 Task: Look for Airbnb properties in Moa, Cuba from 1st December, 2023 to 8th December, 2023 for 2 adults, 1 child.1  bedroom having 1 bed and 1 bathroom. Property type can be hotel. Look for 5 properties as per requirement.
Action: Mouse moved to (516, 76)
Screenshot: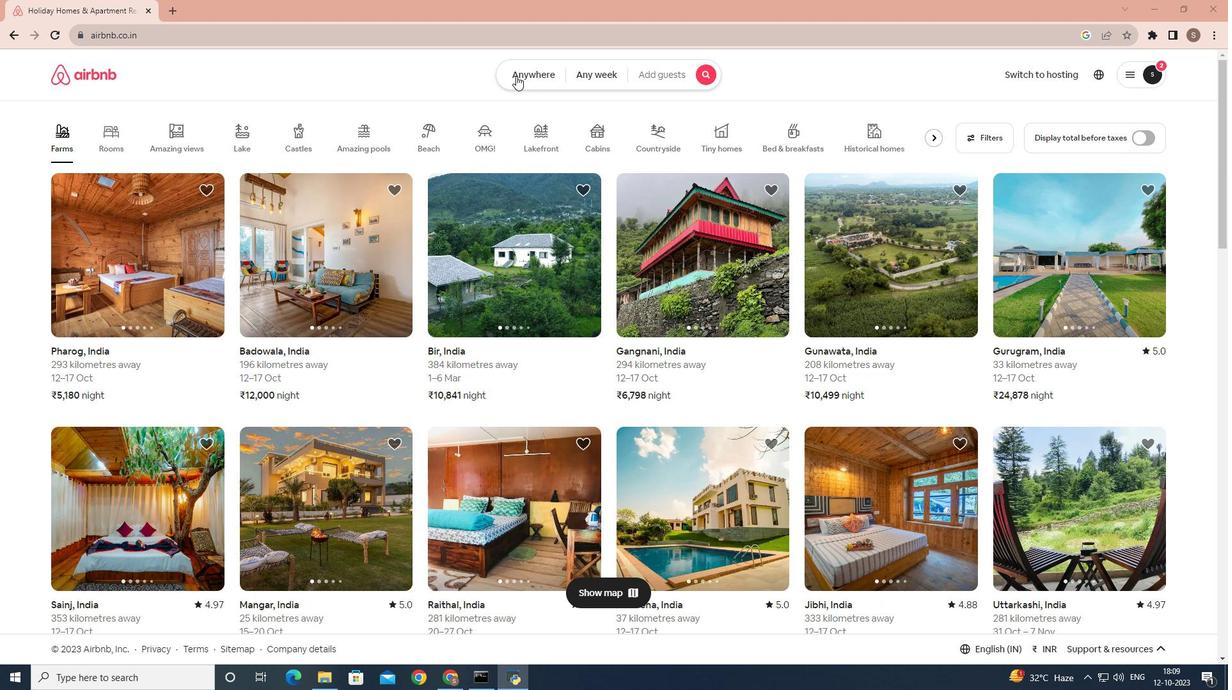 
Action: Mouse pressed left at (516, 76)
Screenshot: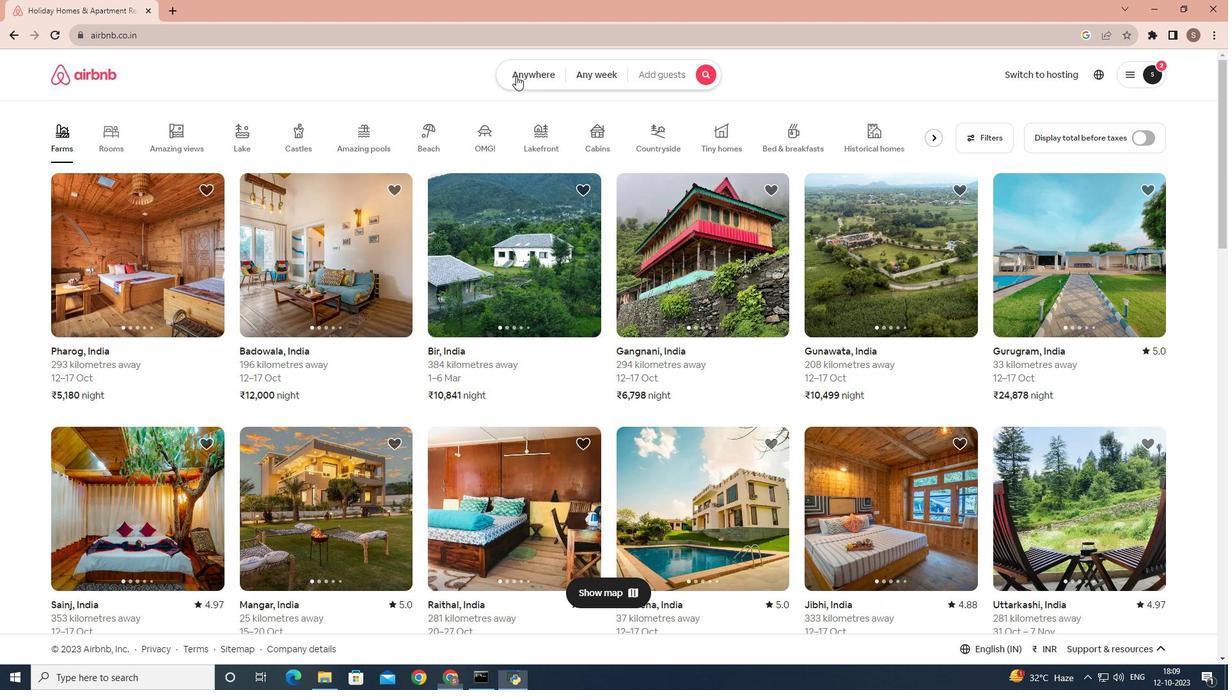 
Action: Mouse moved to (419, 126)
Screenshot: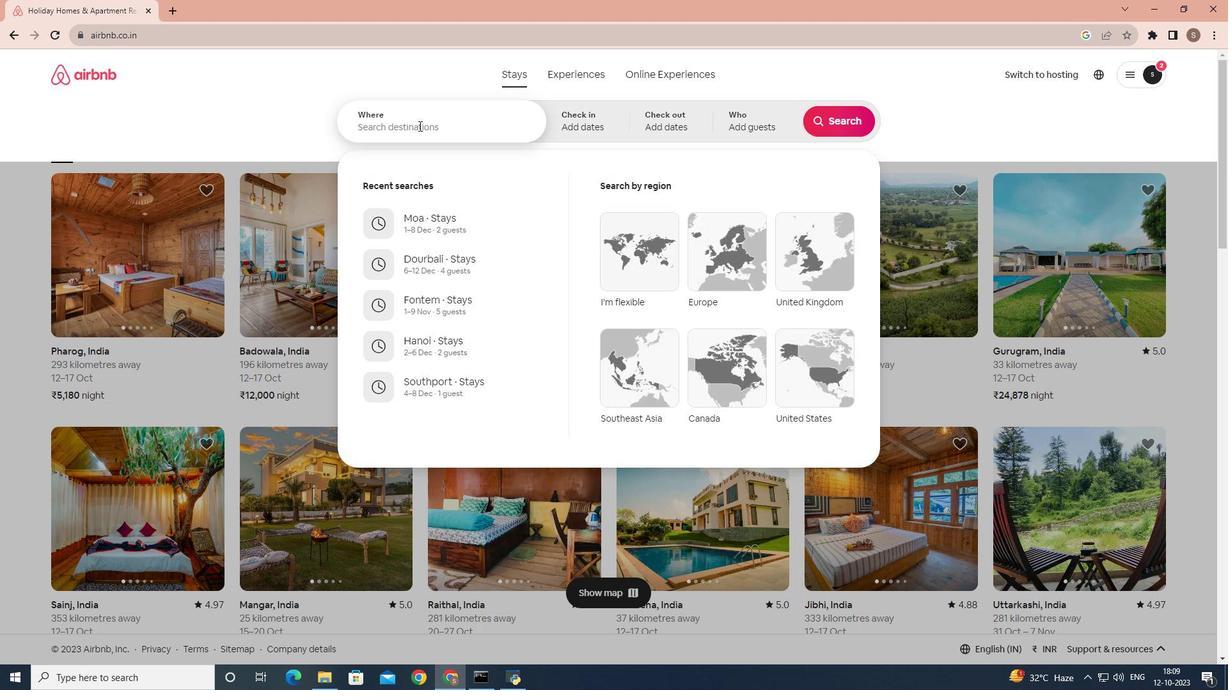
Action: Mouse pressed left at (419, 126)
Screenshot: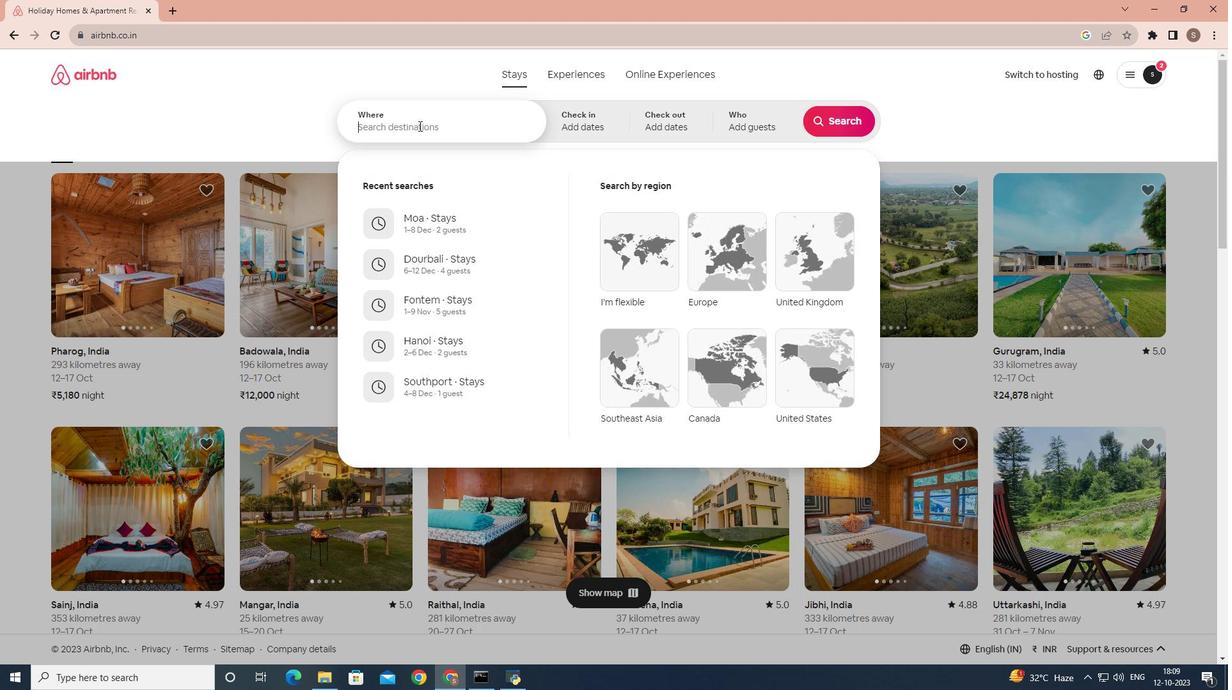 
Action: Mouse moved to (425, 124)
Screenshot: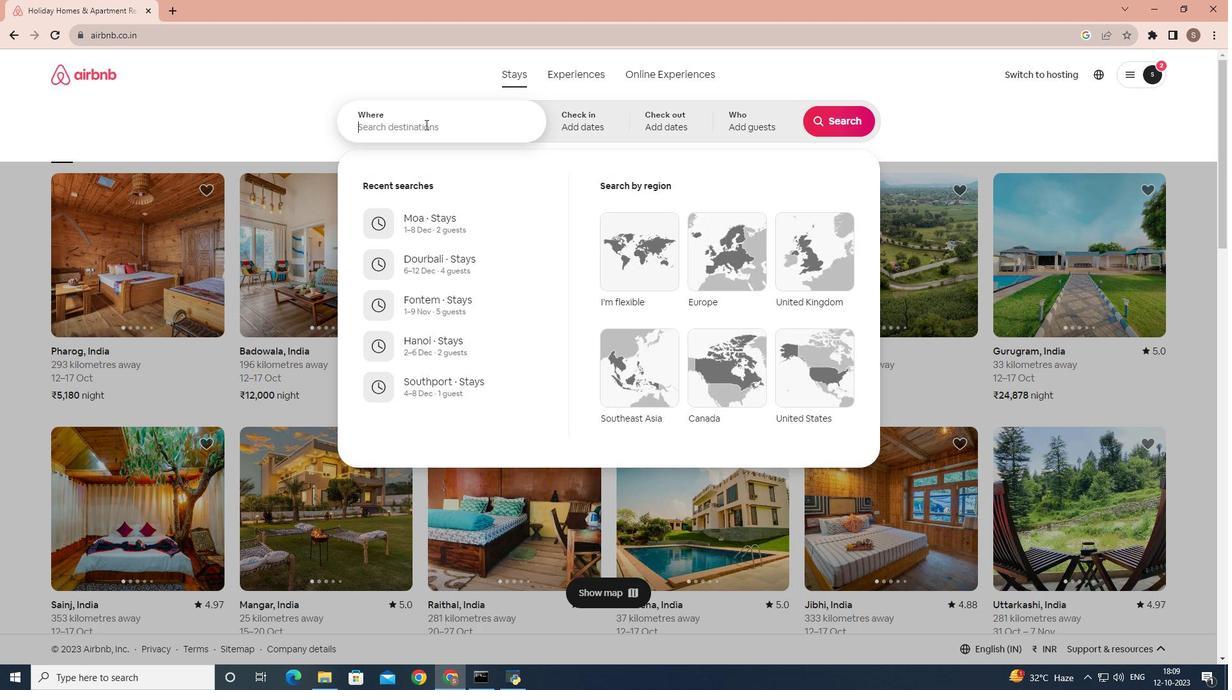 
Action: Key pressed moa,cub
Screenshot: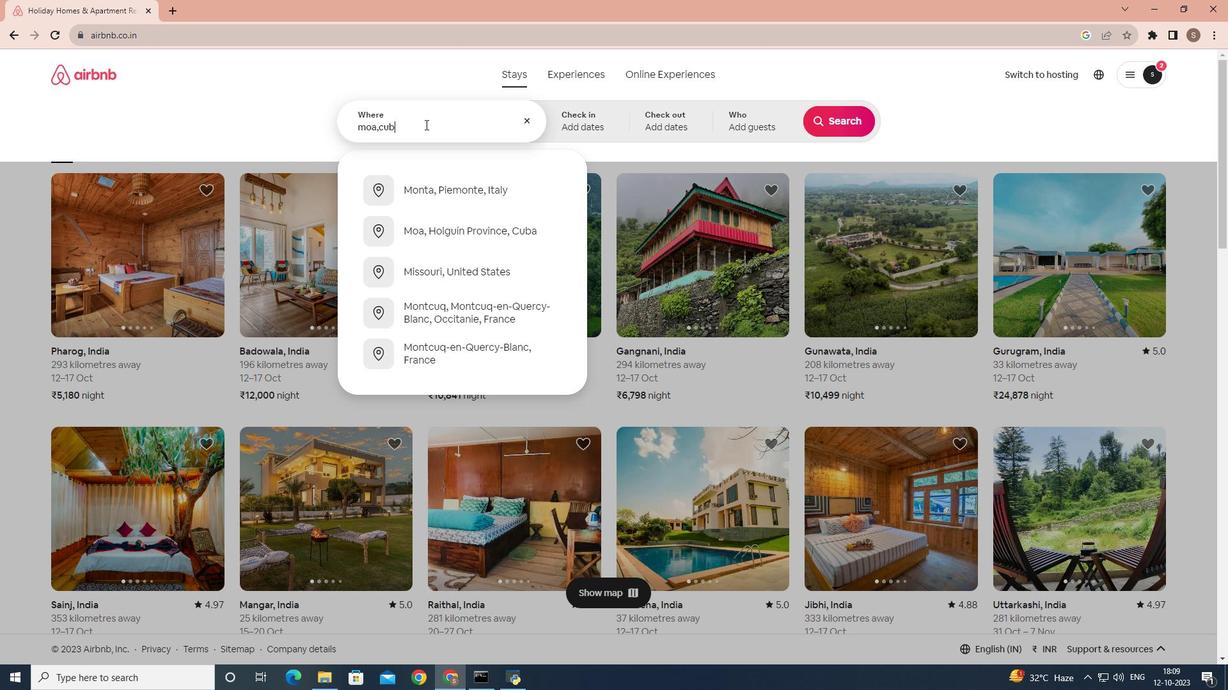 
Action: Mouse moved to (405, 183)
Screenshot: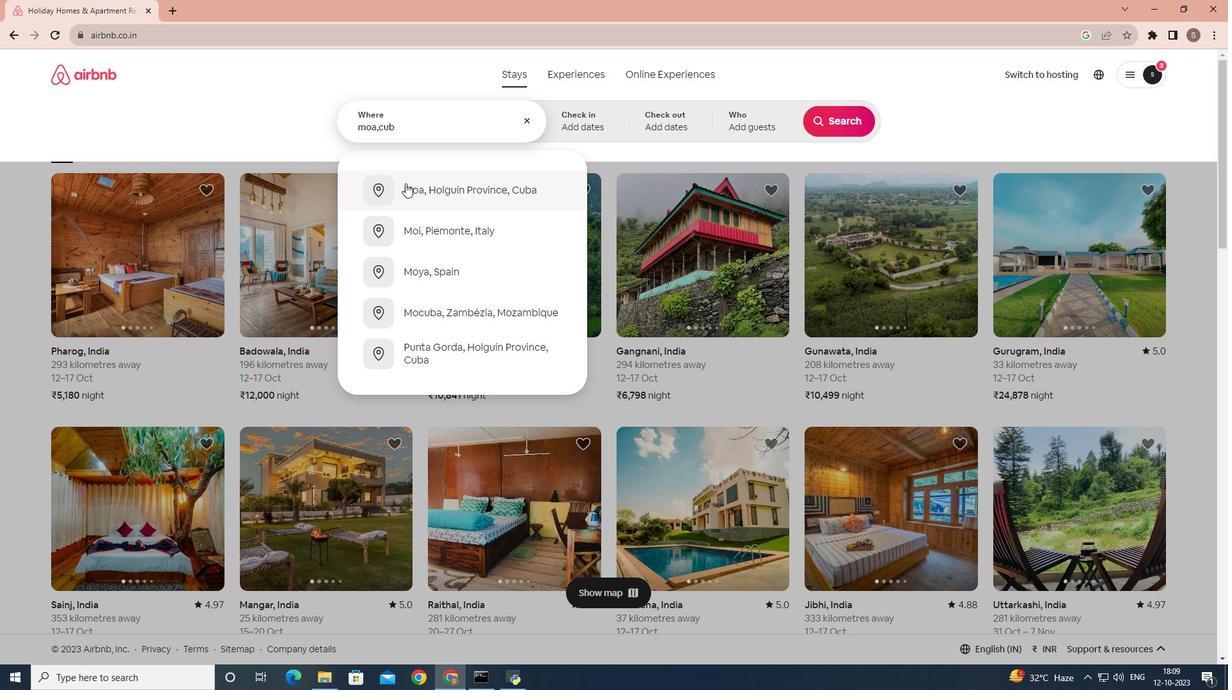 
Action: Mouse pressed left at (405, 183)
Screenshot: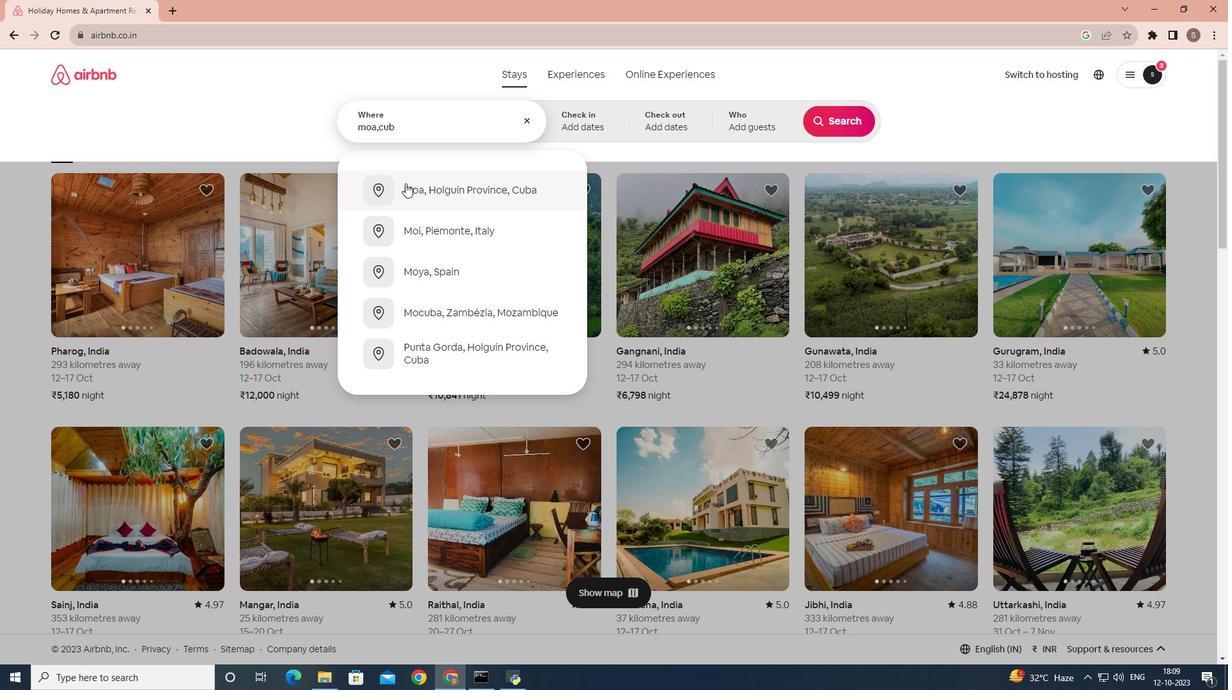 
Action: Mouse moved to (750, 116)
Screenshot: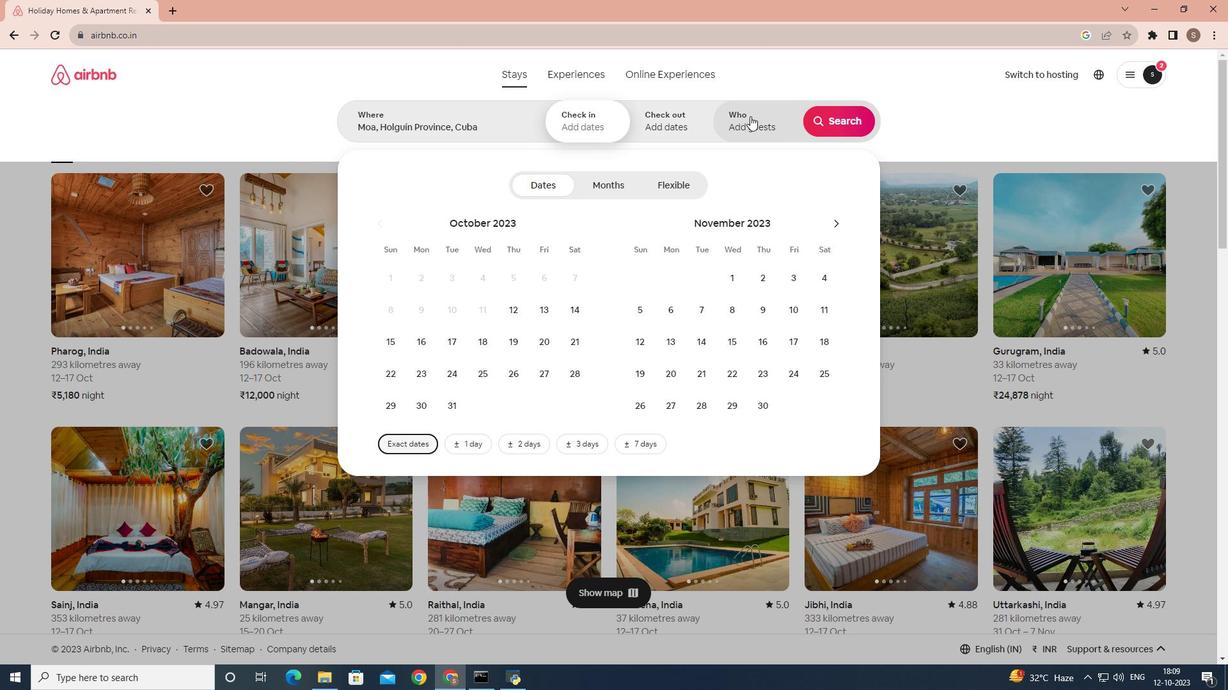 
Action: Mouse pressed left at (750, 116)
Screenshot: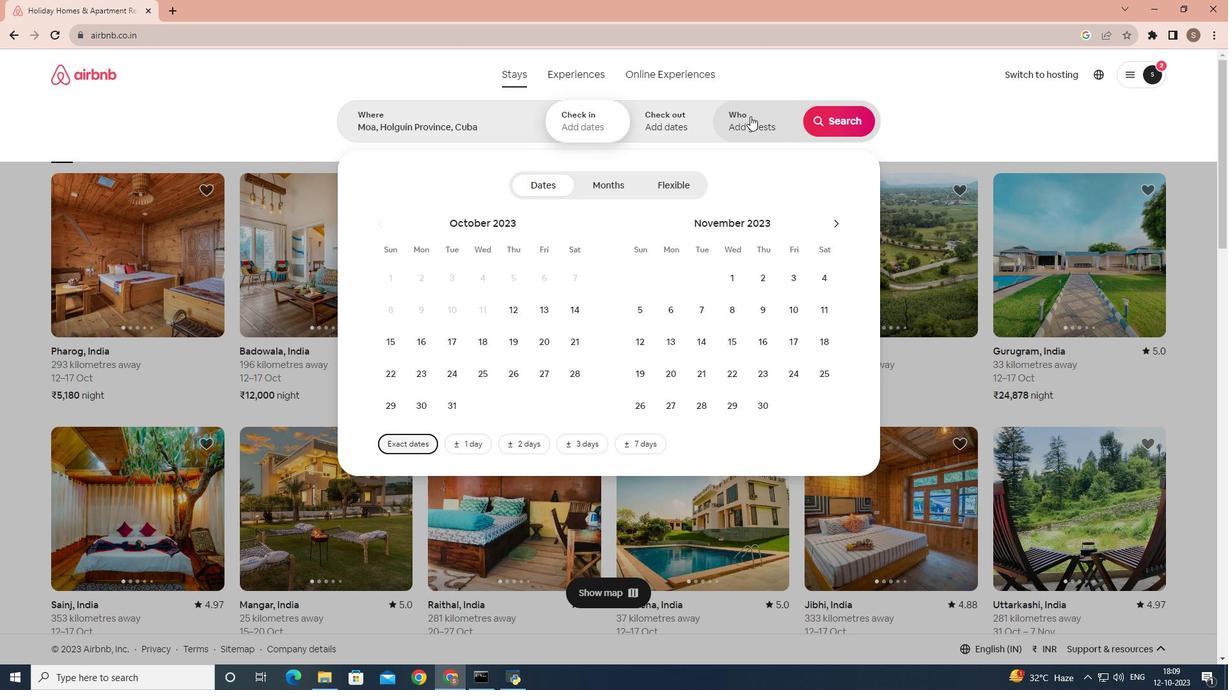 
Action: Mouse moved to (847, 184)
Screenshot: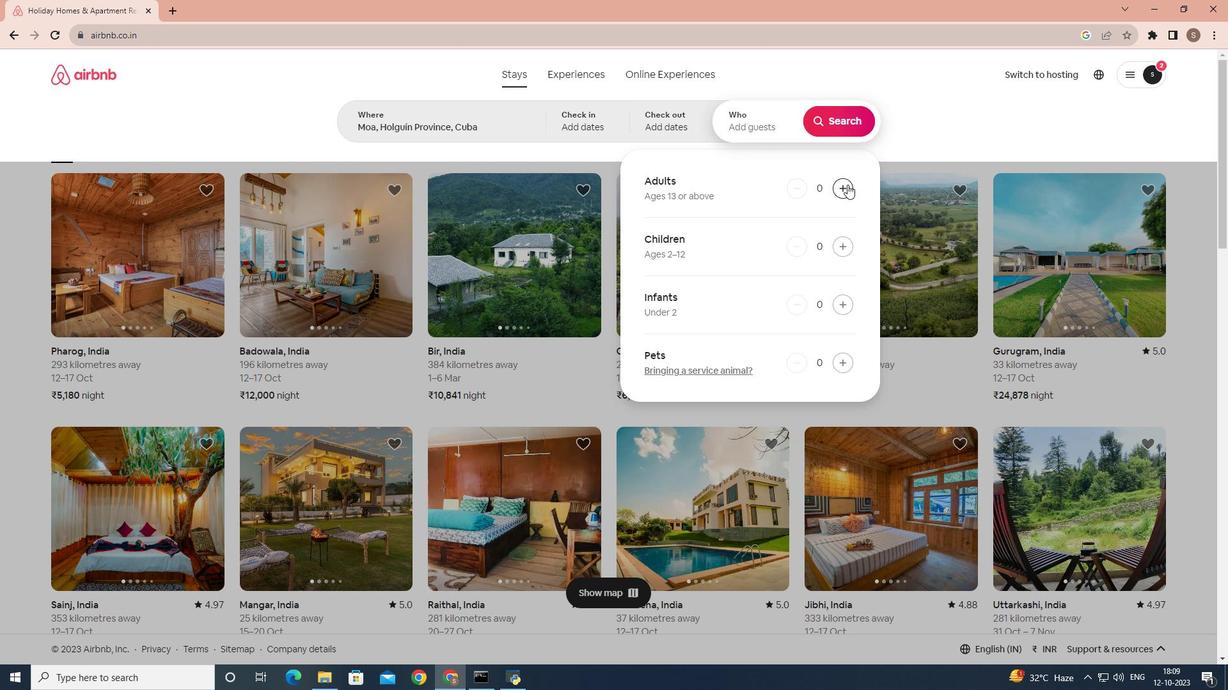 
Action: Mouse pressed left at (847, 184)
Screenshot: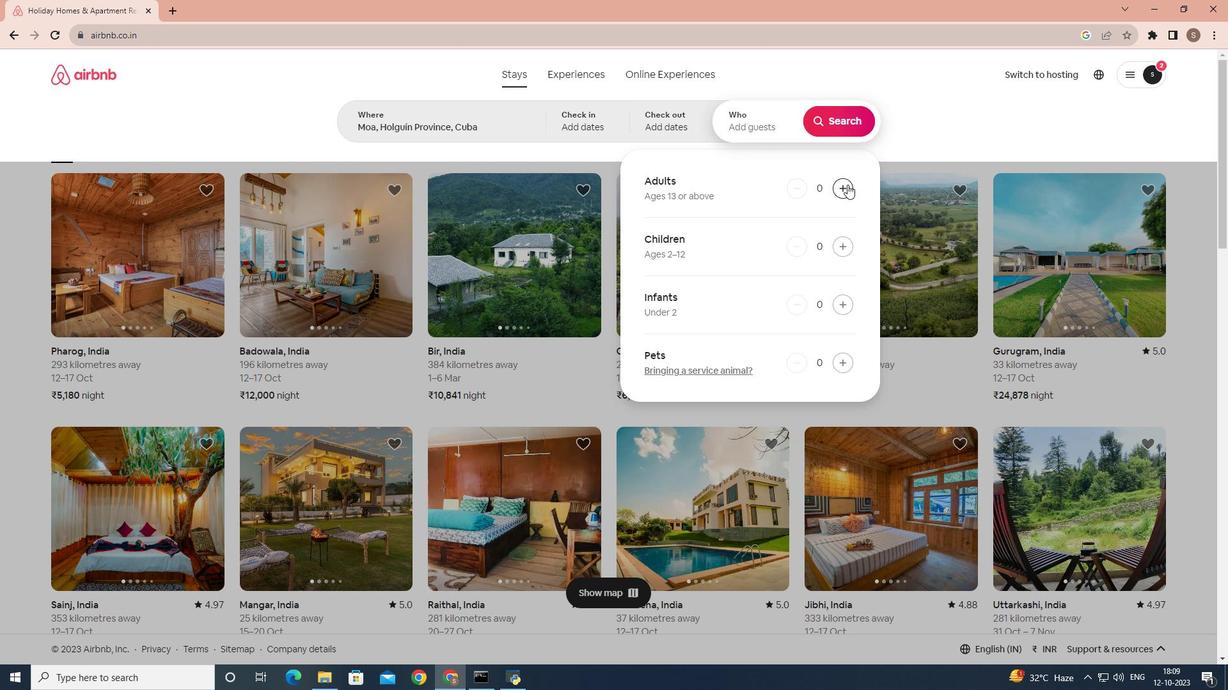 
Action: Mouse pressed left at (847, 184)
Screenshot: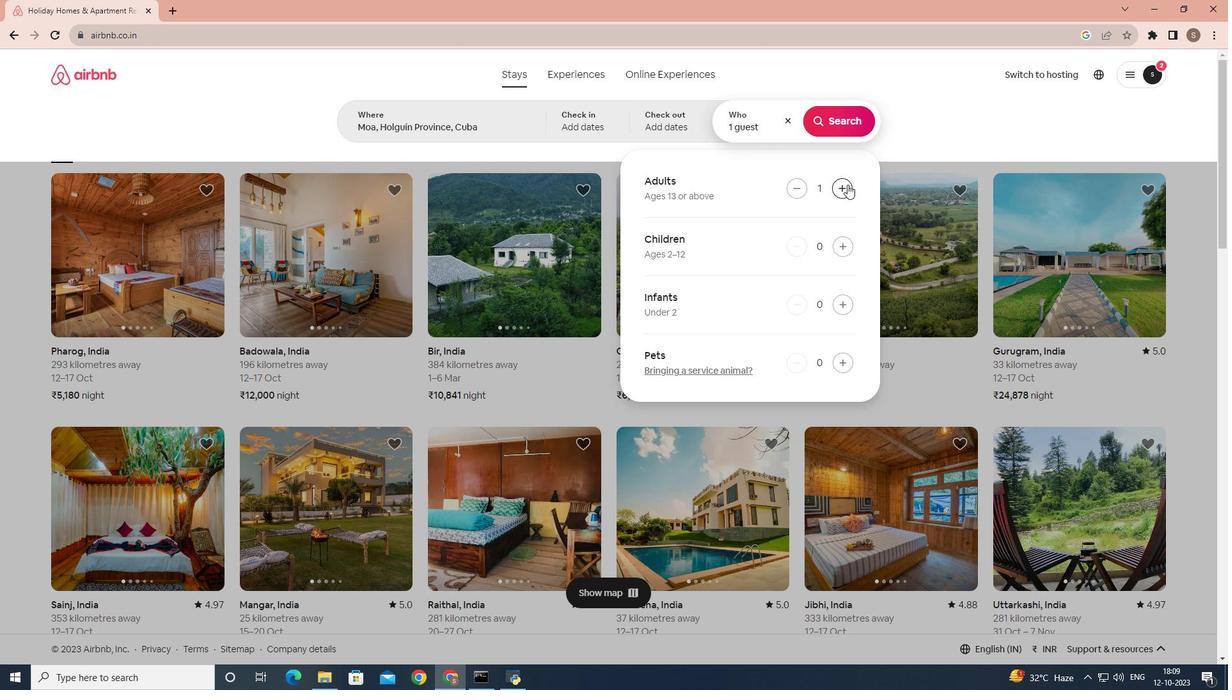 
Action: Mouse moved to (846, 235)
Screenshot: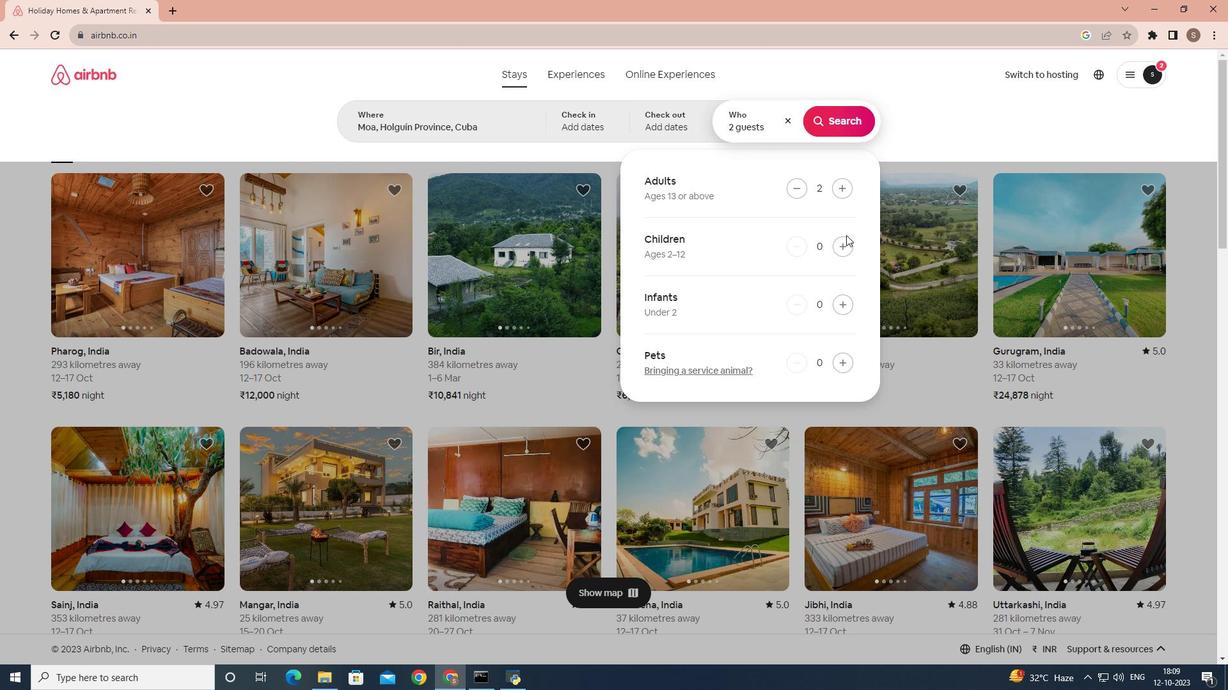 
Action: Mouse pressed left at (846, 235)
Screenshot: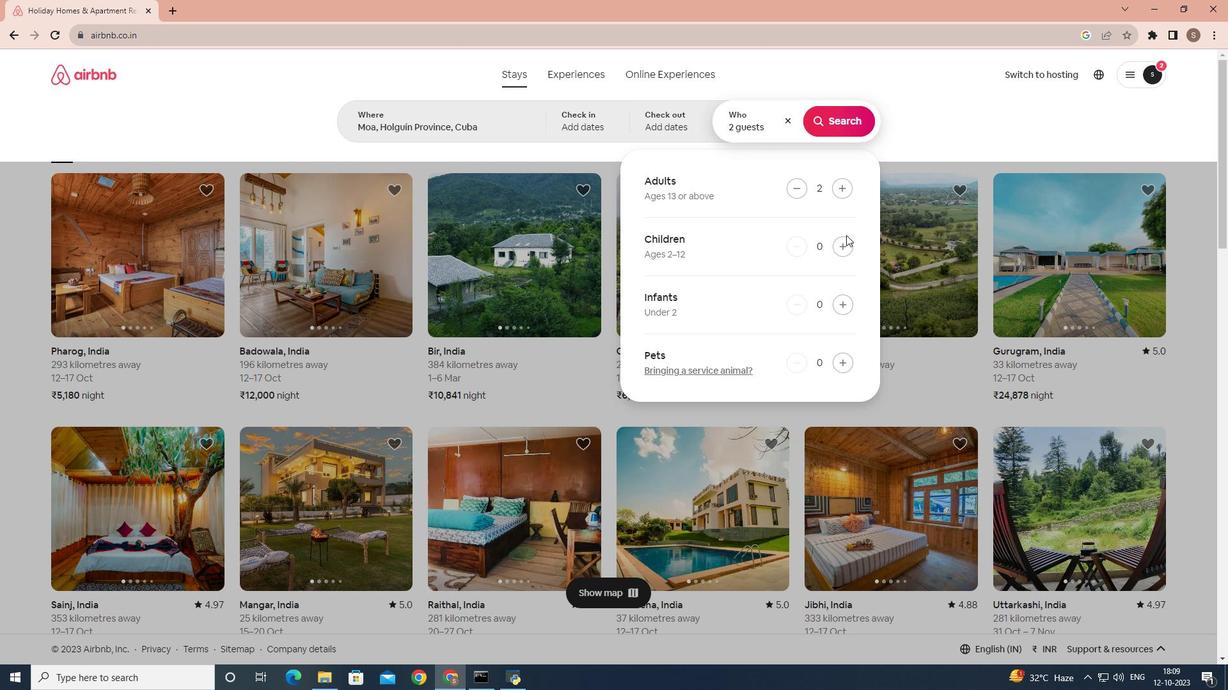 
Action: Mouse moved to (845, 238)
Screenshot: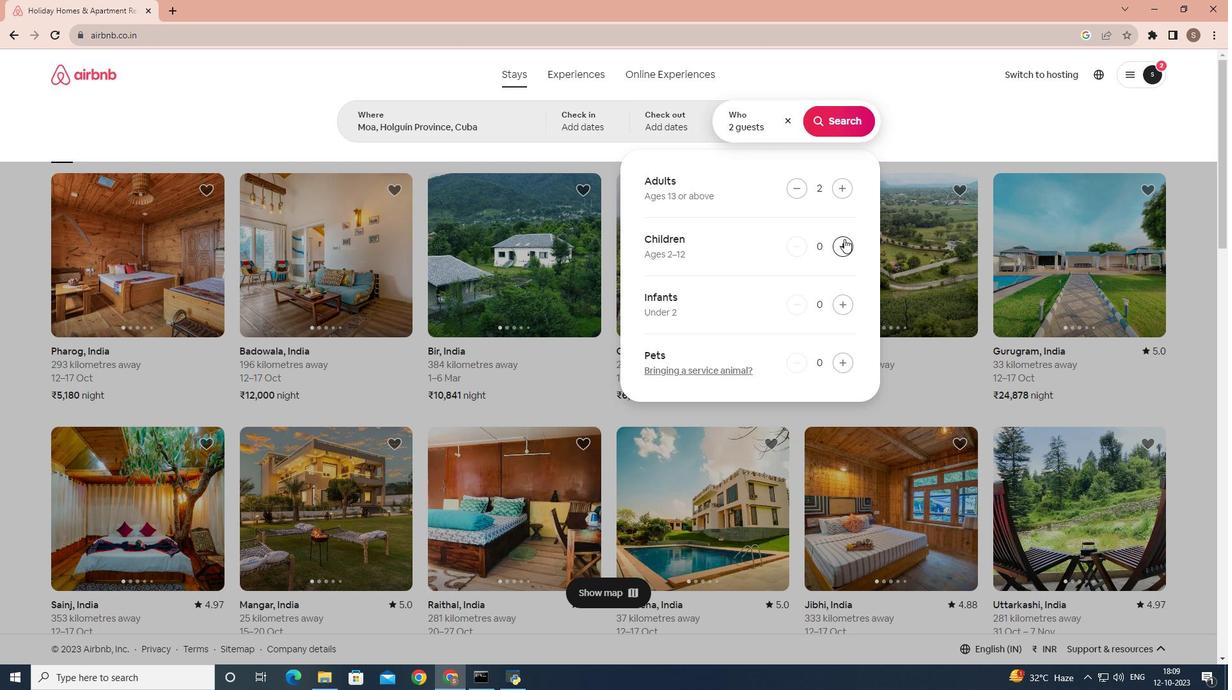
Action: Mouse pressed left at (845, 238)
Screenshot: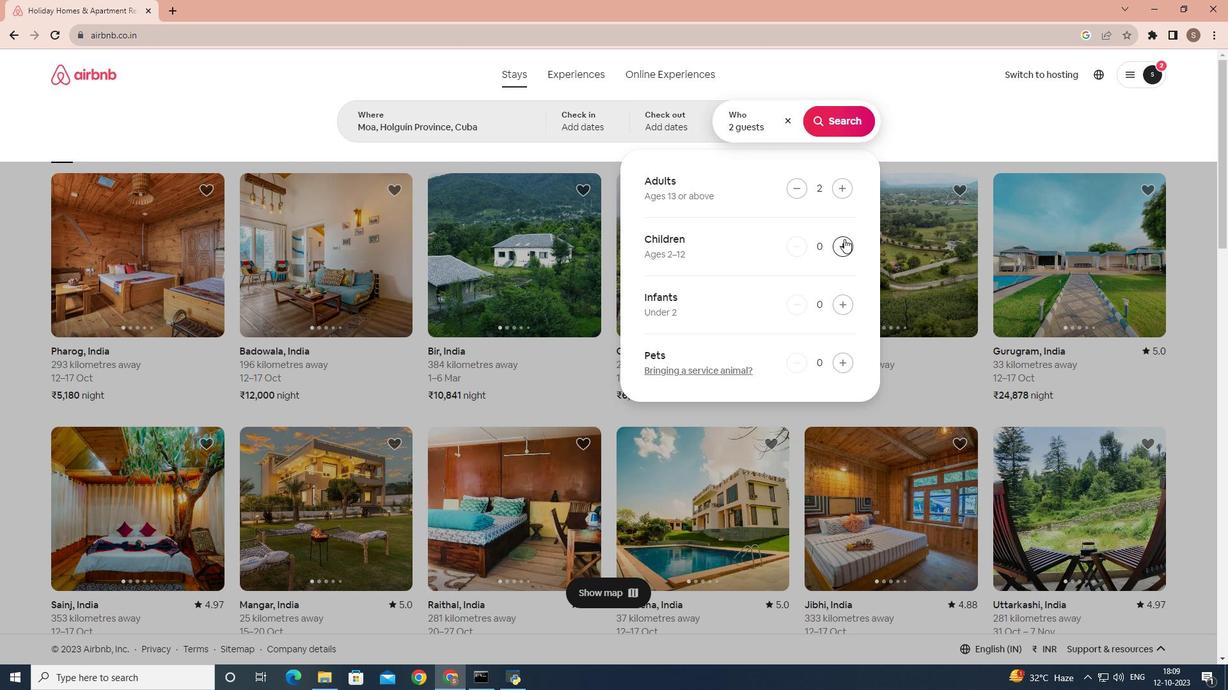 
Action: Mouse moved to (683, 116)
Screenshot: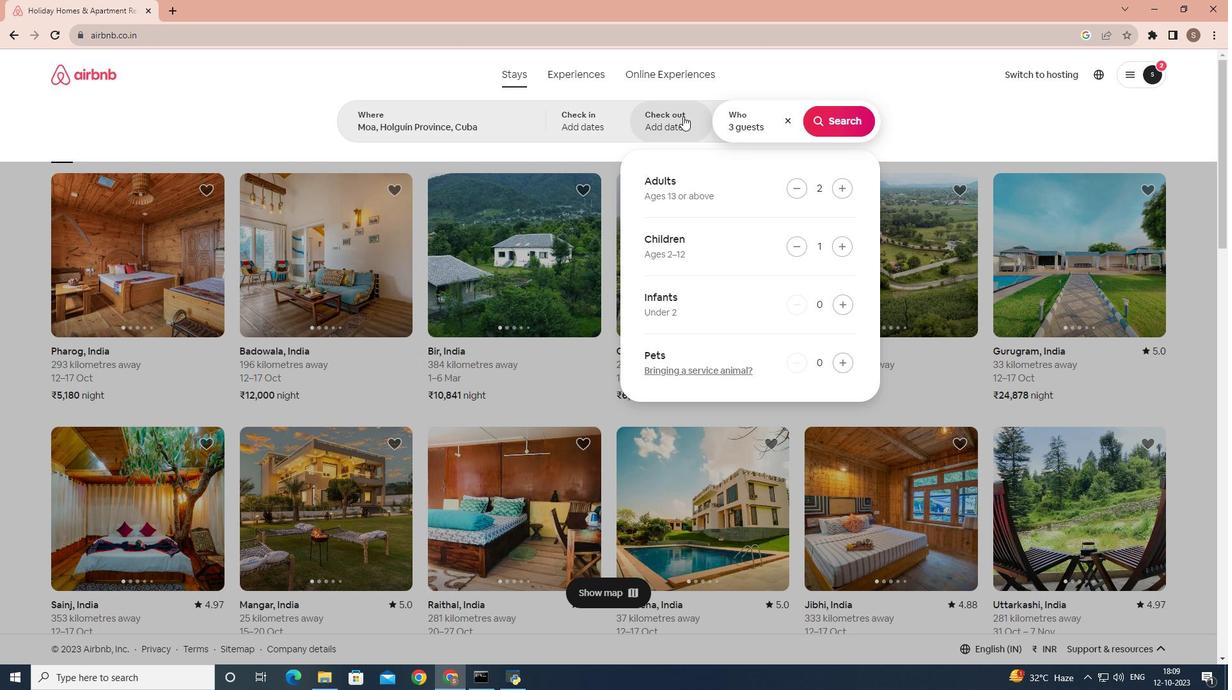 
Action: Mouse pressed left at (683, 116)
Screenshot: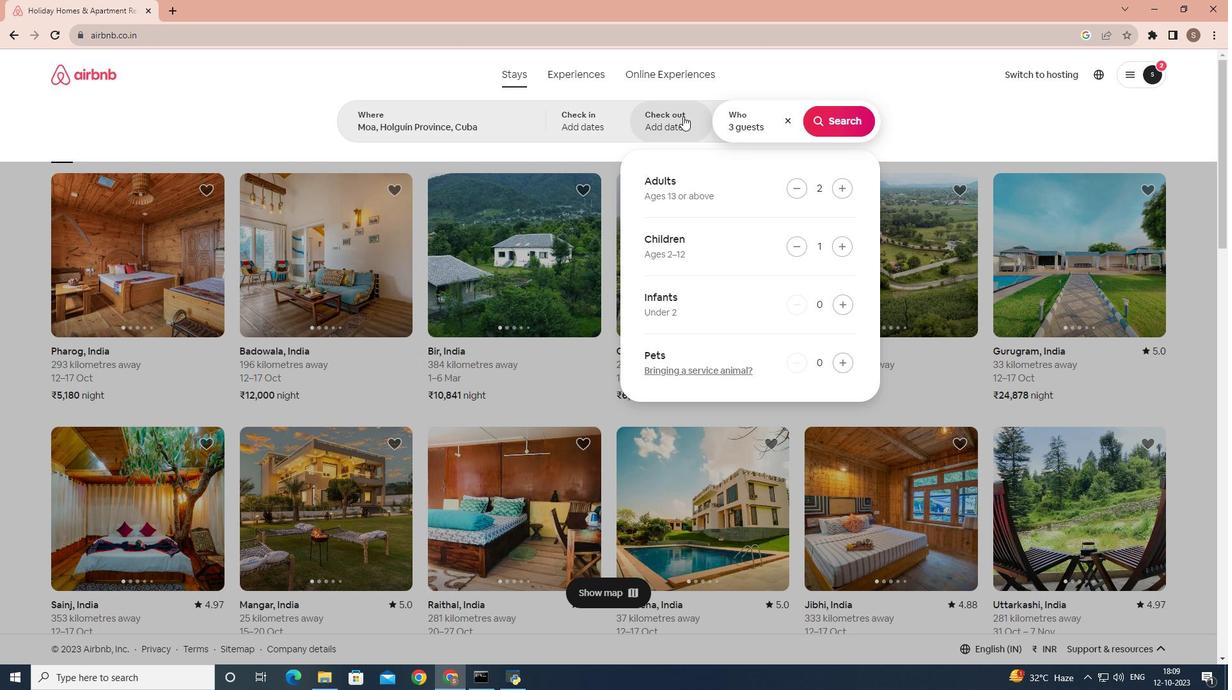 
Action: Mouse moved to (584, 116)
Screenshot: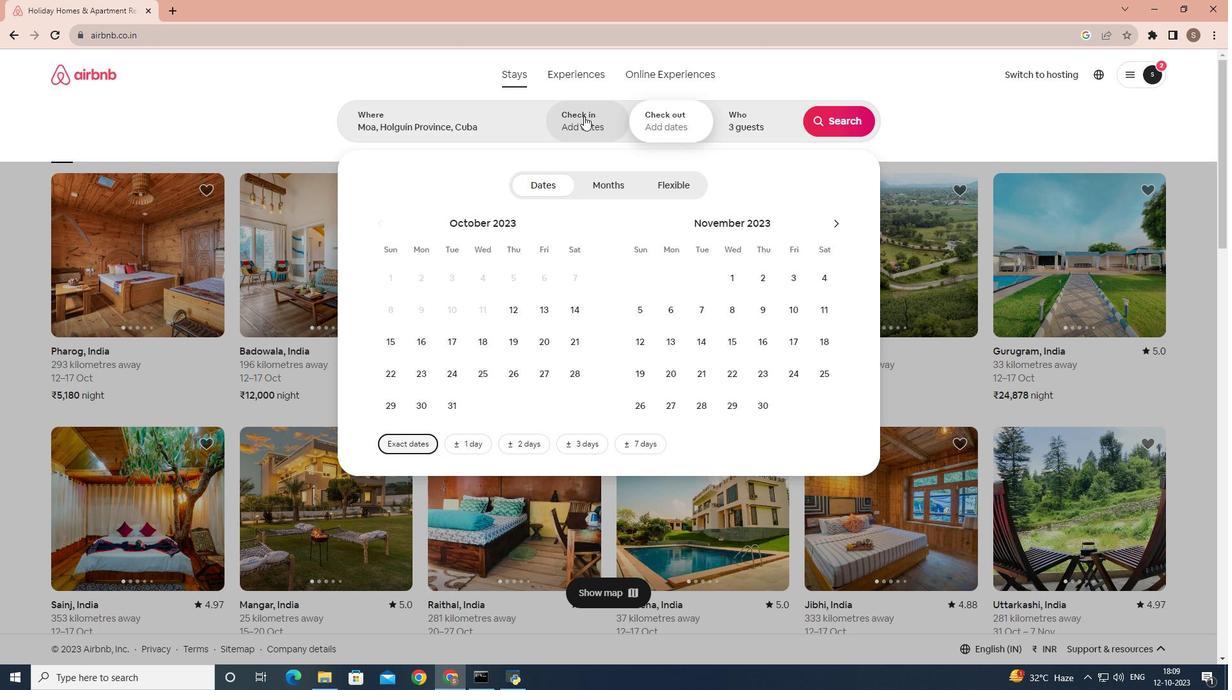 
Action: Mouse pressed left at (584, 116)
Screenshot: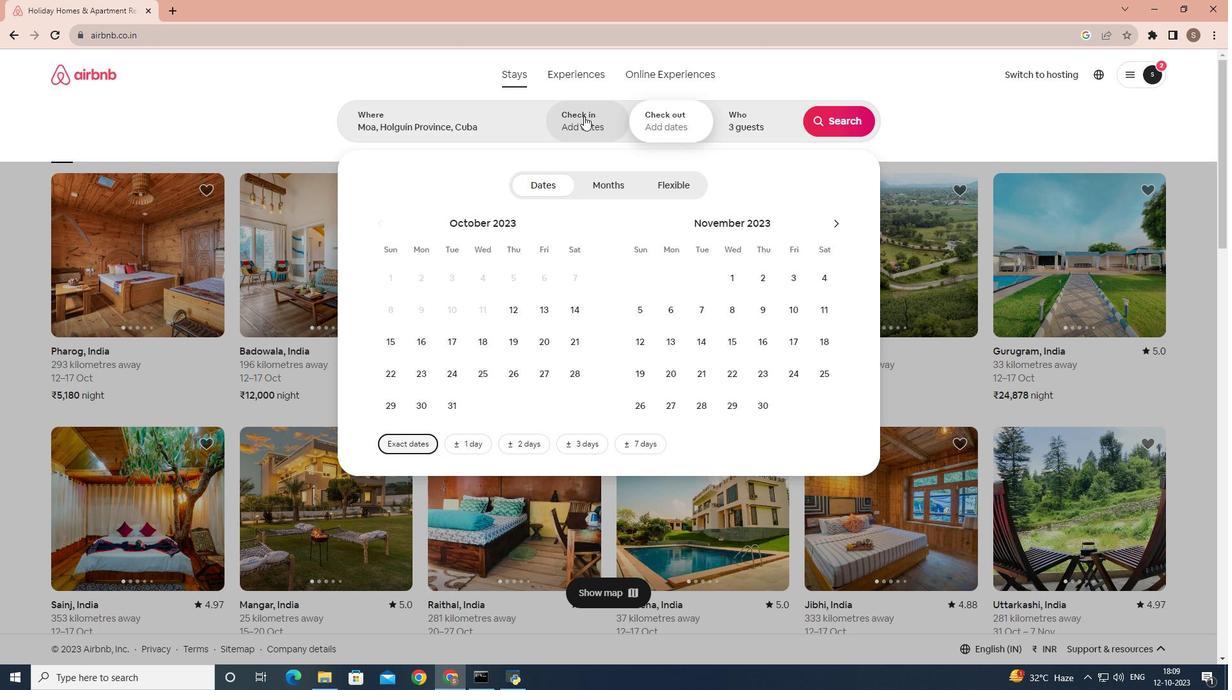
Action: Mouse moved to (840, 227)
Screenshot: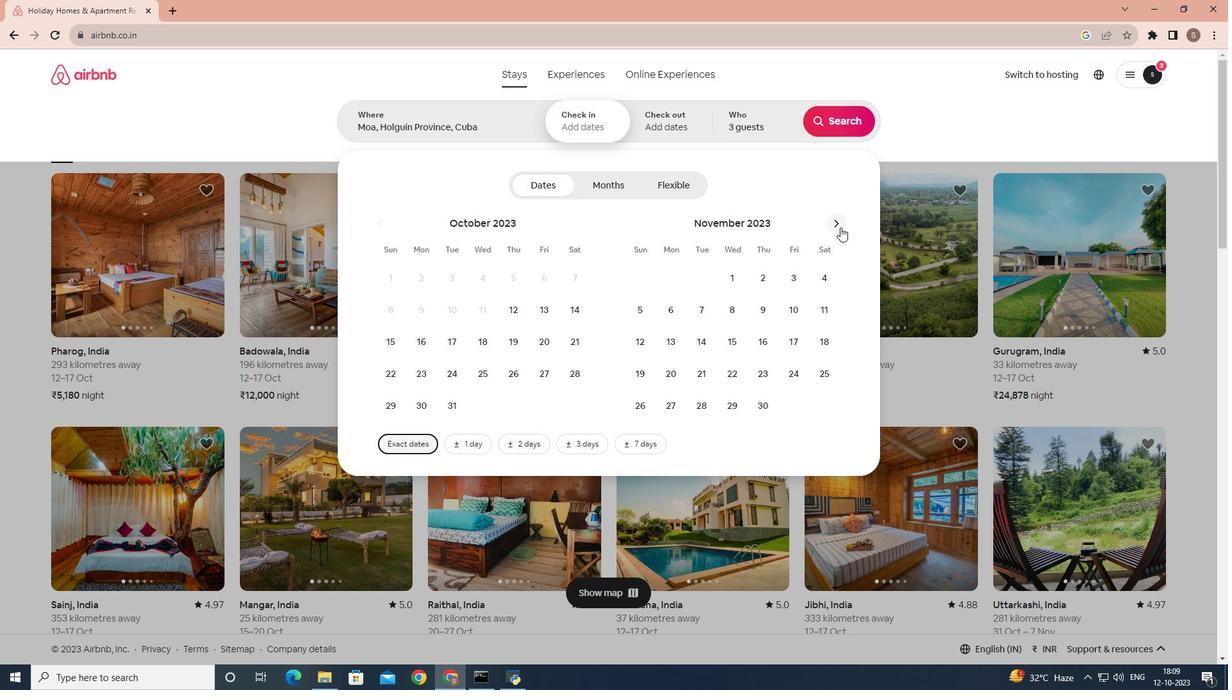 
Action: Mouse pressed left at (840, 227)
Screenshot: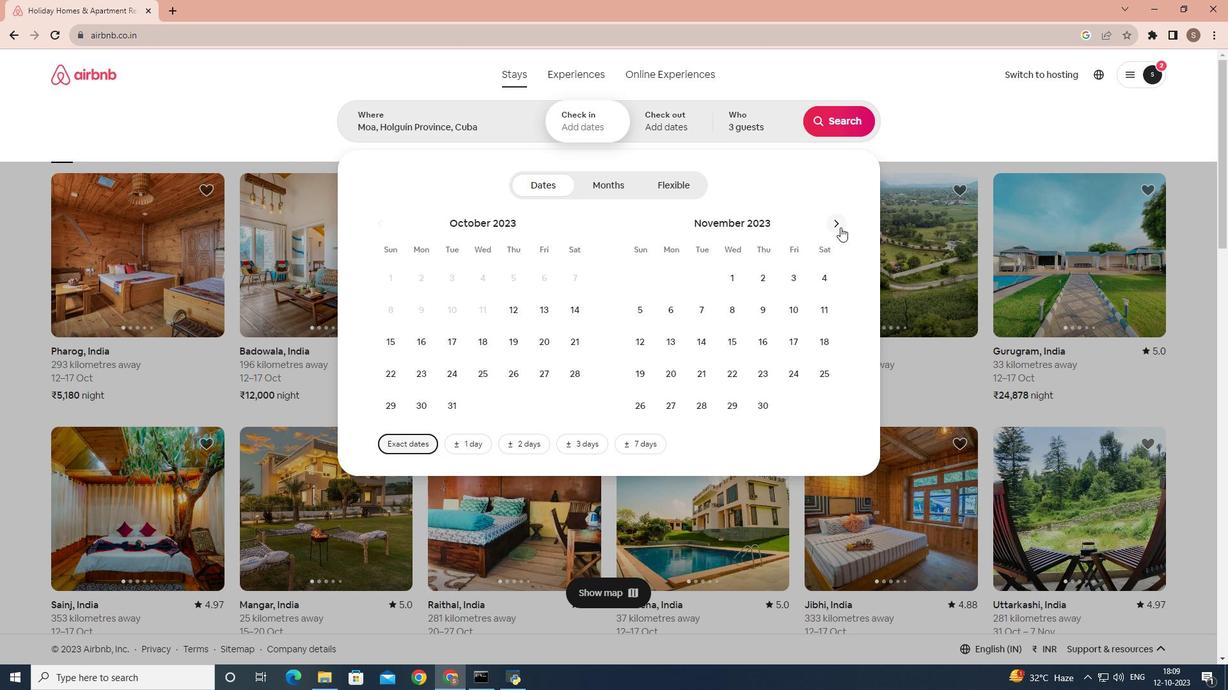 
Action: Mouse moved to (838, 227)
Screenshot: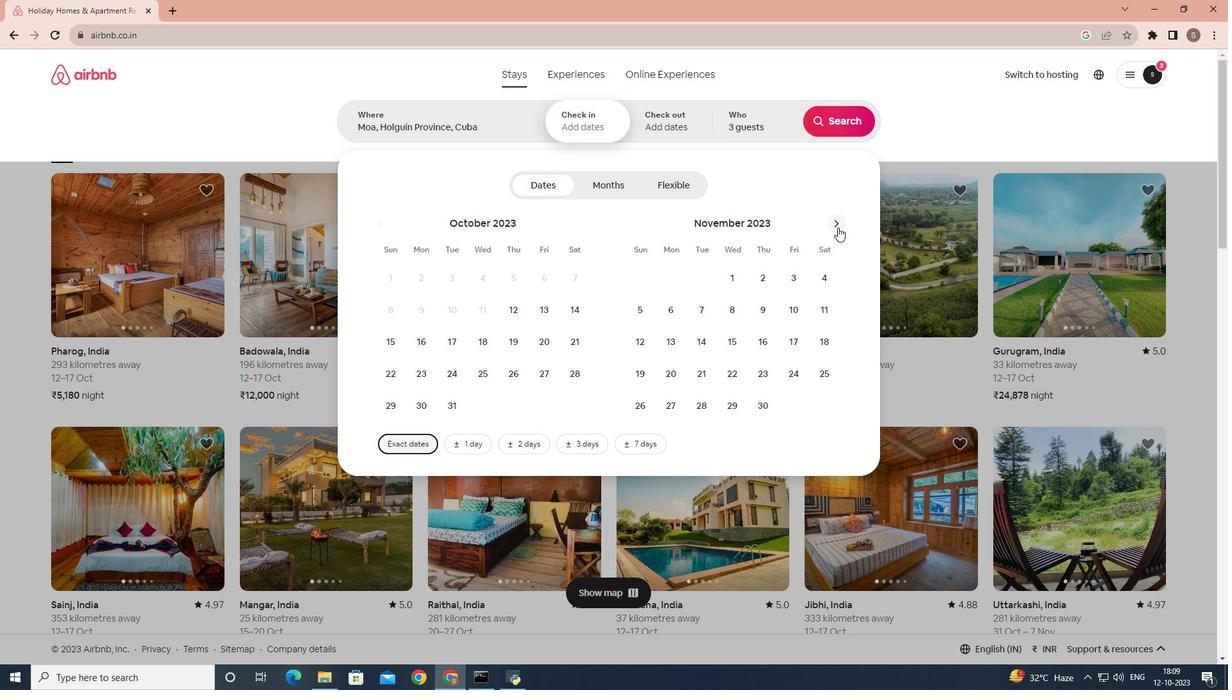 
Action: Mouse pressed left at (838, 227)
Screenshot: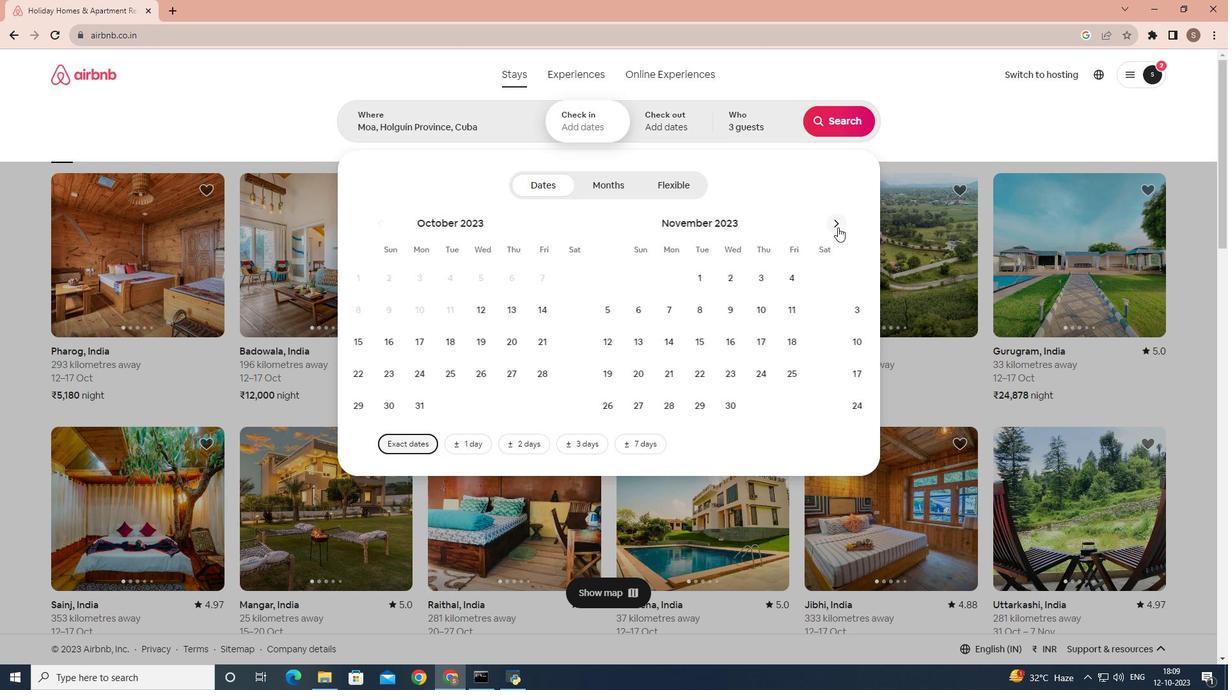
Action: Mouse moved to (794, 284)
Screenshot: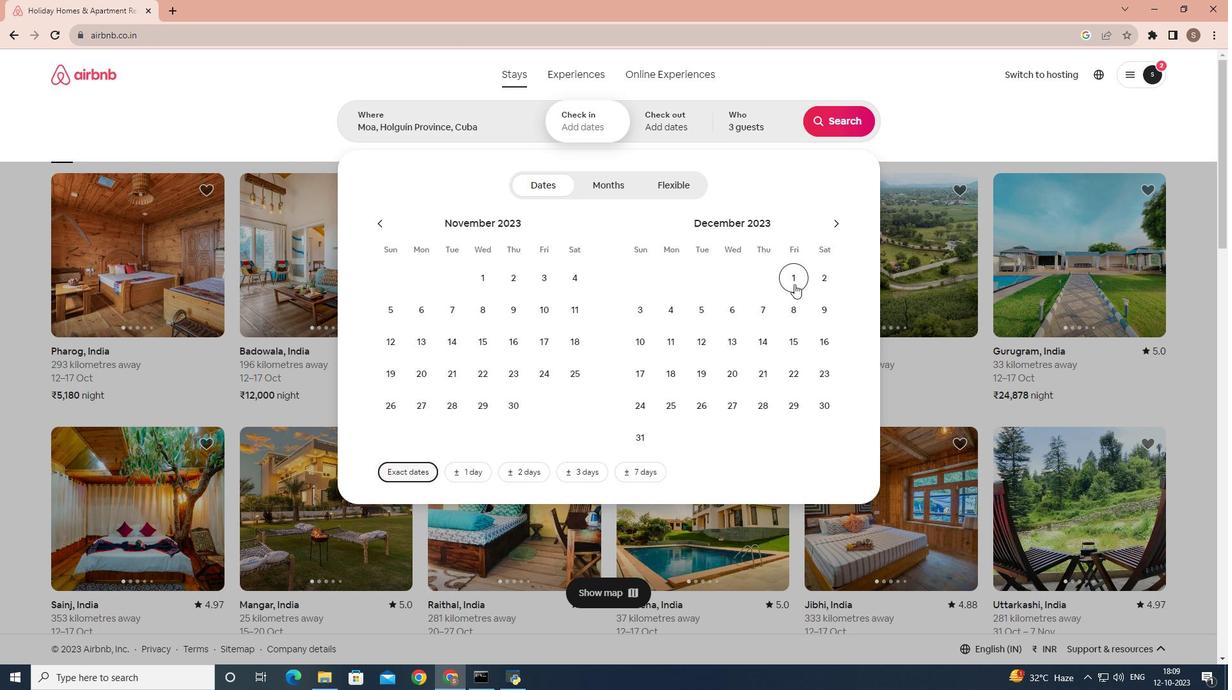 
Action: Mouse pressed left at (794, 284)
Screenshot: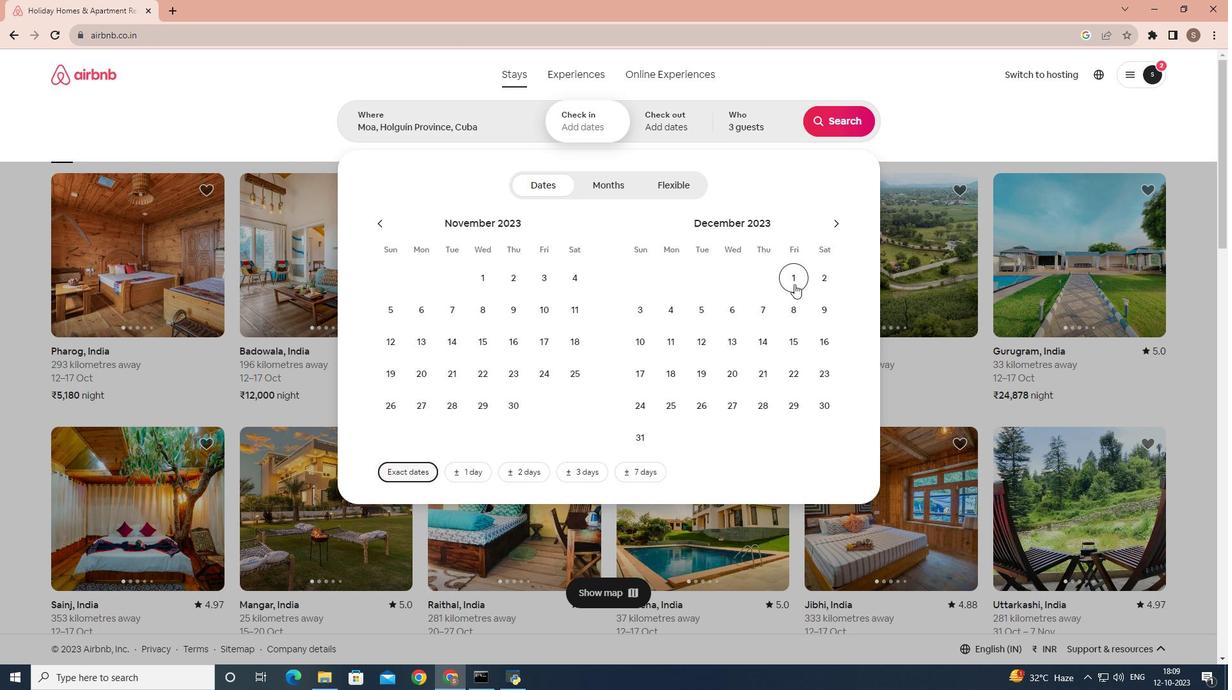 
Action: Mouse moved to (804, 311)
Screenshot: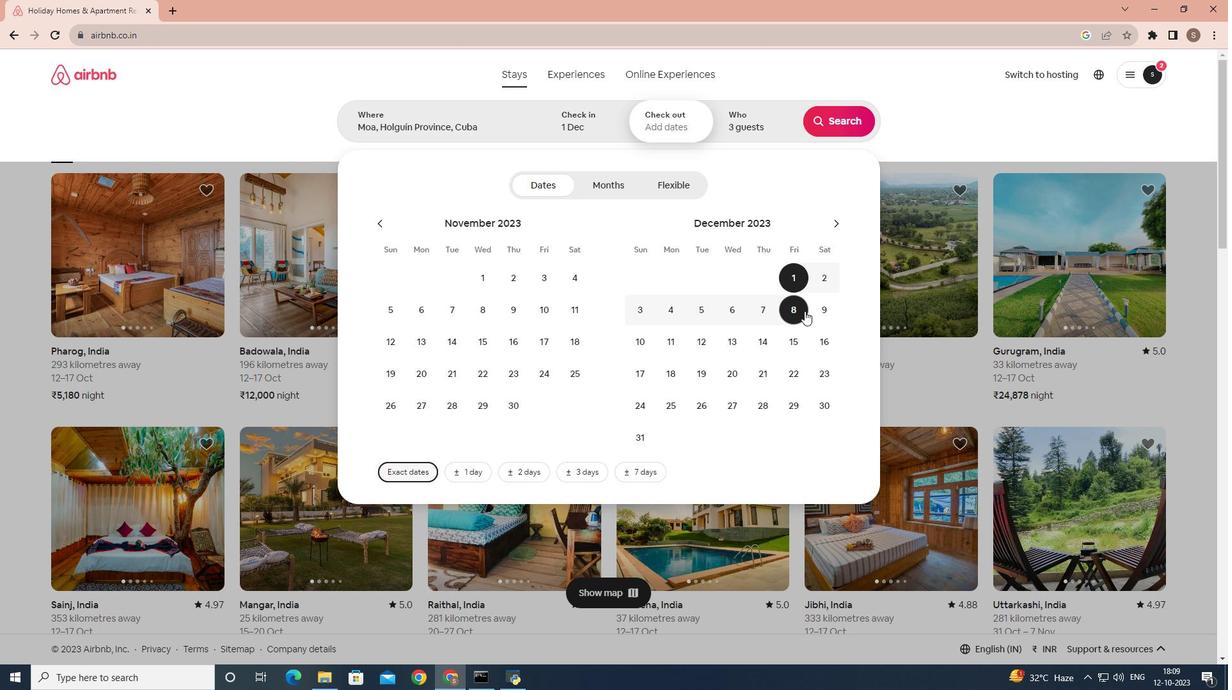 
Action: Mouse pressed left at (804, 311)
Screenshot: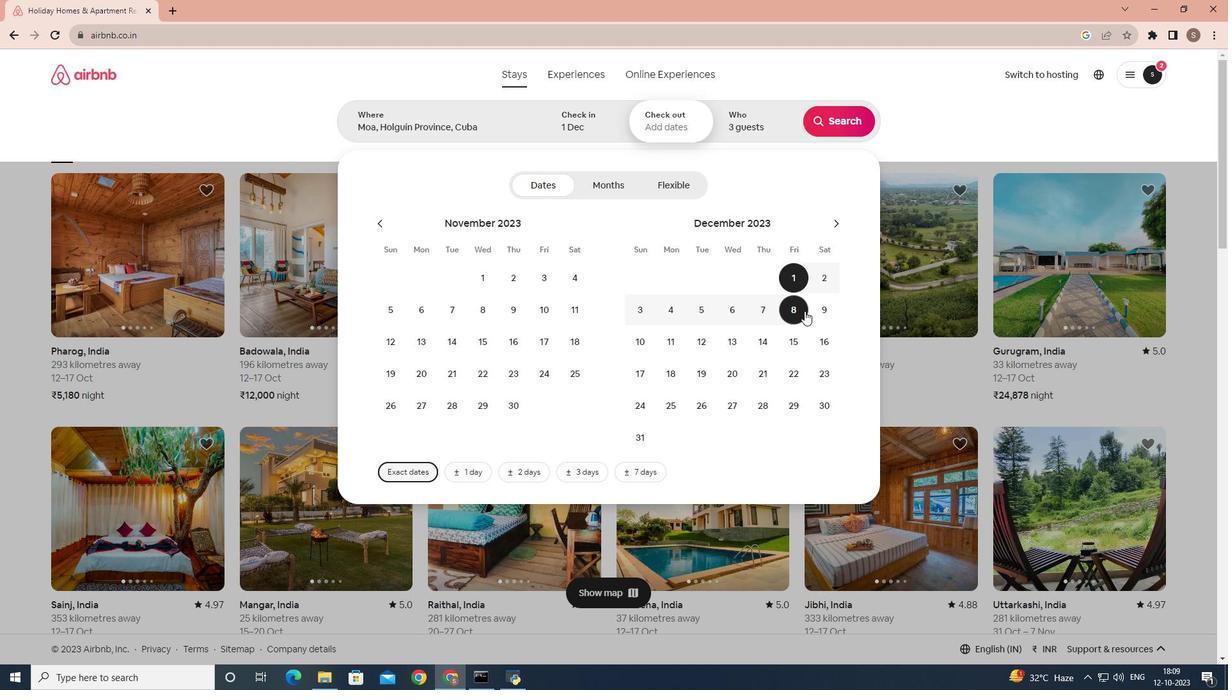 
Action: Mouse moved to (841, 125)
Screenshot: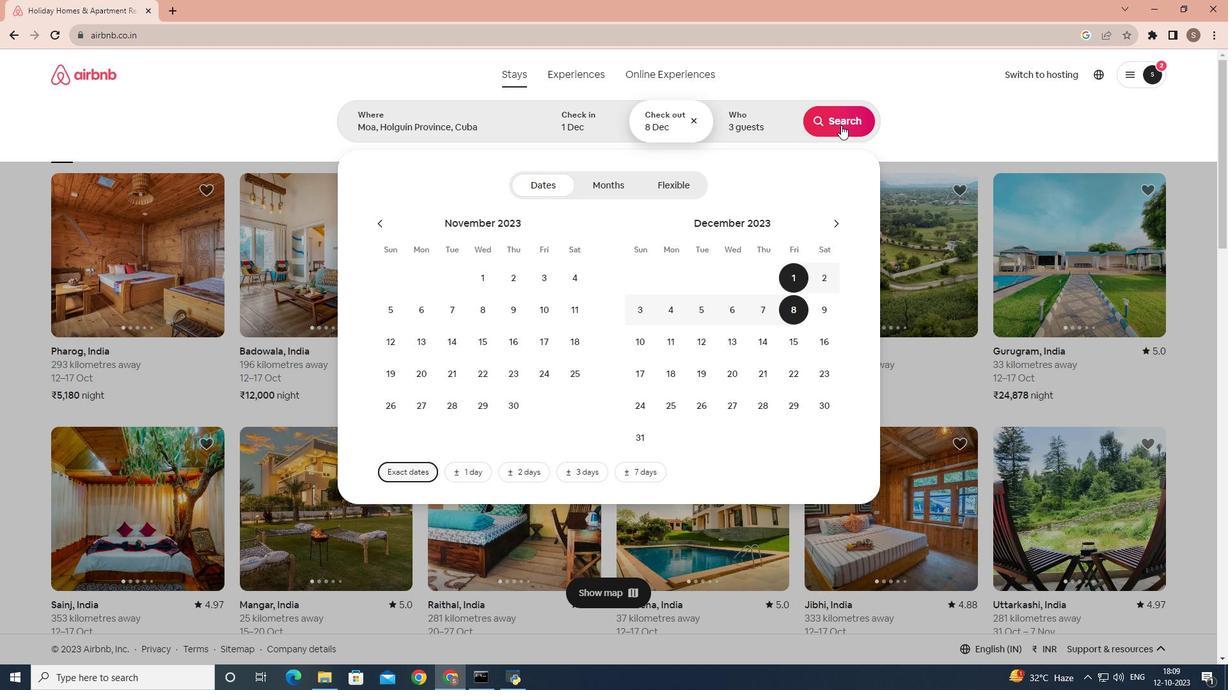 
Action: Mouse pressed left at (841, 125)
Screenshot: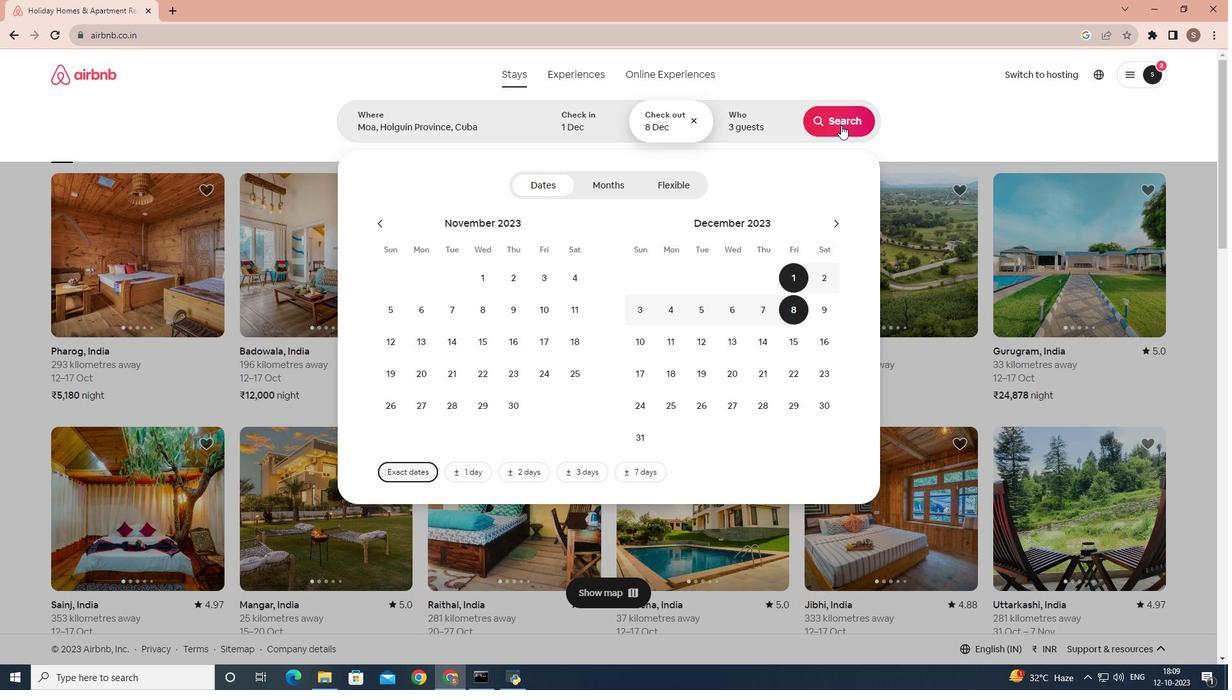 
Action: Mouse moved to (1003, 126)
Screenshot: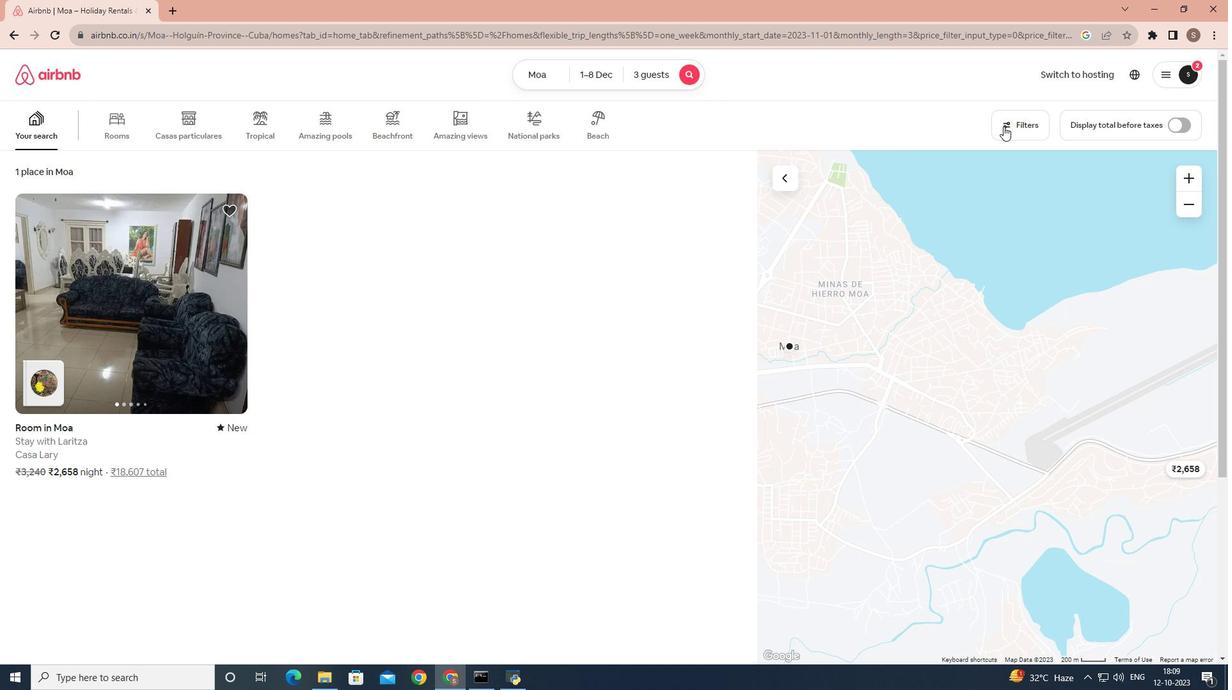 
Action: Mouse pressed left at (1003, 126)
Screenshot: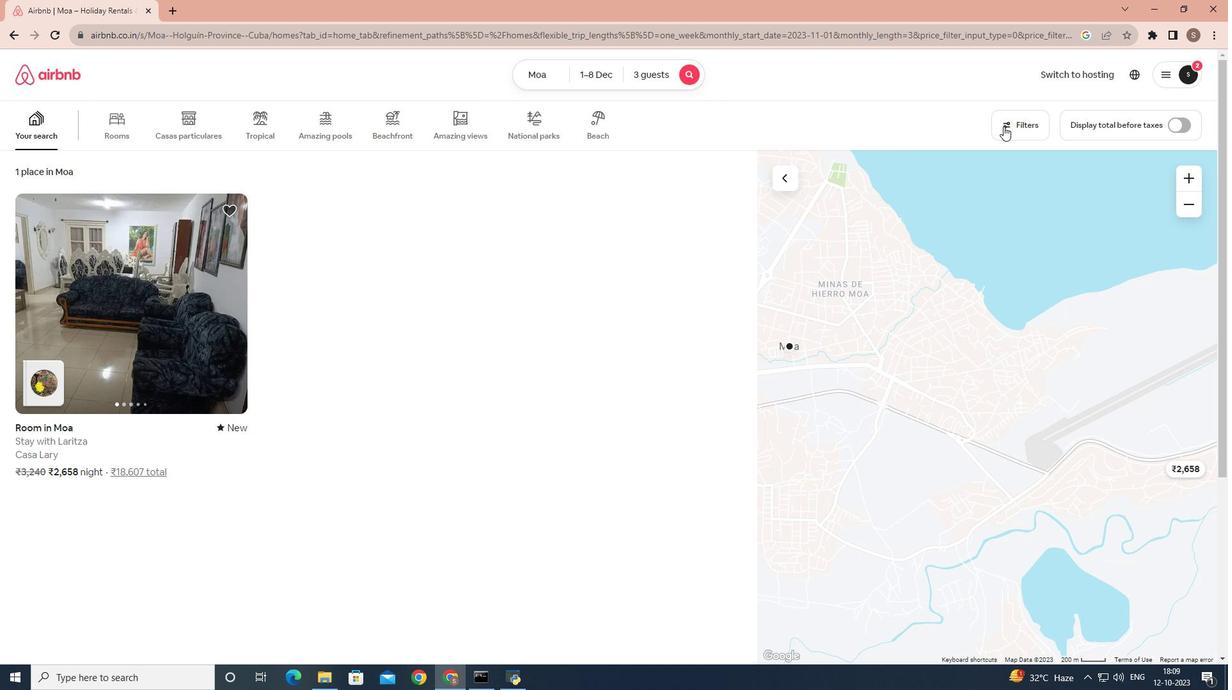 
Action: Mouse moved to (406, 382)
Screenshot: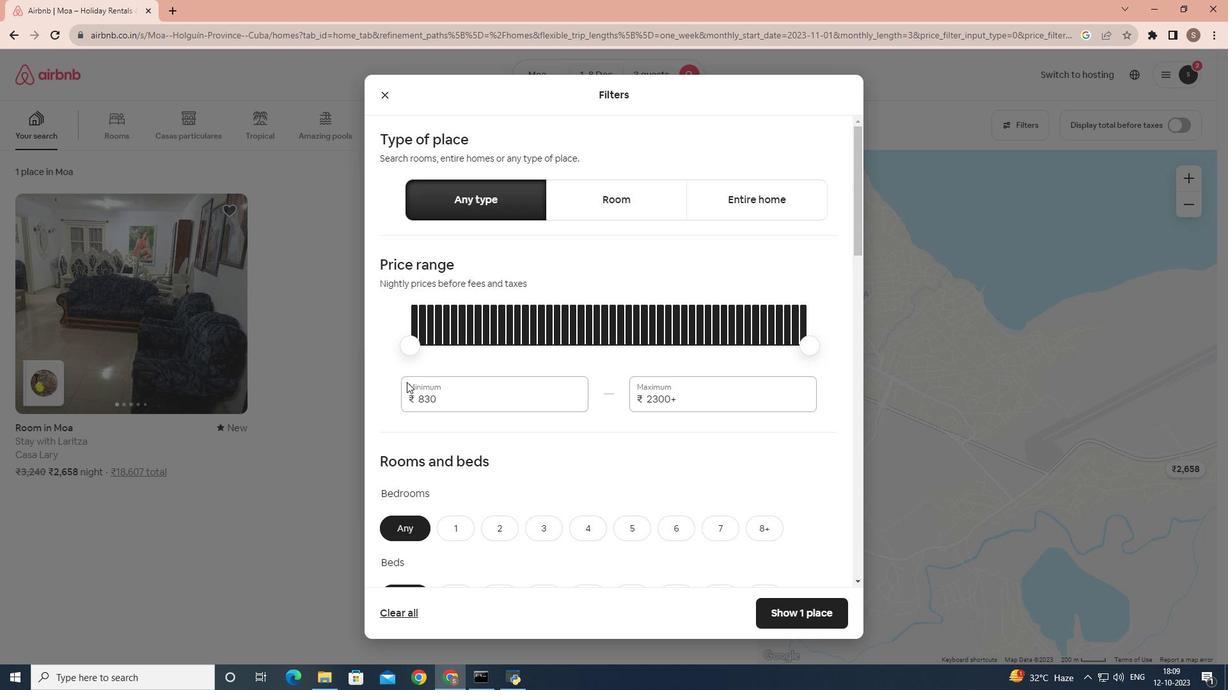 
Action: Mouse scrolled (406, 381) with delta (0, 0)
Screenshot: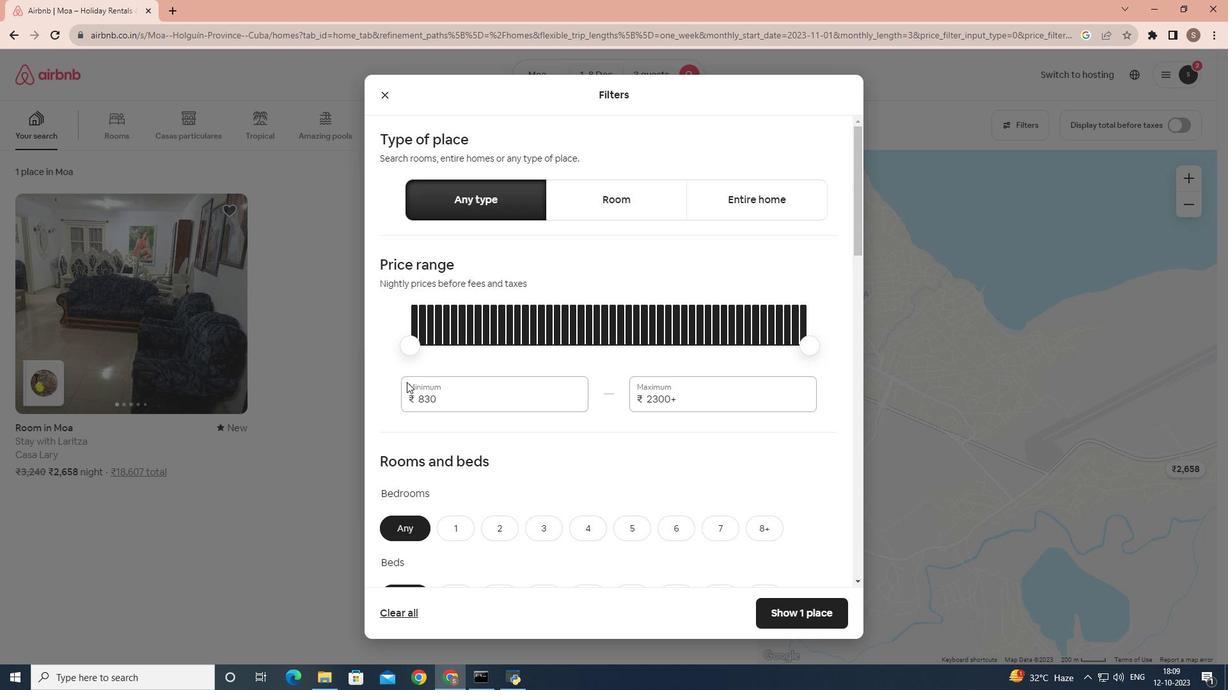 
Action: Mouse scrolled (406, 381) with delta (0, 0)
Screenshot: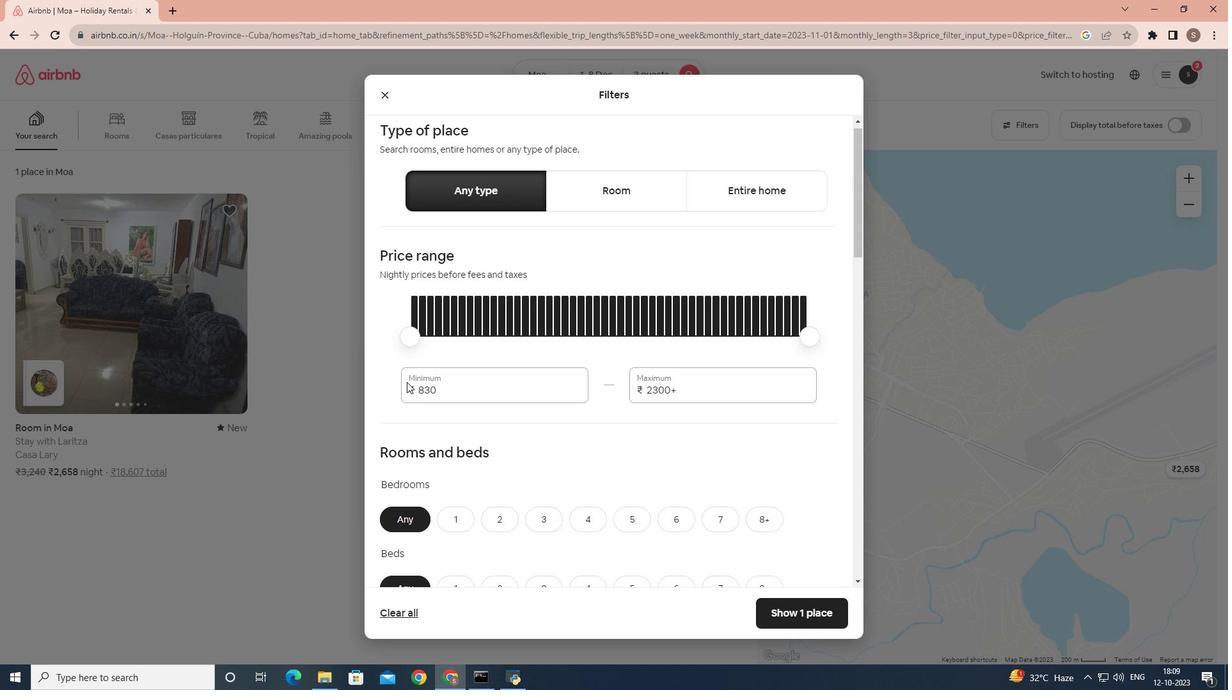 
Action: Mouse scrolled (406, 381) with delta (0, 0)
Screenshot: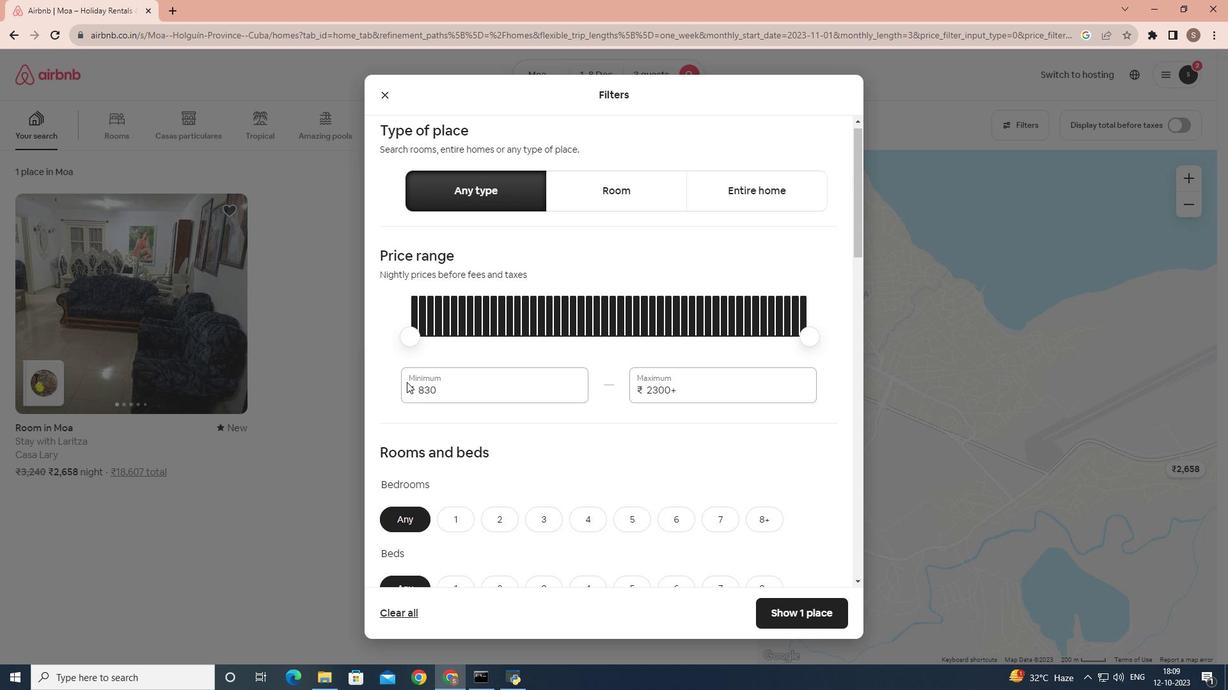 
Action: Mouse moved to (471, 337)
Screenshot: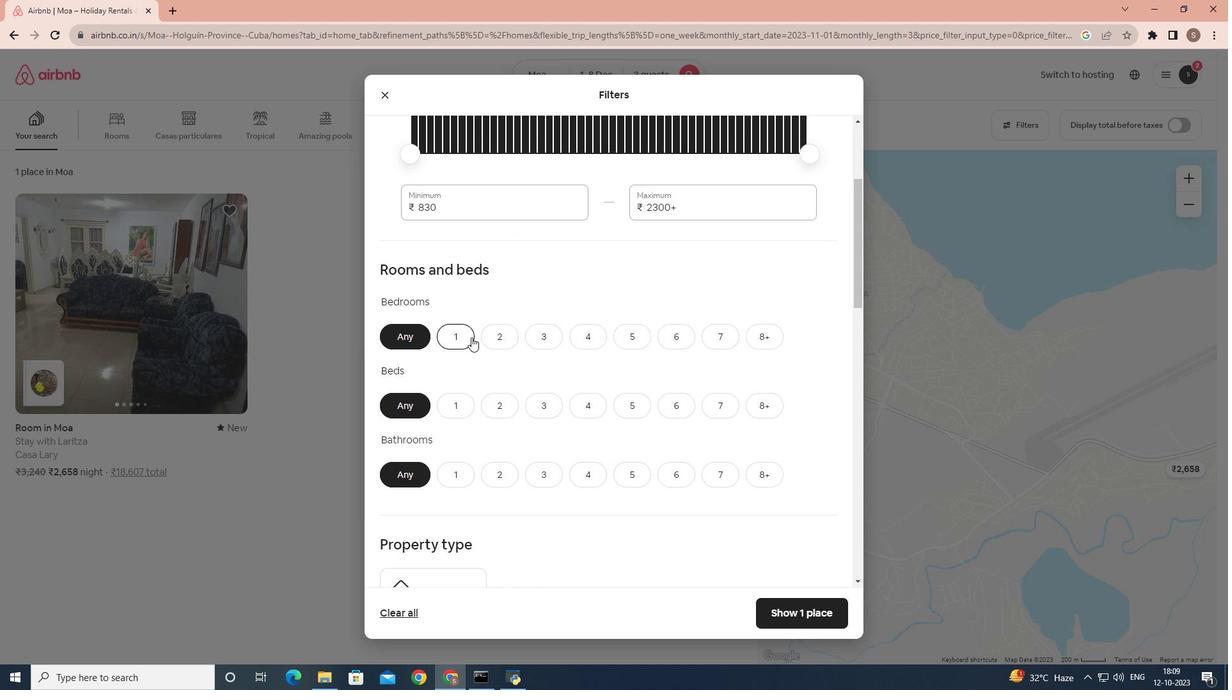 
Action: Mouse pressed left at (471, 337)
Screenshot: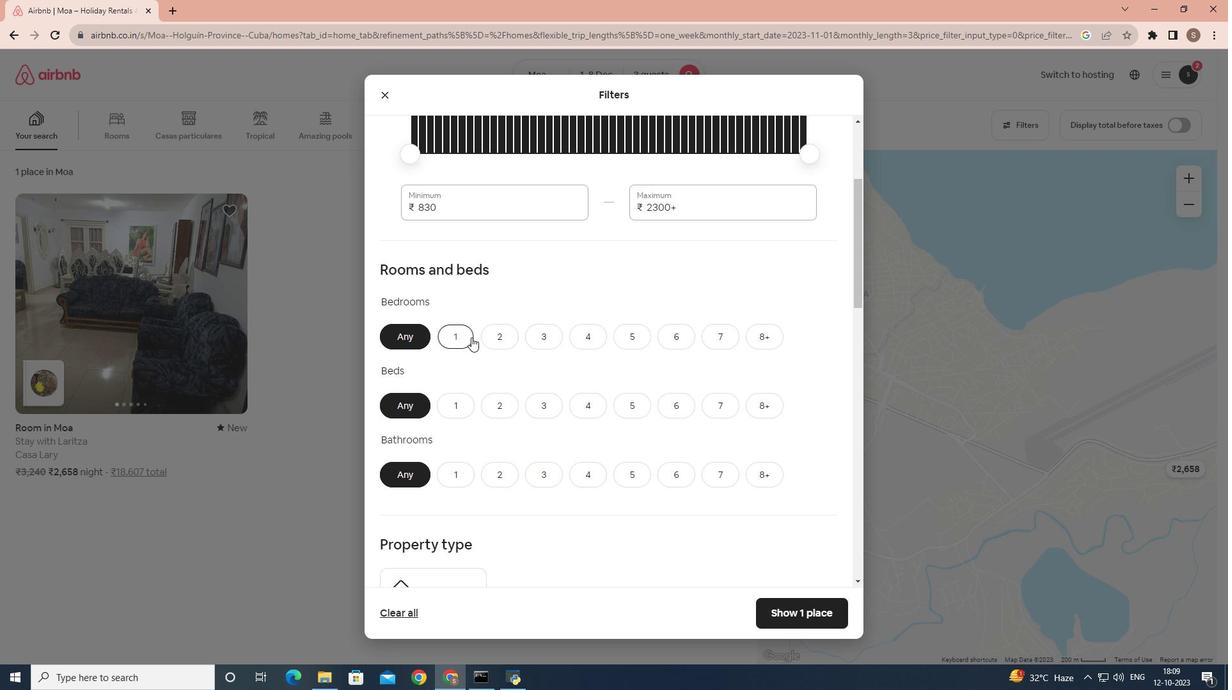 
Action: Mouse moved to (463, 401)
Screenshot: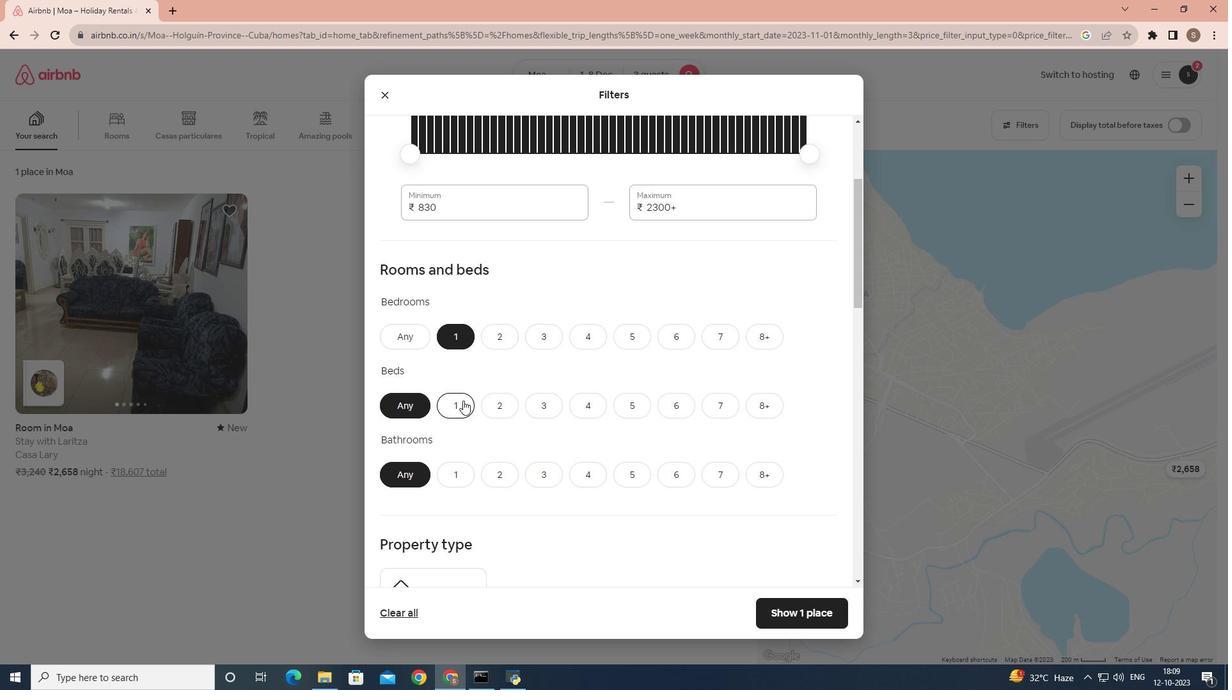 
Action: Mouse pressed left at (463, 401)
Screenshot: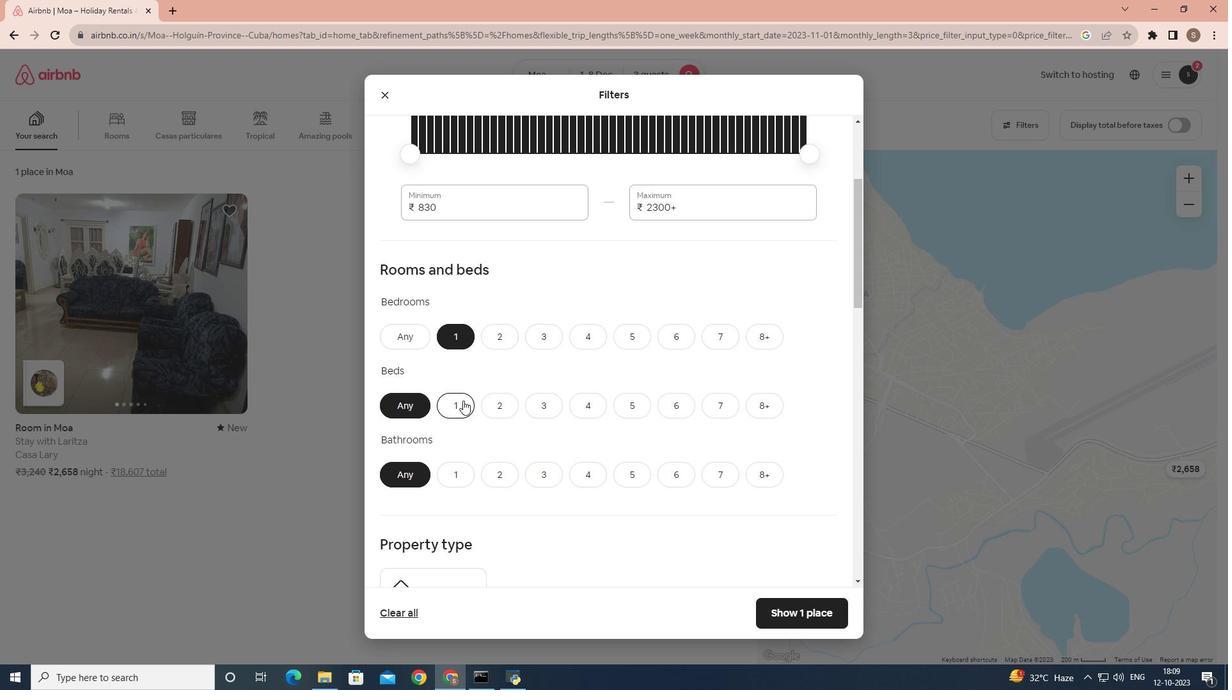 
Action: Mouse moved to (460, 477)
Screenshot: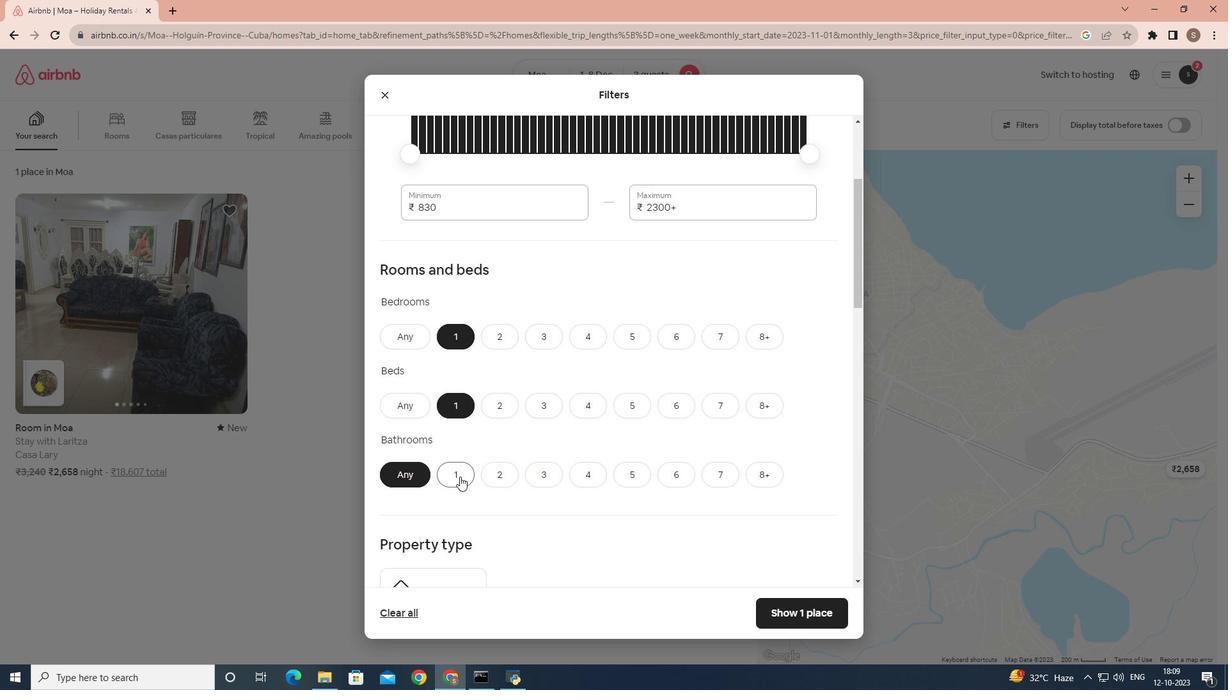 
Action: Mouse pressed left at (460, 477)
Screenshot: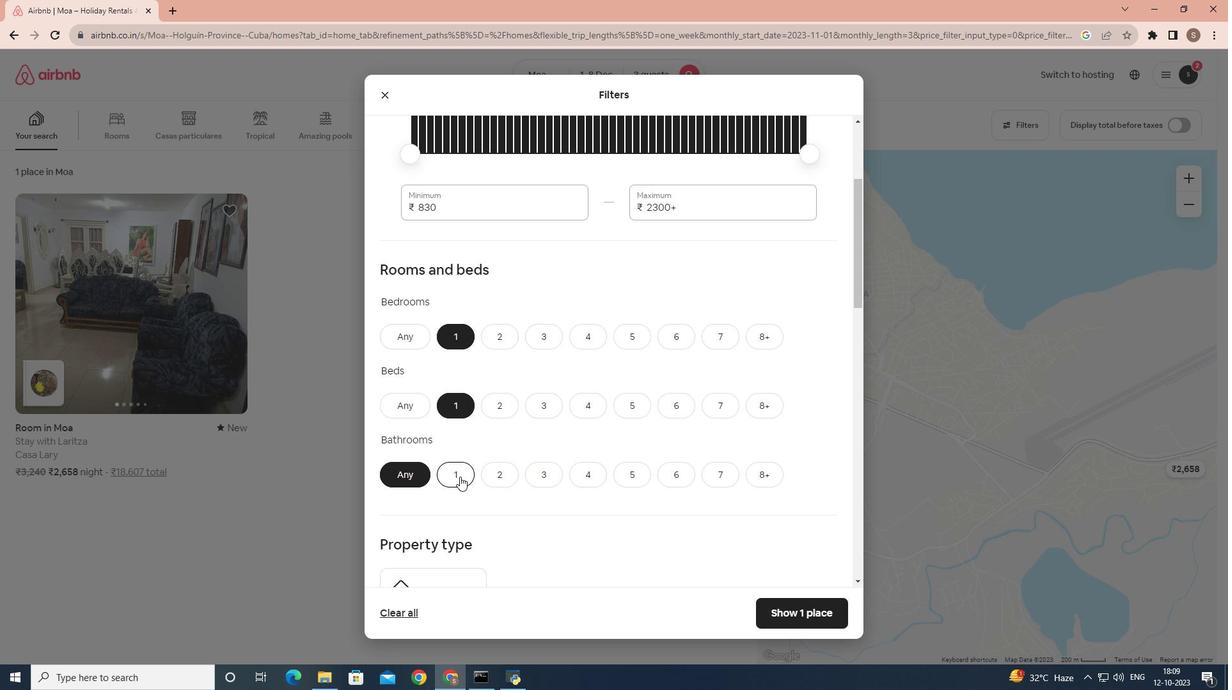 
Action: Mouse moved to (470, 434)
Screenshot: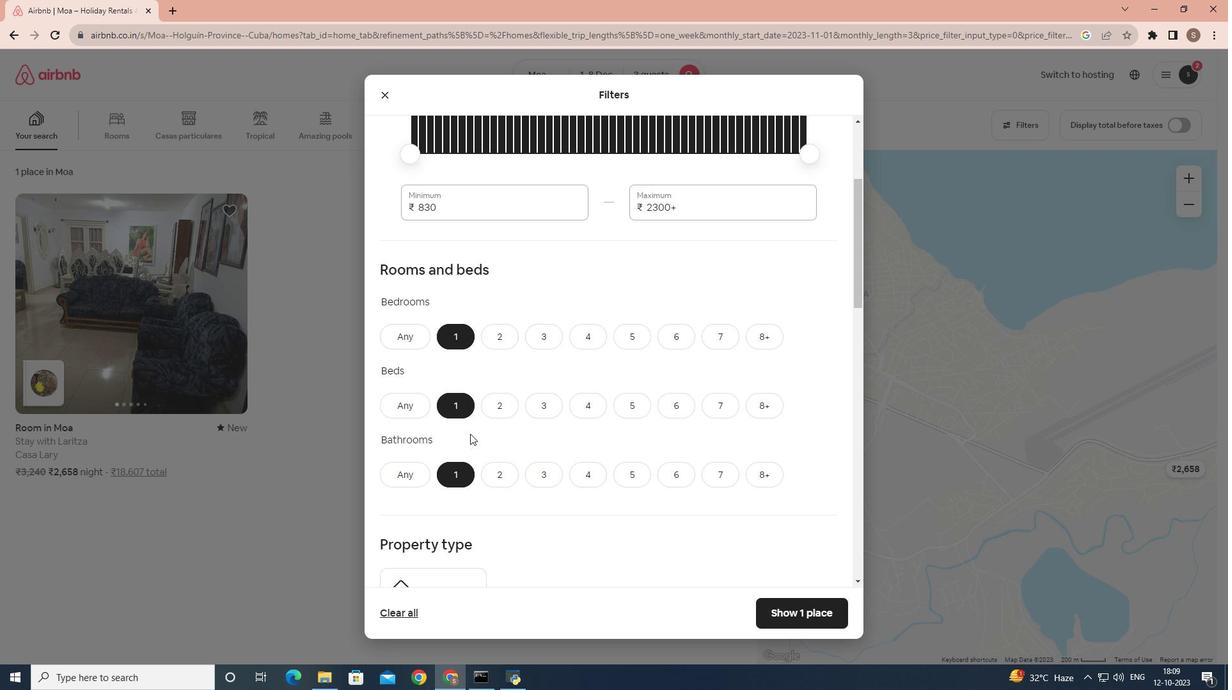 
Action: Mouse scrolled (470, 433) with delta (0, 0)
Screenshot: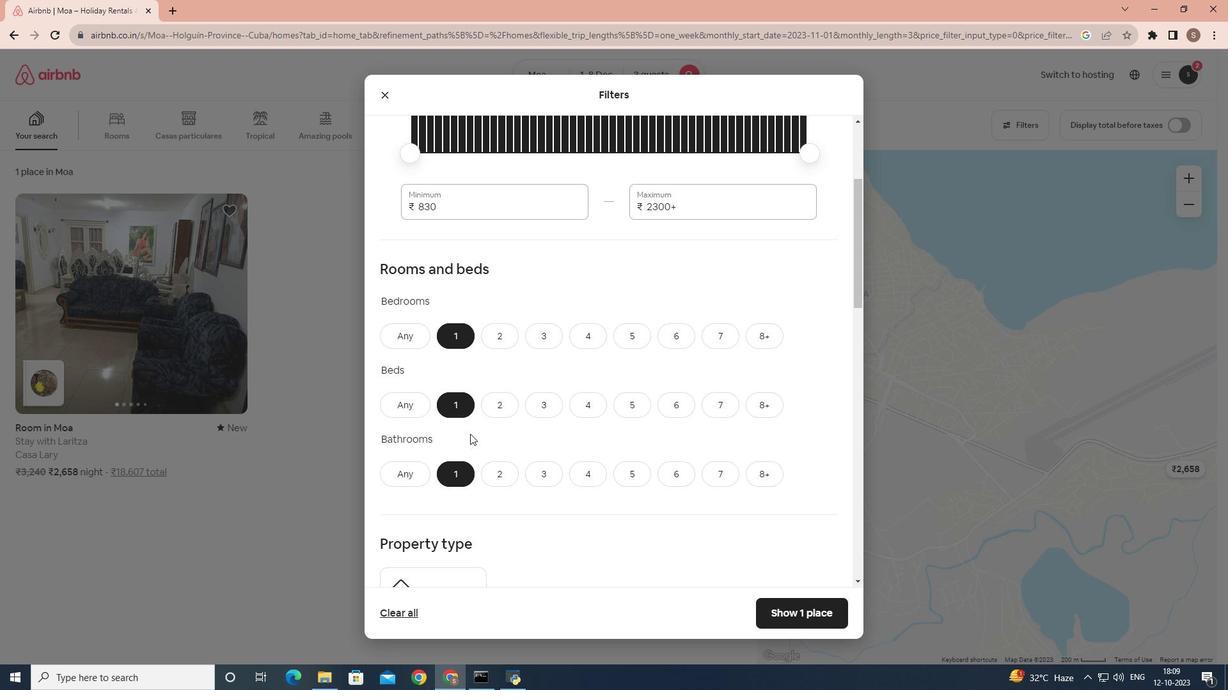 
Action: Mouse scrolled (470, 433) with delta (0, 0)
Screenshot: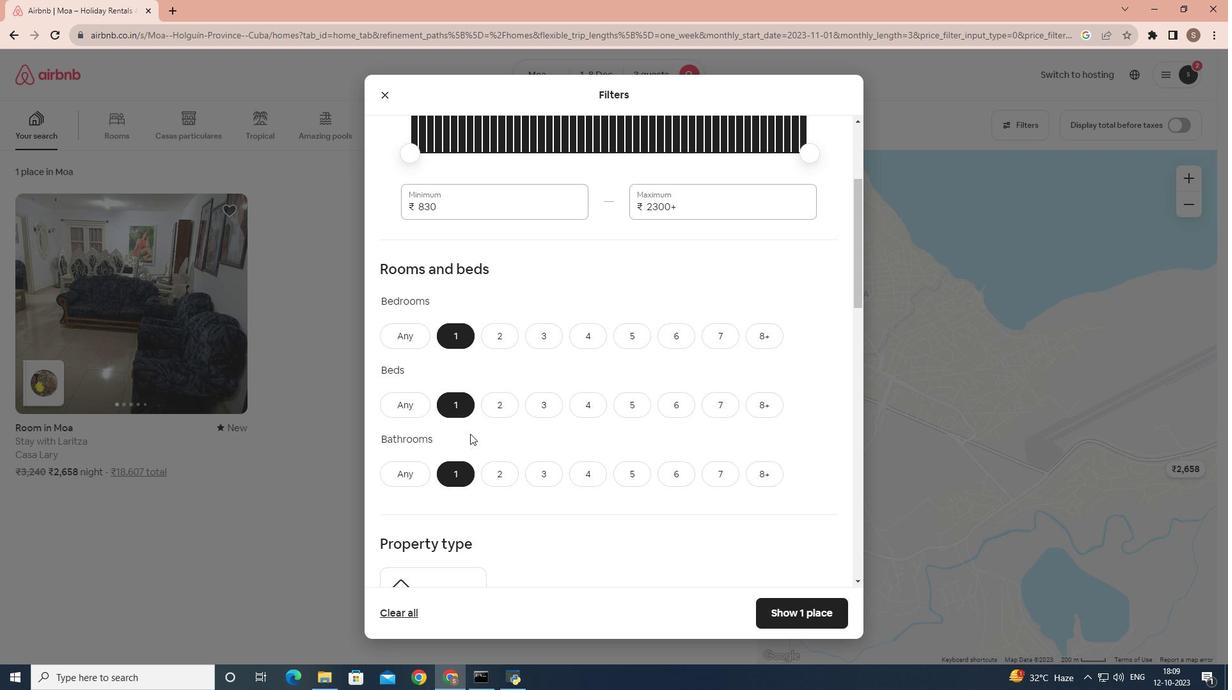 
Action: Mouse scrolled (470, 433) with delta (0, 0)
Screenshot: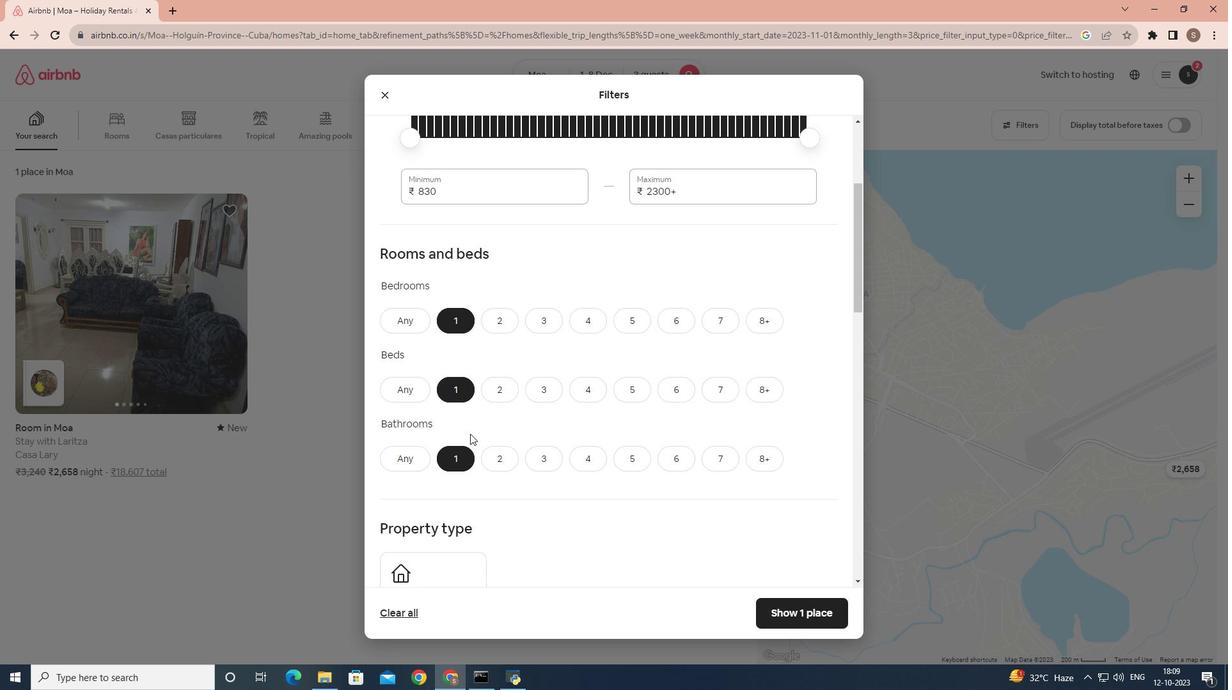 
Action: Mouse scrolled (470, 433) with delta (0, 0)
Screenshot: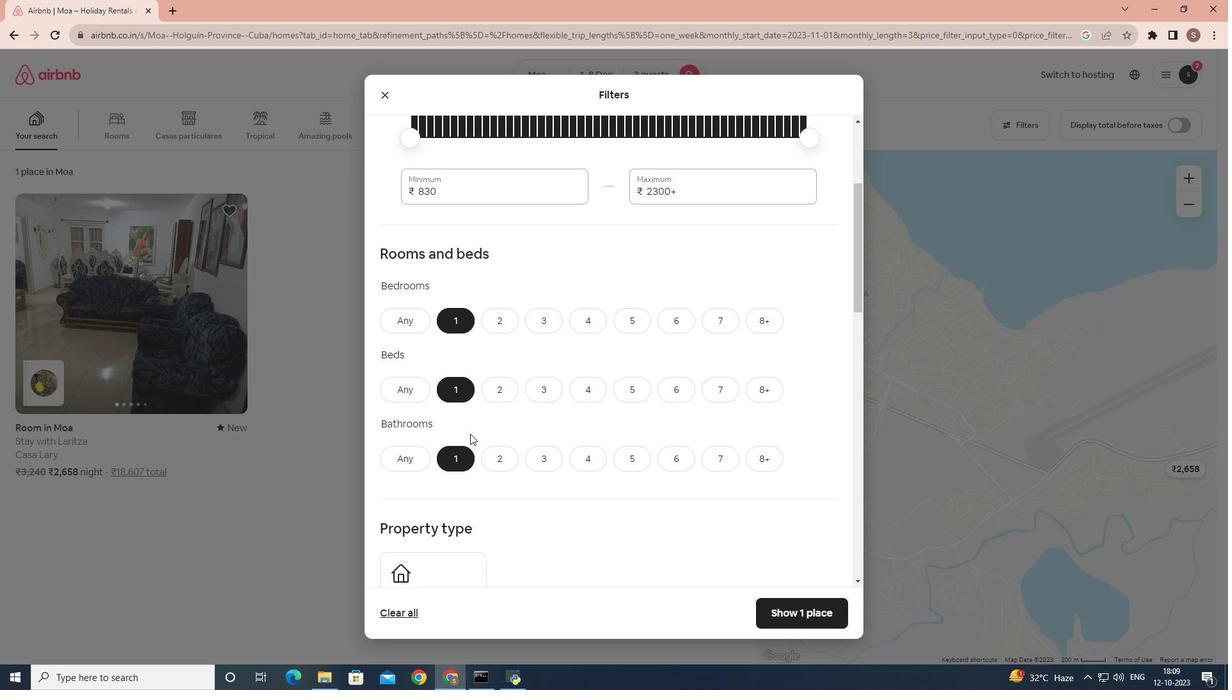 
Action: Mouse moved to (471, 426)
Screenshot: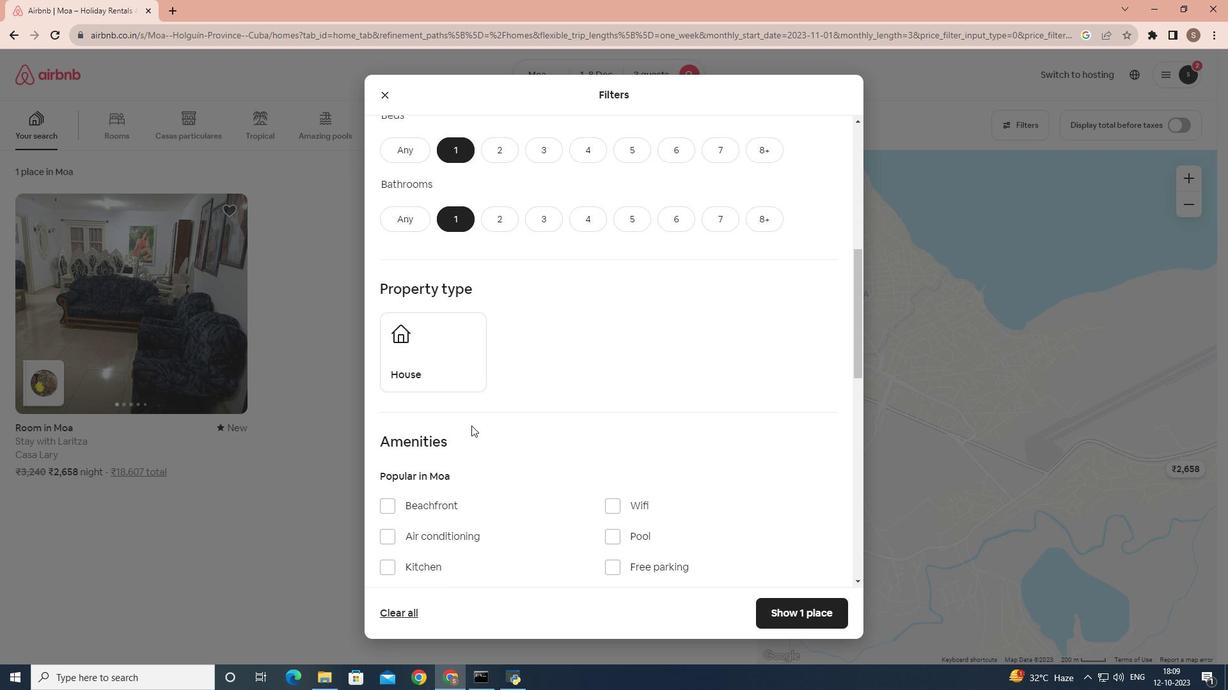 
Action: Mouse scrolled (471, 425) with delta (0, 0)
Screenshot: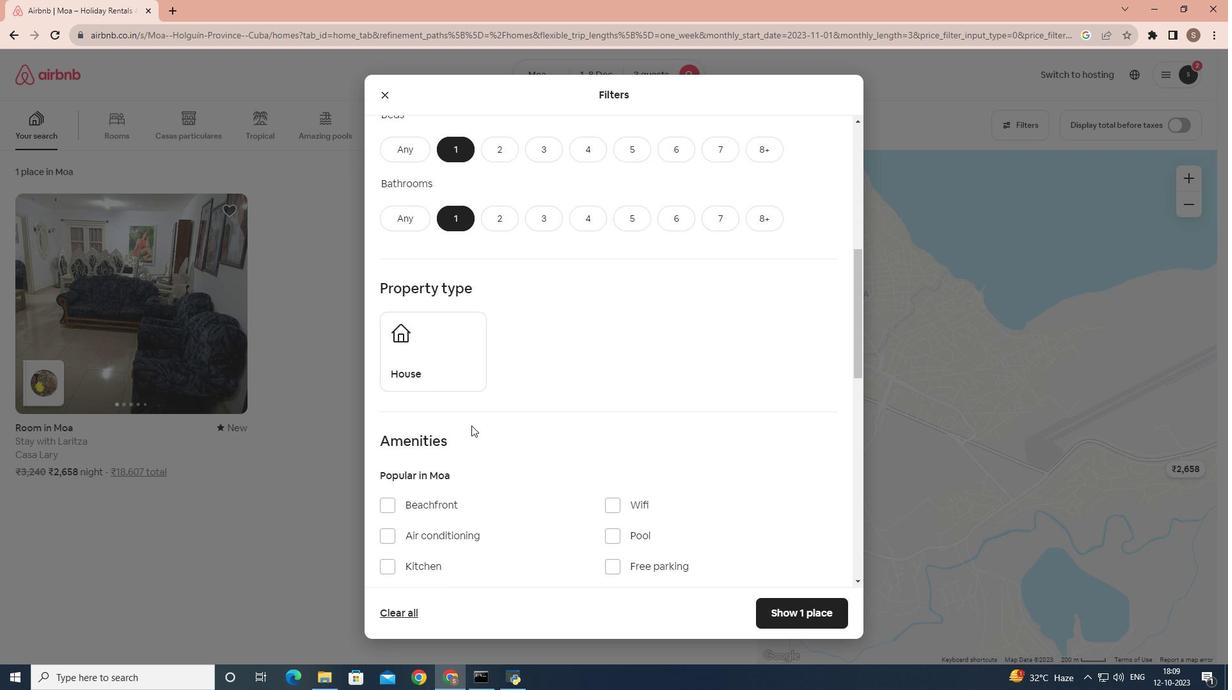 
Action: Mouse scrolled (471, 425) with delta (0, 0)
Screenshot: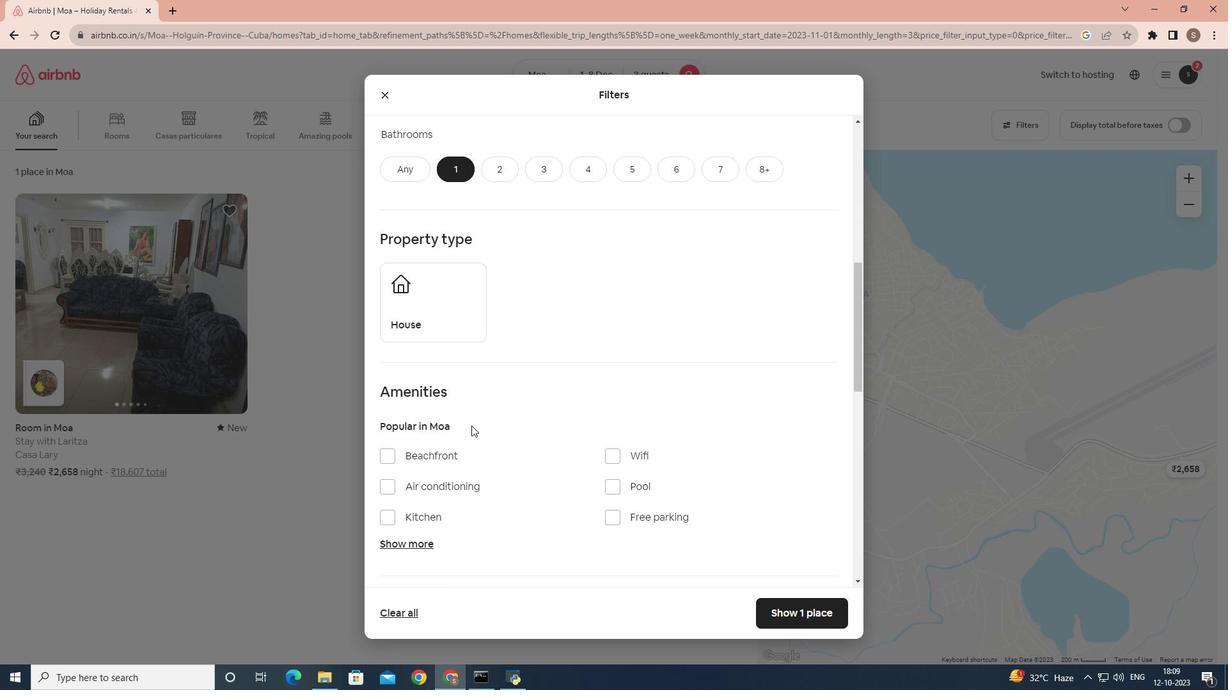 
Action: Mouse moved to (475, 418)
Screenshot: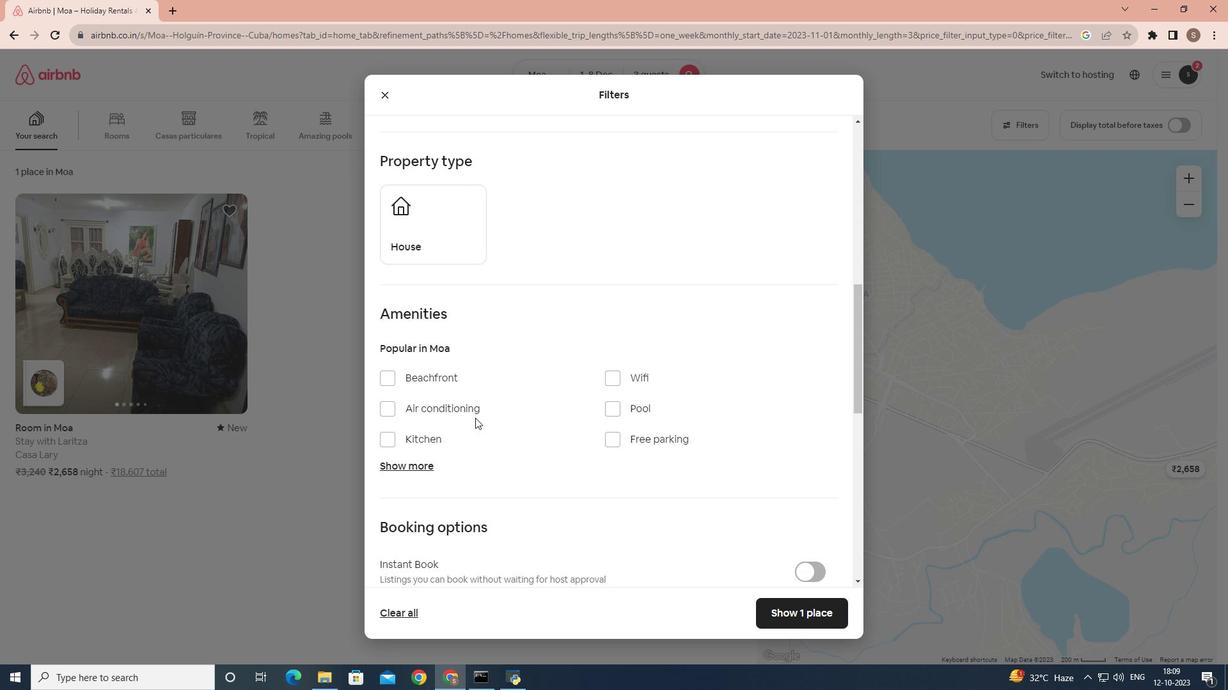 
Action: Mouse scrolled (475, 417) with delta (0, 0)
Screenshot: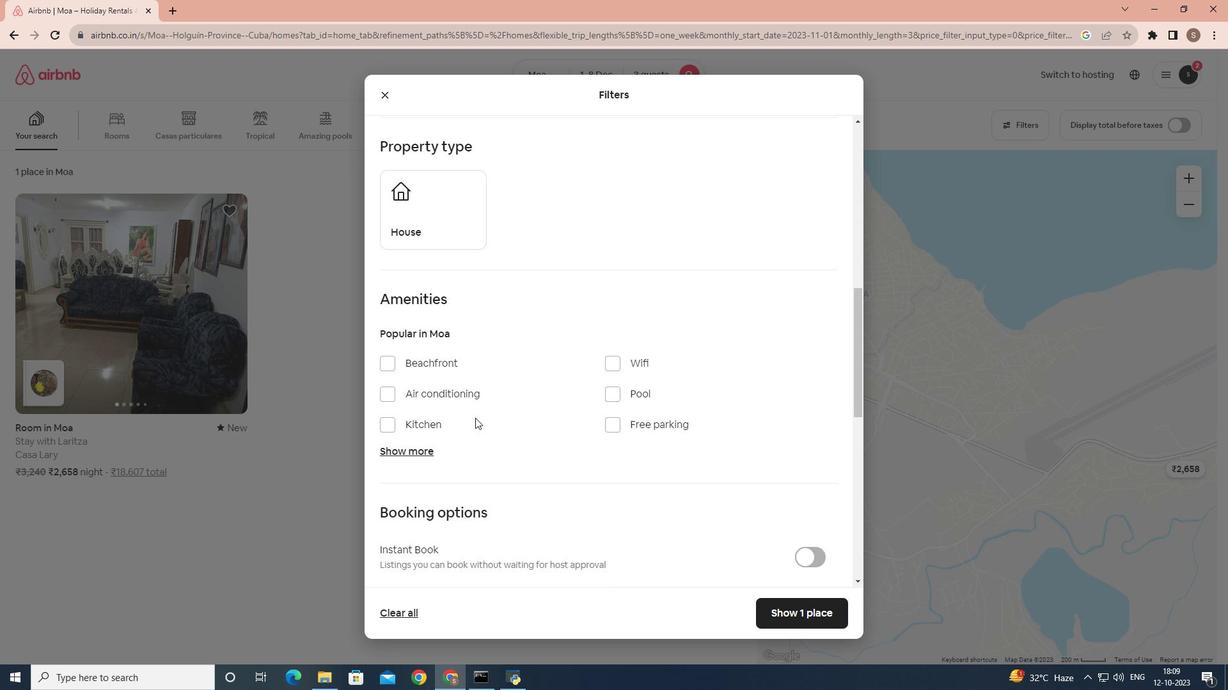 
Action: Mouse scrolled (475, 417) with delta (0, 0)
Screenshot: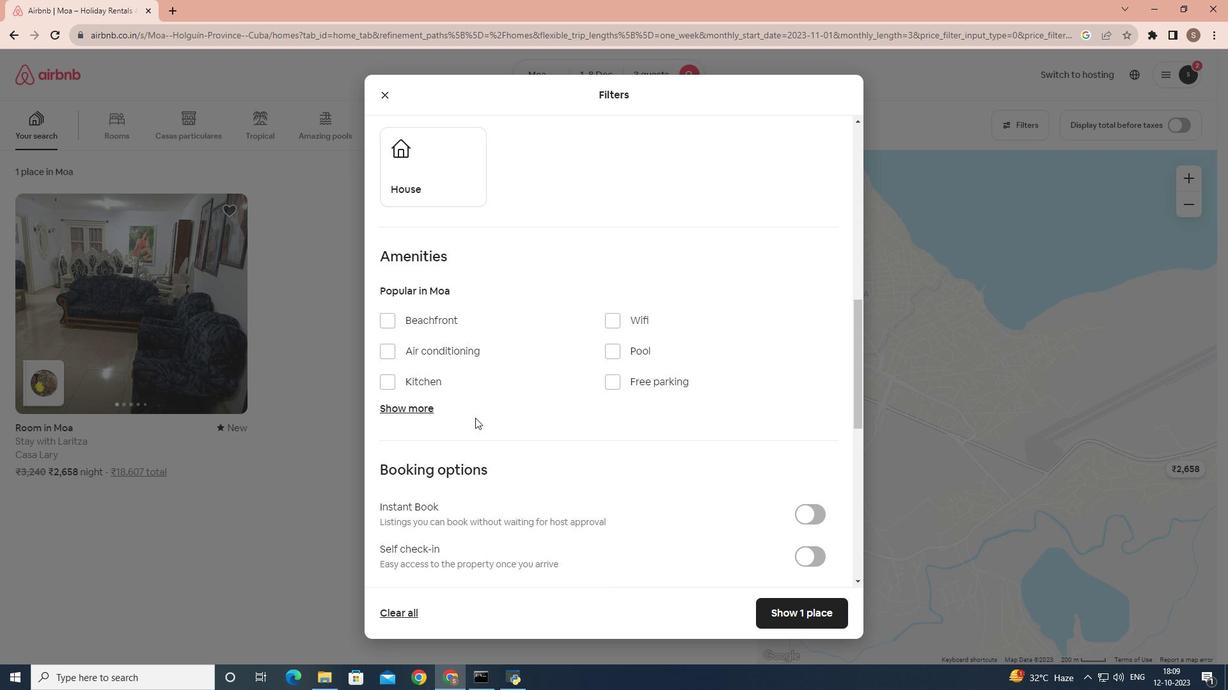 
Action: Mouse moved to (475, 414)
Screenshot: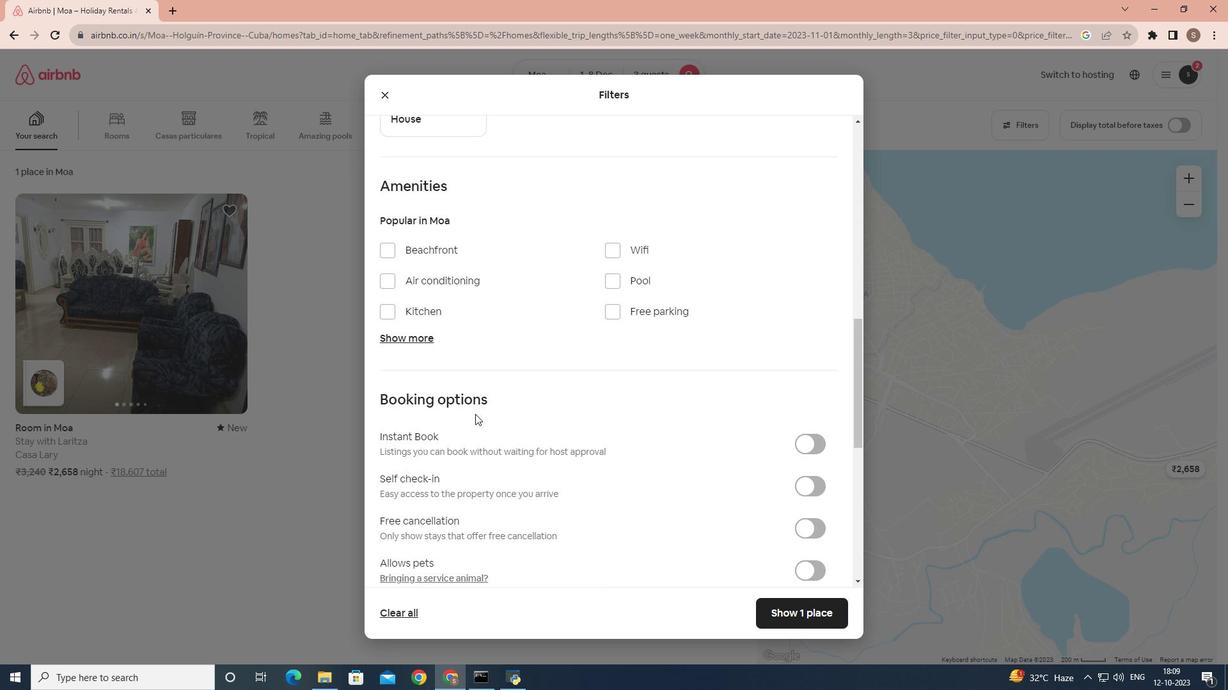 
Action: Mouse scrolled (475, 415) with delta (0, 0)
Screenshot: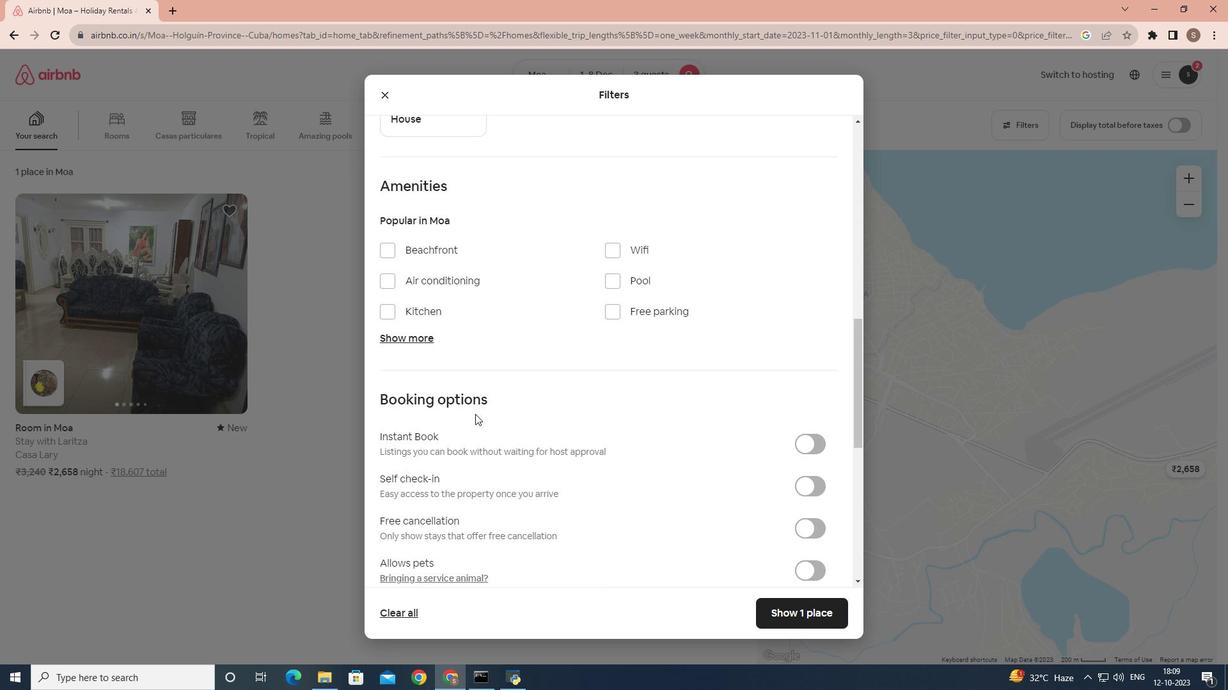 
Action: Mouse scrolled (475, 415) with delta (0, 0)
Screenshot: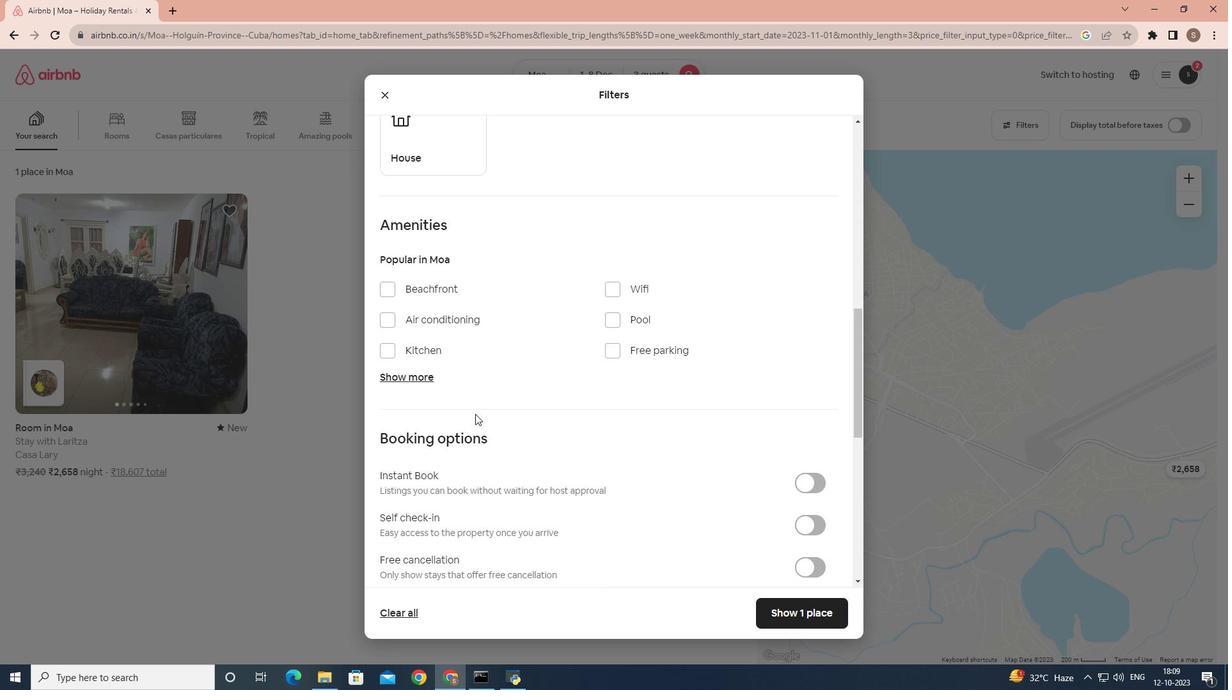 
Action: Mouse moved to (761, 612)
Screenshot: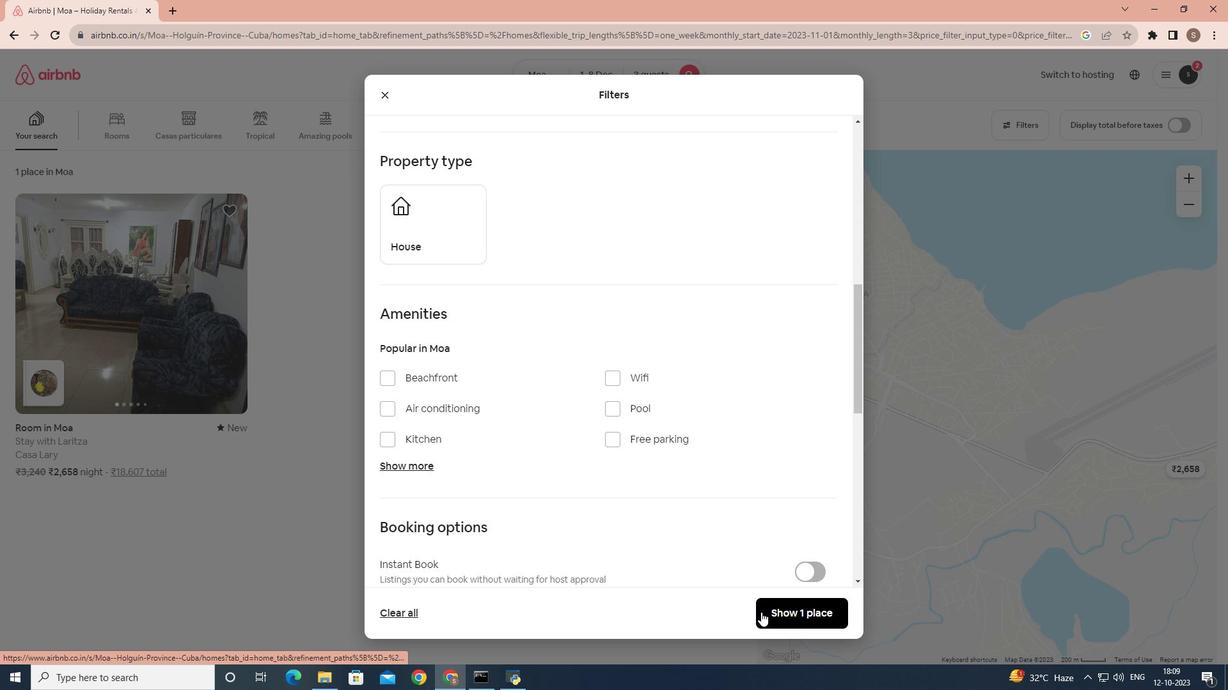 
Action: Mouse pressed left at (761, 612)
Screenshot: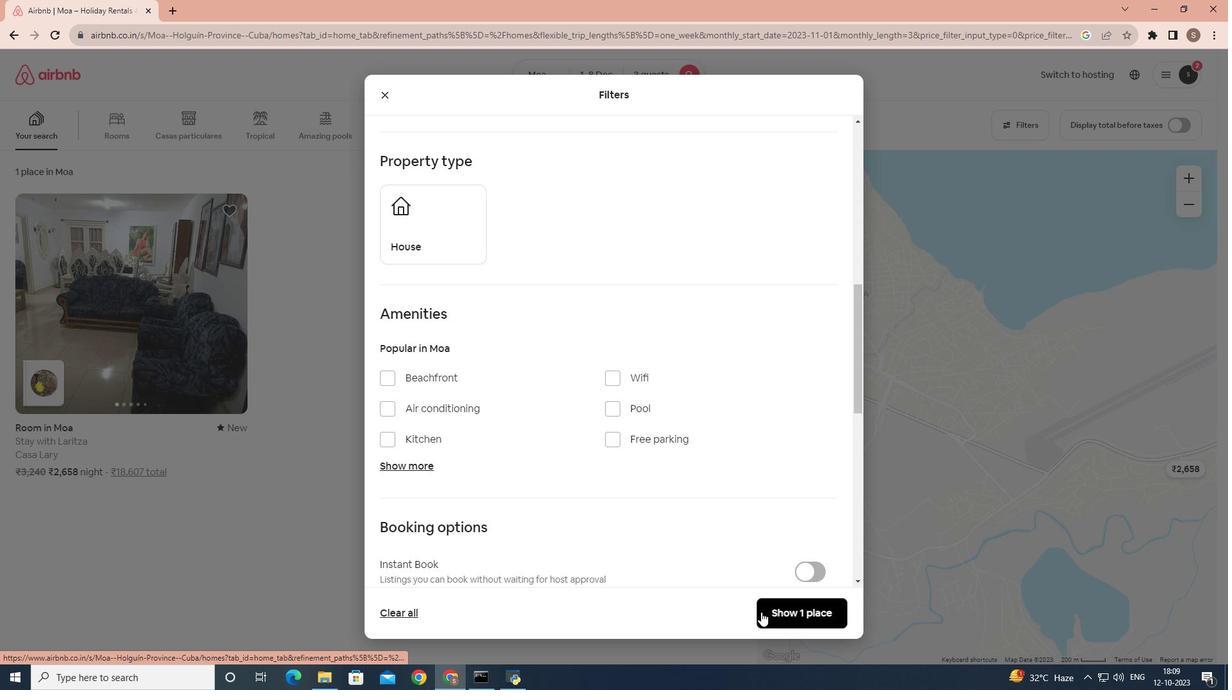 
Action: Mouse moved to (195, 332)
Screenshot: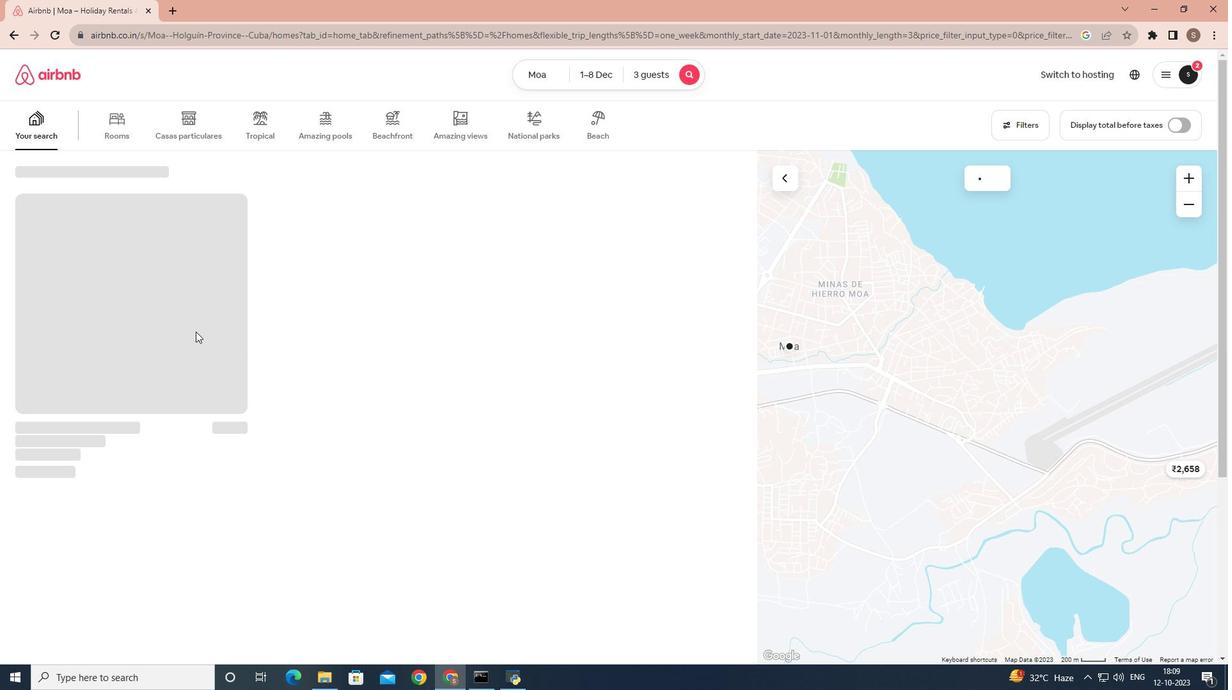 
Action: Mouse pressed left at (195, 332)
Screenshot: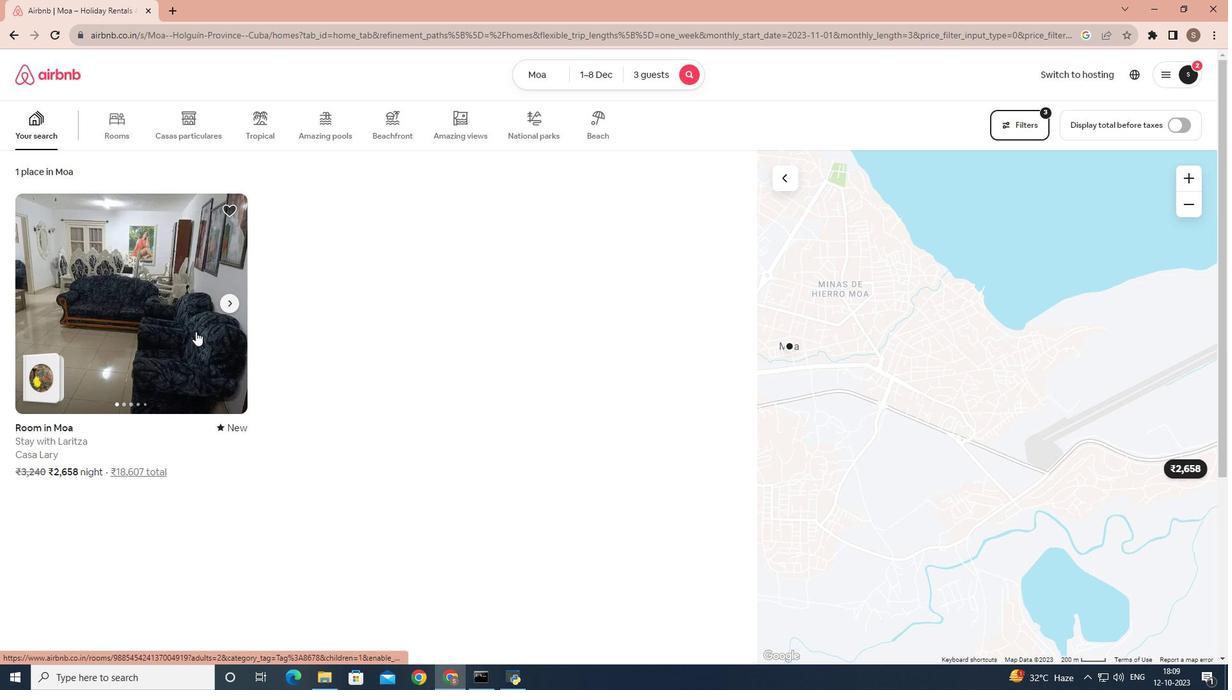 
Action: Mouse moved to (442, 422)
Screenshot: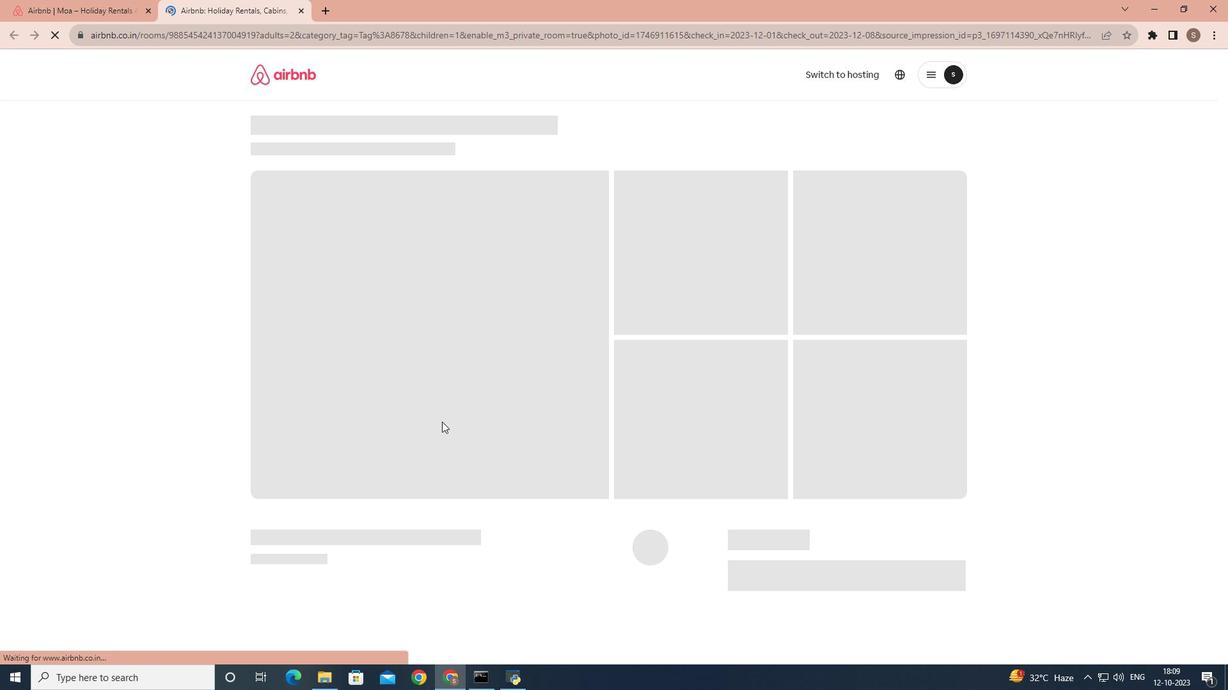 
Action: Mouse scrolled (442, 421) with delta (0, 0)
Screenshot: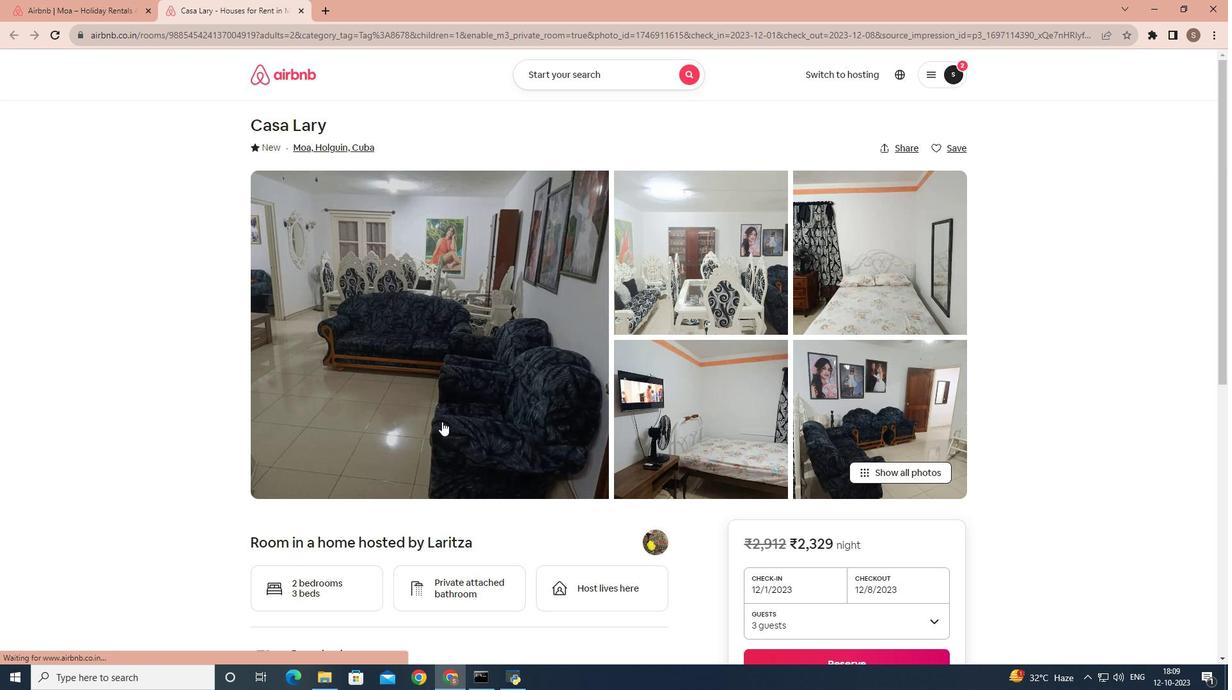 
Action: Mouse scrolled (442, 421) with delta (0, 0)
Screenshot: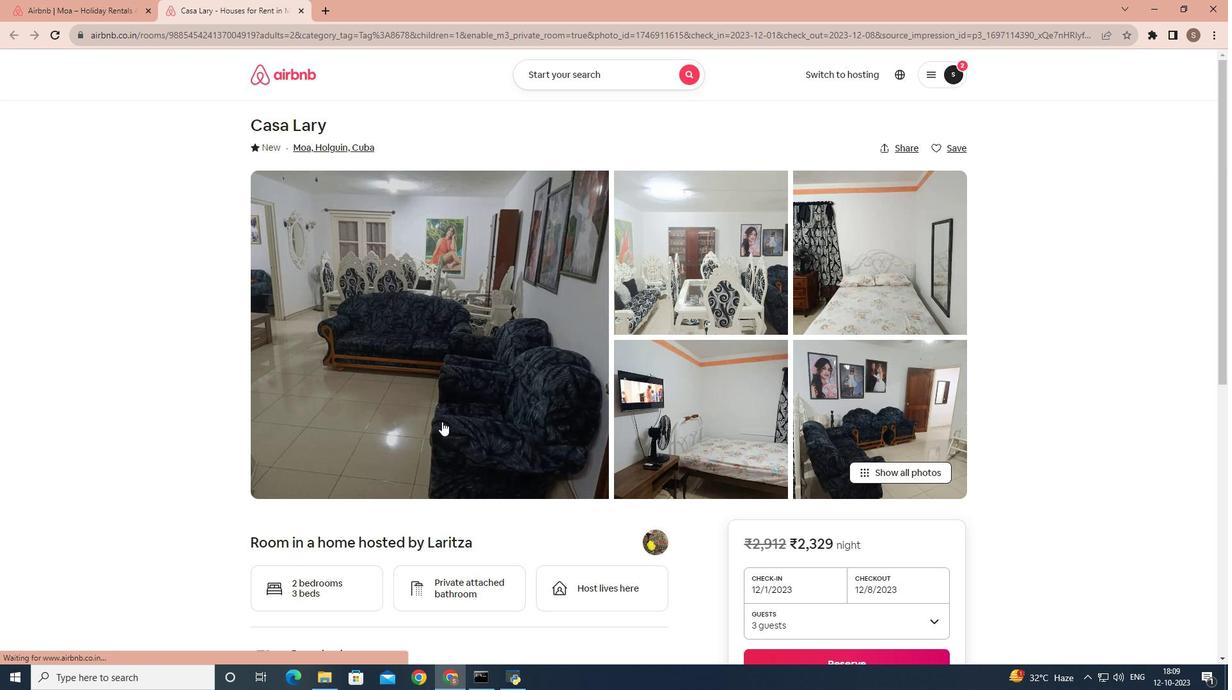 
Action: Mouse scrolled (442, 421) with delta (0, 0)
Screenshot: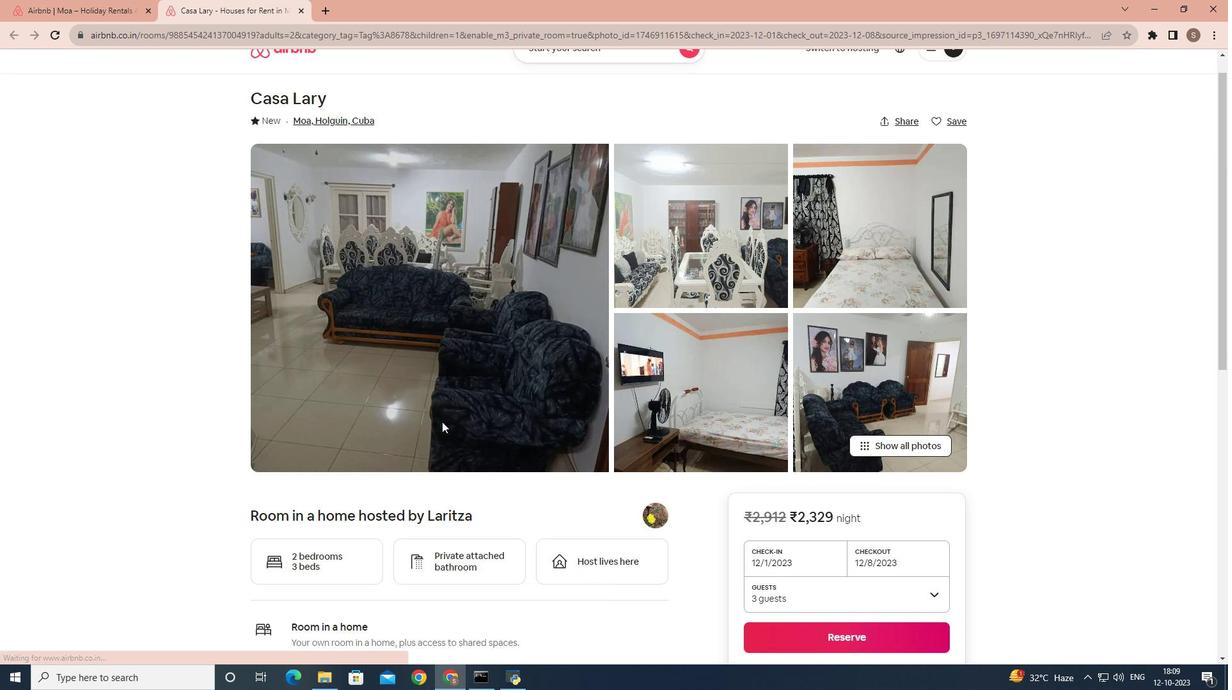 
Action: Mouse scrolled (442, 421) with delta (0, 0)
Screenshot: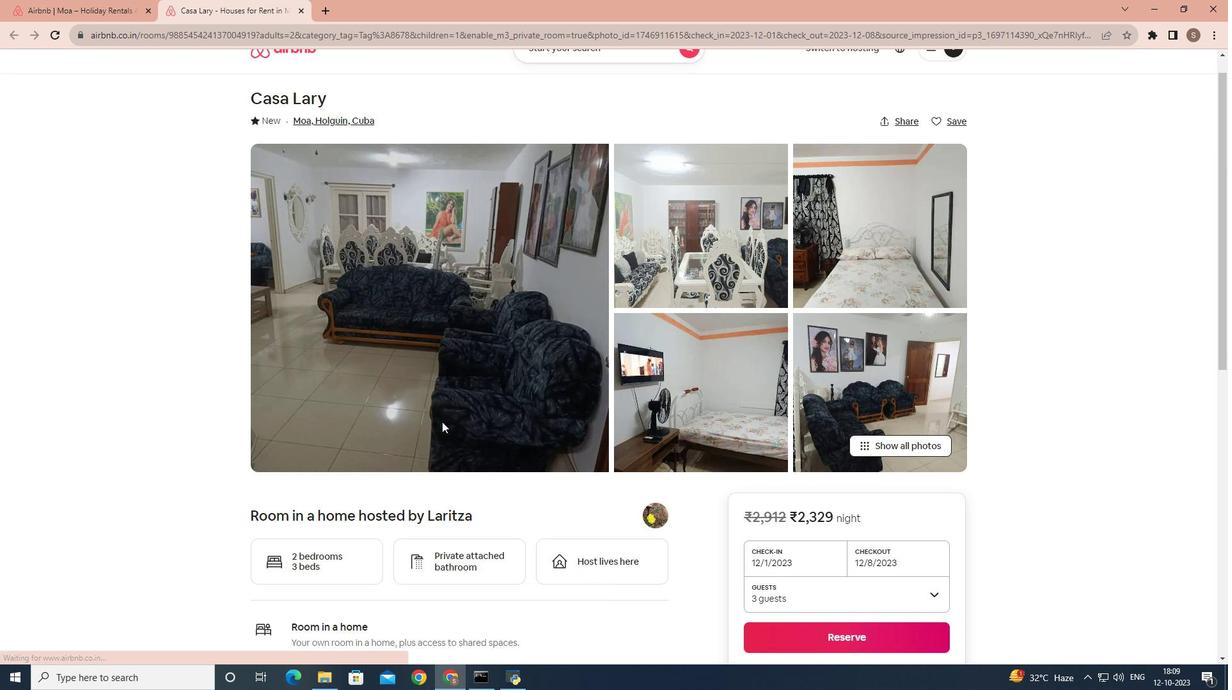 
Action: Mouse moved to (404, 420)
Screenshot: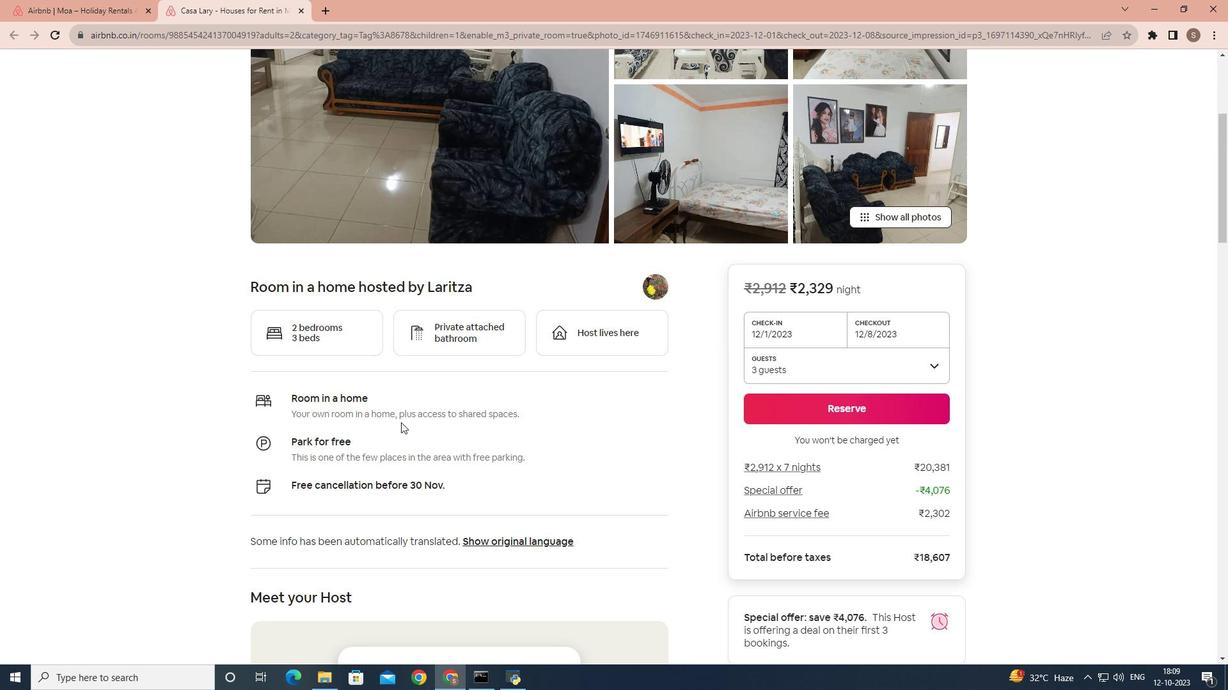 
Action: Mouse scrolled (404, 420) with delta (0, 0)
Screenshot: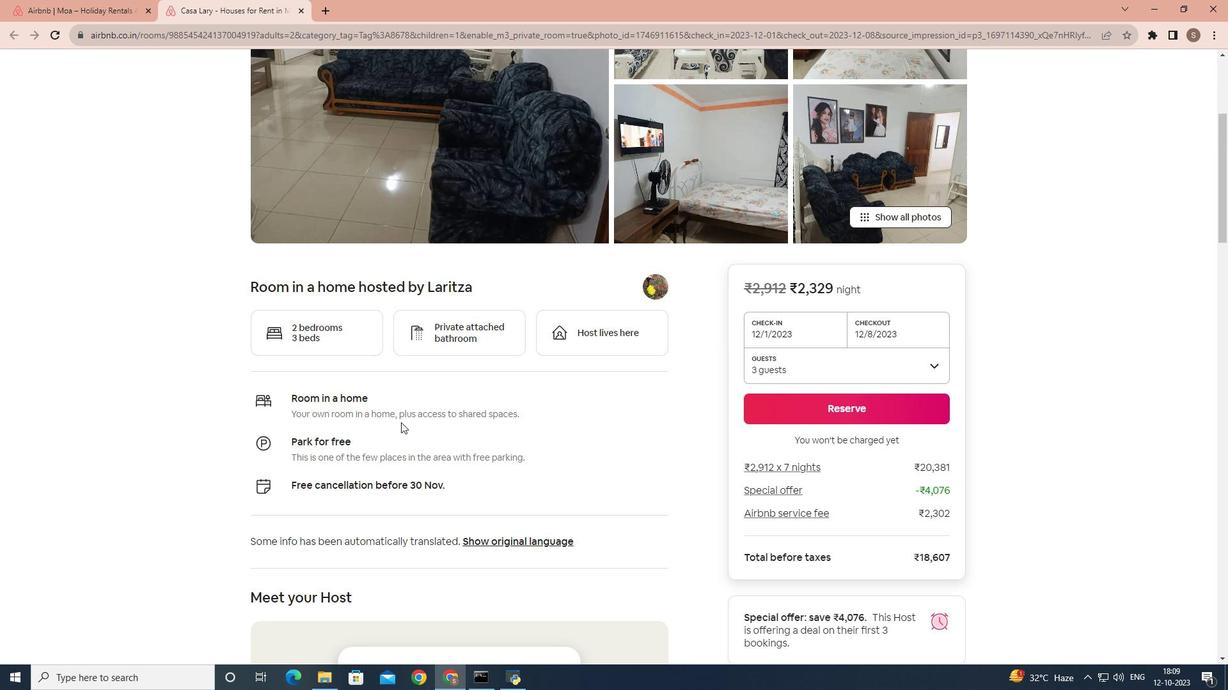 
Action: Mouse moved to (401, 422)
Screenshot: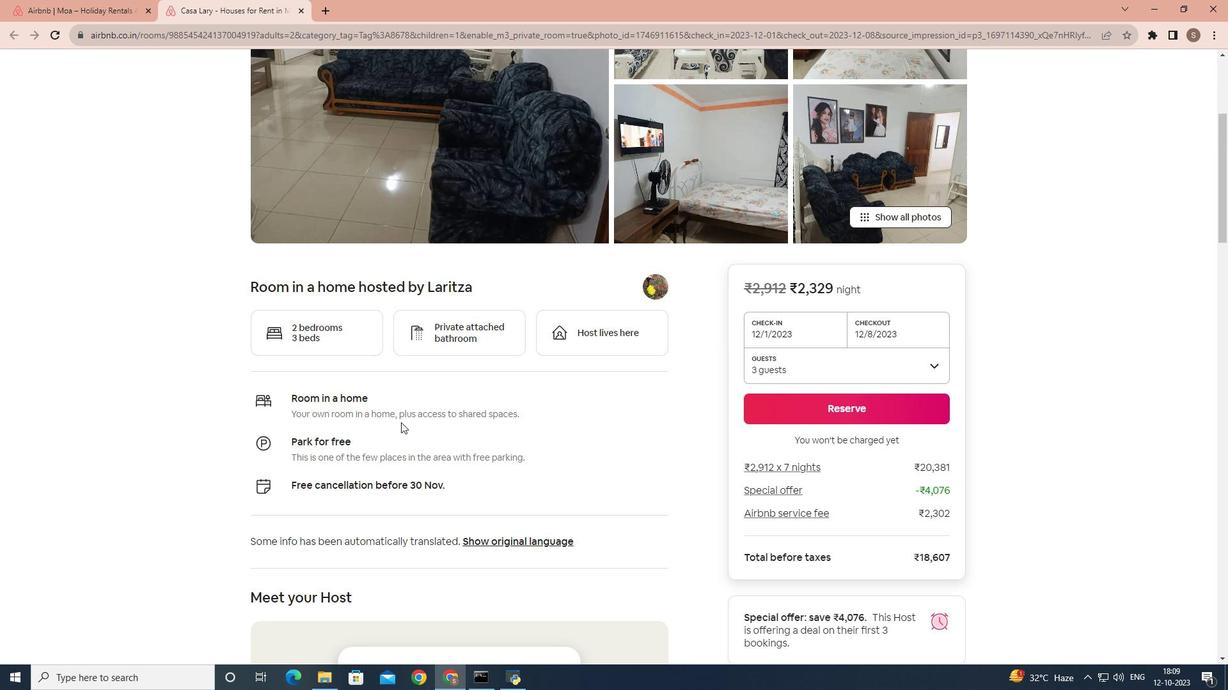 
Action: Mouse scrolled (401, 422) with delta (0, 0)
Screenshot: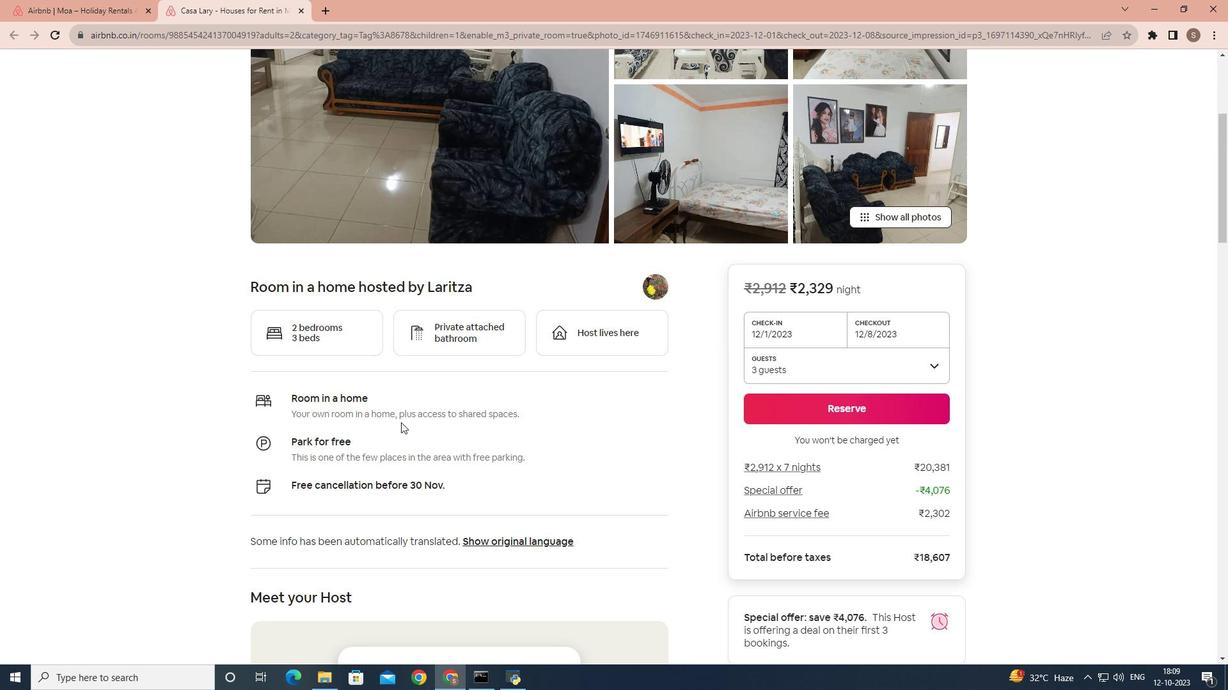 
Action: Mouse moved to (365, 415)
Screenshot: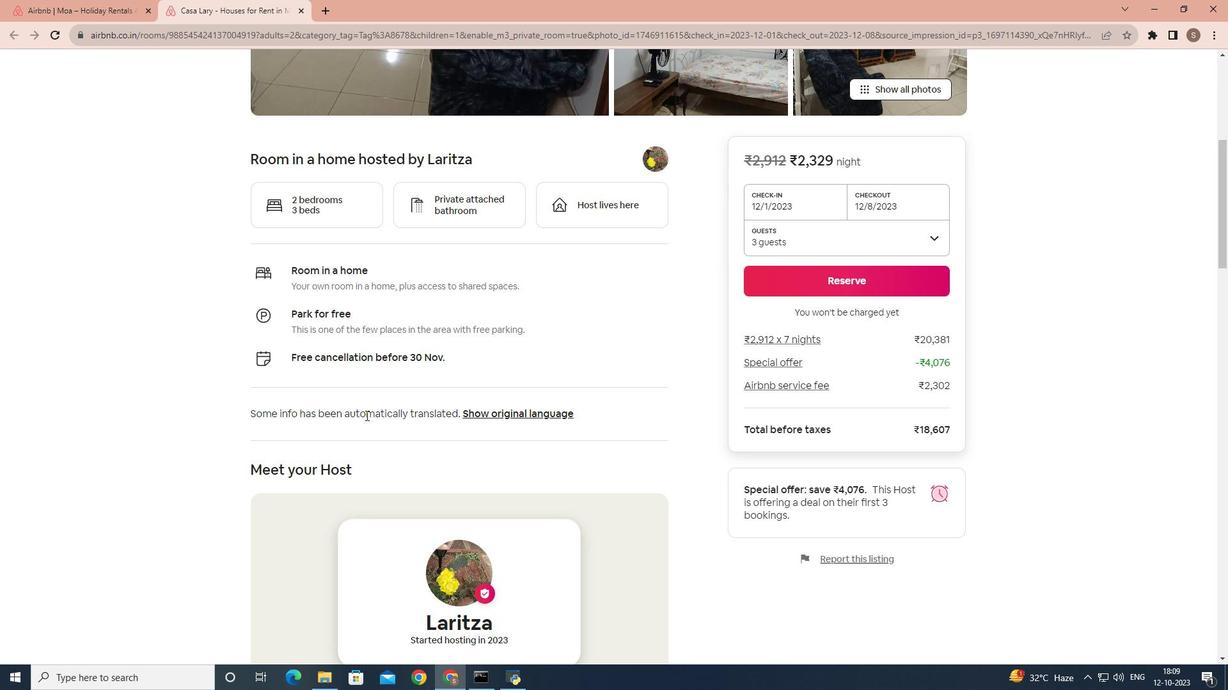 
Action: Mouse scrolled (365, 415) with delta (0, 0)
Screenshot: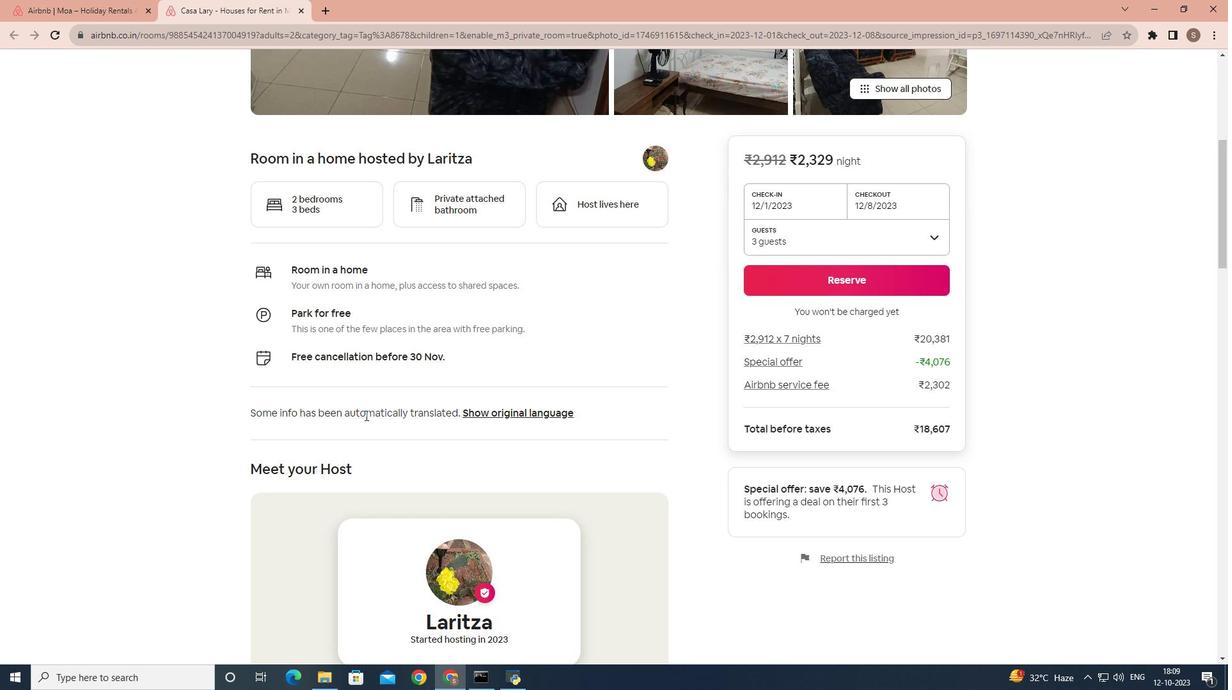 
Action: Mouse moved to (365, 415)
Screenshot: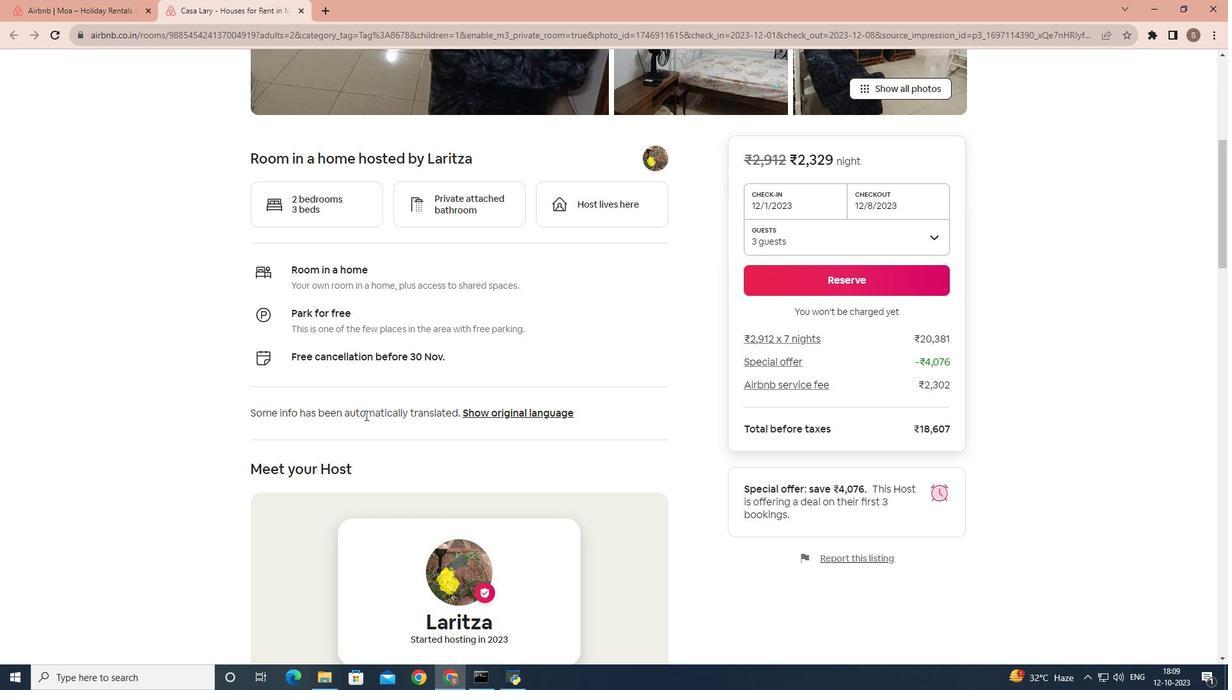 
Action: Mouse scrolled (365, 415) with delta (0, 0)
Screenshot: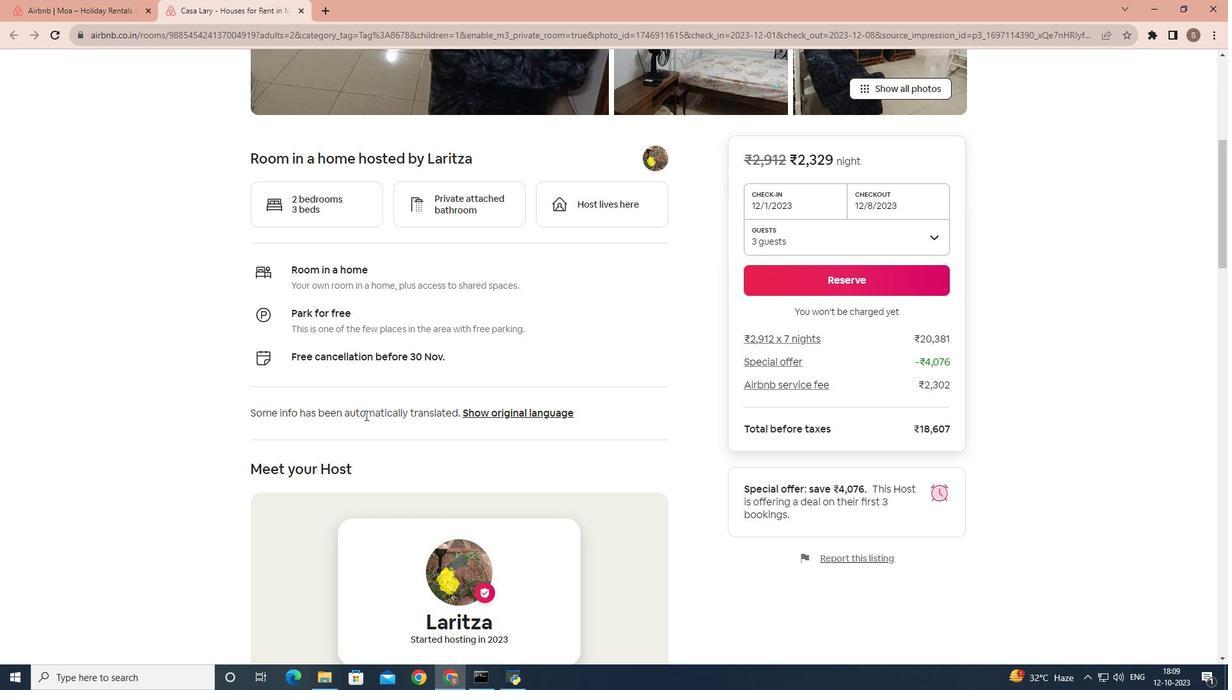 
Action: Mouse moved to (335, 389)
Screenshot: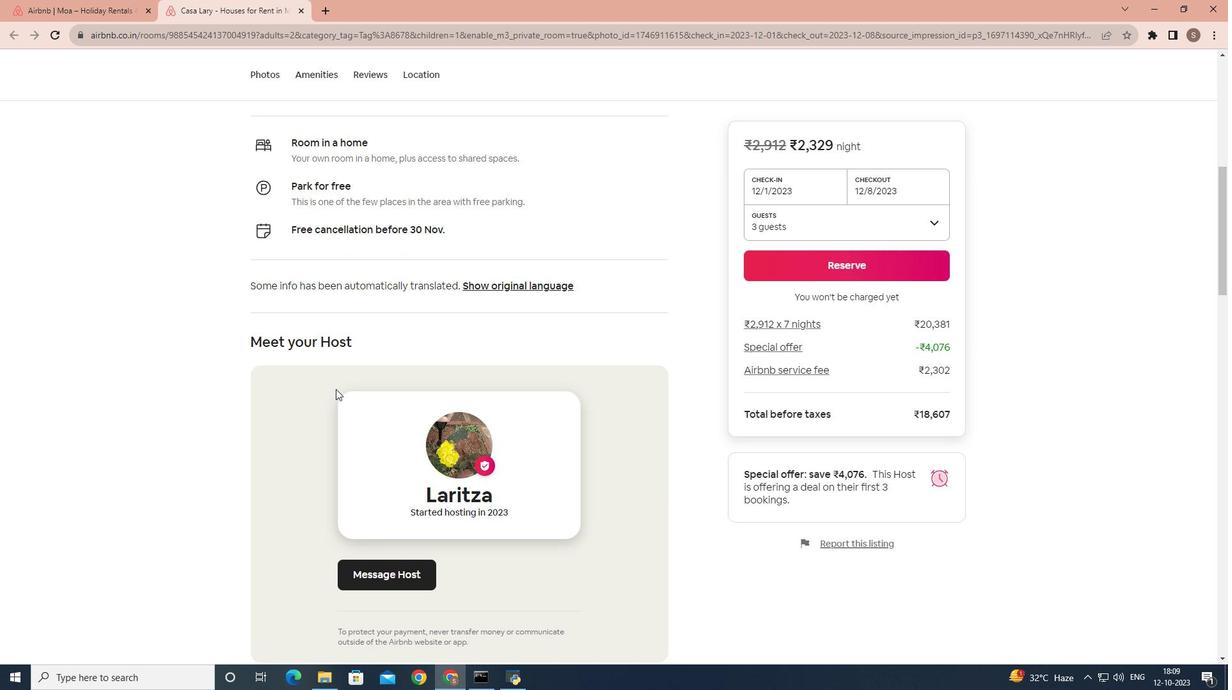 
Action: Mouse scrolled (335, 388) with delta (0, 0)
Screenshot: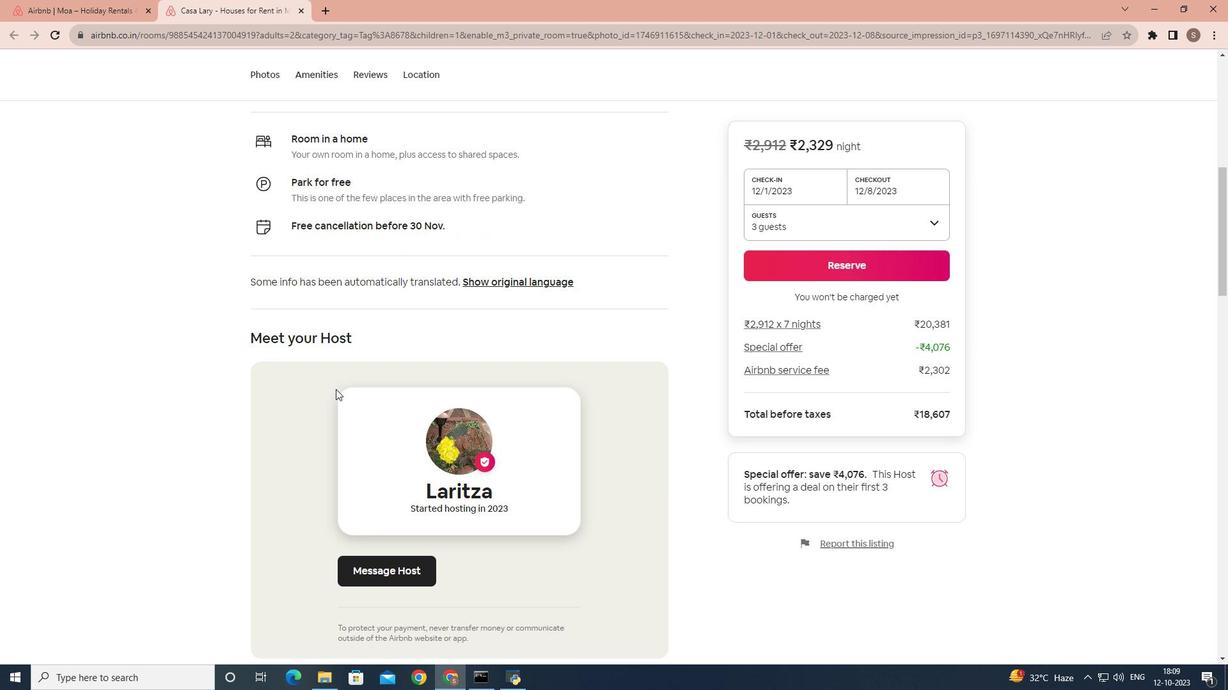 
Action: Mouse scrolled (335, 388) with delta (0, 0)
Screenshot: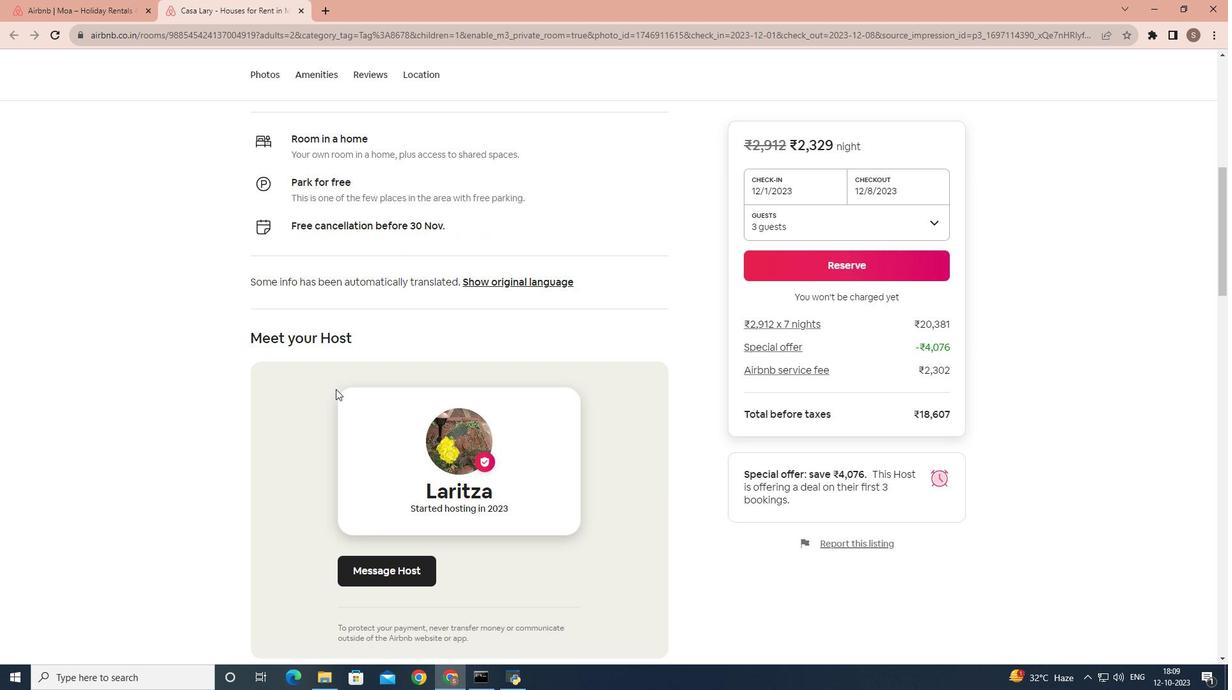 
Action: Mouse scrolled (335, 388) with delta (0, 0)
Screenshot: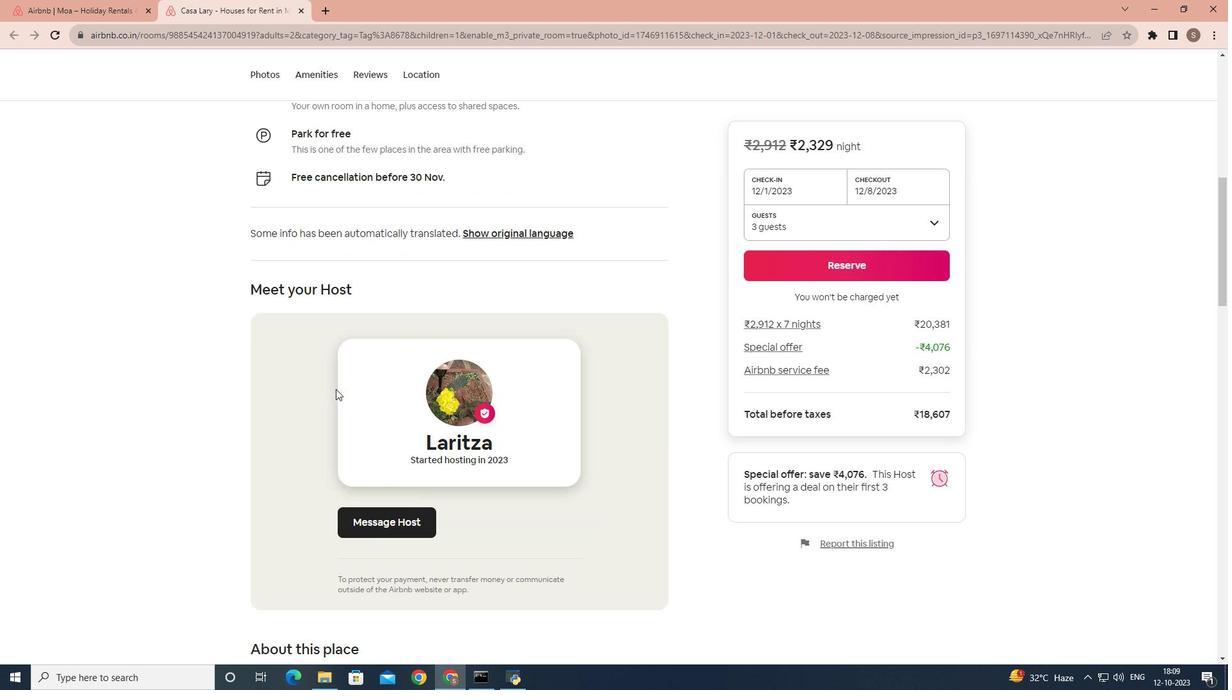 
Action: Mouse scrolled (335, 388) with delta (0, 0)
Screenshot: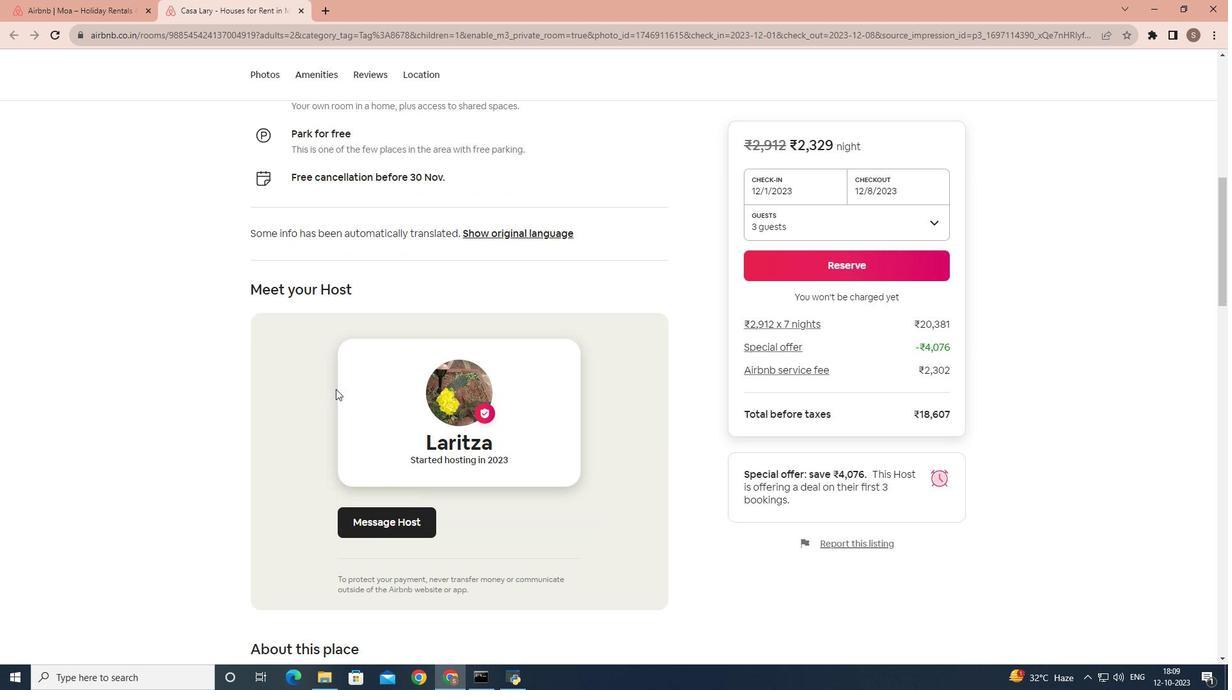 
Action: Mouse scrolled (335, 388) with delta (0, 0)
Screenshot: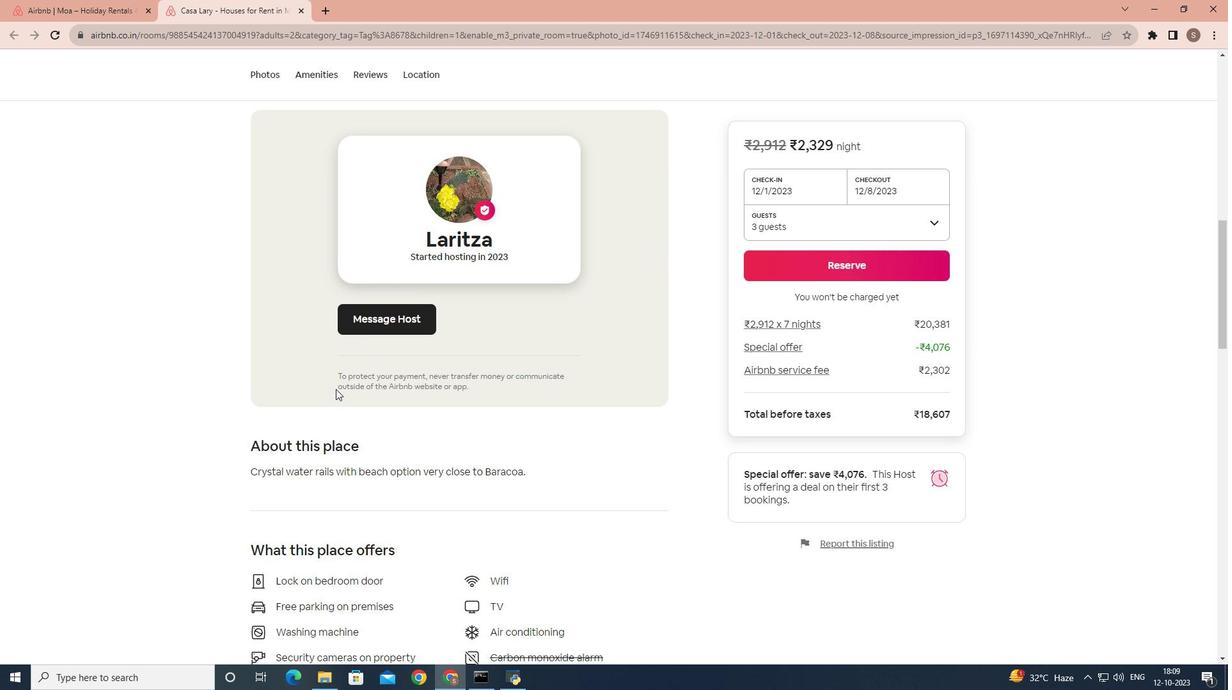 
Action: Mouse scrolled (335, 388) with delta (0, 0)
Screenshot: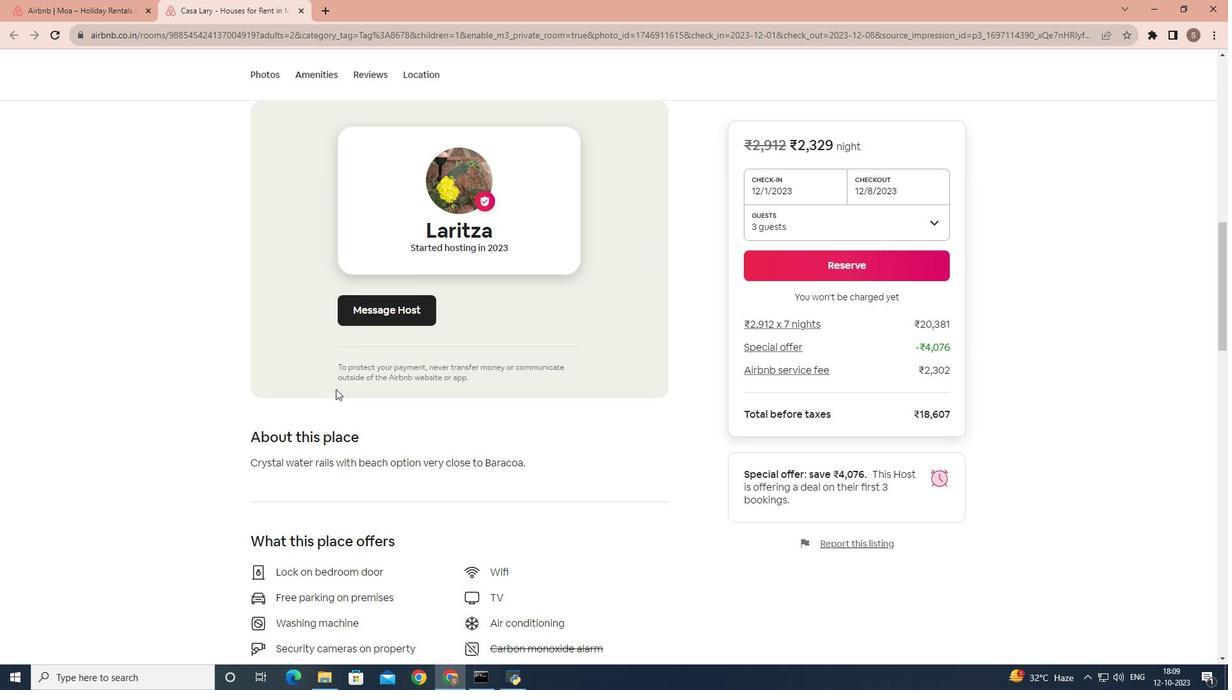 
Action: Mouse scrolled (335, 388) with delta (0, 0)
Screenshot: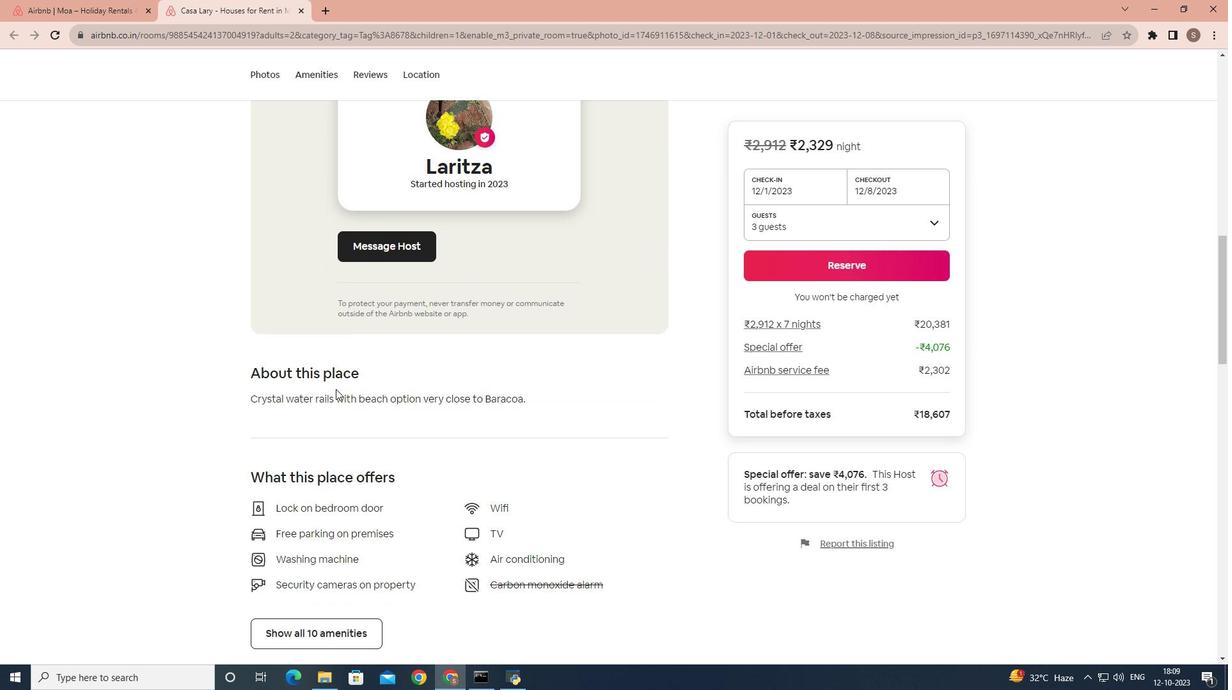 
Action: Mouse scrolled (335, 388) with delta (0, 0)
Screenshot: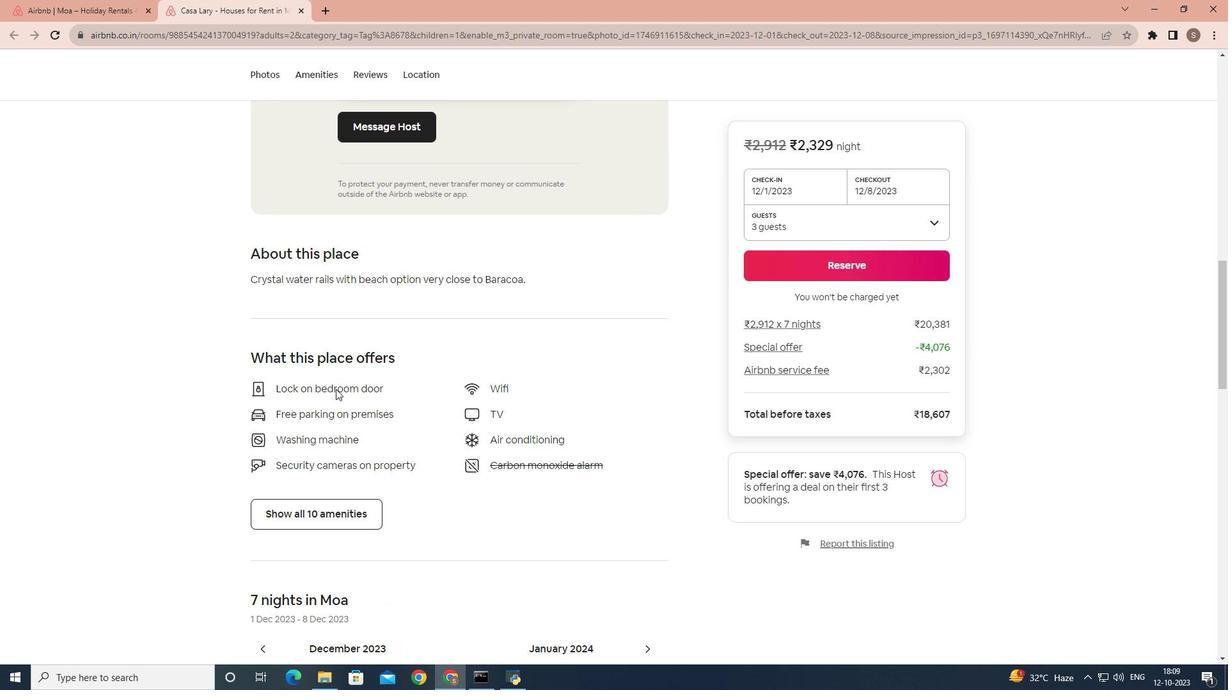 
Action: Mouse moved to (291, 449)
Screenshot: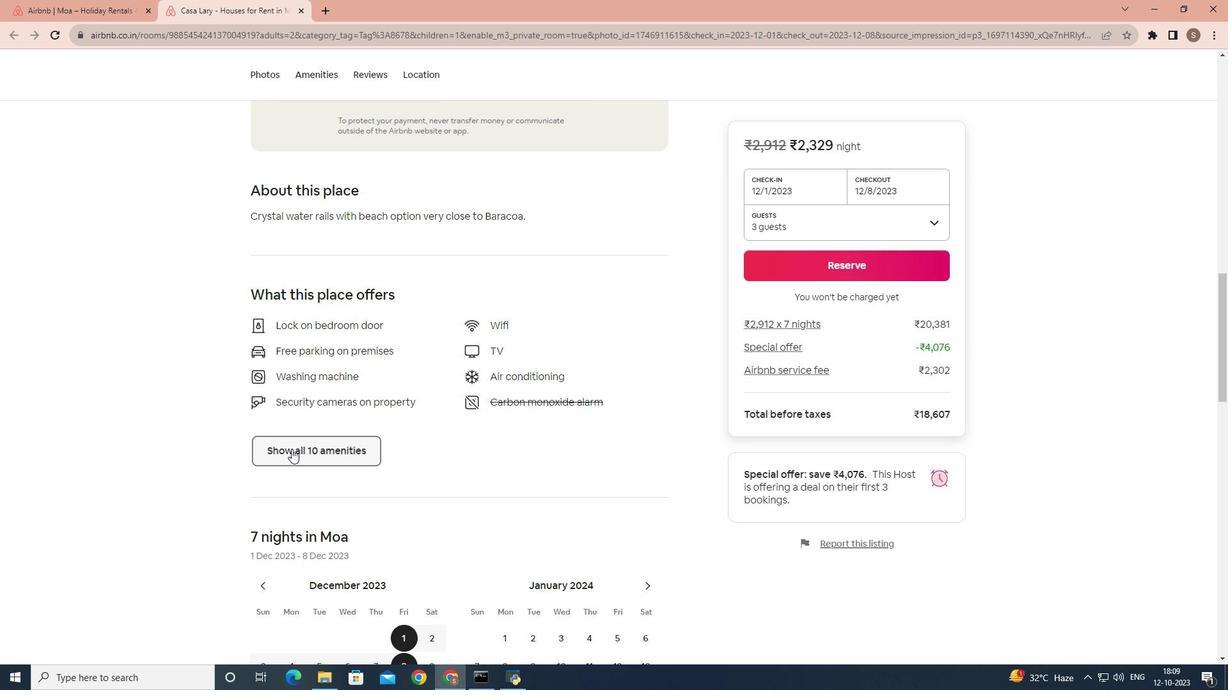 
Action: Mouse pressed left at (291, 449)
Screenshot: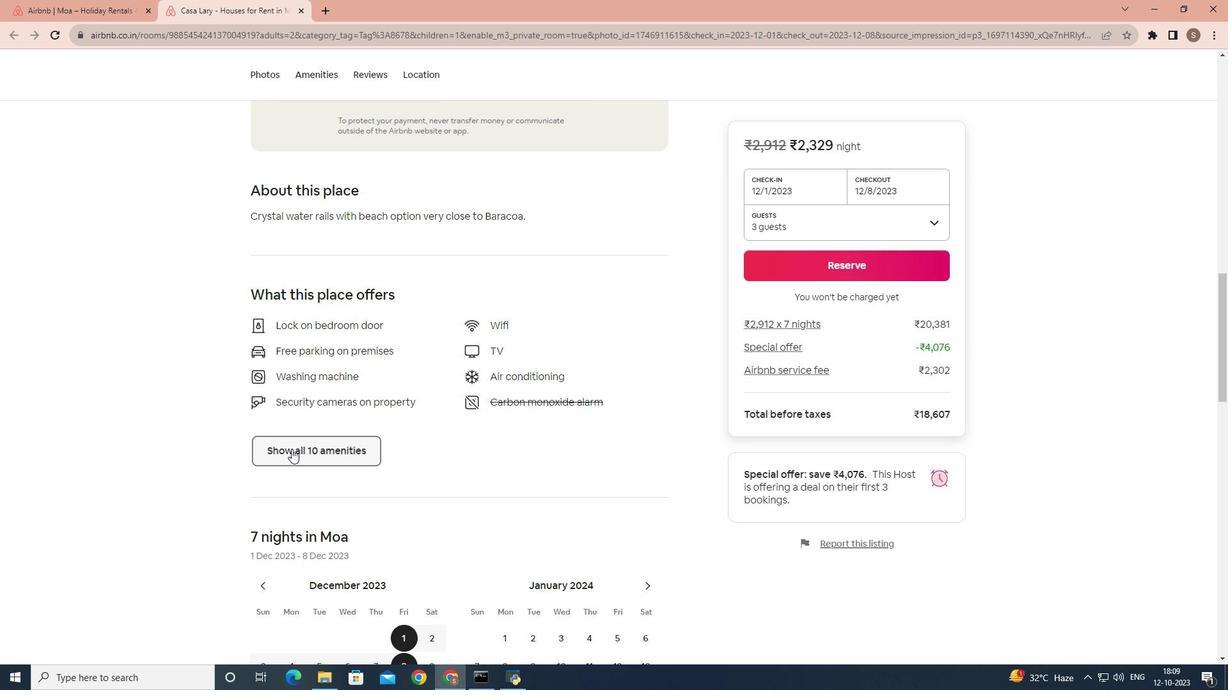 
Action: Mouse moved to (581, 369)
Screenshot: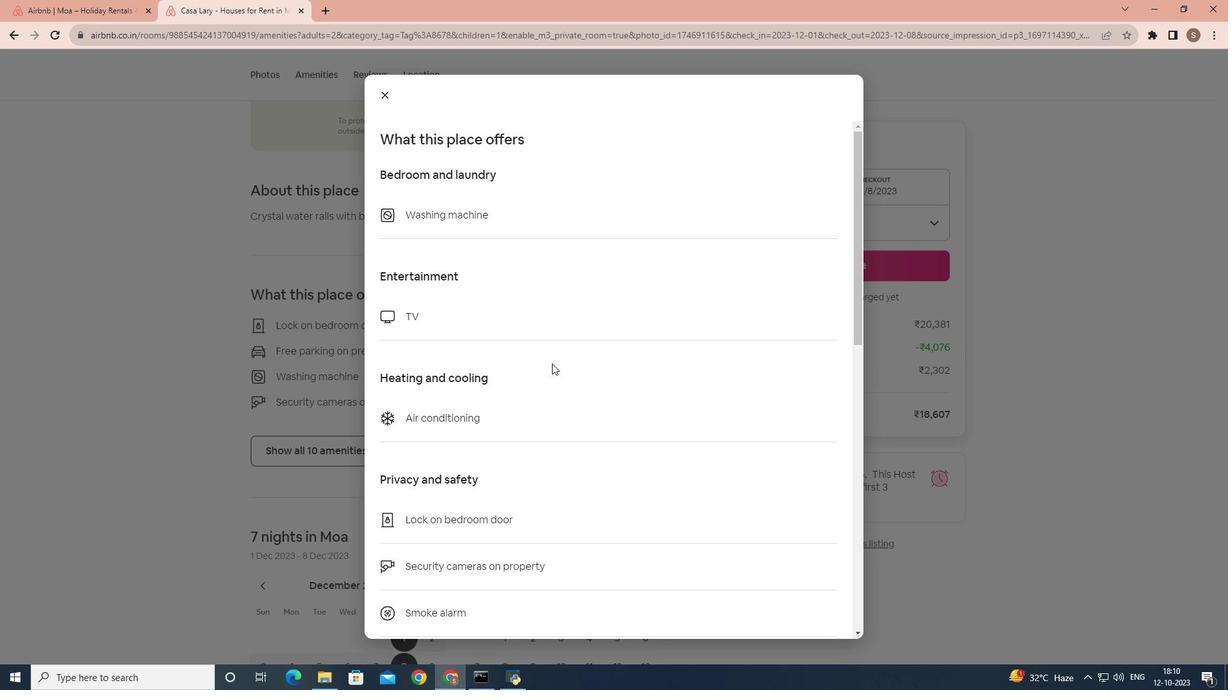 
Action: Mouse scrolled (581, 368) with delta (0, 0)
Screenshot: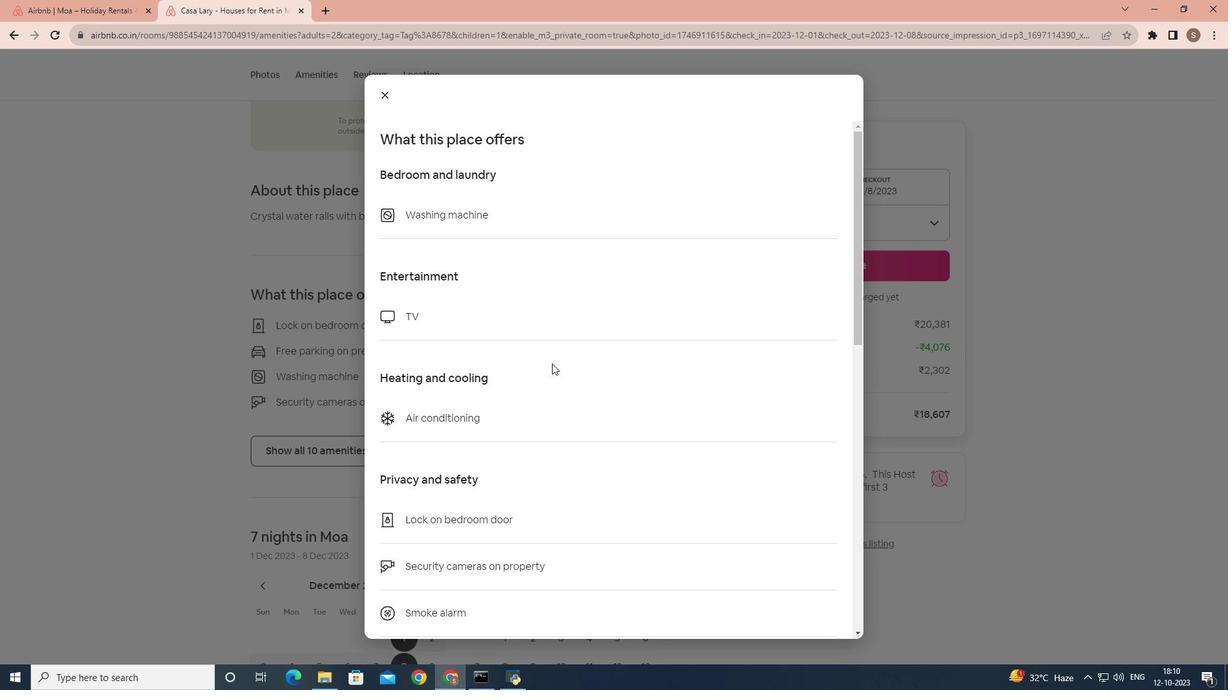 
Action: Mouse moved to (575, 371)
Screenshot: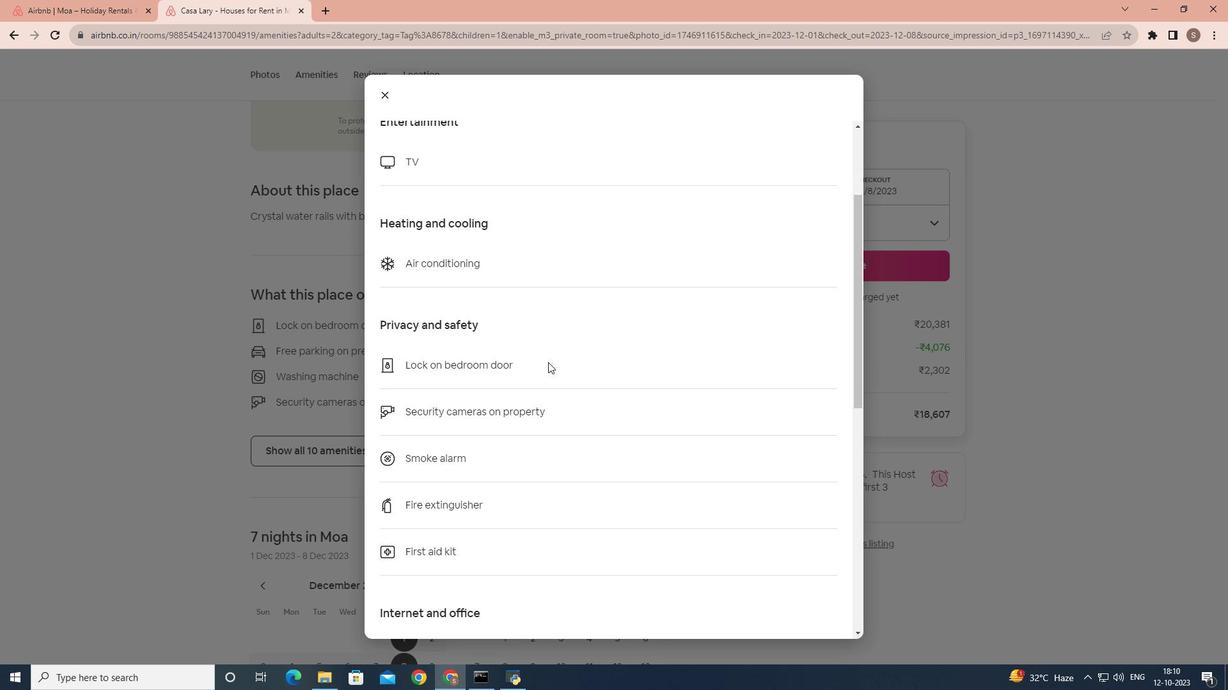 
Action: Mouse scrolled (575, 371) with delta (0, 0)
Screenshot: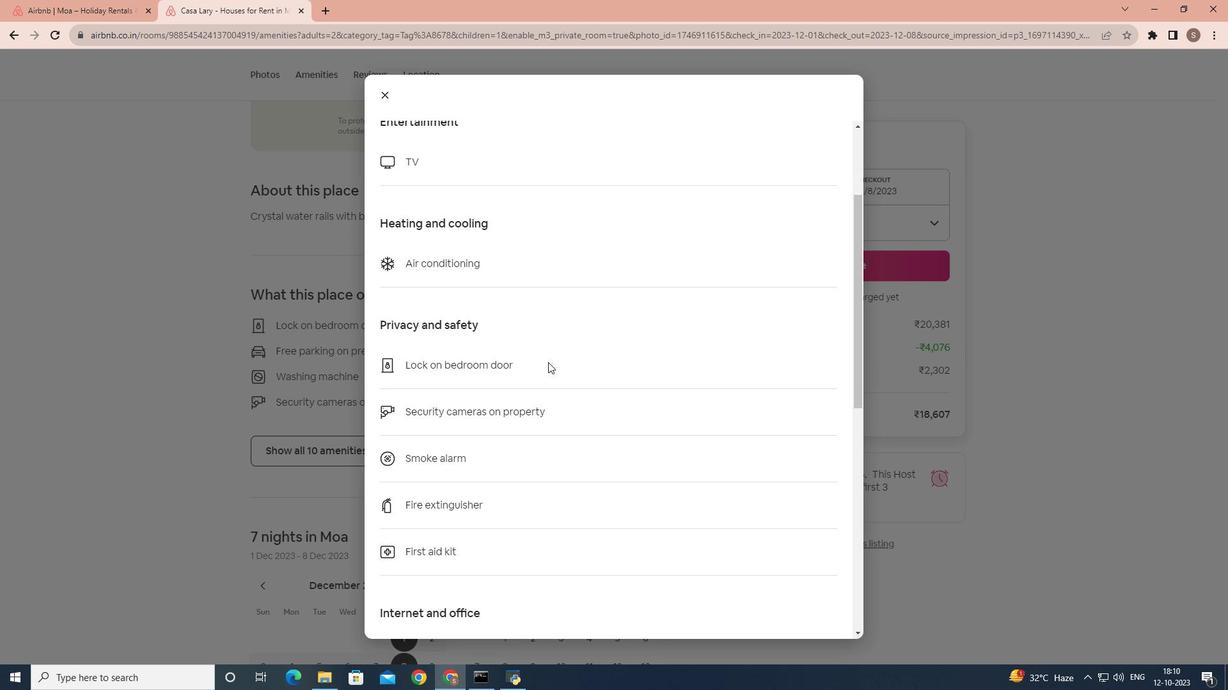 
Action: Mouse moved to (571, 371)
Screenshot: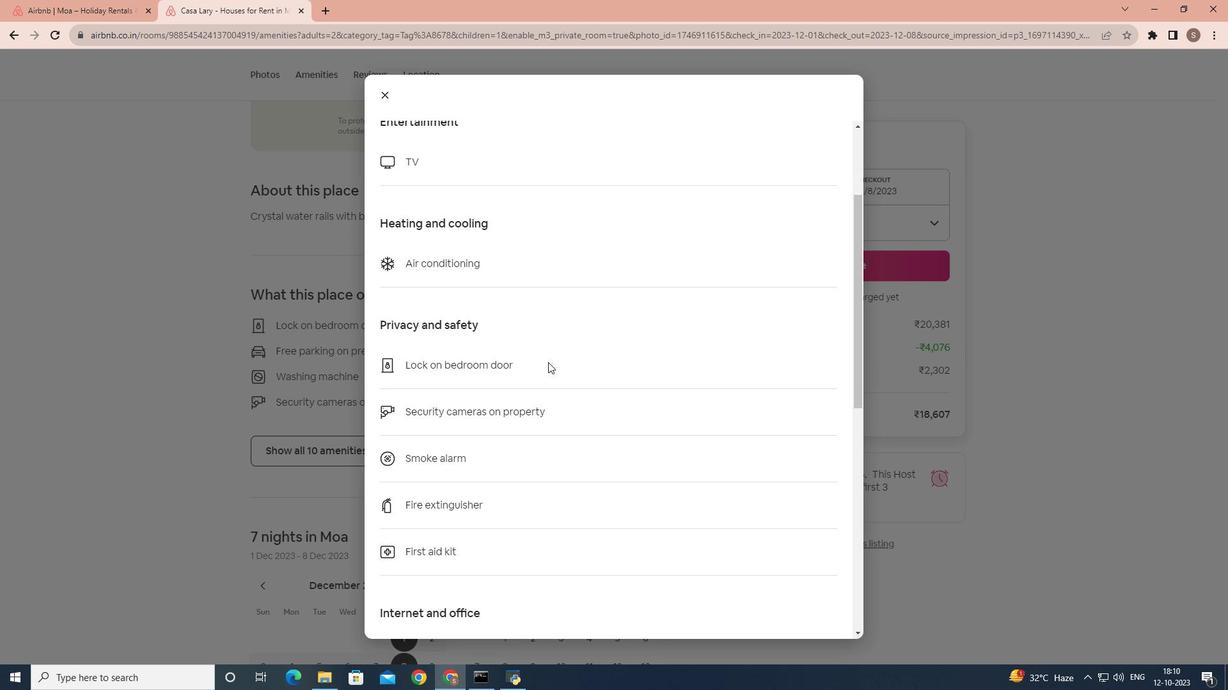 
Action: Mouse scrolled (571, 371) with delta (0, 0)
Screenshot: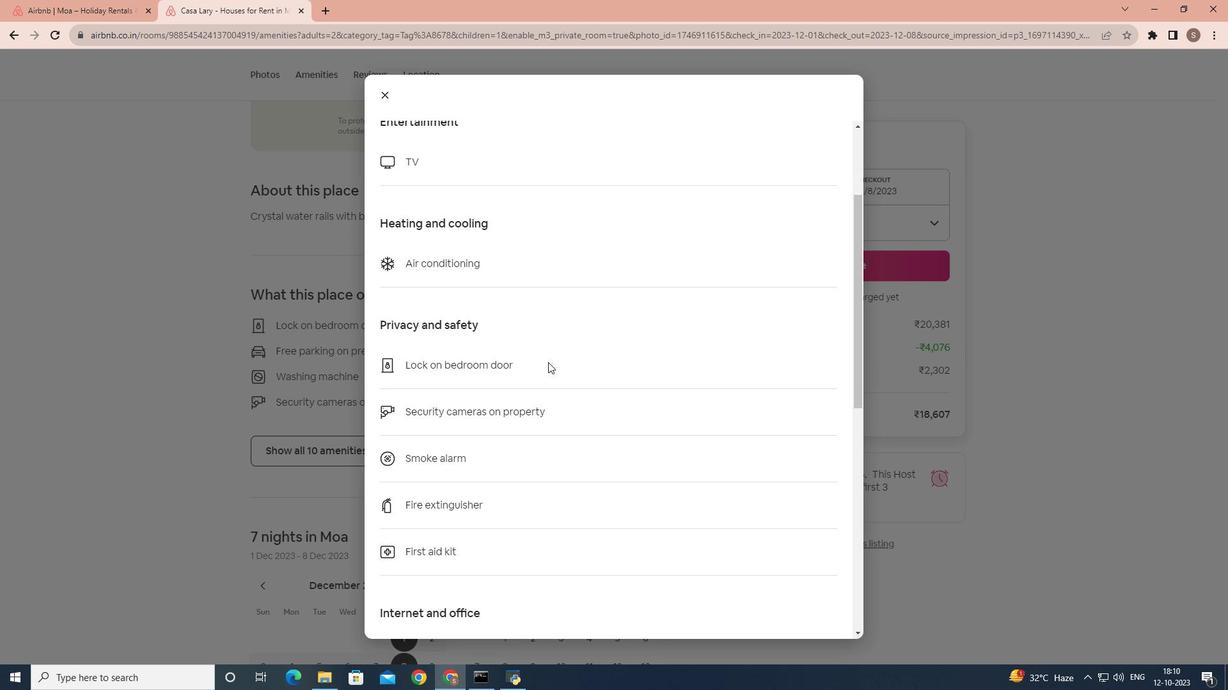 
Action: Mouse moved to (566, 371)
Screenshot: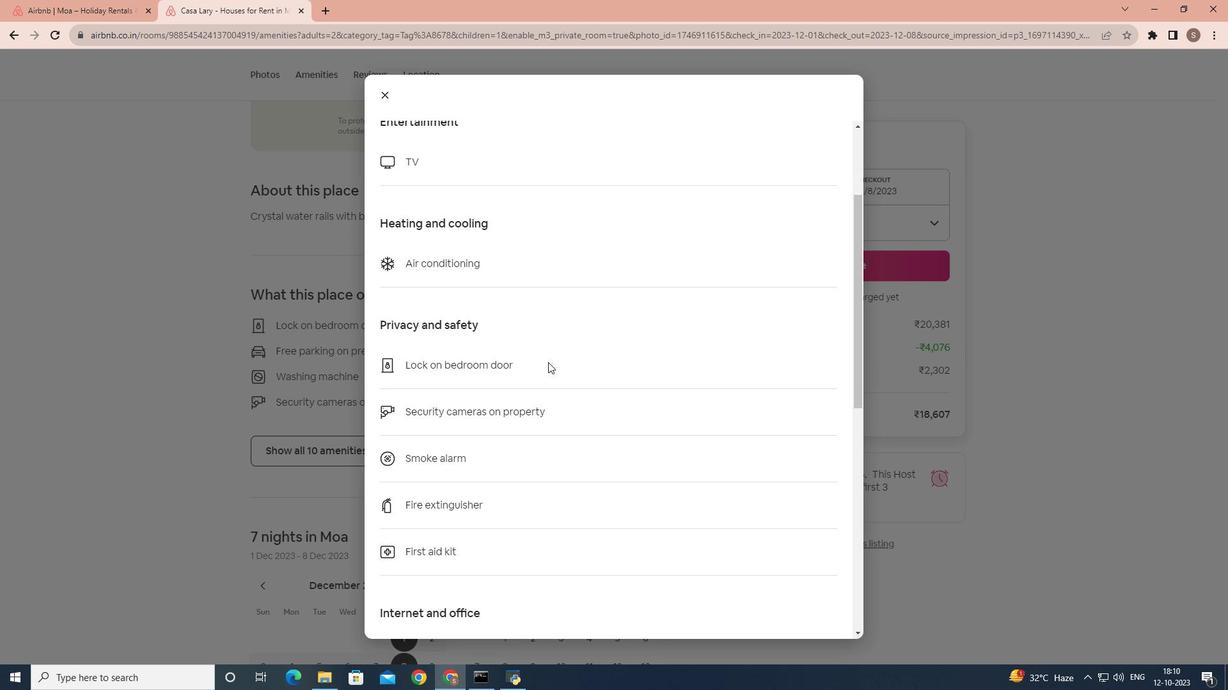 
Action: Mouse scrolled (566, 370) with delta (0, -1)
Screenshot: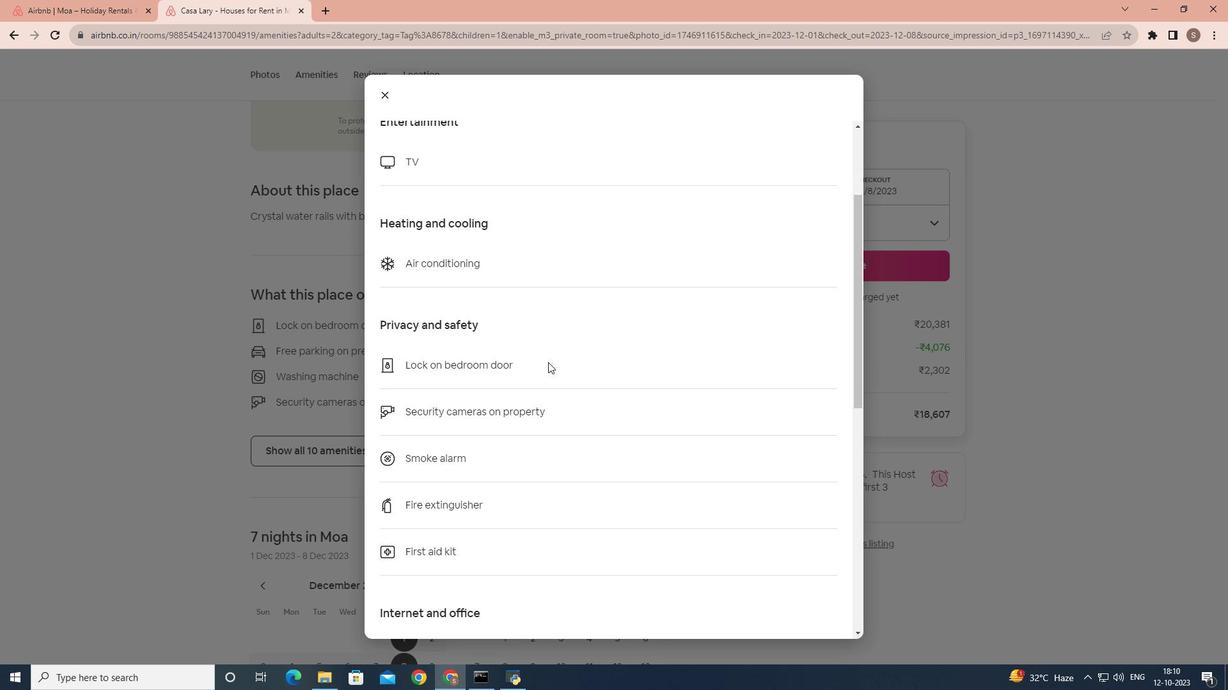 
Action: Mouse moved to (557, 366)
Screenshot: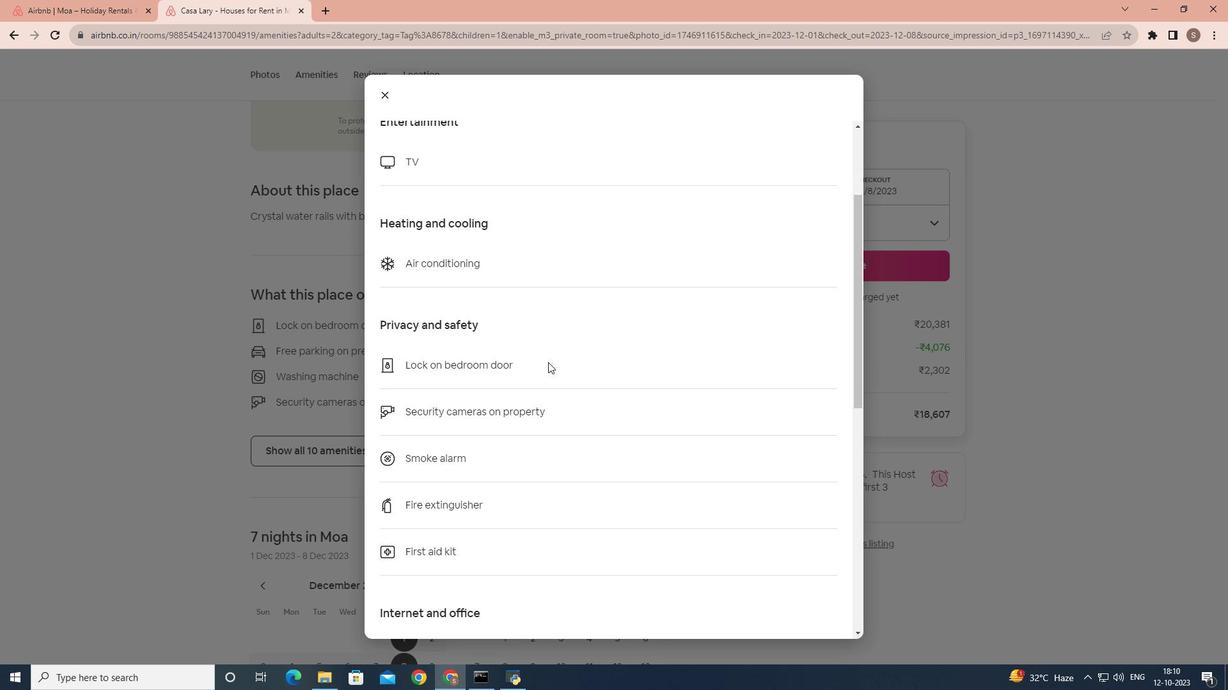 
Action: Mouse scrolled (557, 365) with delta (0, 0)
Screenshot: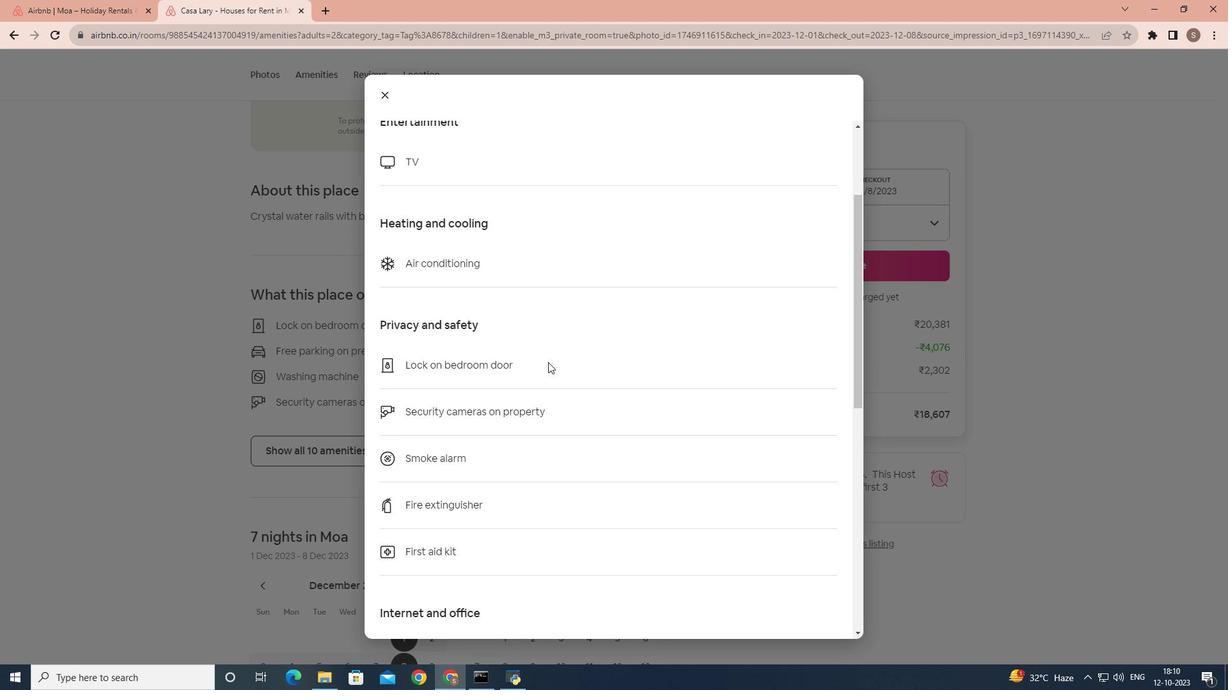 
Action: Mouse moved to (550, 363)
Screenshot: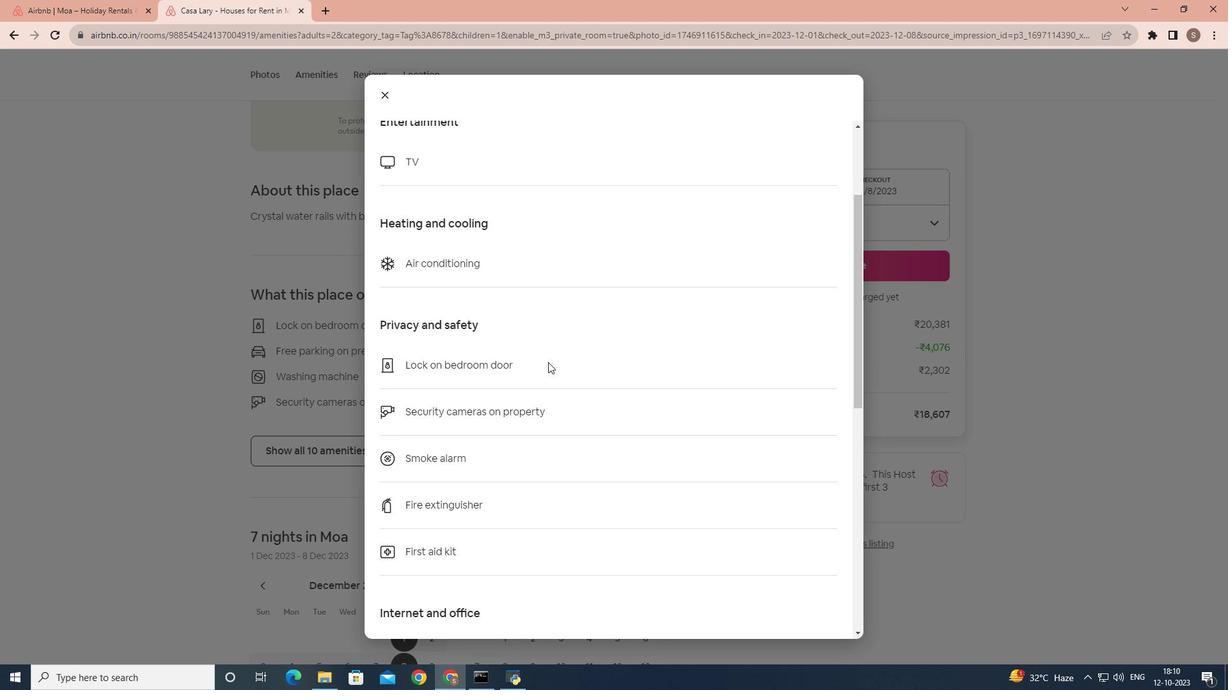 
Action: Mouse scrolled (550, 362) with delta (0, 0)
Screenshot: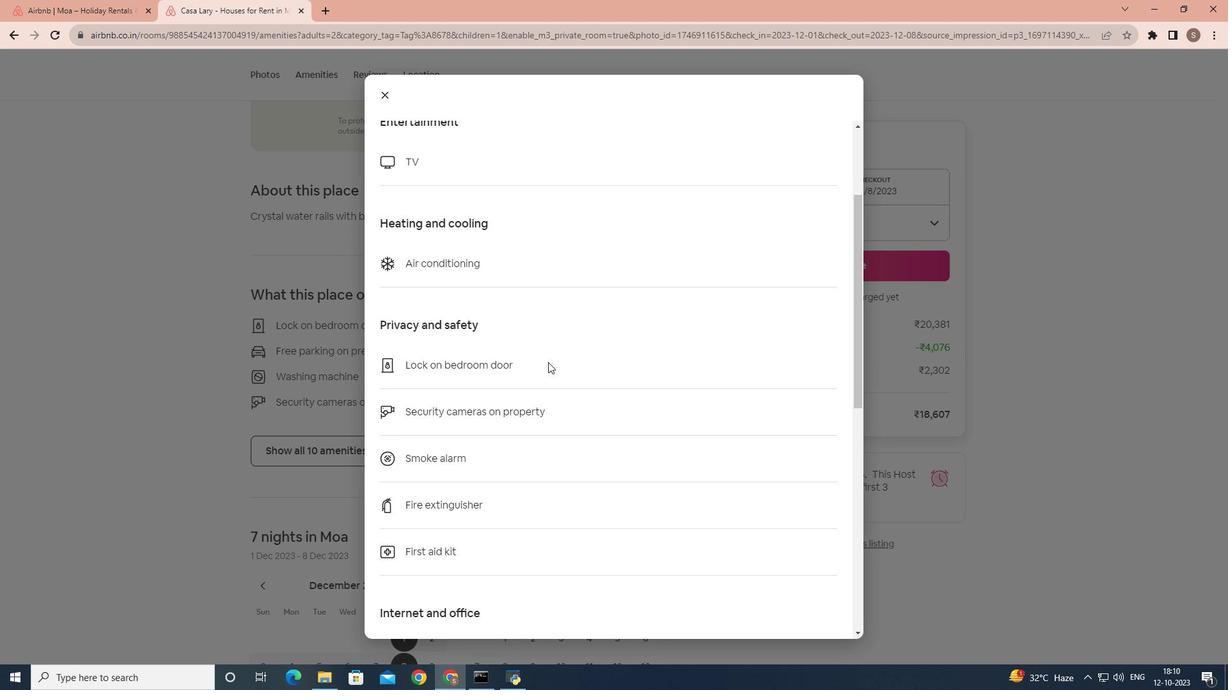 
Action: Mouse moved to (538, 342)
Screenshot: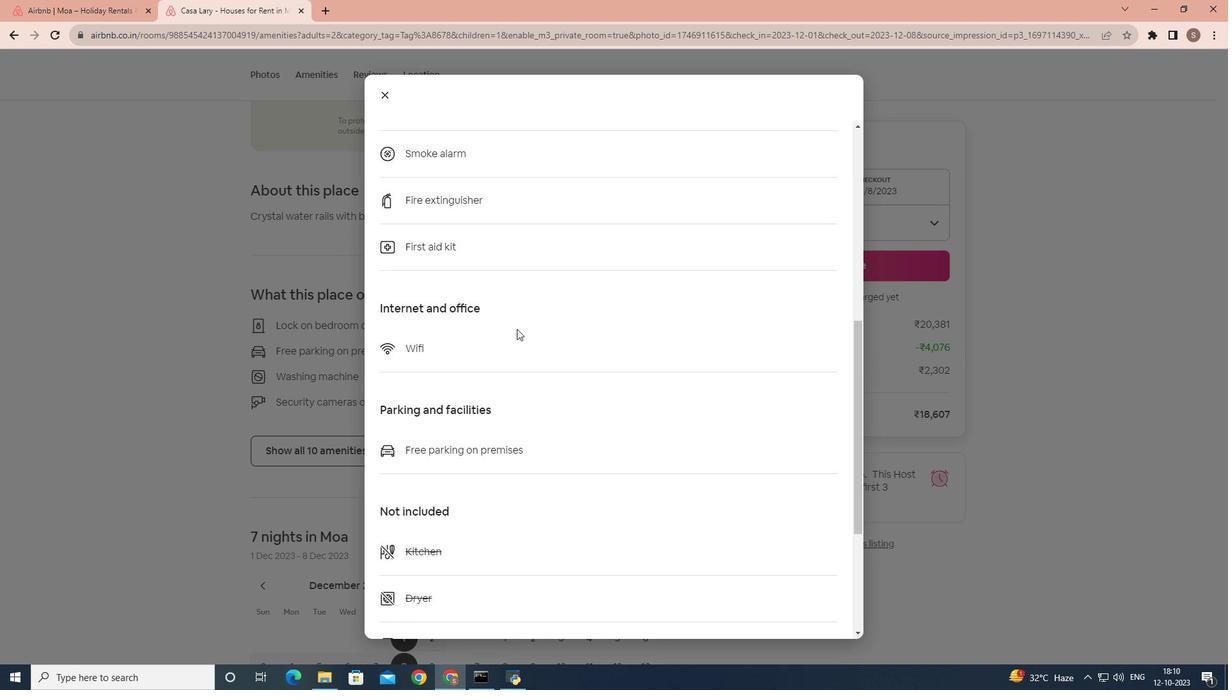 
Action: Mouse scrolled (538, 341) with delta (0, 0)
Screenshot: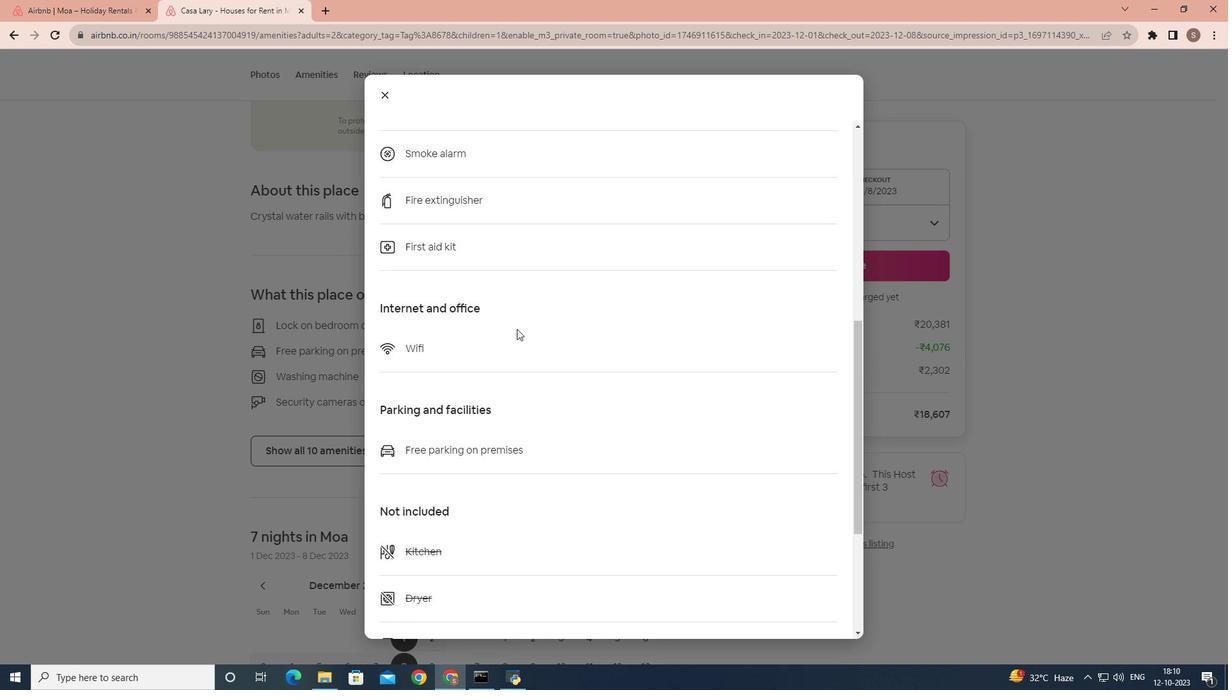 
Action: Mouse moved to (537, 342)
Screenshot: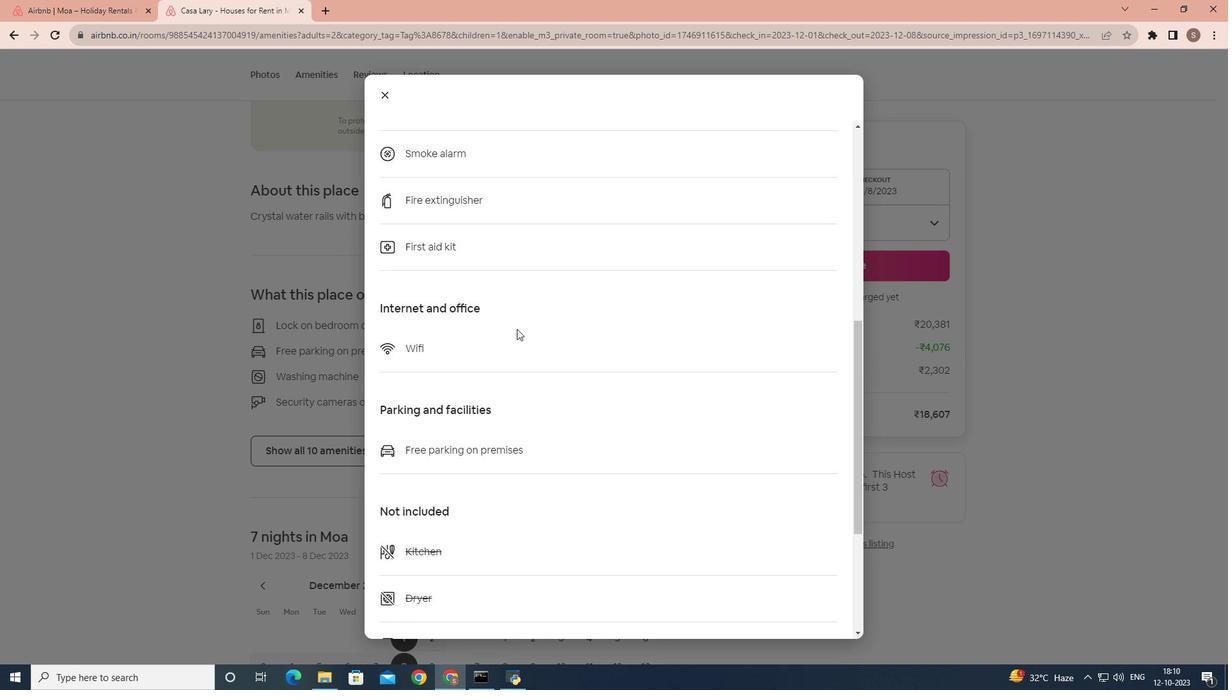 
Action: Mouse scrolled (537, 341) with delta (0, 0)
Screenshot: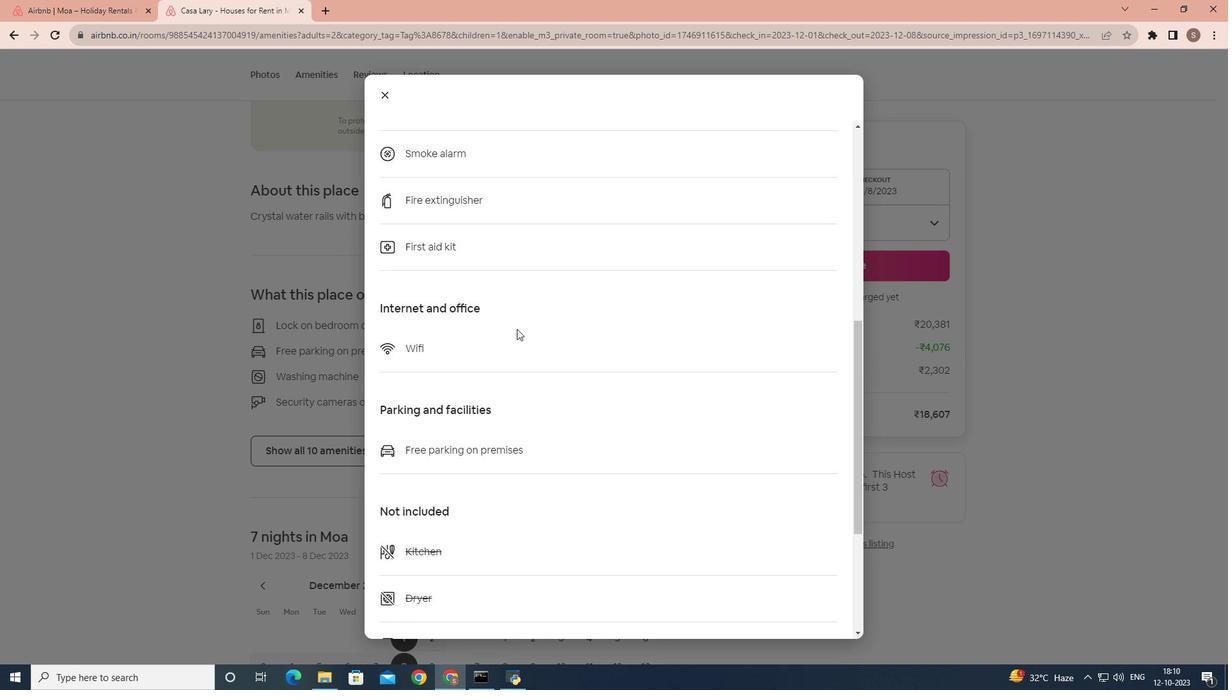 
Action: Mouse moved to (536, 342)
Screenshot: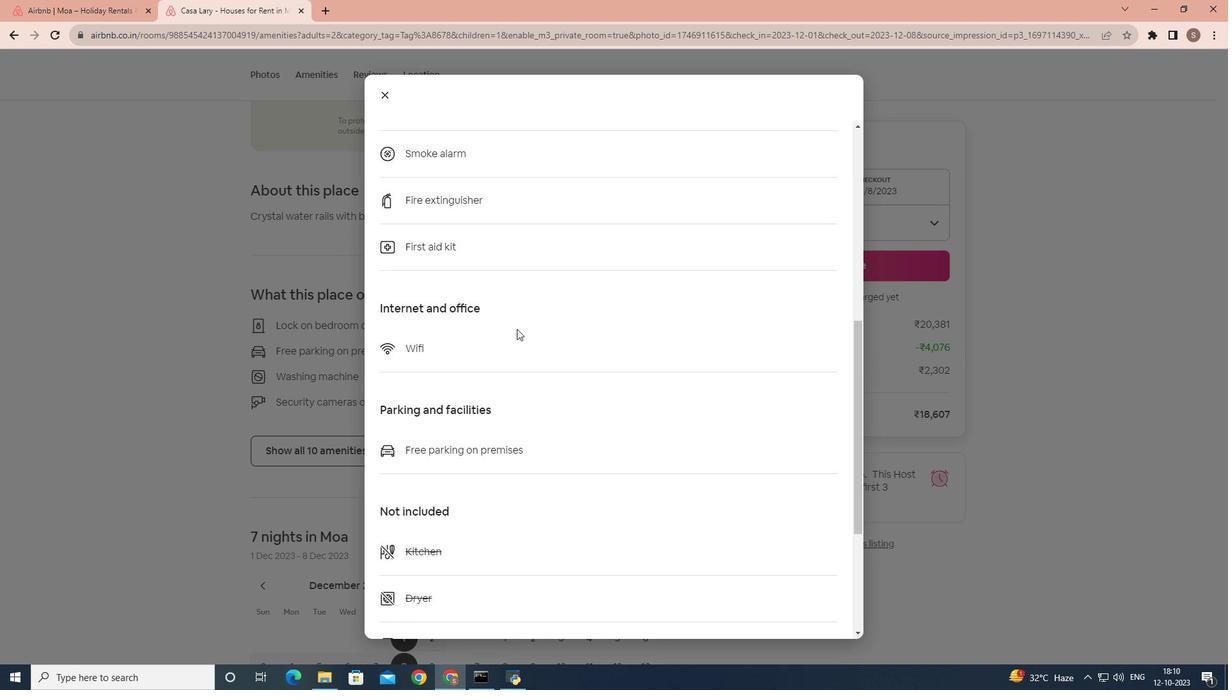 
Action: Mouse scrolled (536, 341) with delta (0, 0)
Screenshot: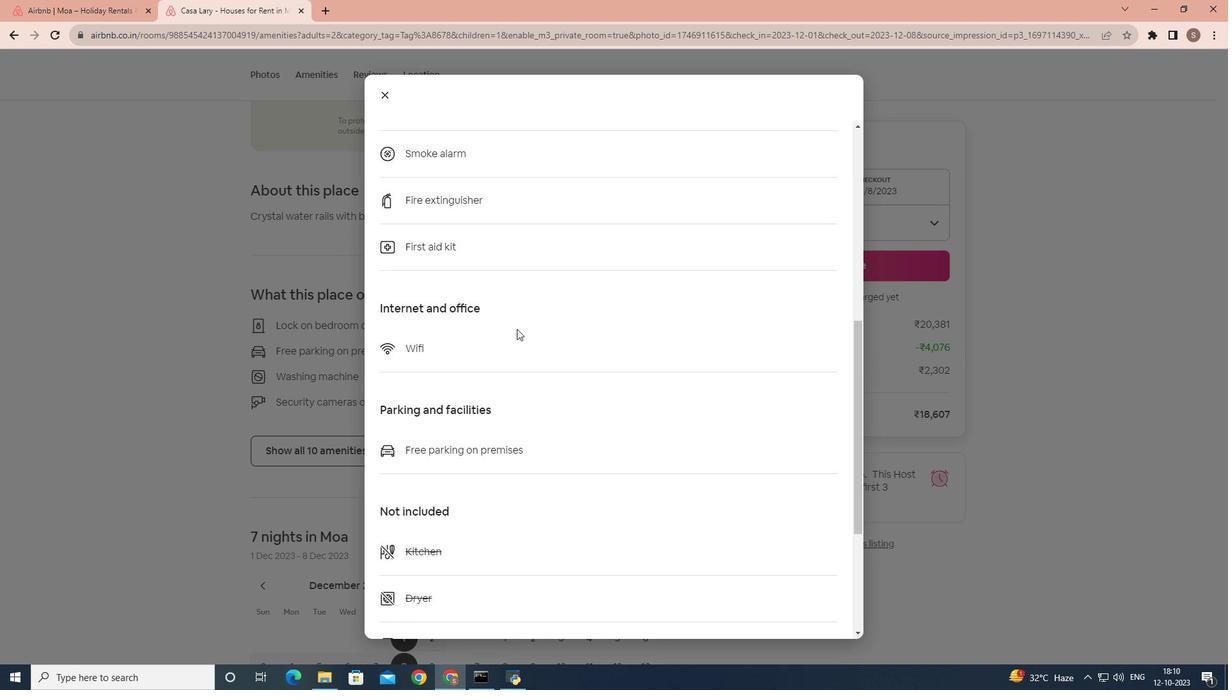 
Action: Mouse moved to (532, 340)
Screenshot: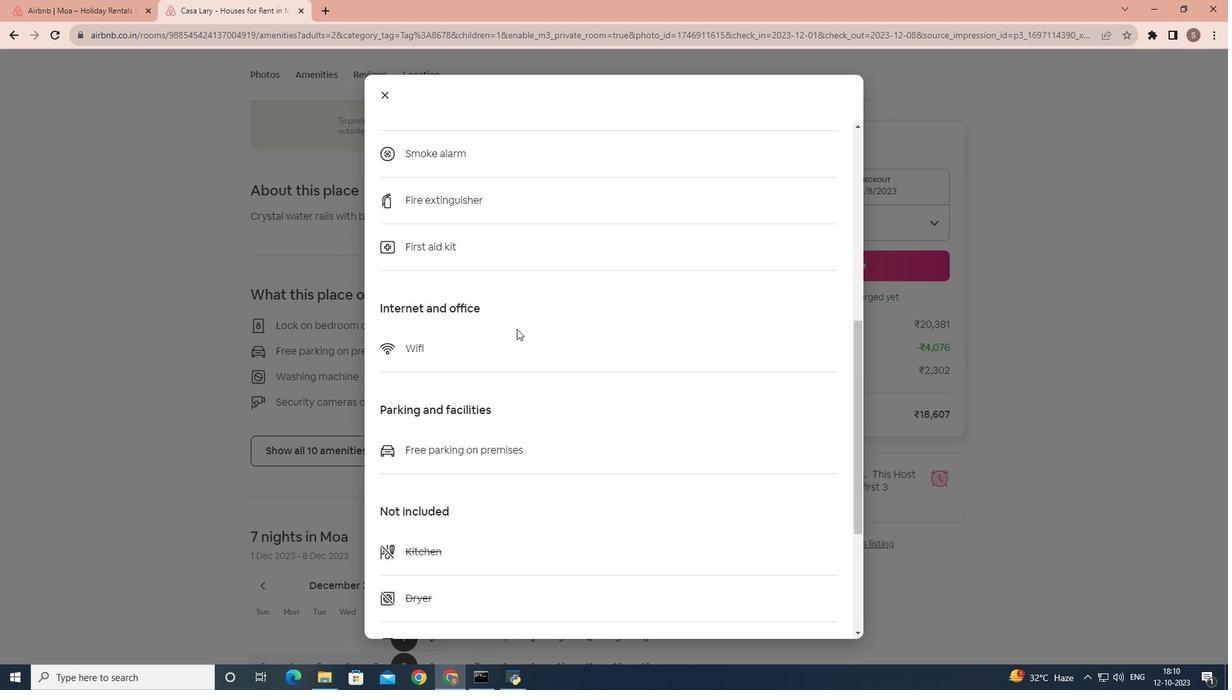 
Action: Mouse scrolled (532, 339) with delta (0, -1)
Screenshot: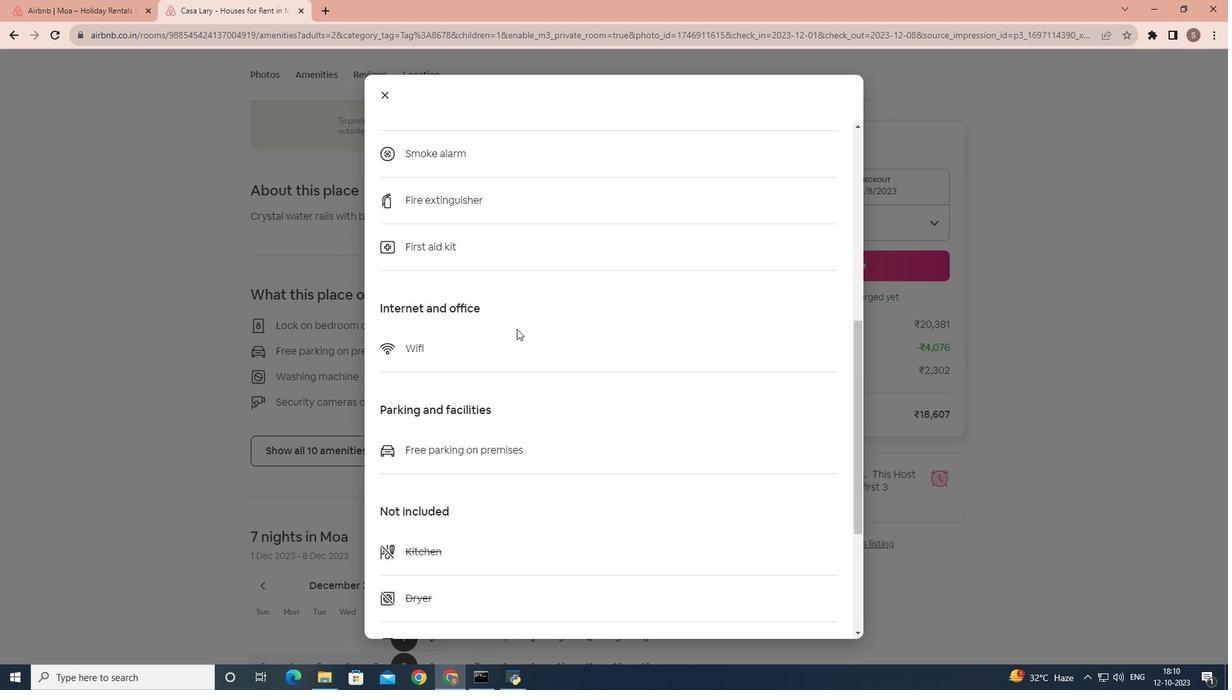 
Action: Mouse moved to (523, 333)
Screenshot: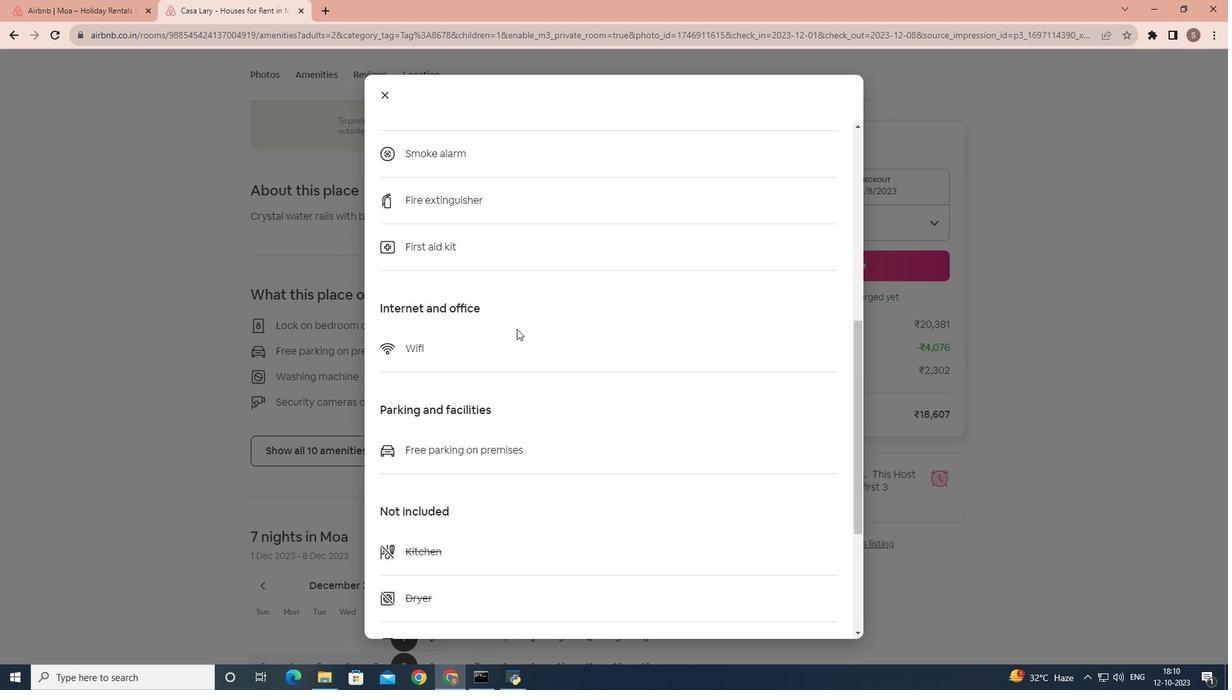 
Action: Mouse scrolled (523, 333) with delta (0, 0)
Screenshot: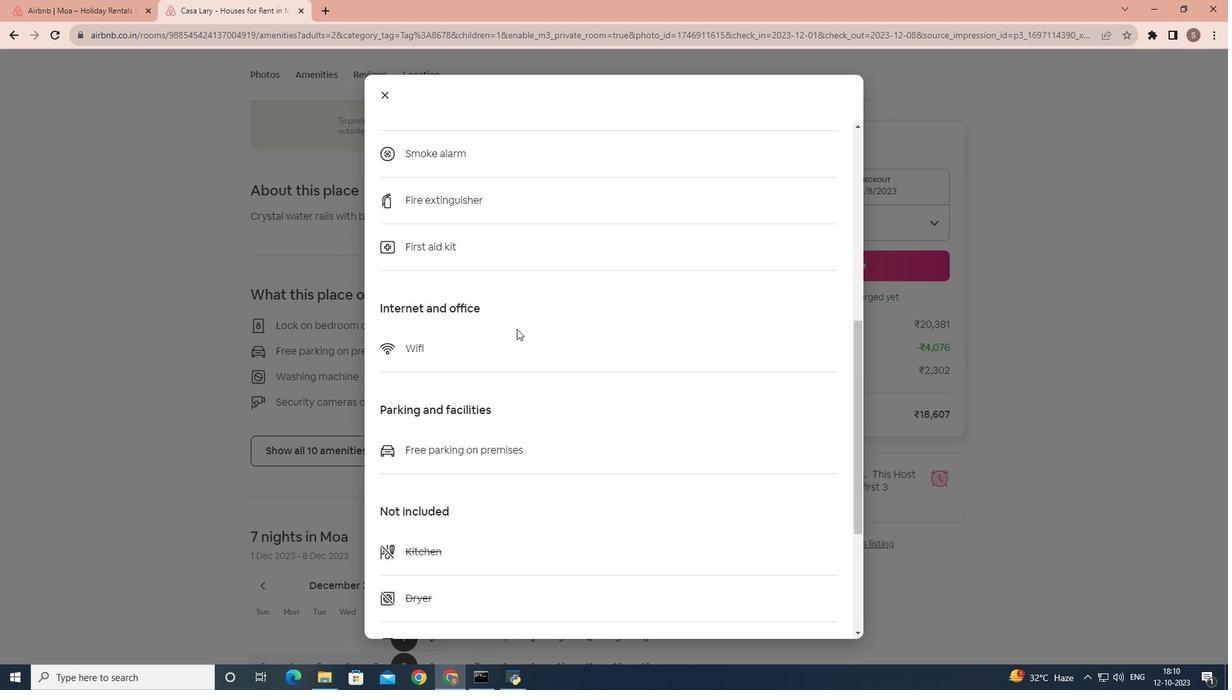 
Action: Mouse moved to (518, 330)
Screenshot: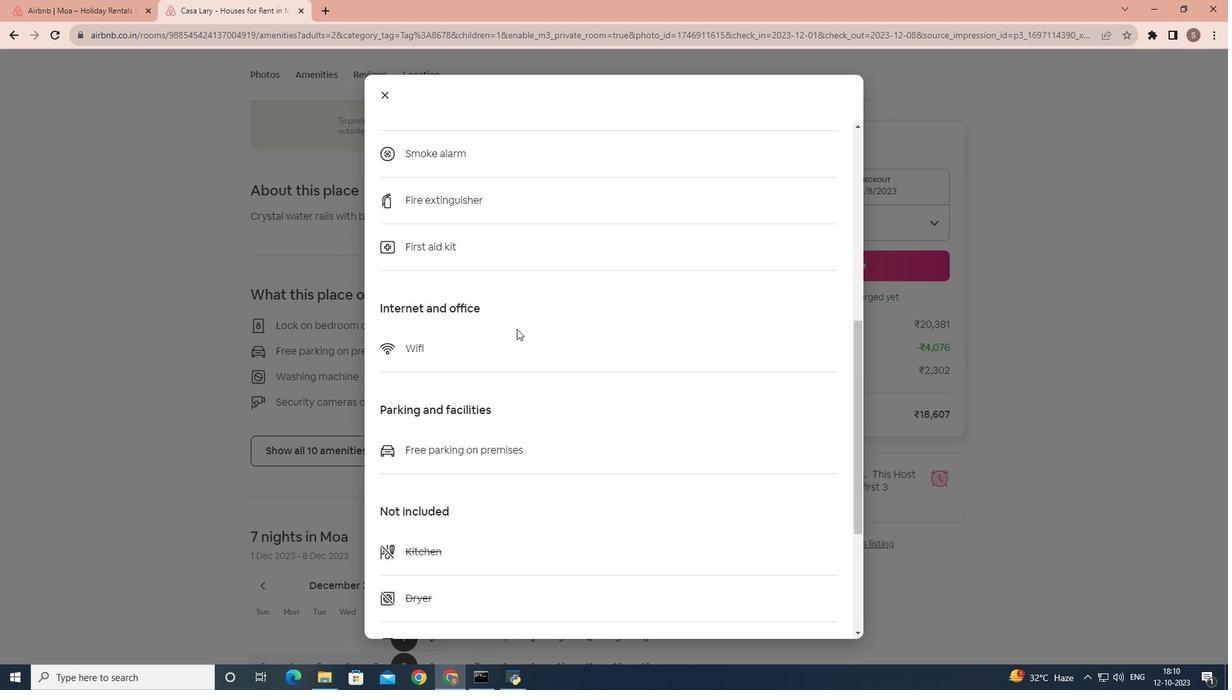 
Action: Mouse scrolled (518, 330) with delta (0, 0)
Screenshot: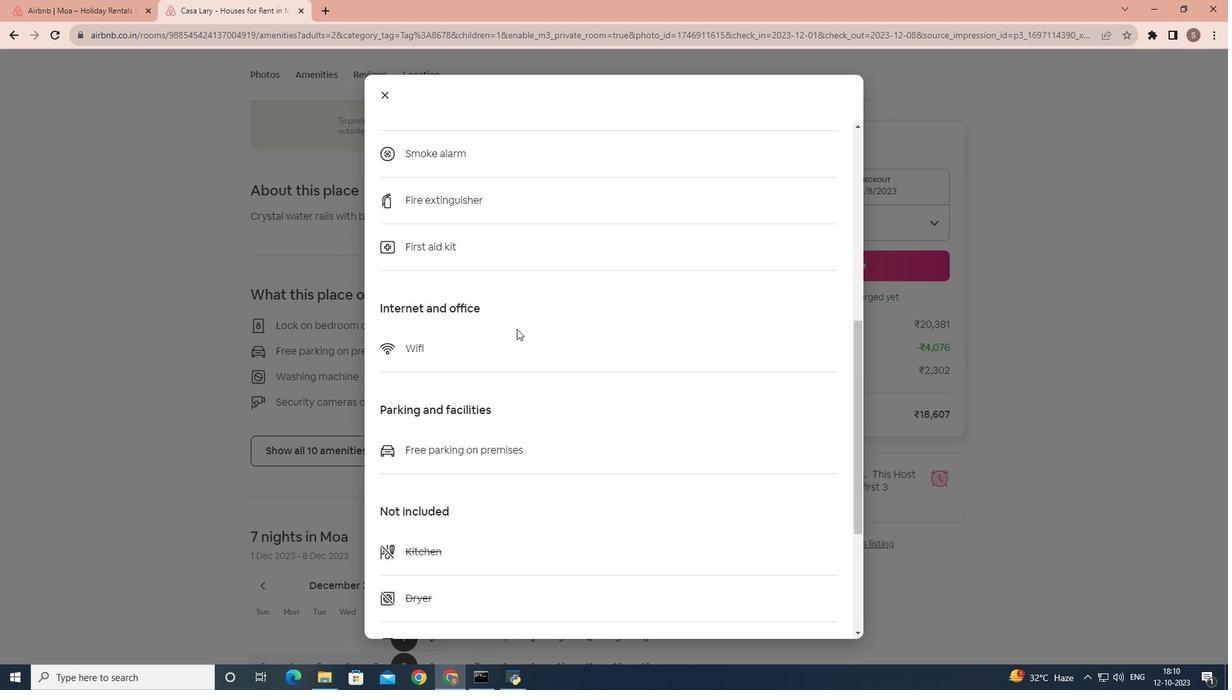 
Action: Mouse moved to (516, 329)
Screenshot: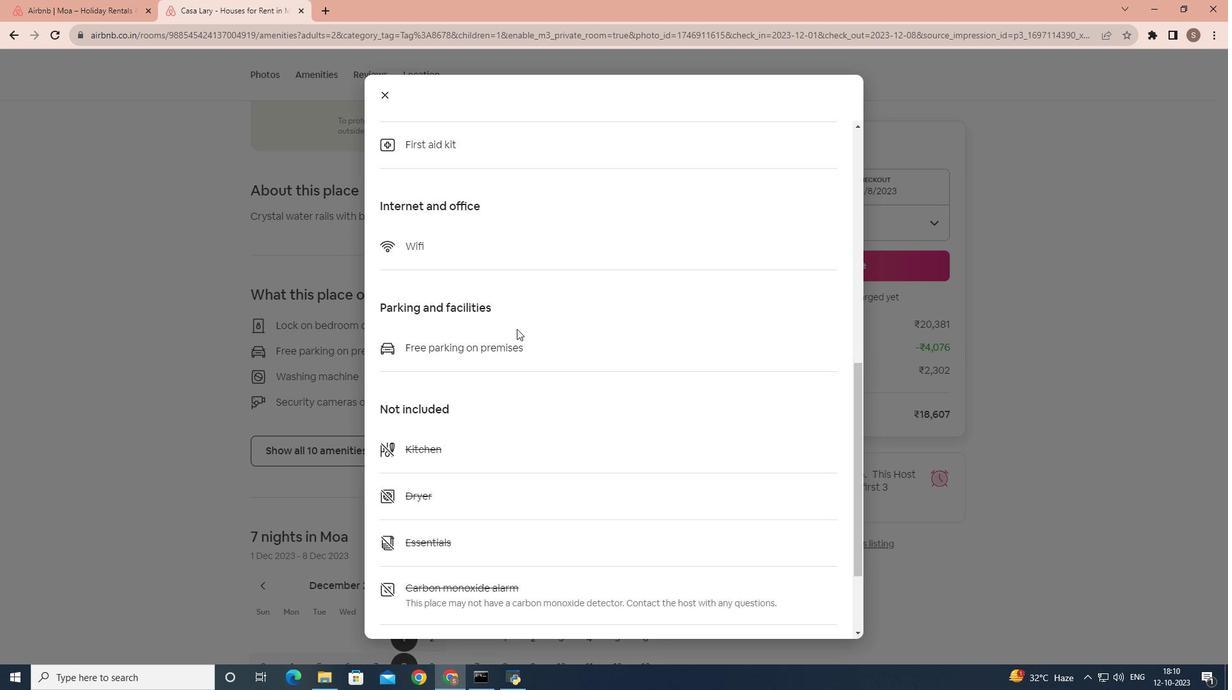 
Action: Mouse scrolled (516, 328) with delta (0, 0)
Screenshot: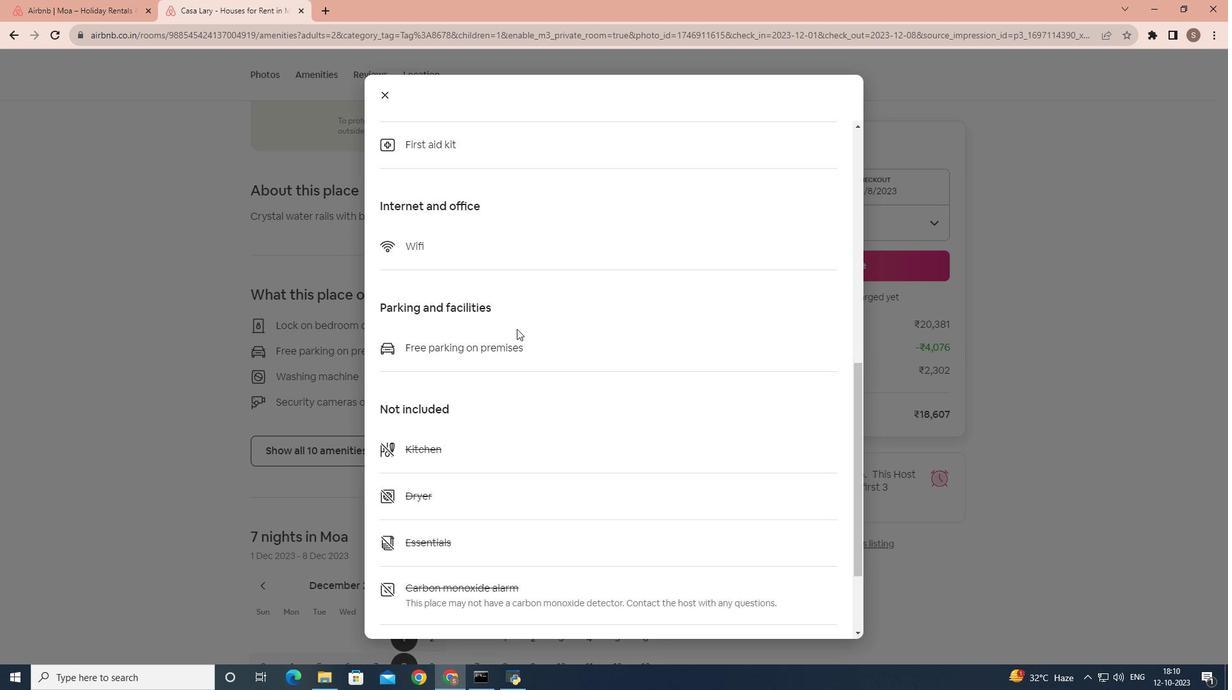 
Action: Mouse moved to (514, 317)
Screenshot: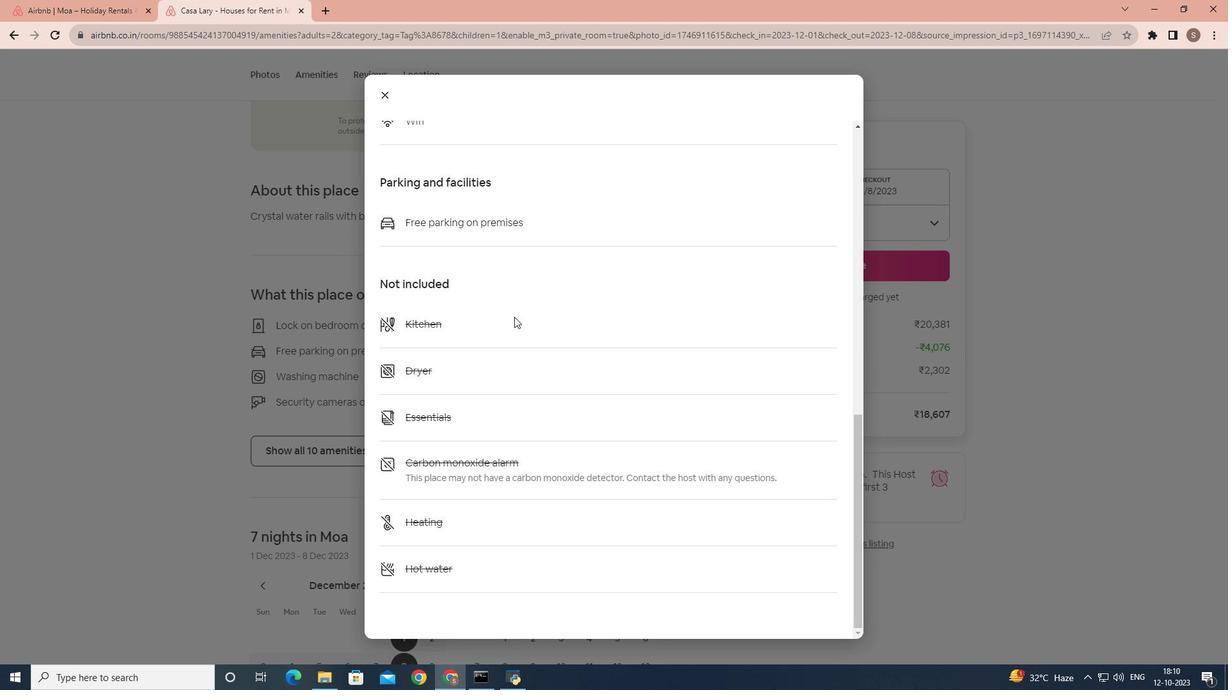 
Action: Mouse scrolled (514, 316) with delta (0, 0)
Screenshot: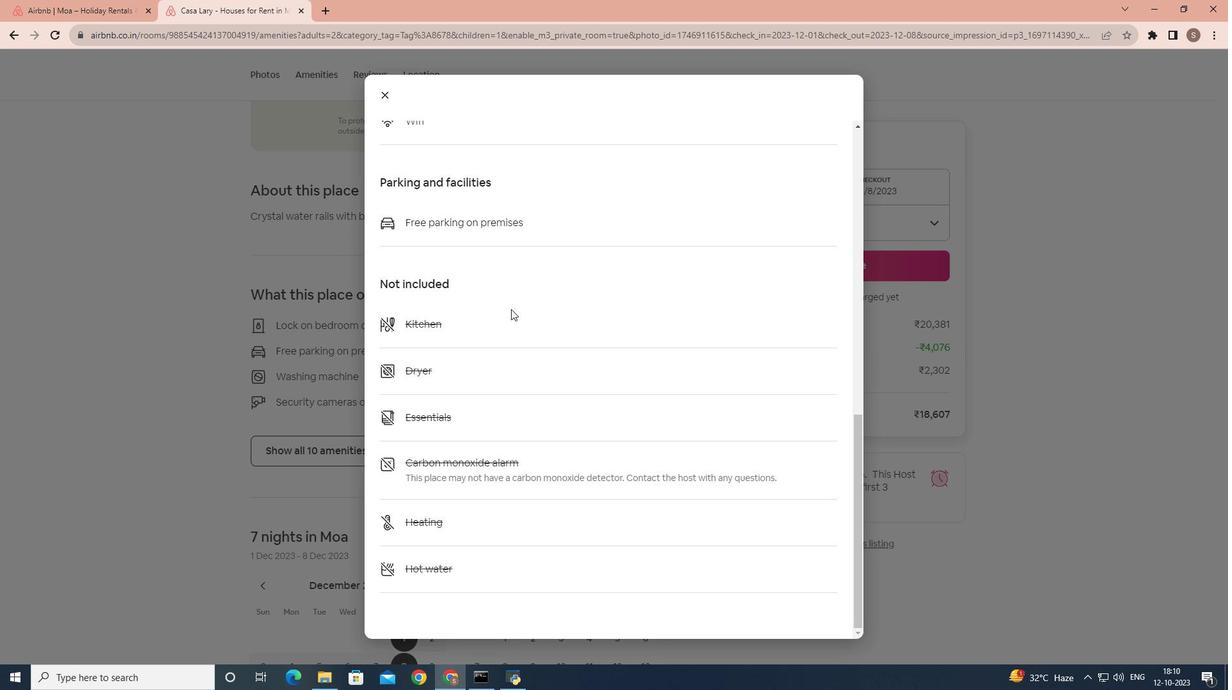 
Action: Mouse scrolled (514, 316) with delta (0, 0)
Screenshot: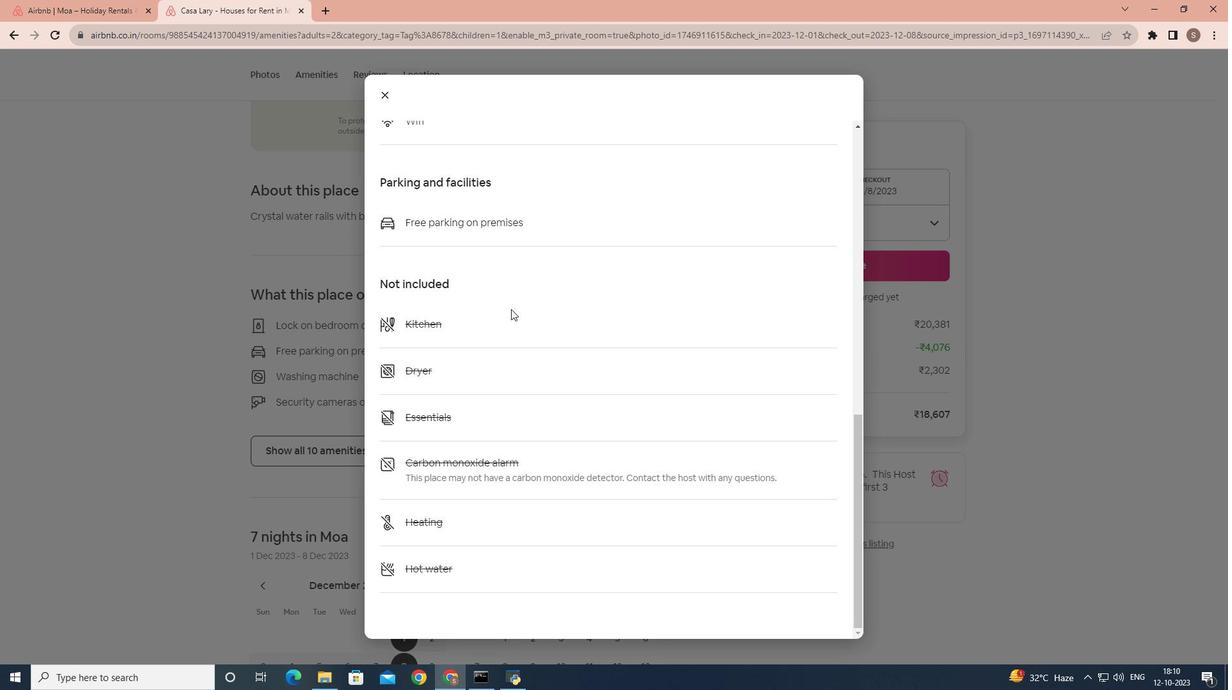 
Action: Mouse scrolled (514, 316) with delta (0, 0)
Screenshot: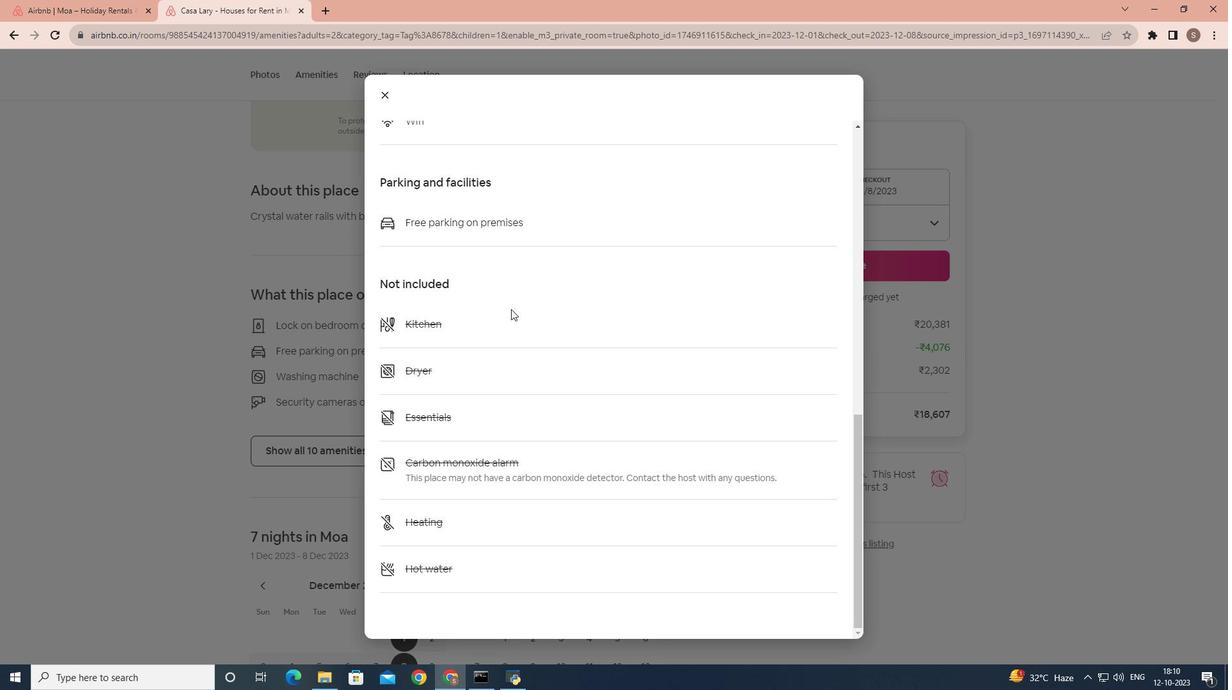 
Action: Mouse moved to (513, 316)
Screenshot: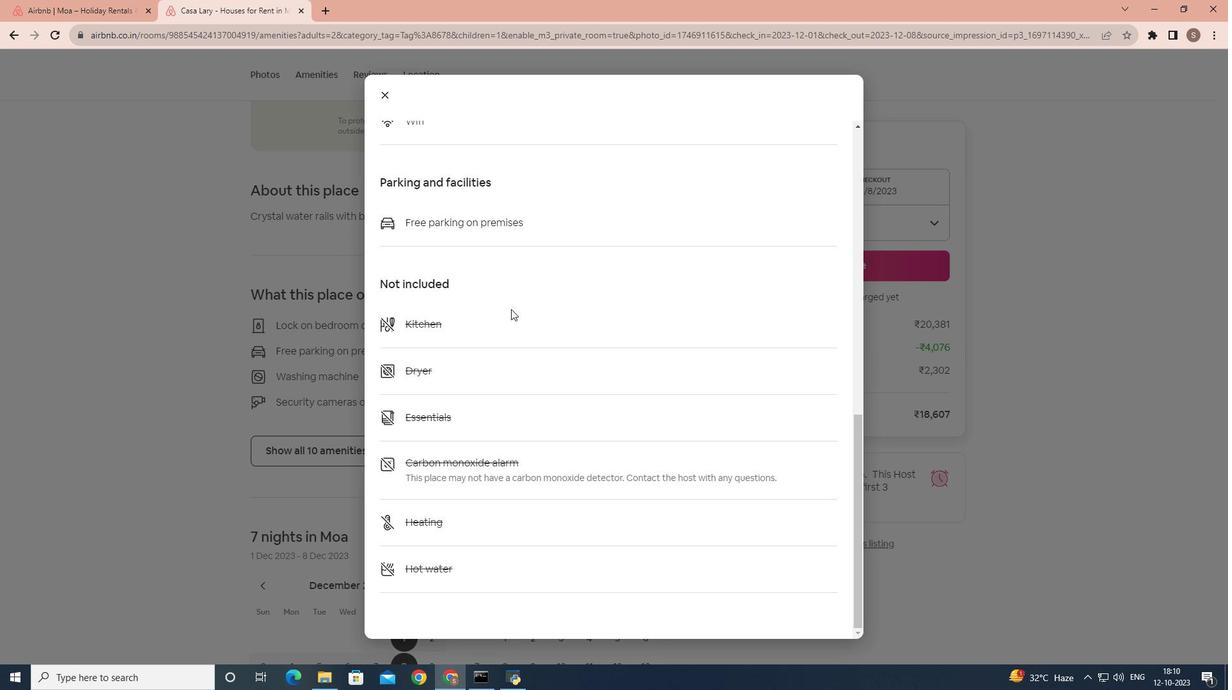
Action: Mouse scrolled (513, 315) with delta (0, 0)
Screenshot: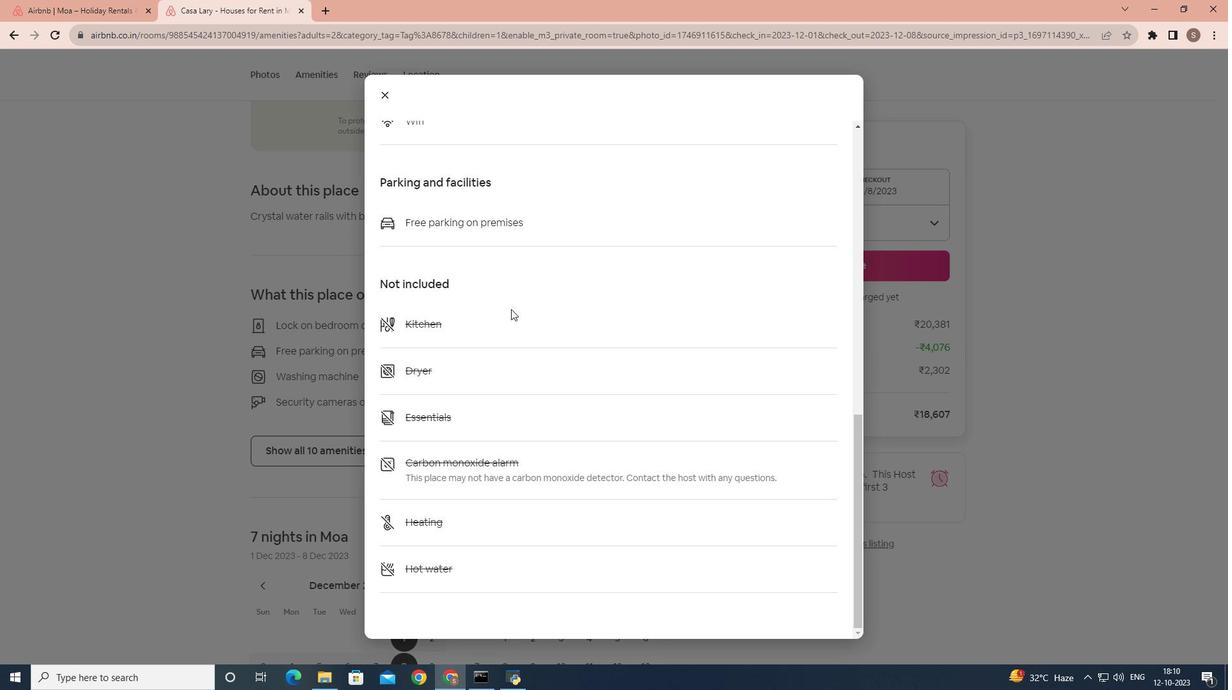 
Action: Mouse moved to (512, 312)
Screenshot: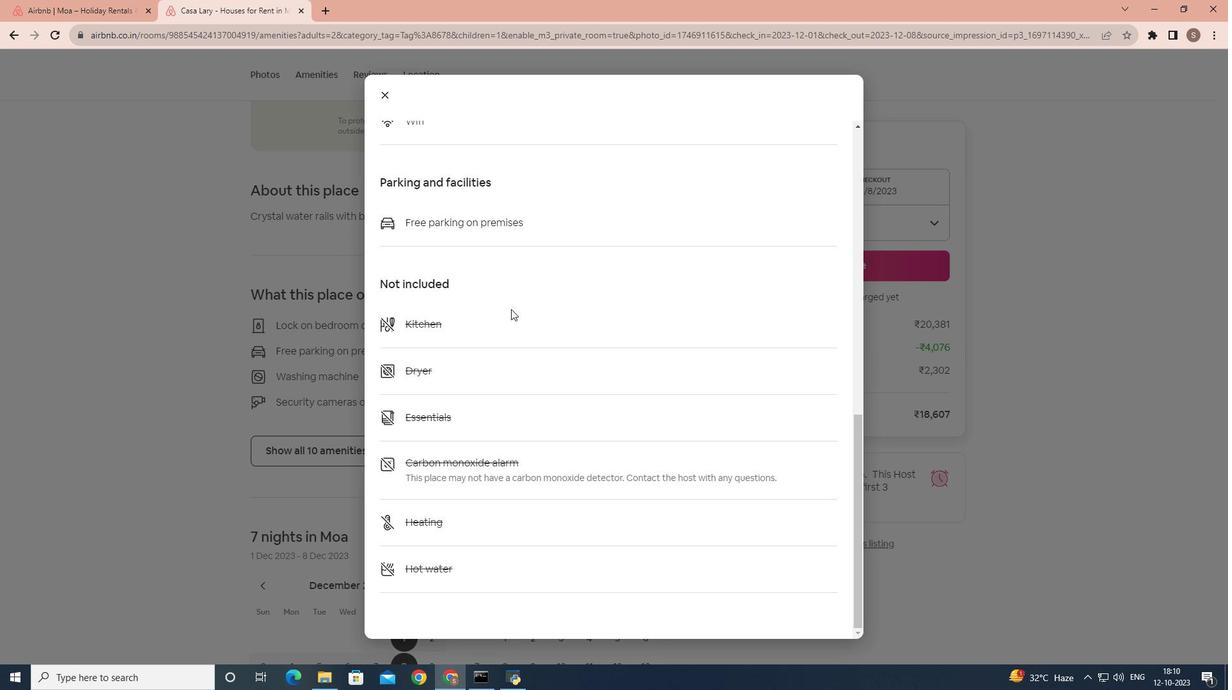 
Action: Mouse scrolled (512, 312) with delta (0, 0)
Screenshot: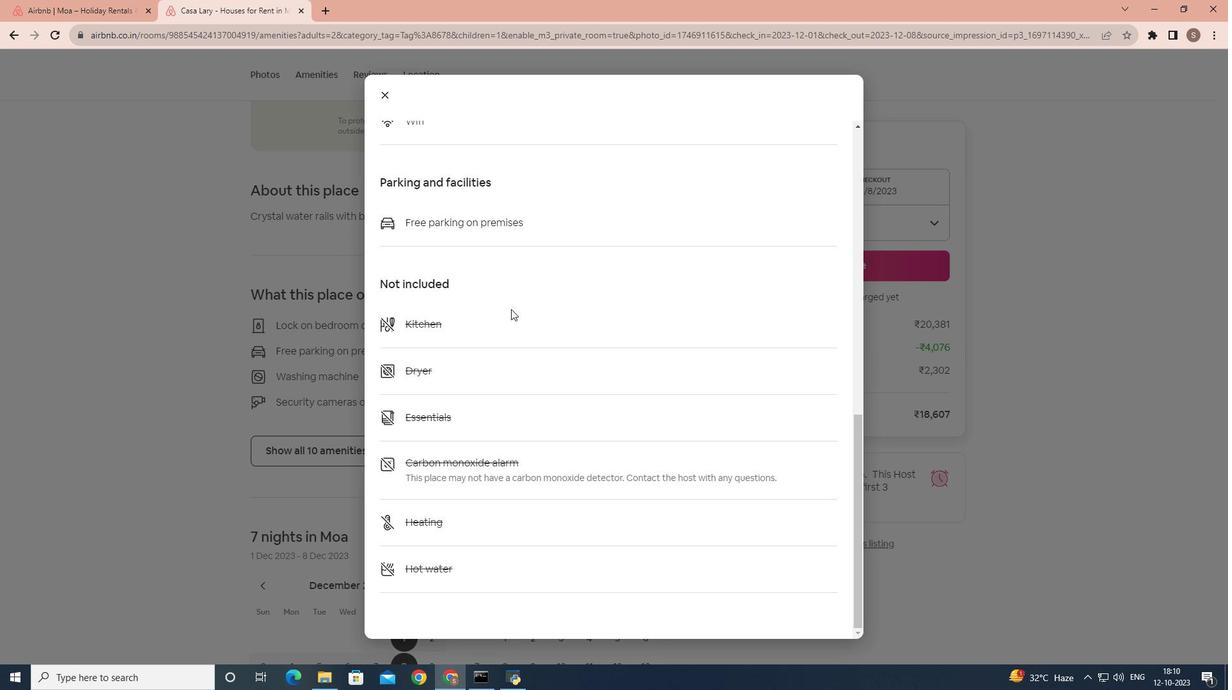 
Action: Mouse moved to (511, 310)
Screenshot: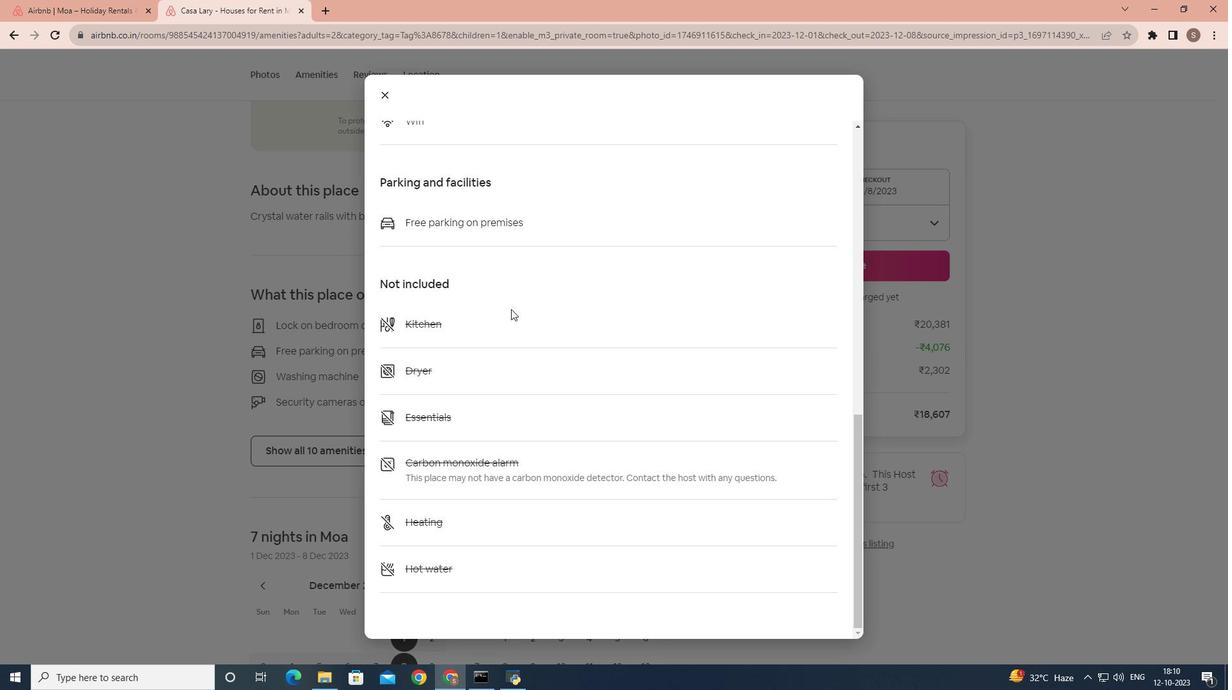 
Action: Mouse scrolled (511, 310) with delta (0, 0)
Screenshot: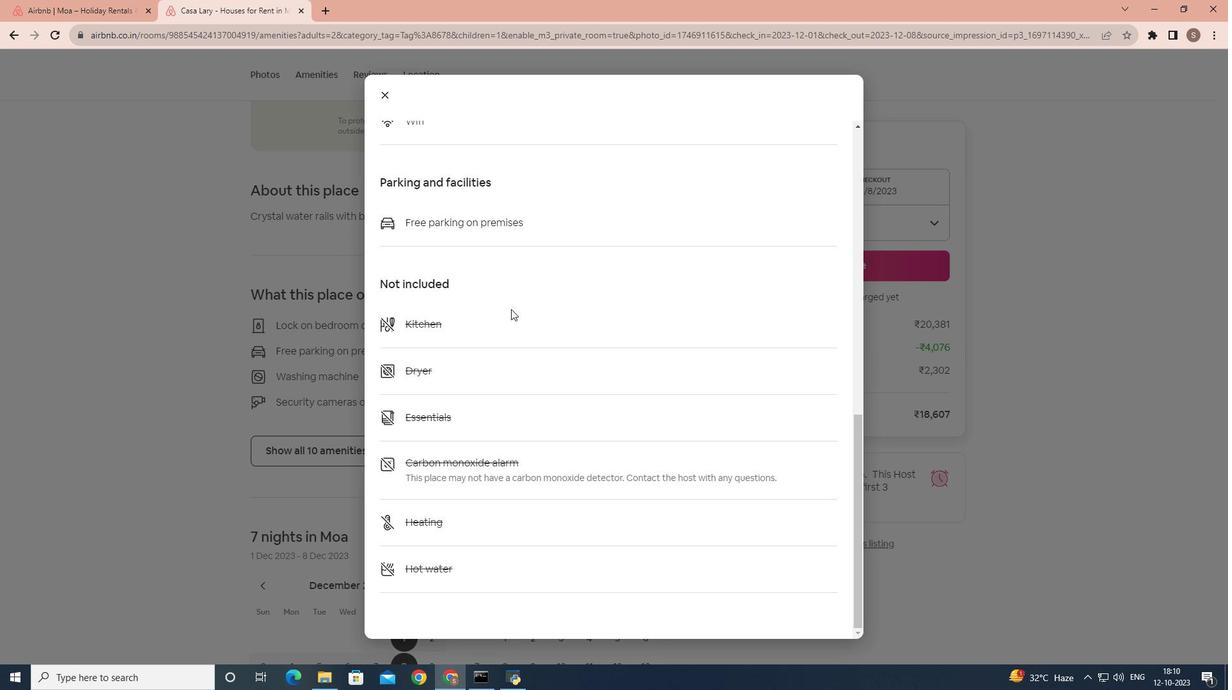 
Action: Mouse moved to (511, 310)
Screenshot: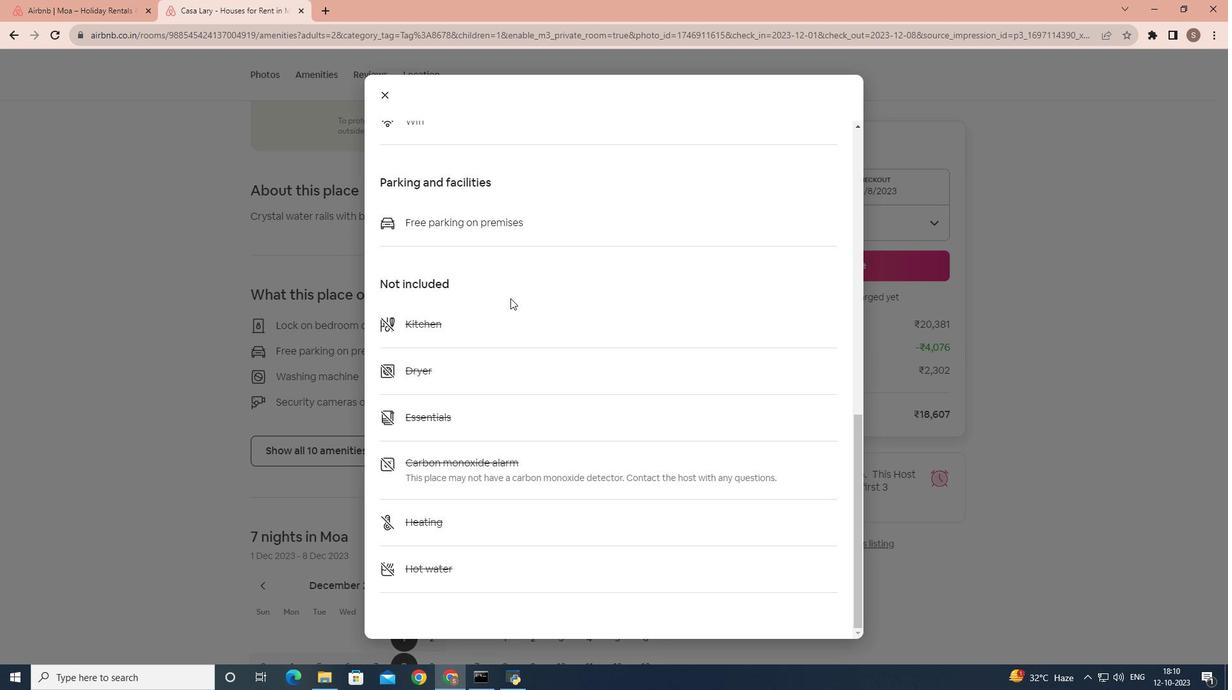 
Action: Mouse scrolled (511, 309) with delta (0, 0)
Screenshot: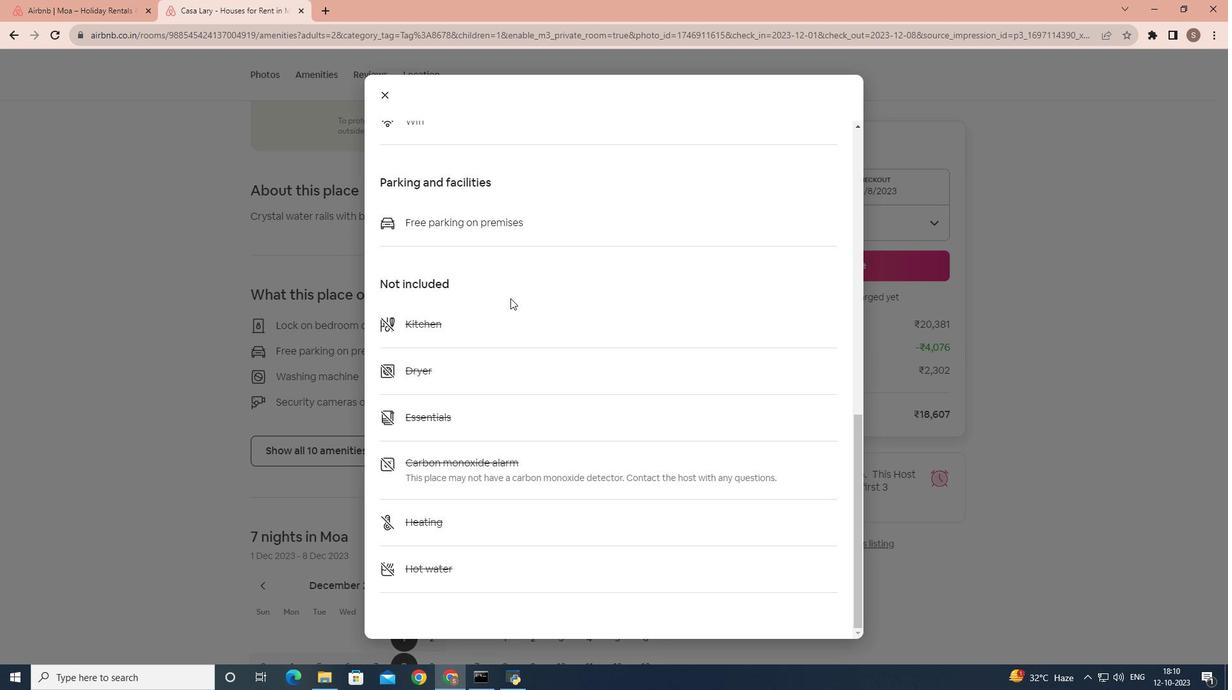 
Action: Mouse moved to (388, 97)
Screenshot: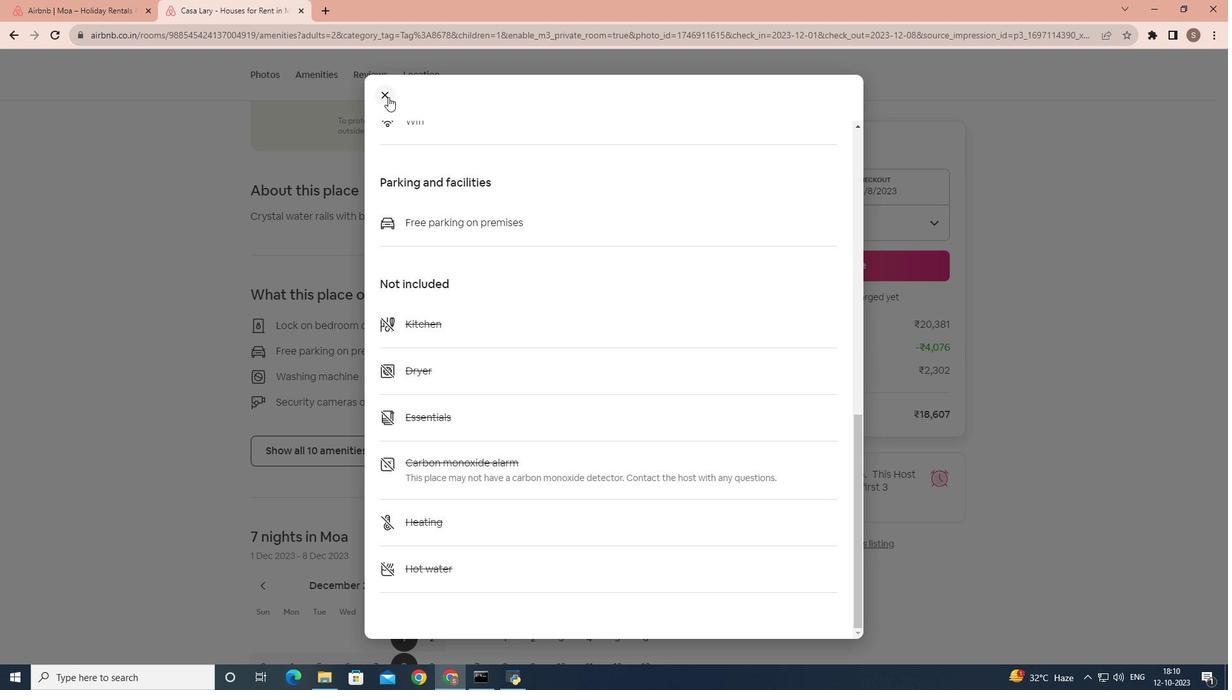 
Action: Mouse pressed left at (388, 97)
Screenshot: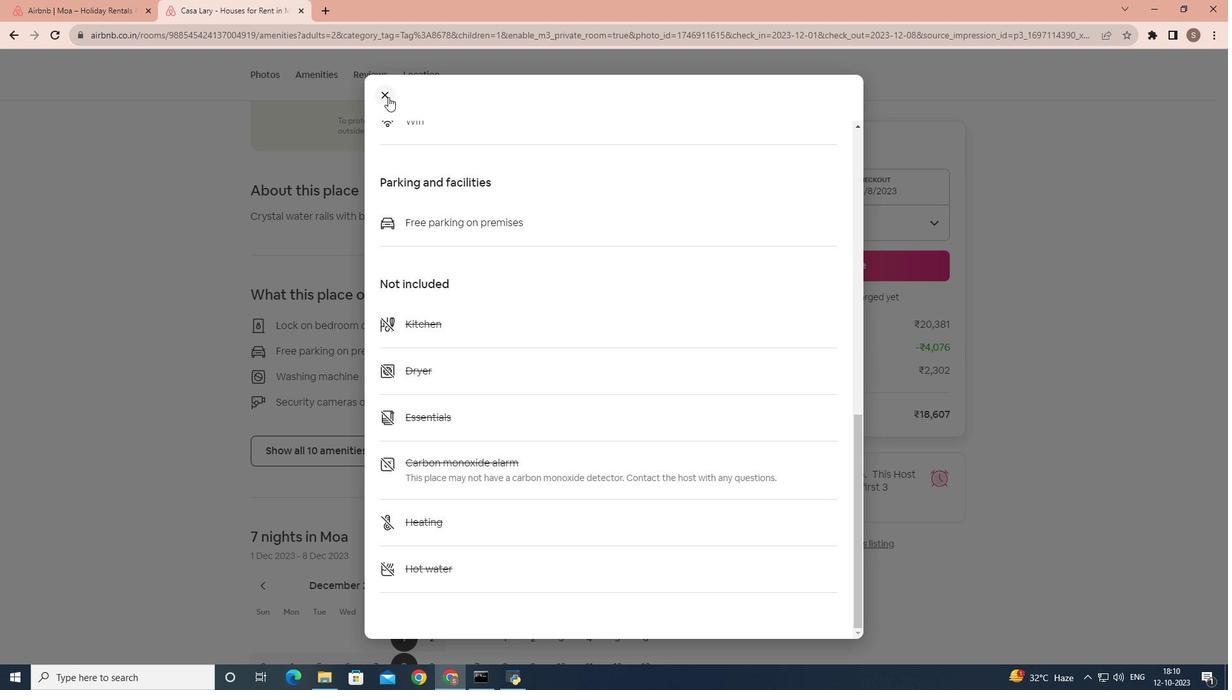 
Action: Mouse moved to (392, 249)
Screenshot: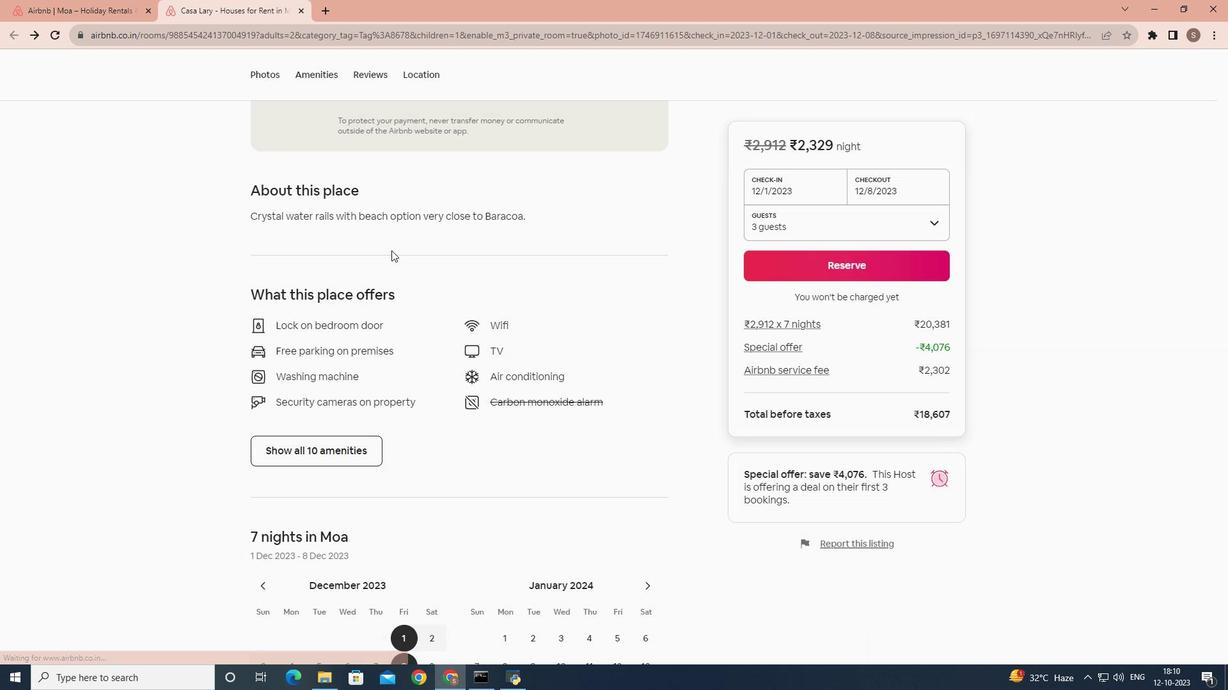 
Action: Mouse scrolled (392, 248) with delta (0, 0)
Screenshot: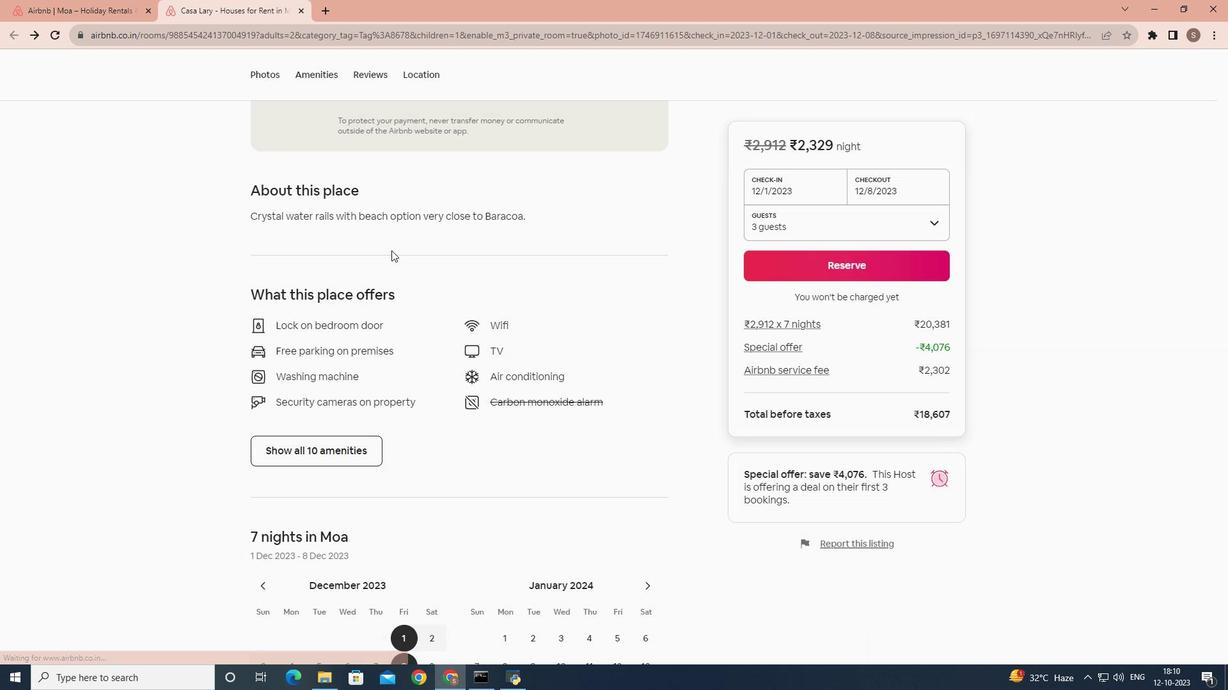 
Action: Mouse moved to (390, 252)
Screenshot: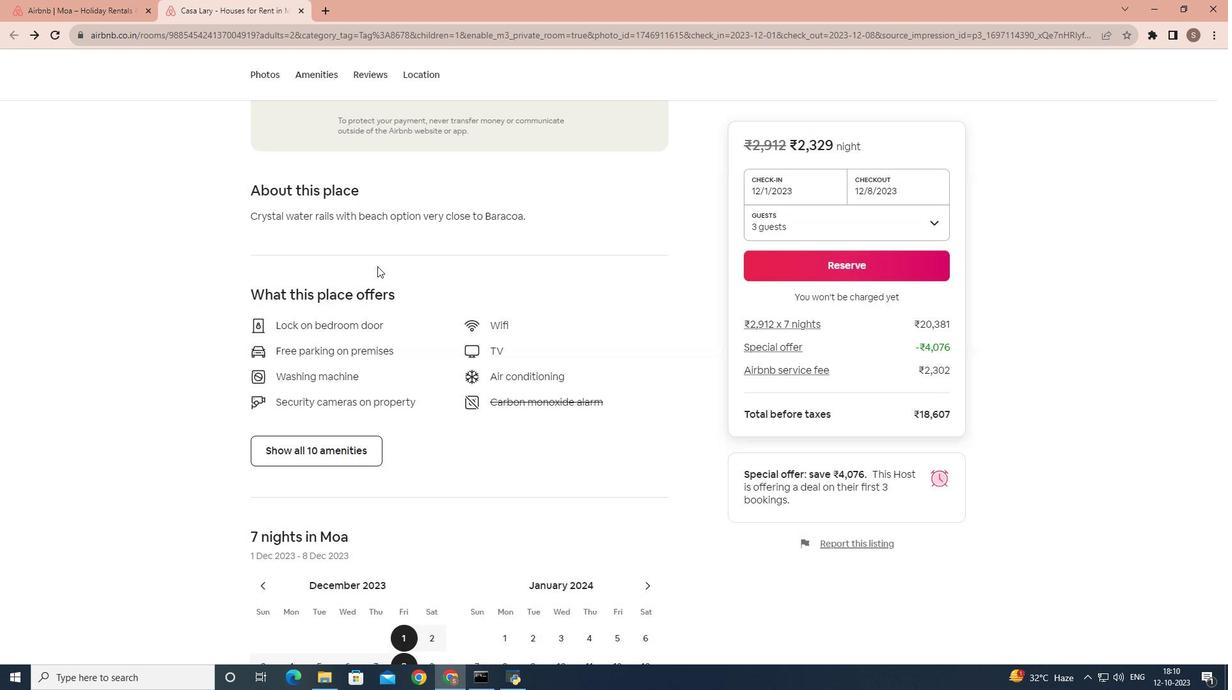 
Action: Mouse scrolled (390, 251) with delta (0, 0)
Screenshot: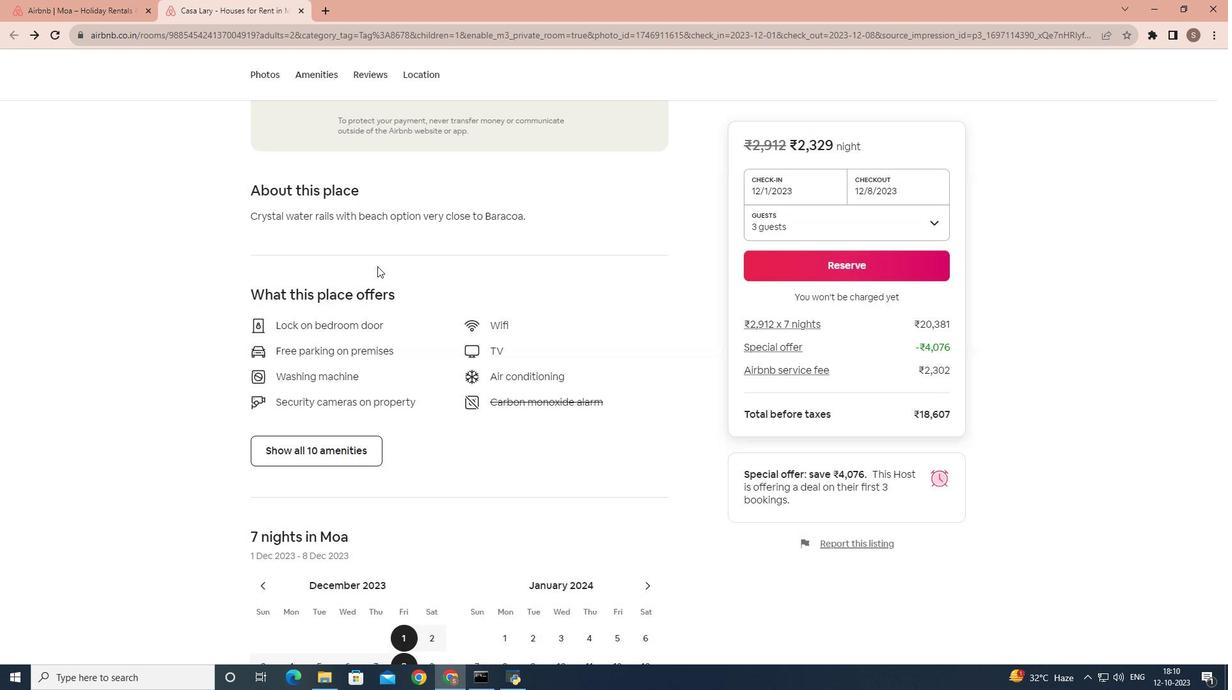 
Action: Mouse moved to (388, 255)
Screenshot: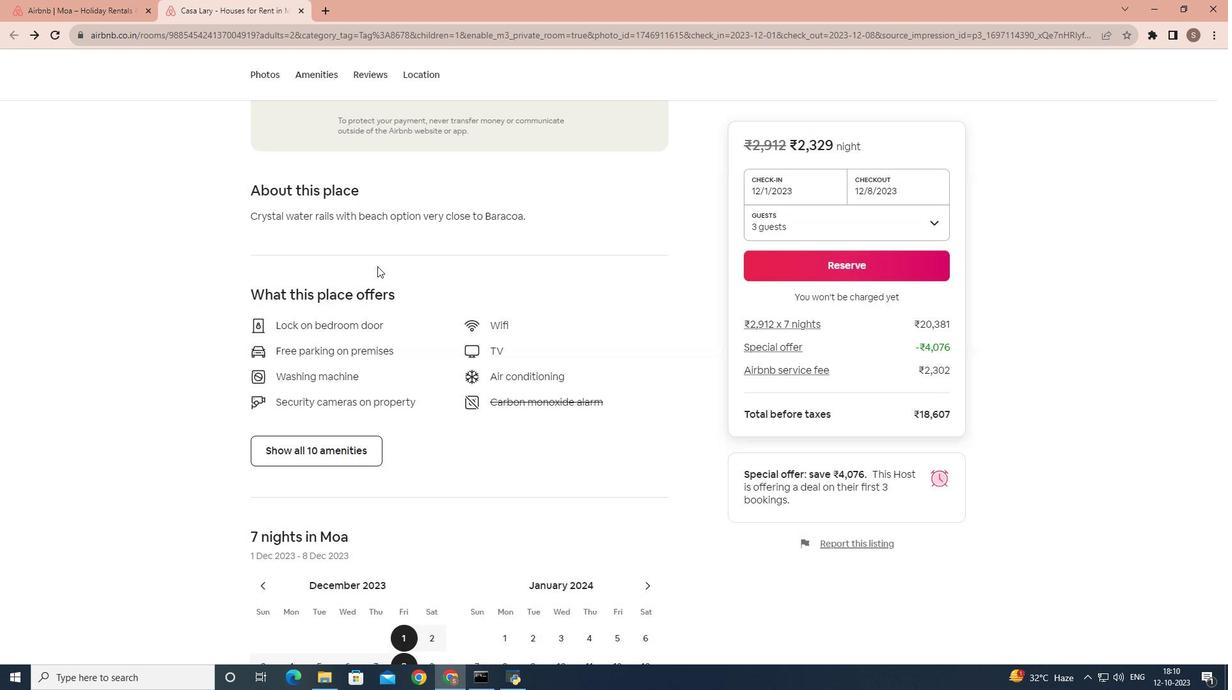 
Action: Mouse scrolled (388, 254) with delta (0, 0)
Screenshot: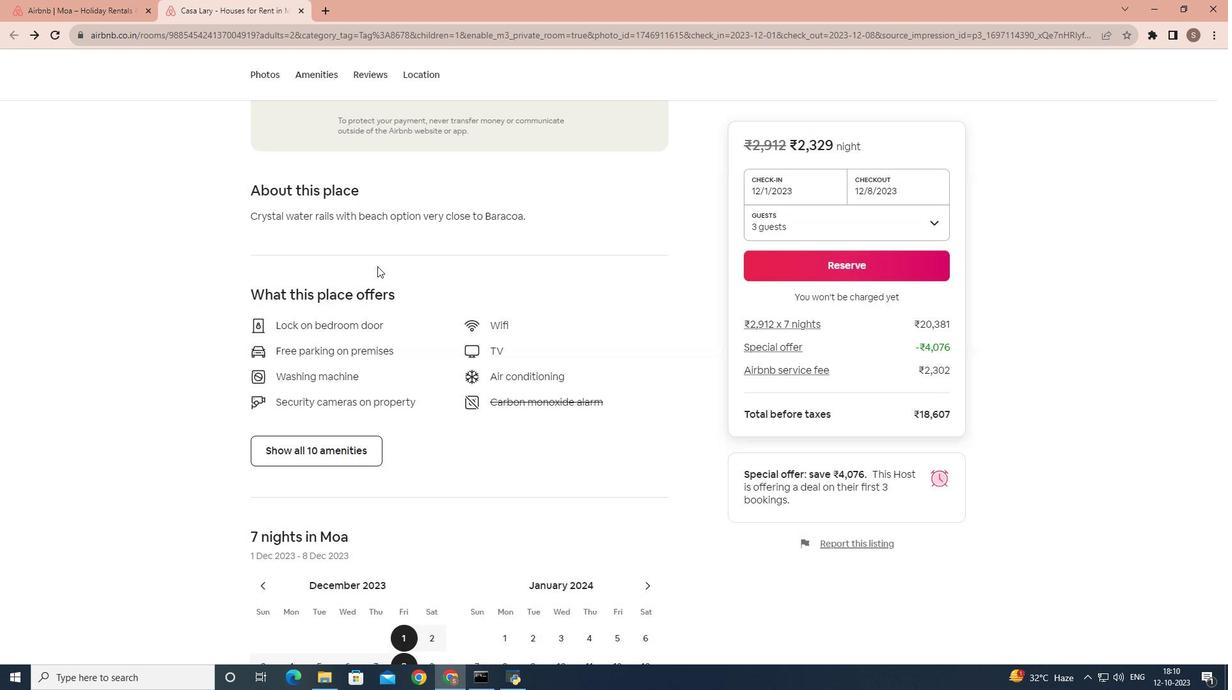 
Action: Mouse moved to (385, 258)
Screenshot: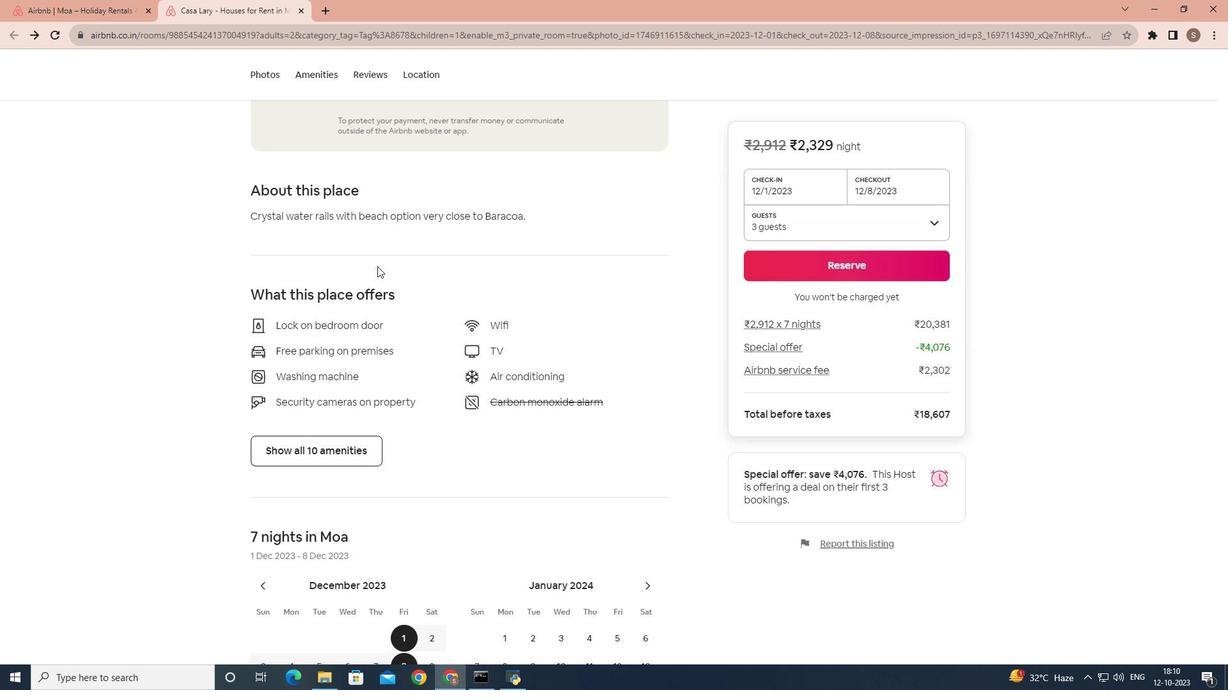 
Action: Mouse scrolled (385, 257) with delta (0, 0)
Screenshot: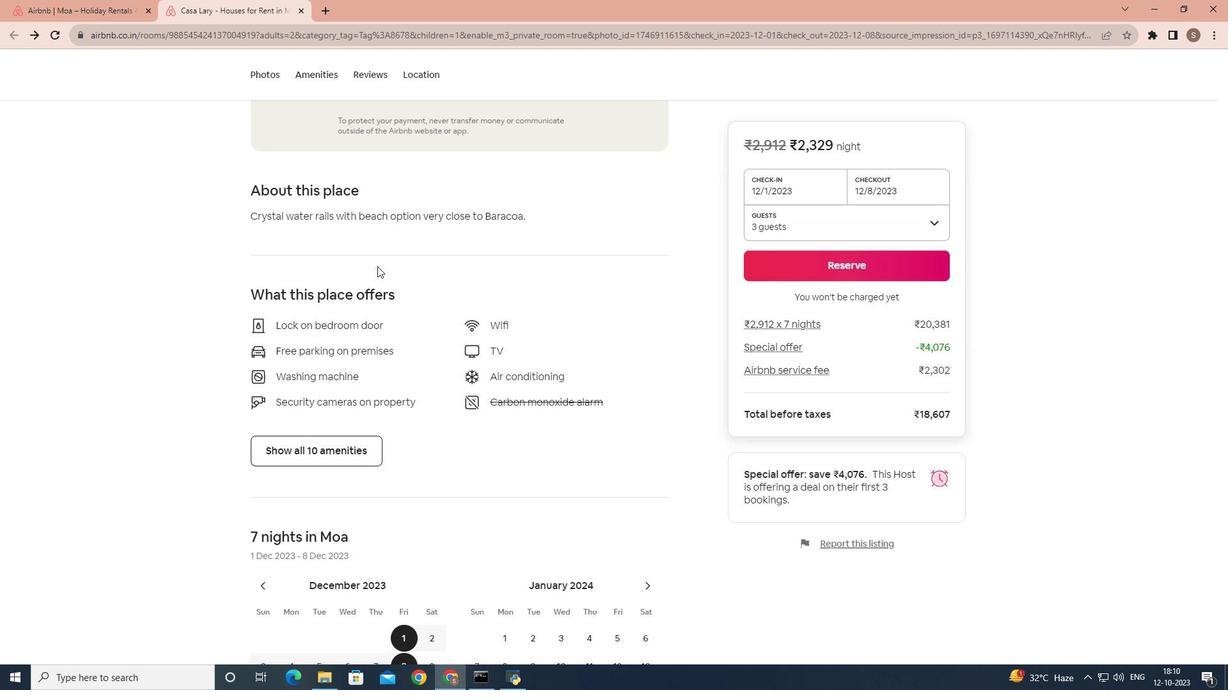 
Action: Mouse moved to (380, 262)
Screenshot: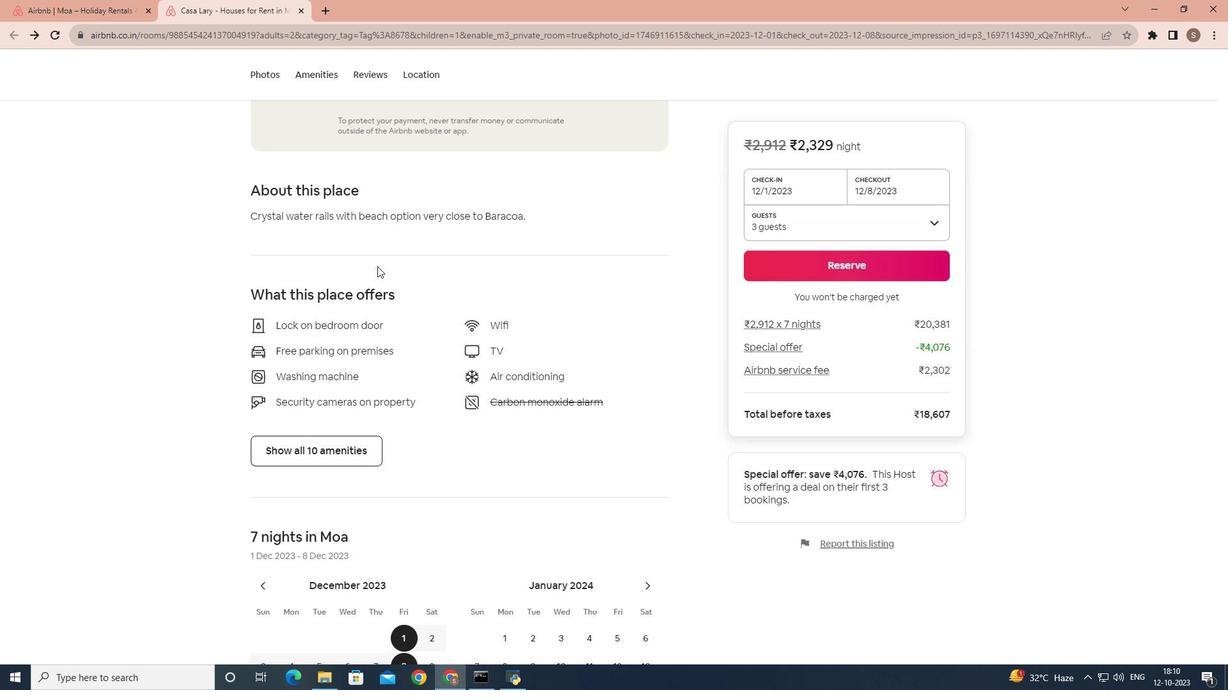 
Action: Mouse scrolled (380, 262) with delta (0, 0)
Screenshot: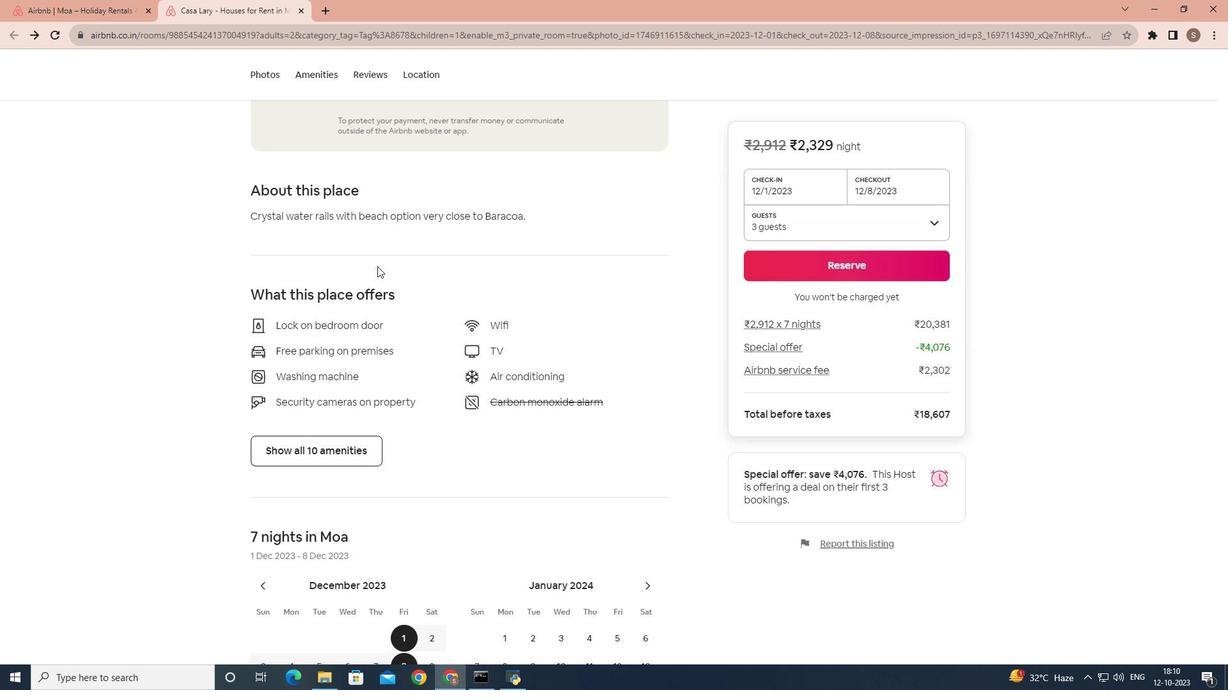 
Action: Mouse moved to (375, 268)
Screenshot: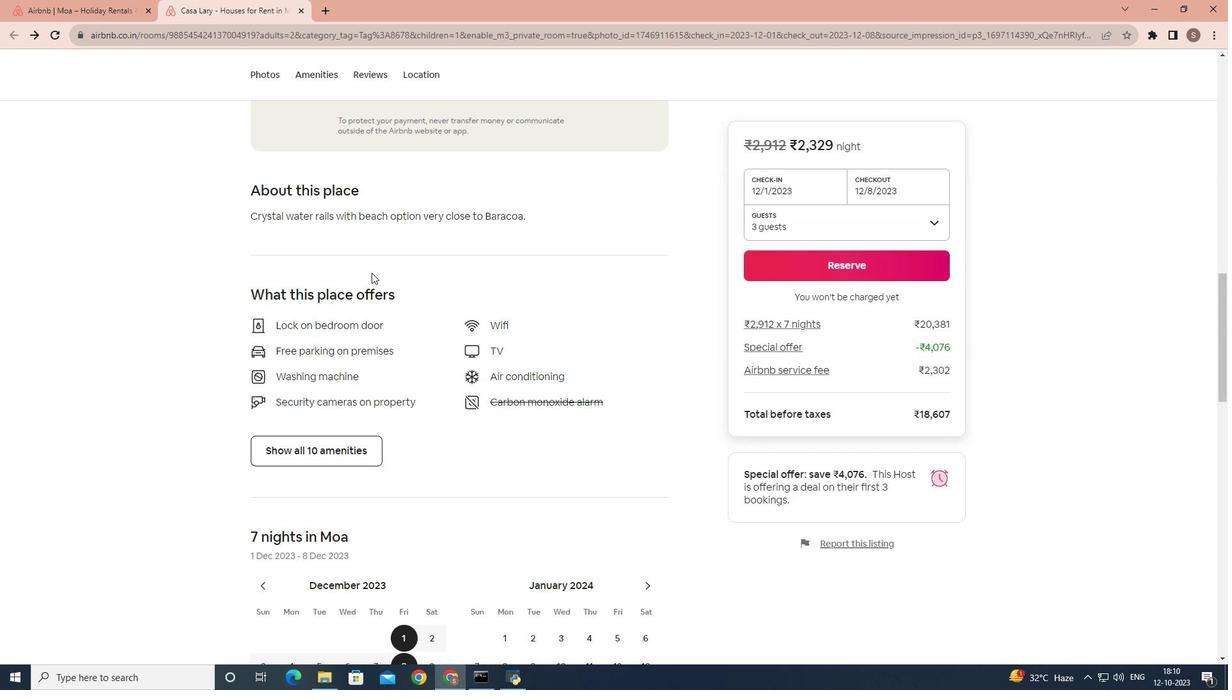 
Action: Mouse scrolled (375, 268) with delta (0, 0)
Screenshot: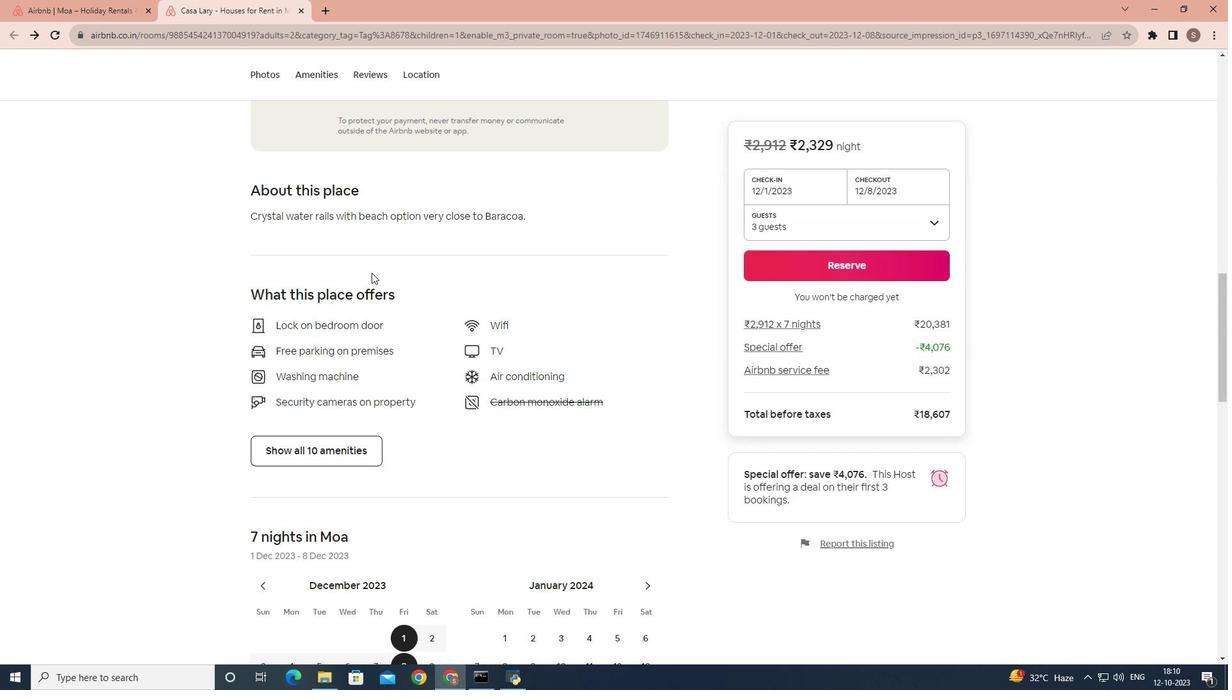 
Action: Mouse moved to (371, 273)
Screenshot: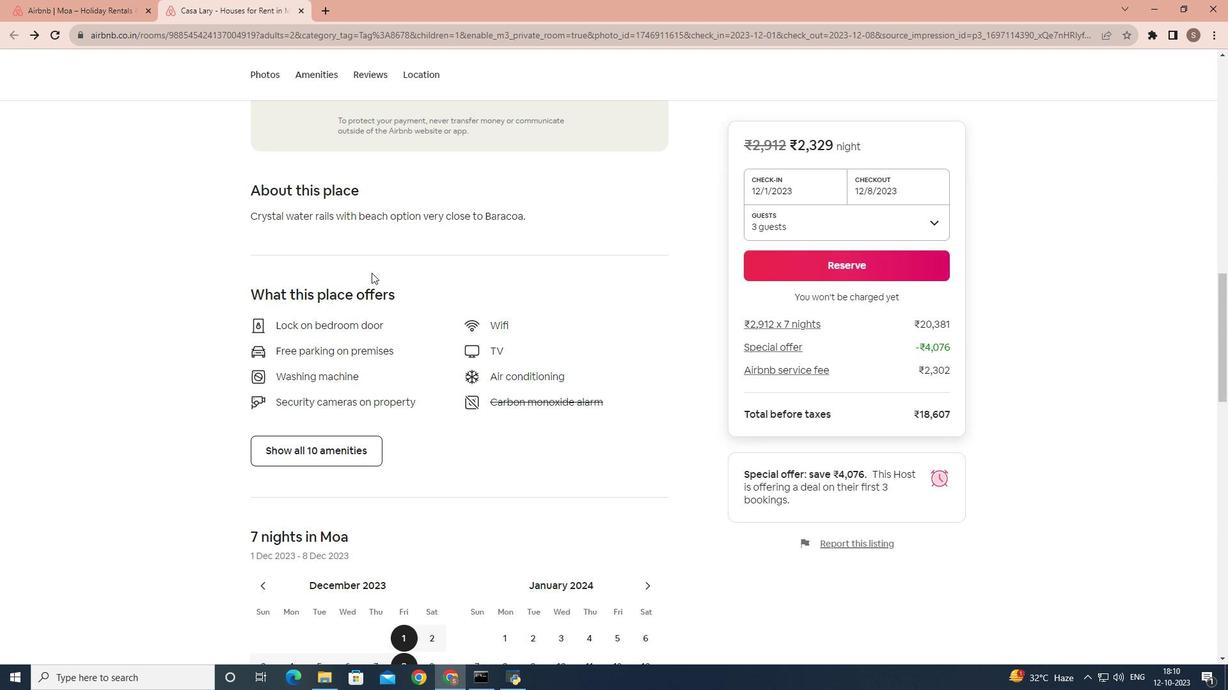
Action: Mouse scrolled (371, 272) with delta (0, 0)
Screenshot: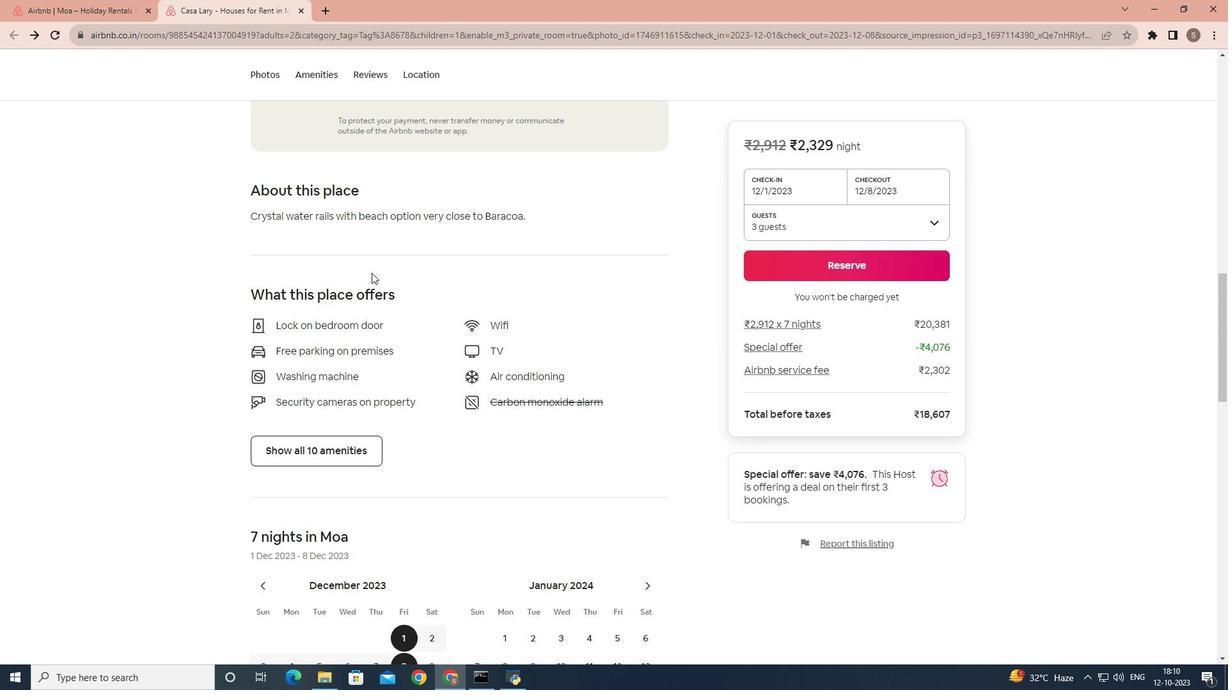 
Action: Mouse scrolled (371, 272) with delta (0, 0)
Screenshot: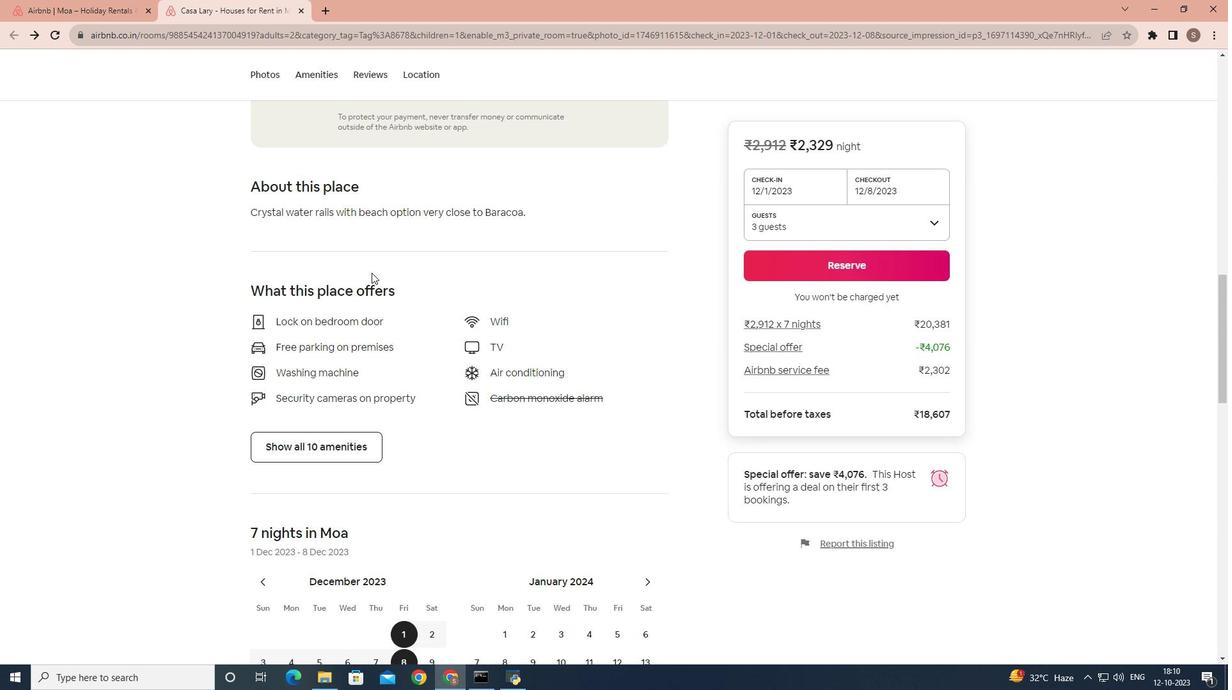
Action: Mouse scrolled (371, 272) with delta (0, 0)
Screenshot: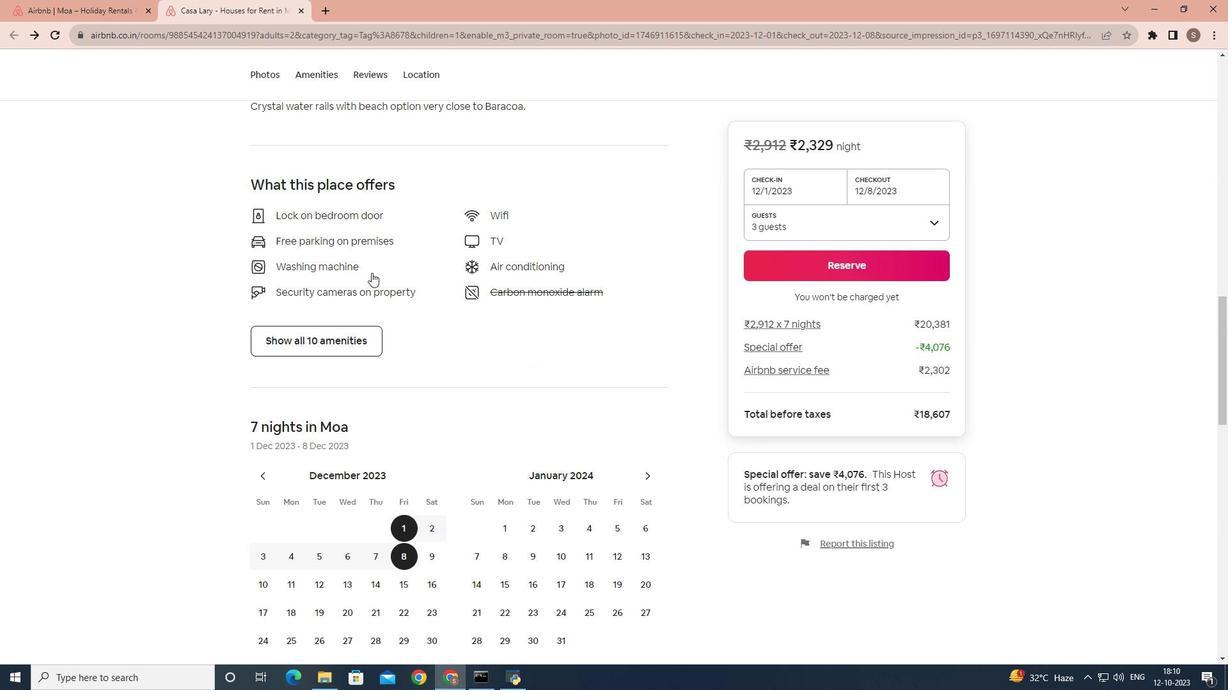 
Action: Mouse scrolled (371, 272) with delta (0, 0)
Screenshot: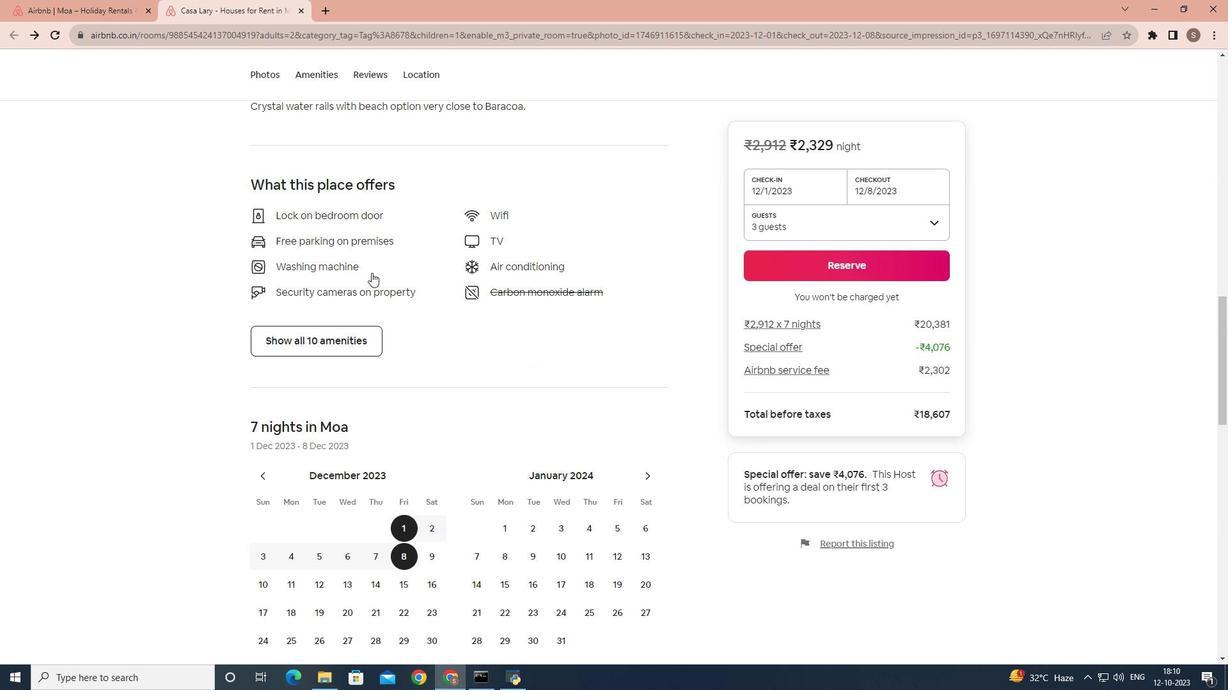 
Action: Mouse scrolled (371, 272) with delta (0, 0)
Screenshot: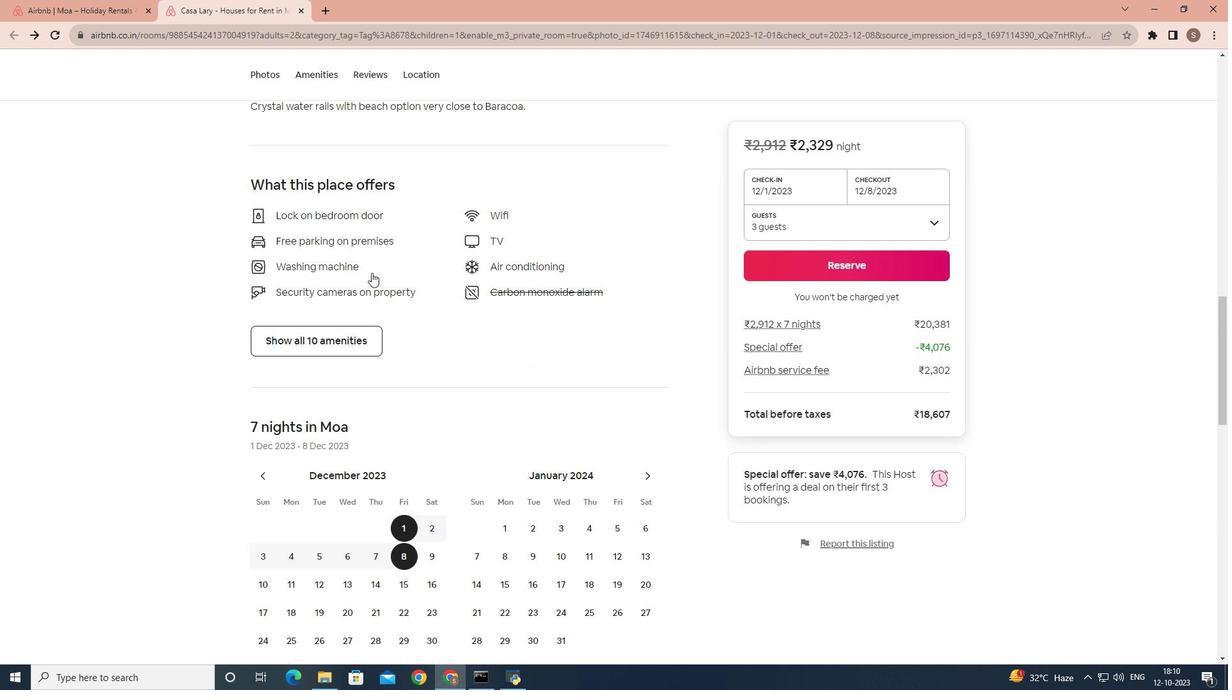 
Action: Mouse scrolled (371, 272) with delta (0, 0)
Screenshot: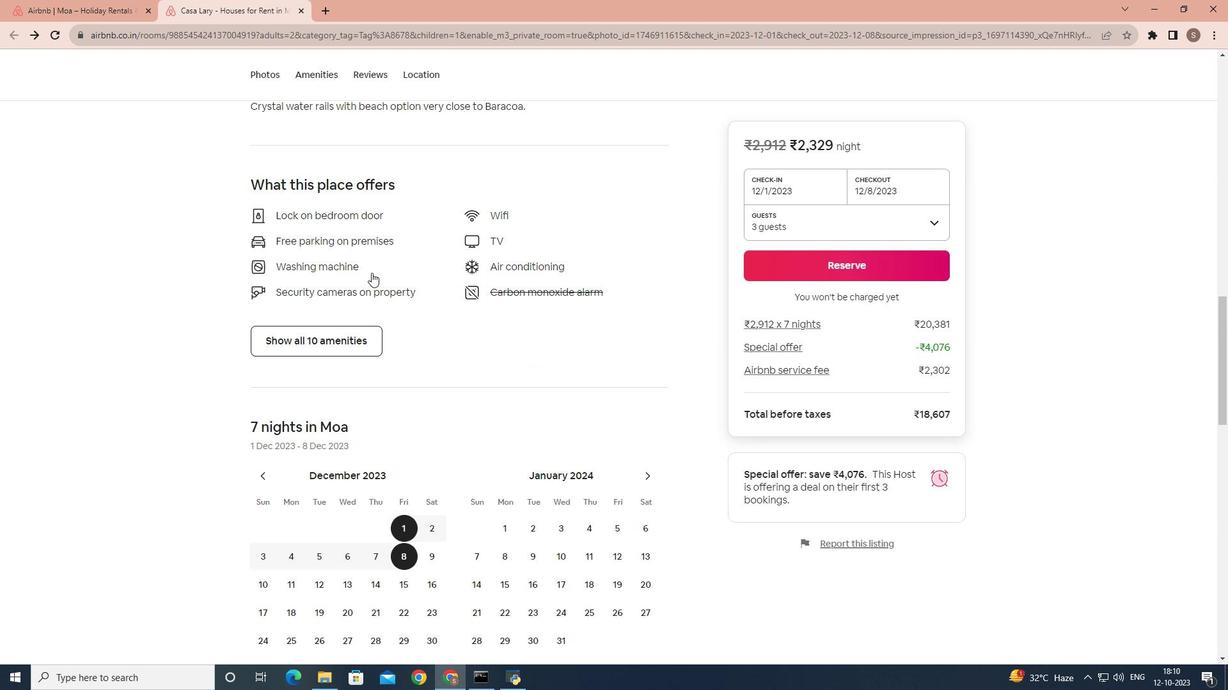 
Action: Mouse scrolled (371, 272) with delta (0, 0)
Screenshot: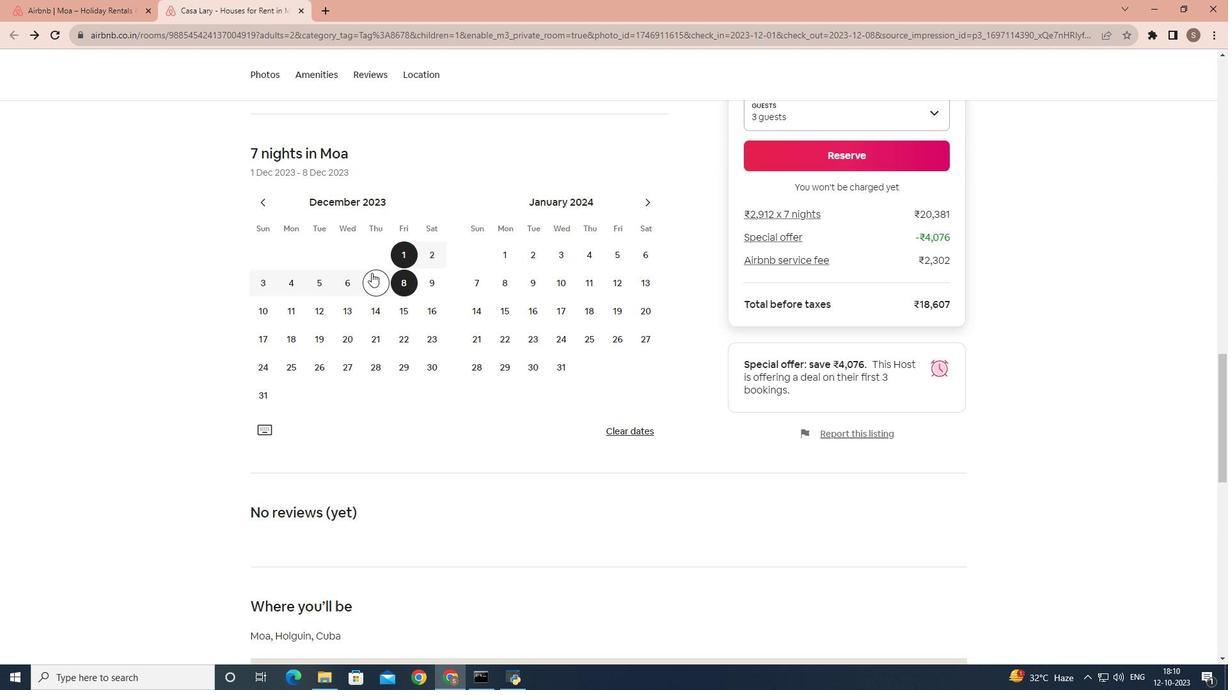 
Action: Mouse scrolled (371, 272) with delta (0, 0)
Screenshot: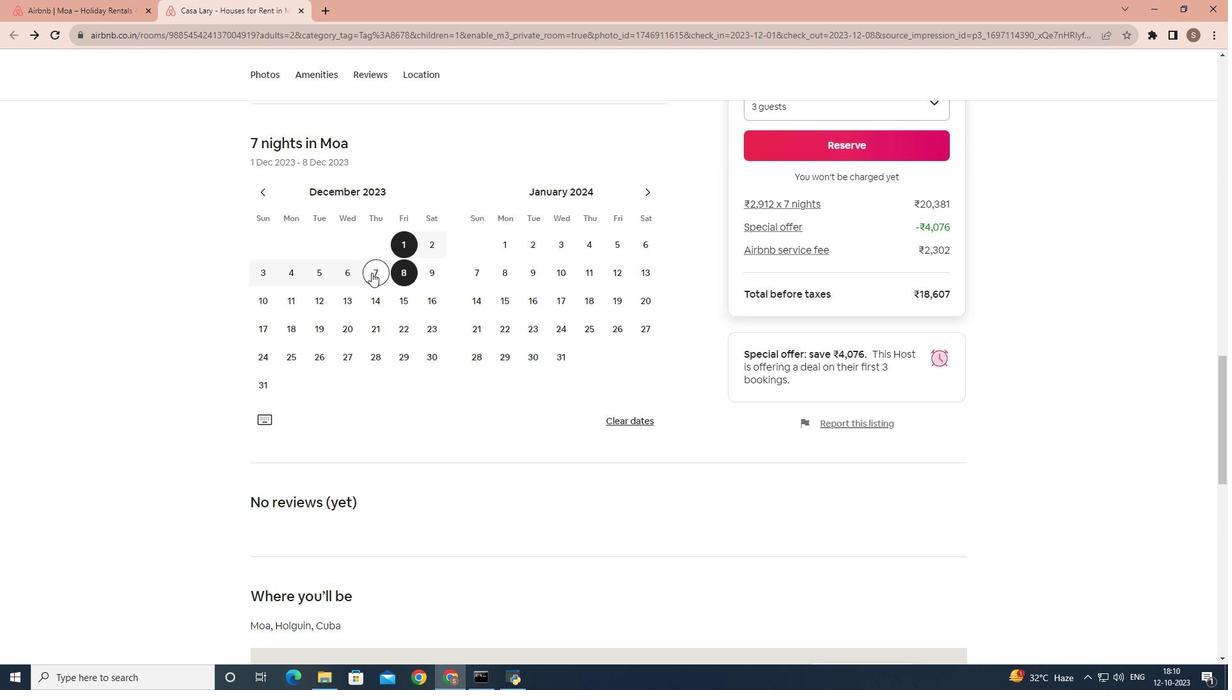 
Action: Mouse scrolled (371, 272) with delta (0, 0)
Screenshot: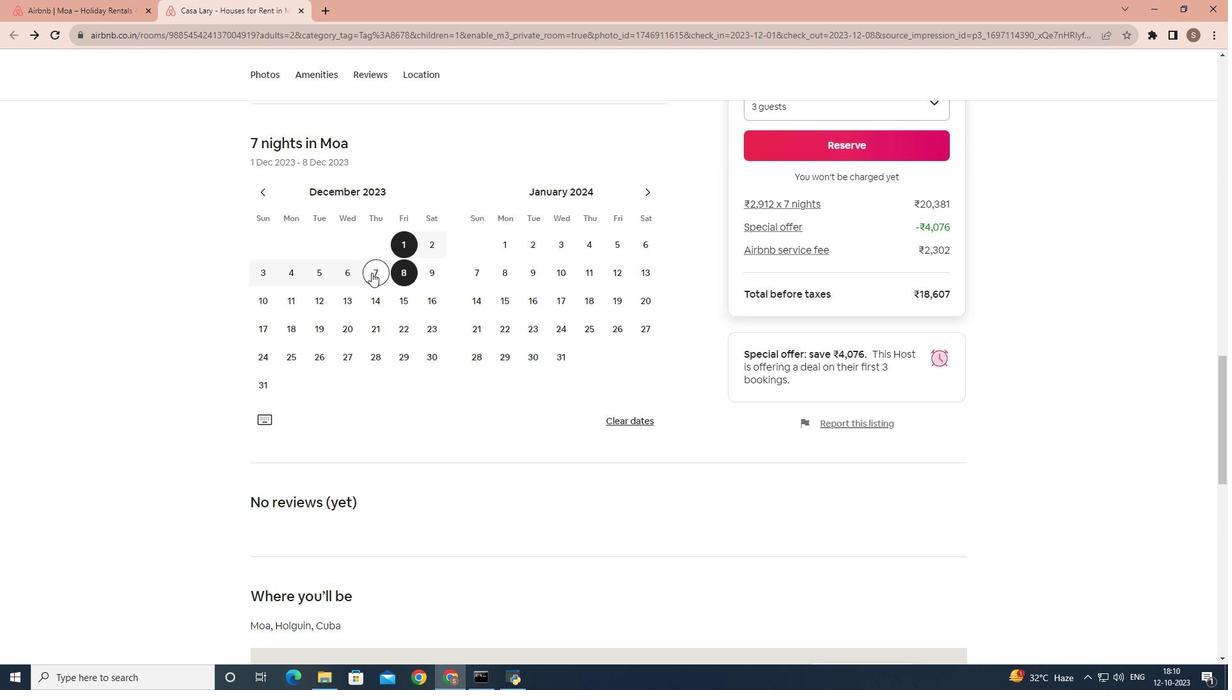 
Action: Mouse scrolled (371, 272) with delta (0, 0)
Screenshot: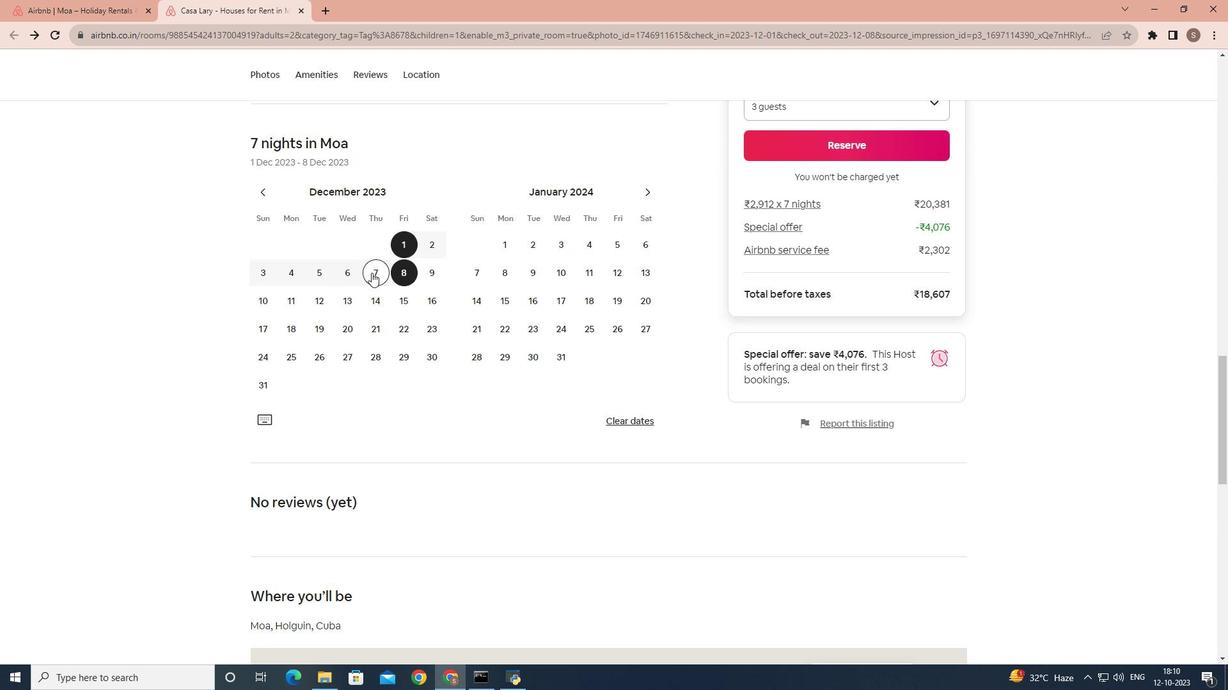 
Action: Mouse scrolled (371, 272) with delta (0, 0)
Screenshot: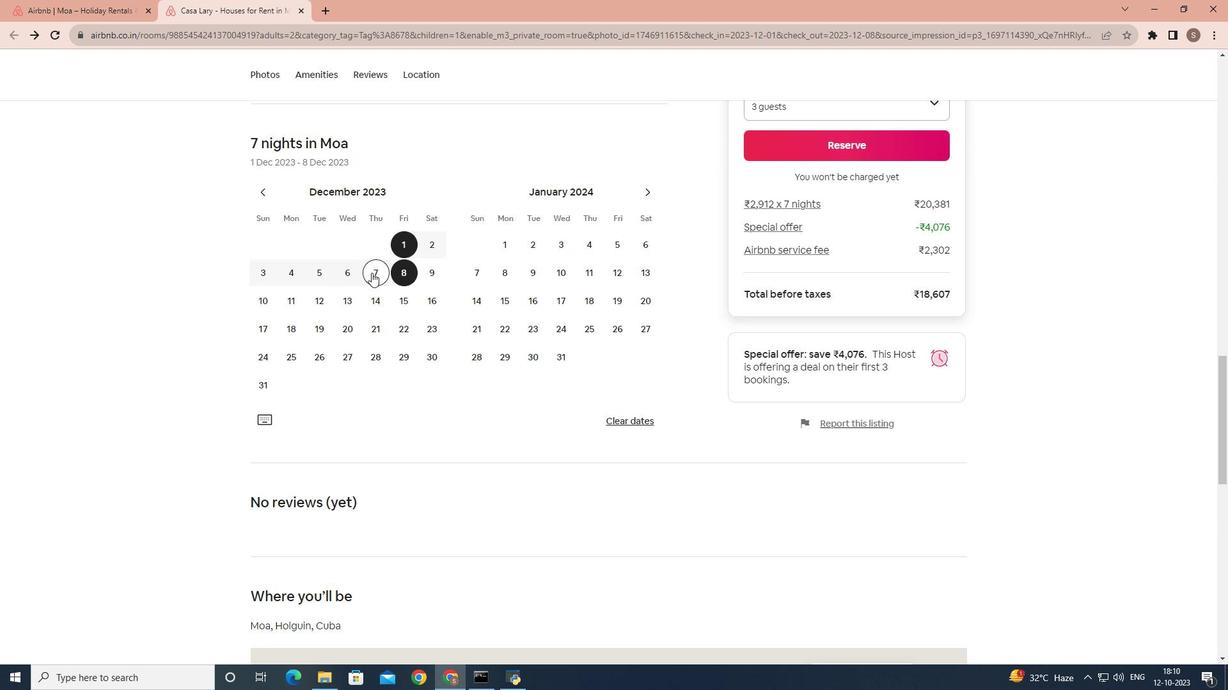 
Action: Mouse scrolled (371, 272) with delta (0, 0)
Screenshot: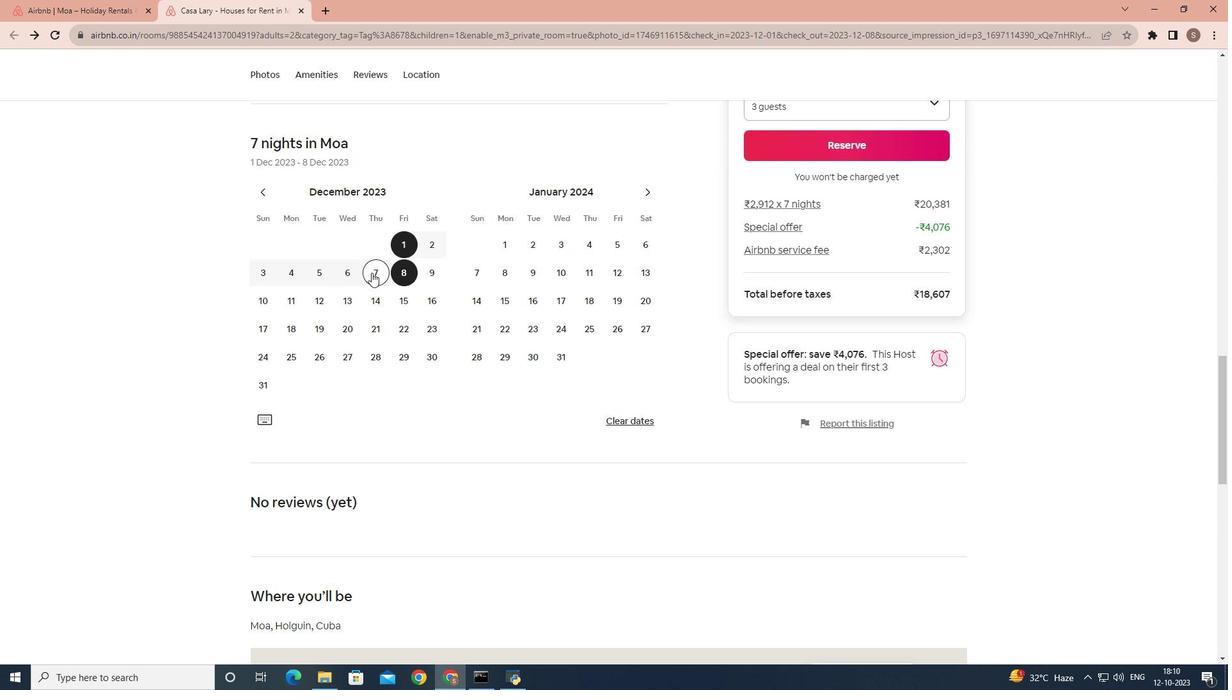
Action: Mouse moved to (357, 262)
Screenshot: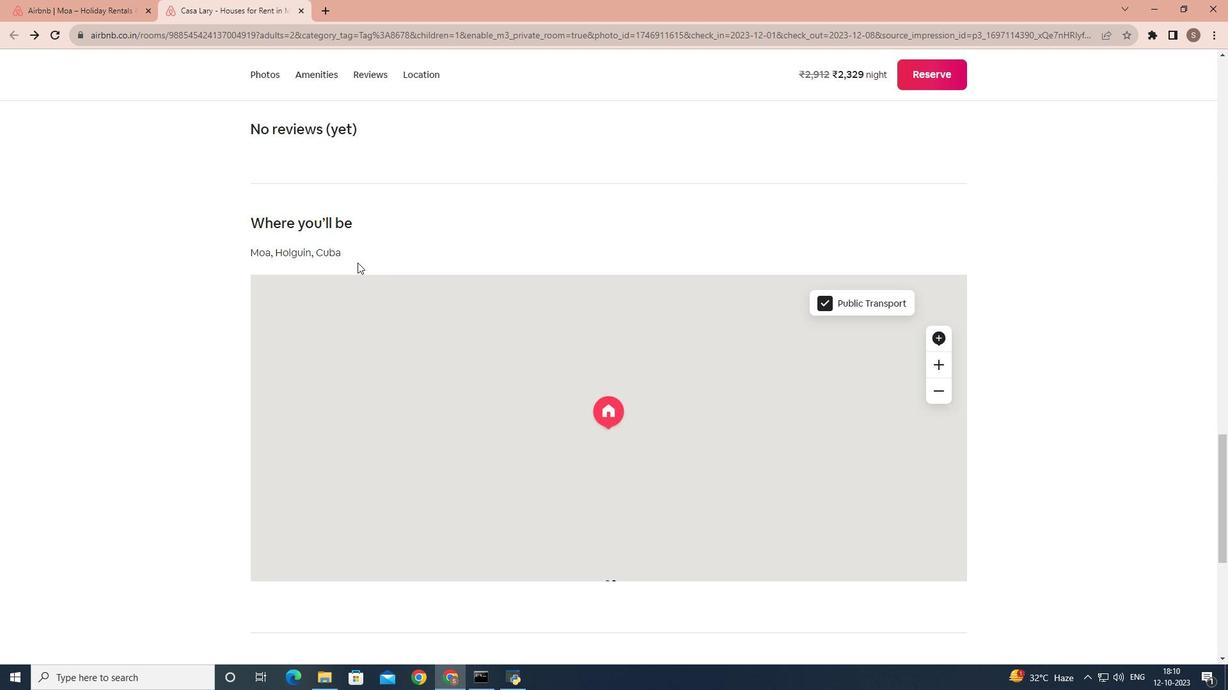 
Action: Mouse scrolled (357, 262) with delta (0, 0)
Screenshot: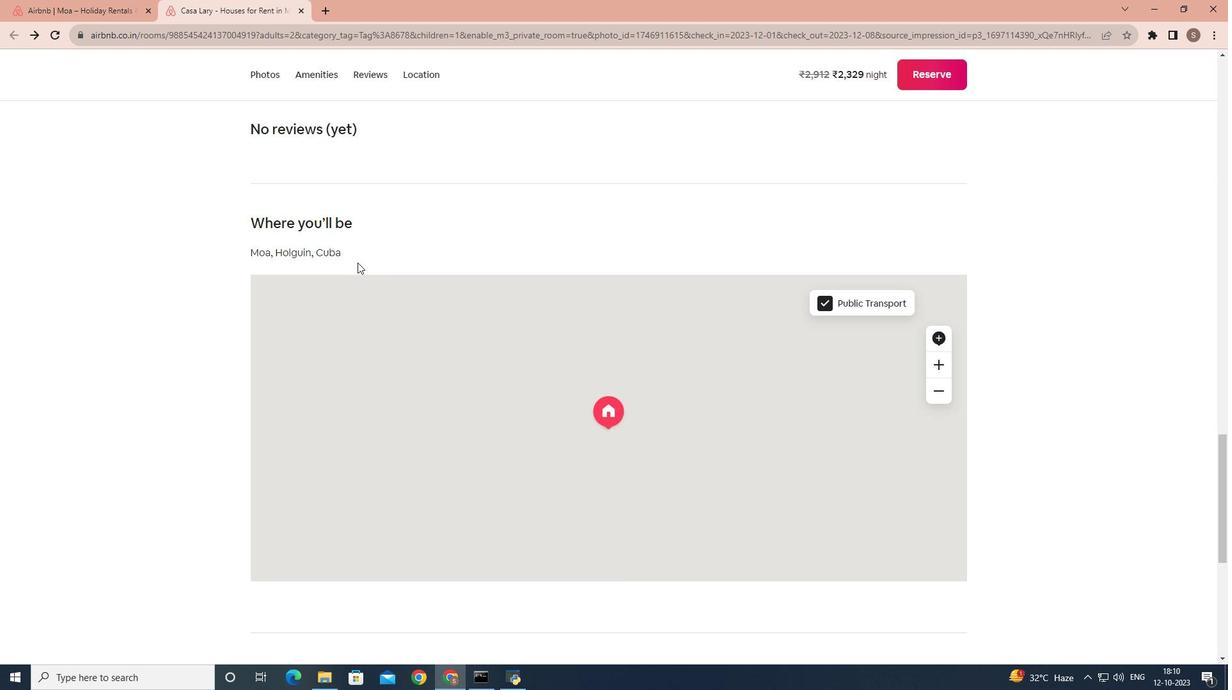 
Action: Mouse scrolled (357, 262) with delta (0, 0)
Screenshot: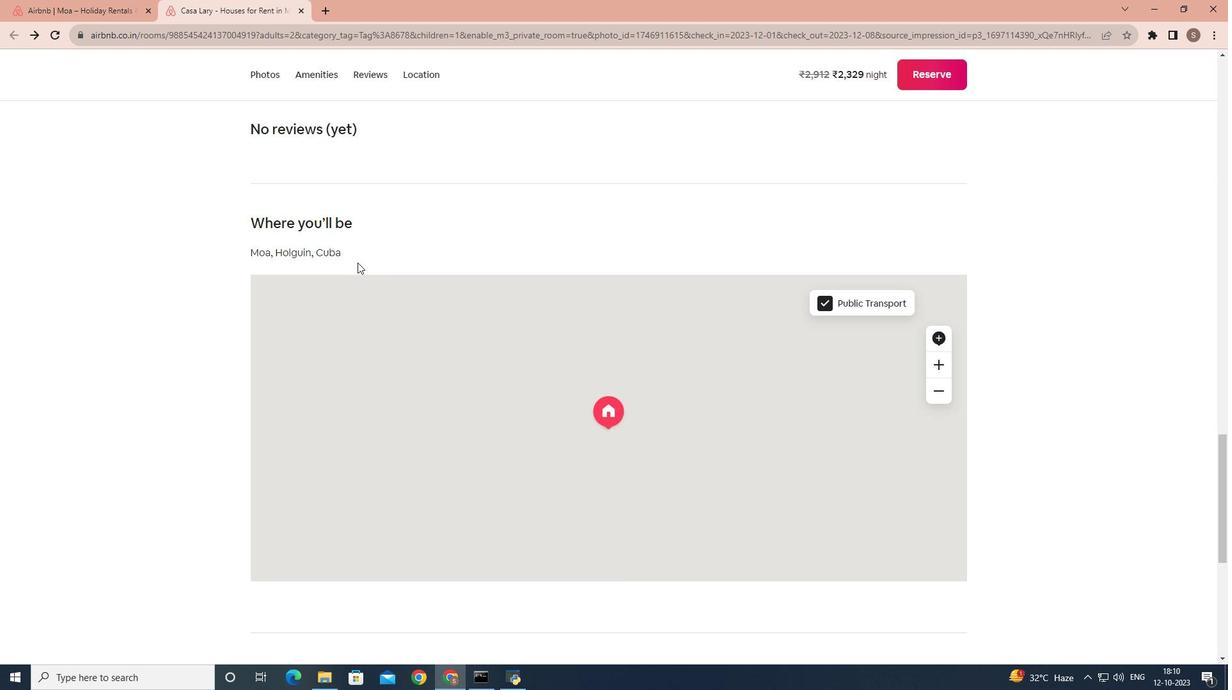 
Action: Mouse scrolled (357, 262) with delta (0, 0)
Screenshot: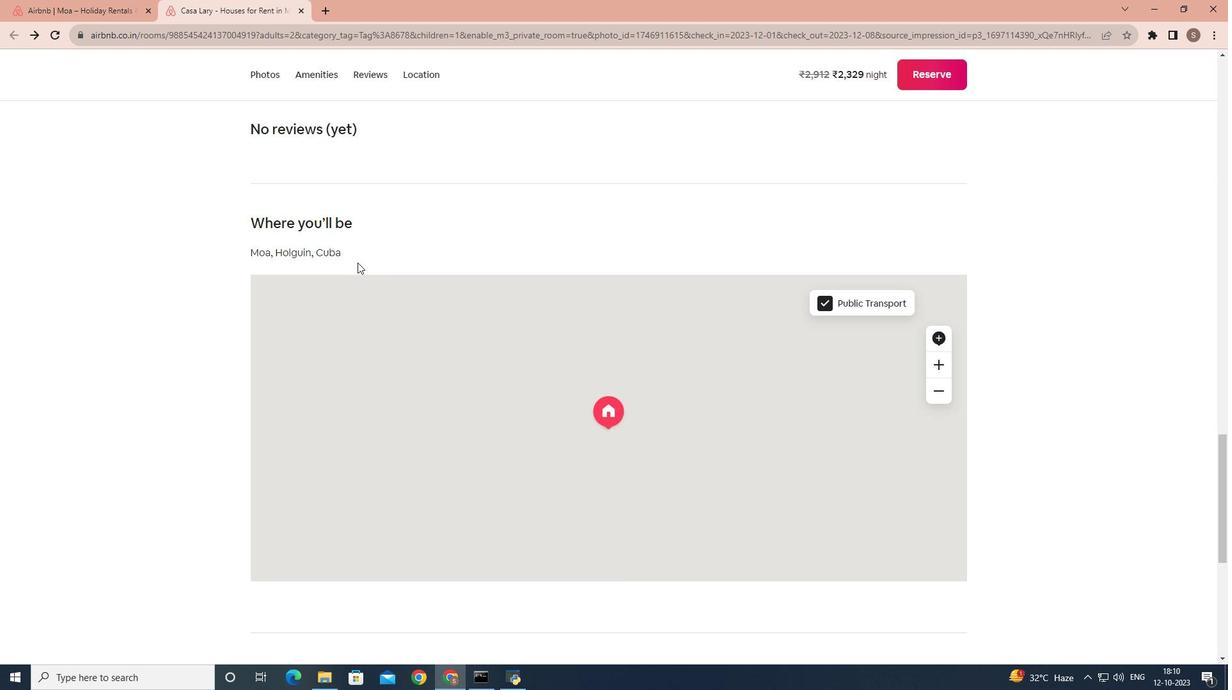
Action: Mouse scrolled (357, 262) with delta (0, 0)
Screenshot: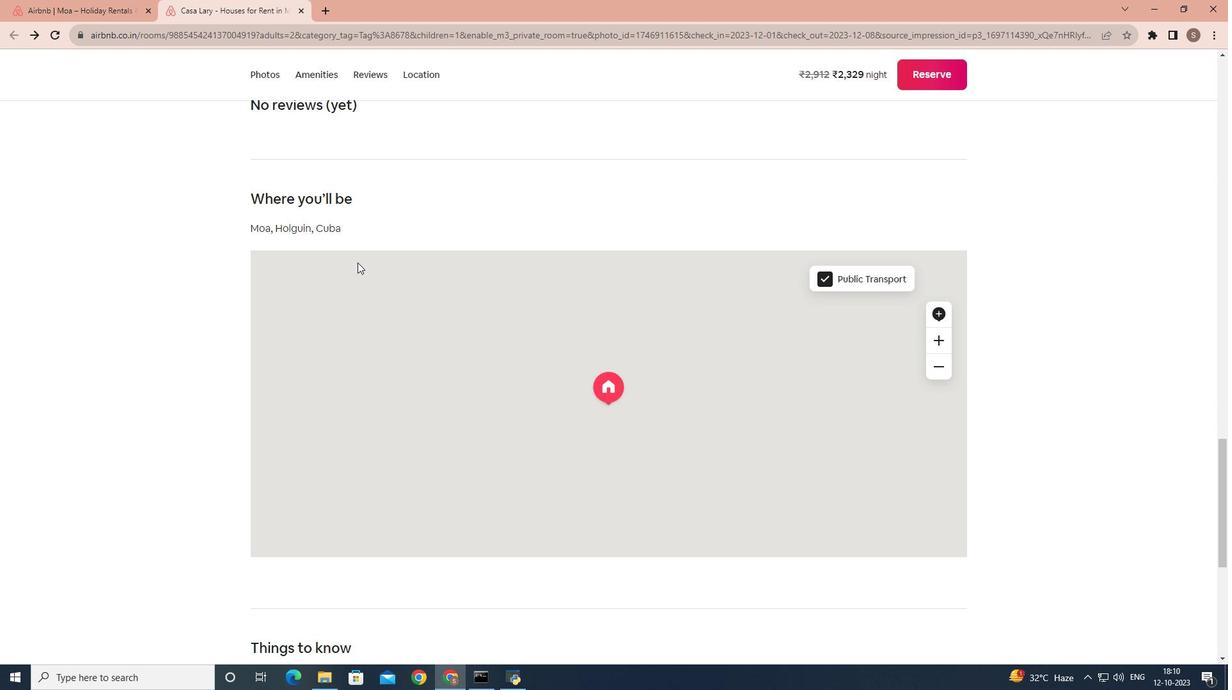 
Action: Mouse scrolled (357, 262) with delta (0, 0)
Screenshot: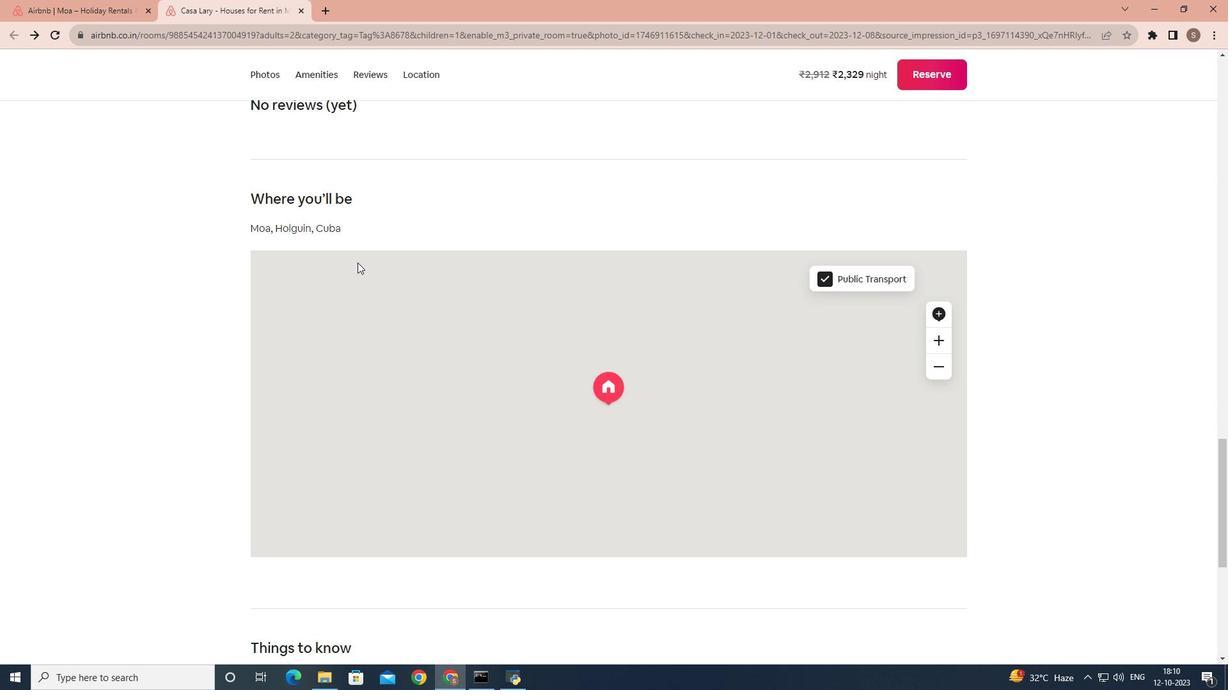 
Action: Mouse scrolled (357, 263) with delta (0, 0)
Screenshot: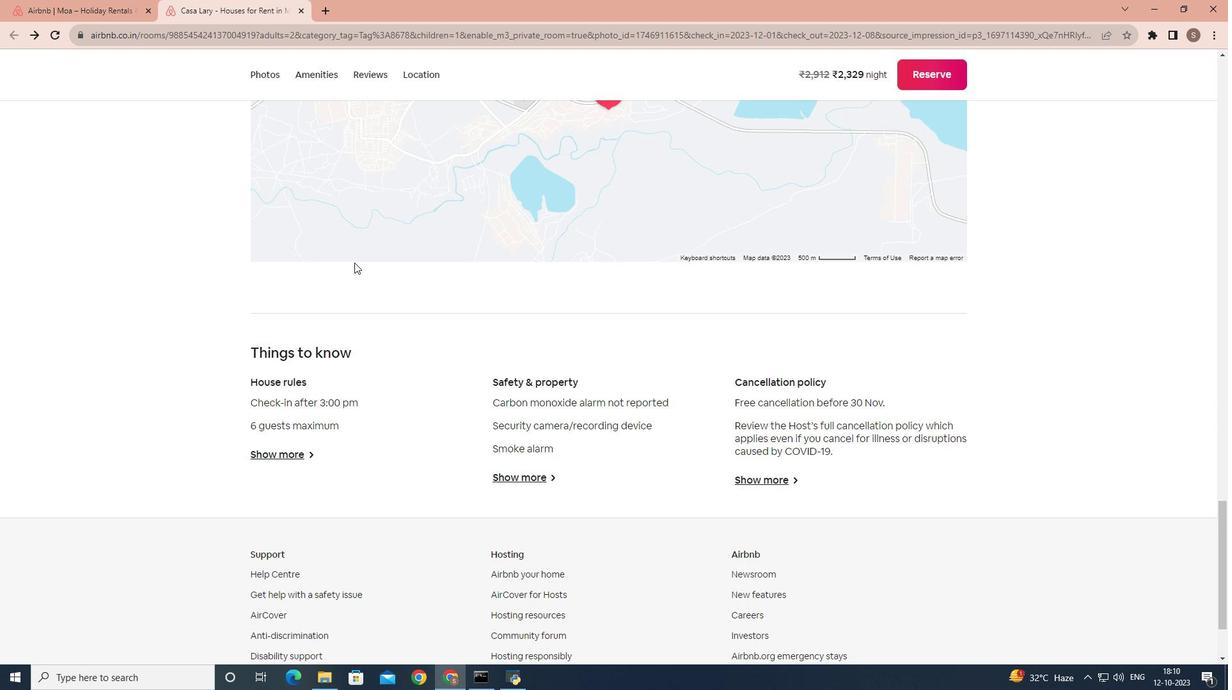 
Action: Mouse moved to (354, 262)
Screenshot: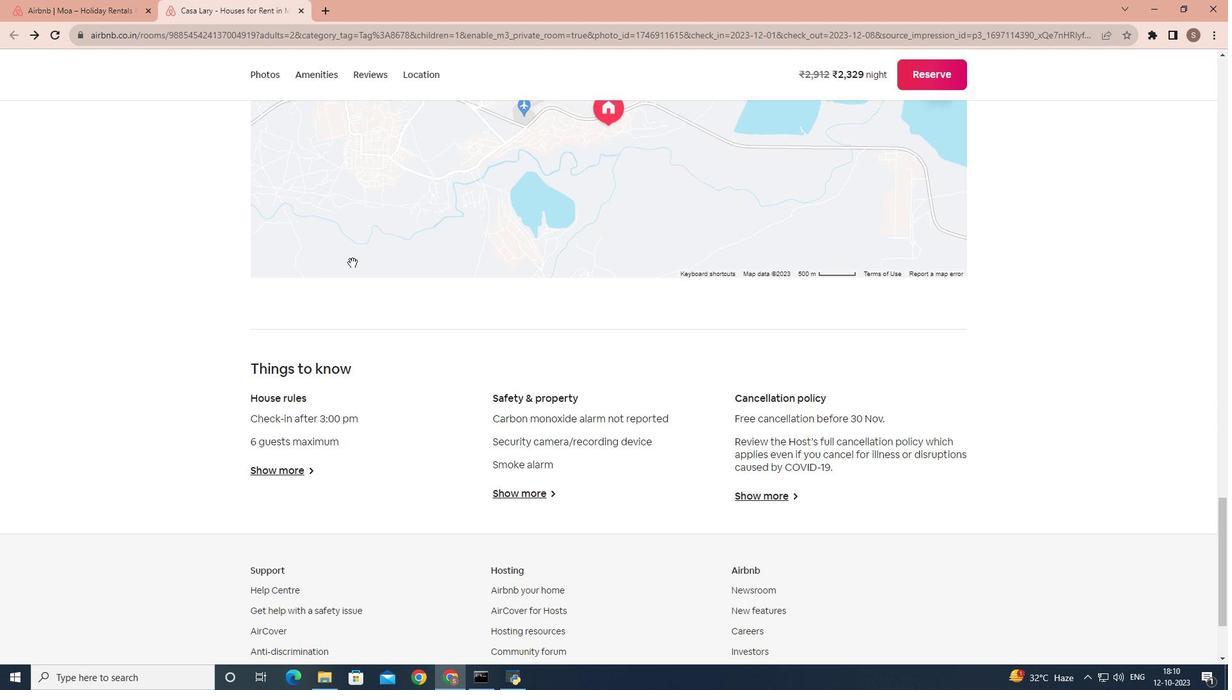 
Action: Mouse scrolled (354, 263) with delta (0, 0)
Screenshot: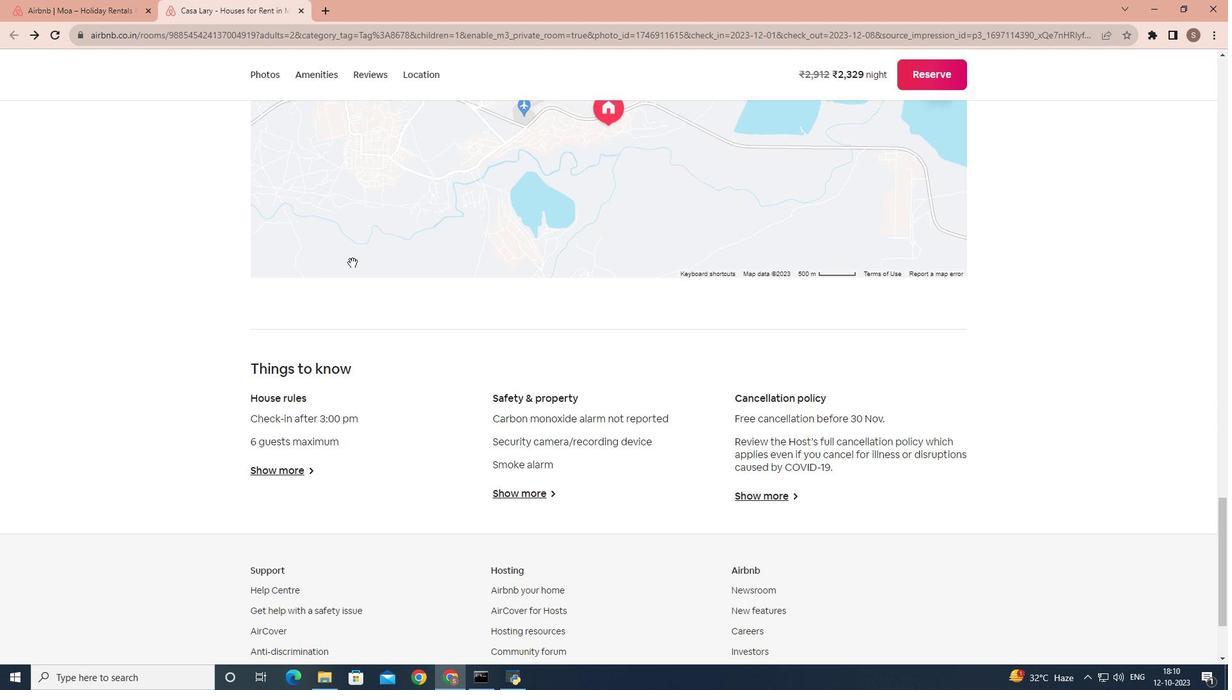 
Action: Mouse moved to (352, 262)
Screenshot: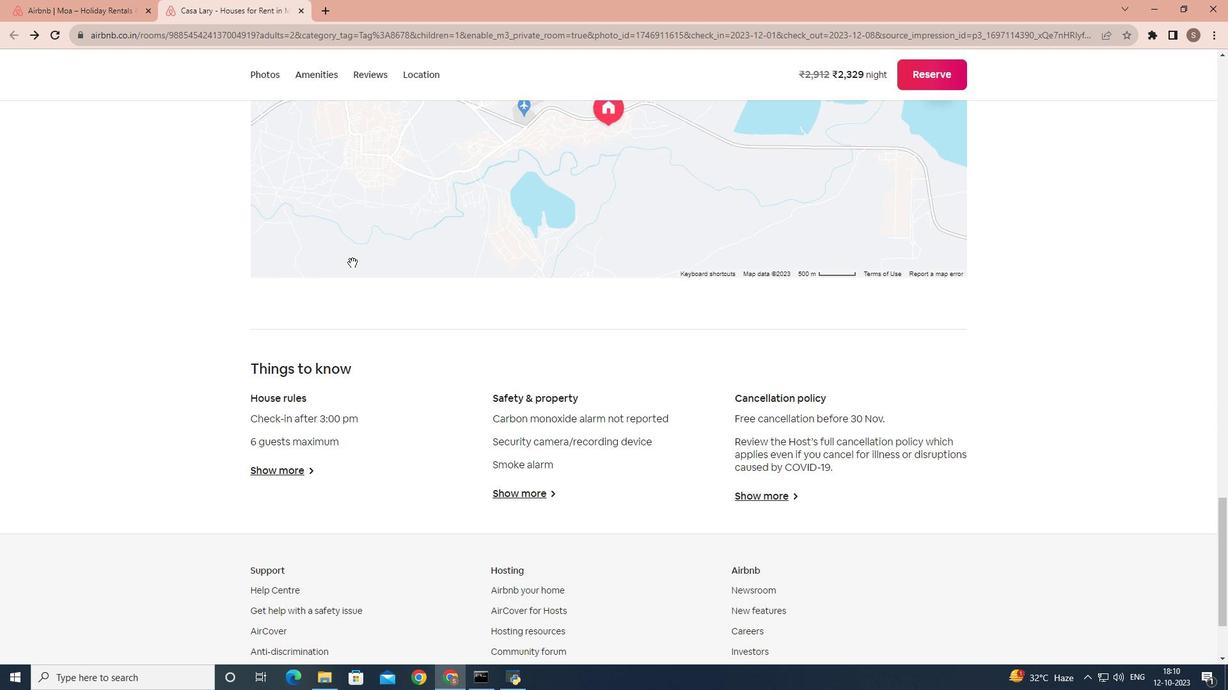 
Action: Mouse scrolled (352, 262) with delta (0, 0)
Screenshot: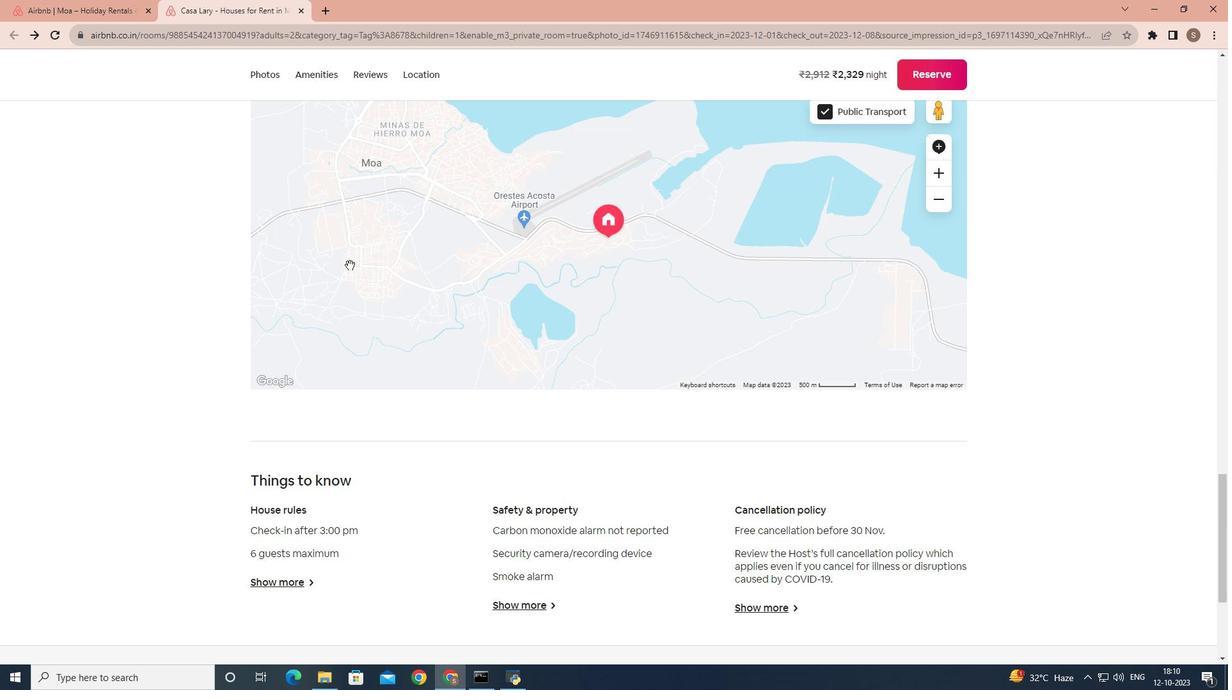 
Action: Mouse moved to (348, 266)
Screenshot: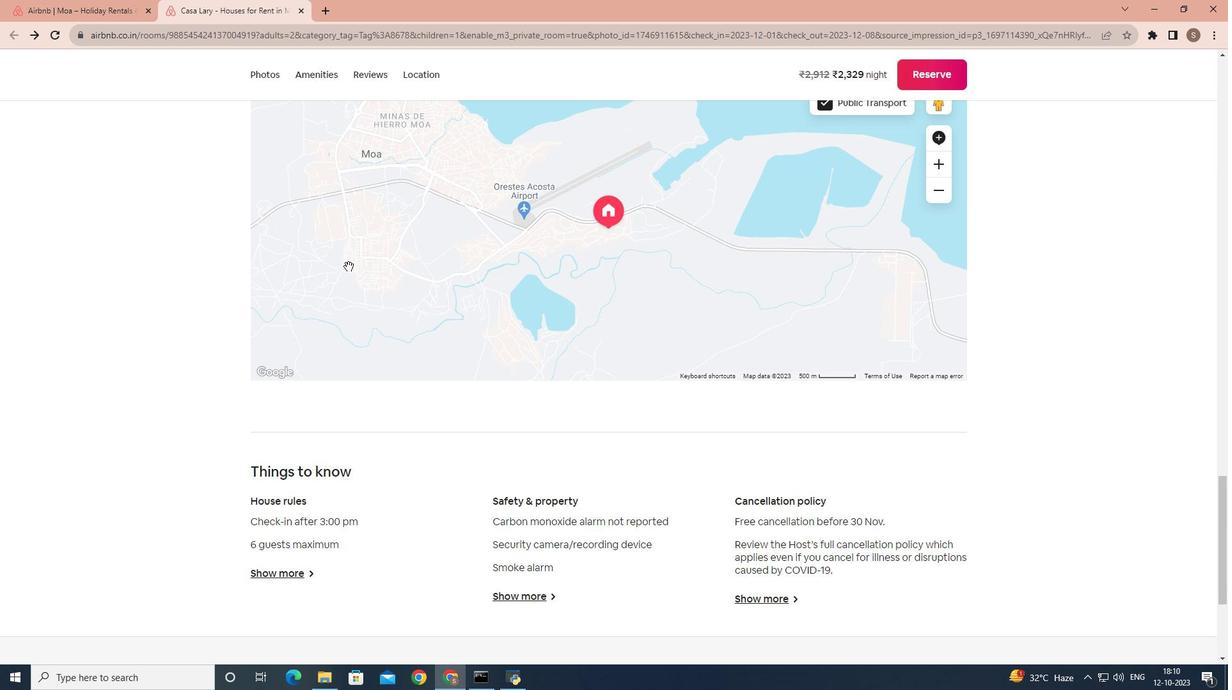 
Action: Mouse scrolled (348, 266) with delta (0, 0)
Screenshot: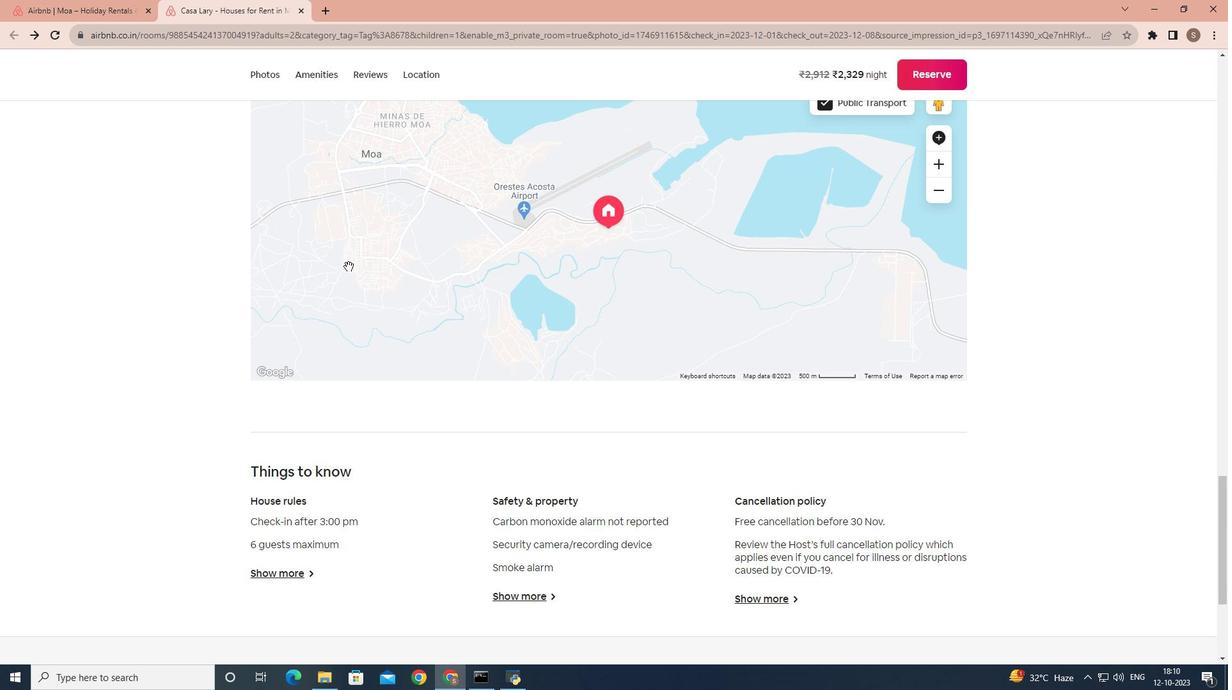 
Action: Mouse scrolled (348, 266) with delta (0, 0)
Screenshot: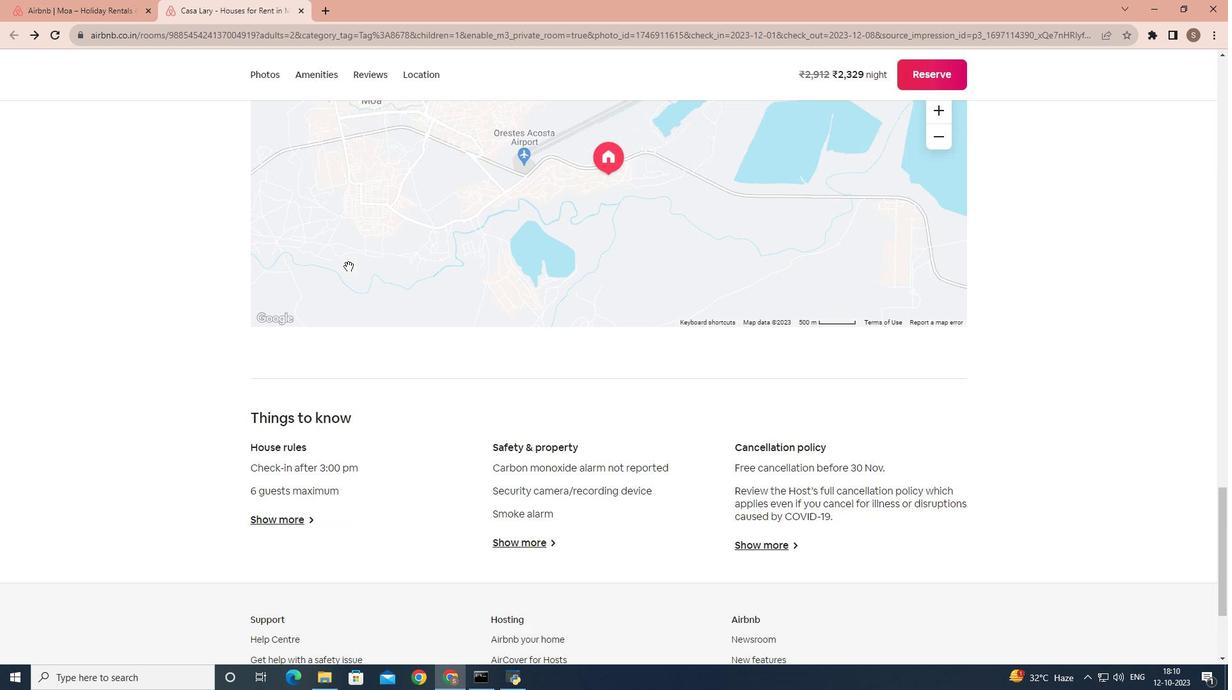 
Action: Mouse scrolled (348, 266) with delta (0, 0)
Screenshot: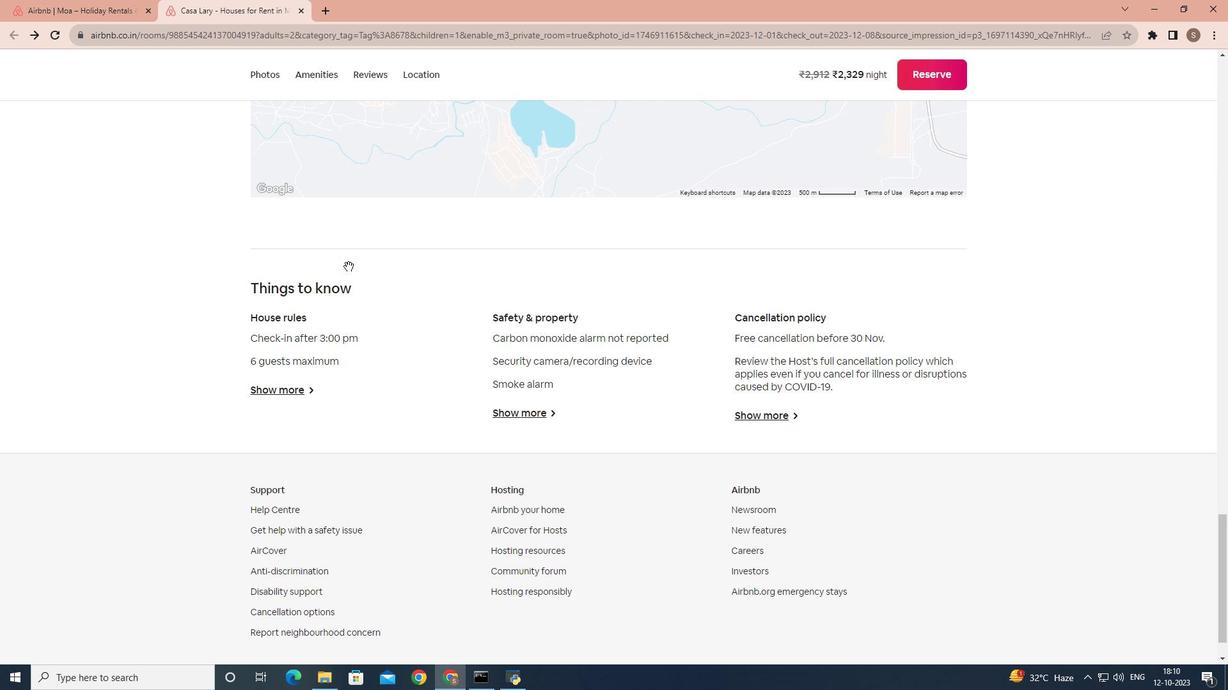 
Action: Mouse moved to (269, 348)
Screenshot: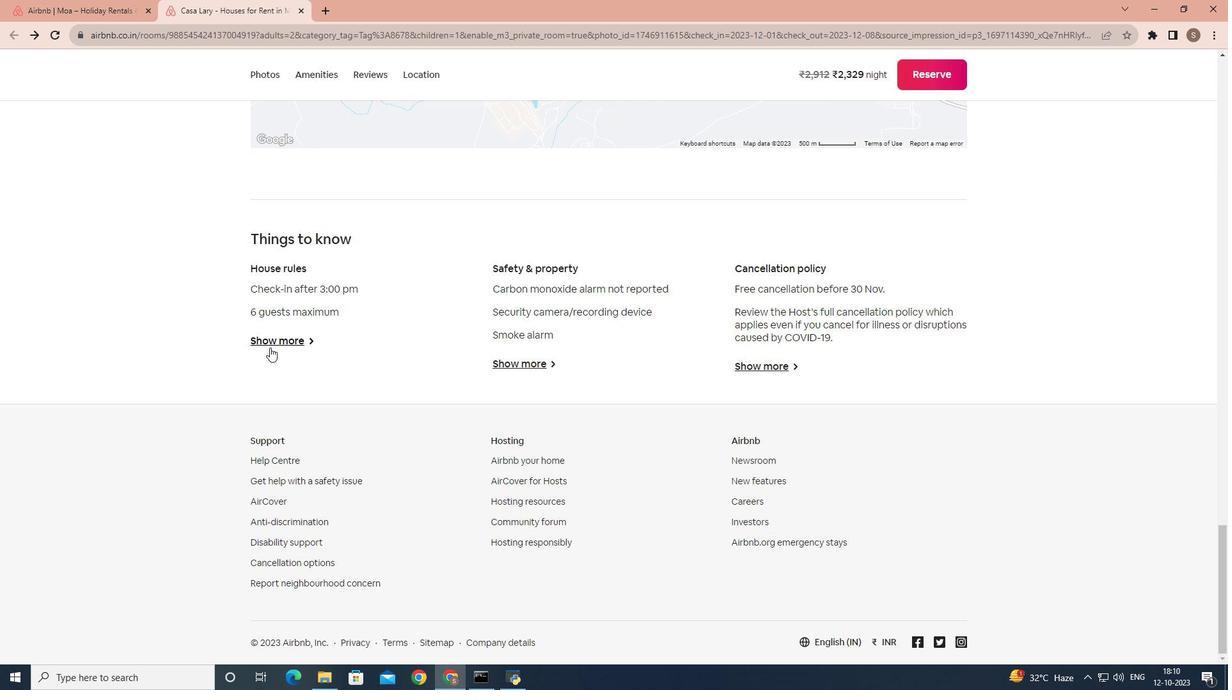 
Action: Mouse pressed left at (269, 348)
Screenshot: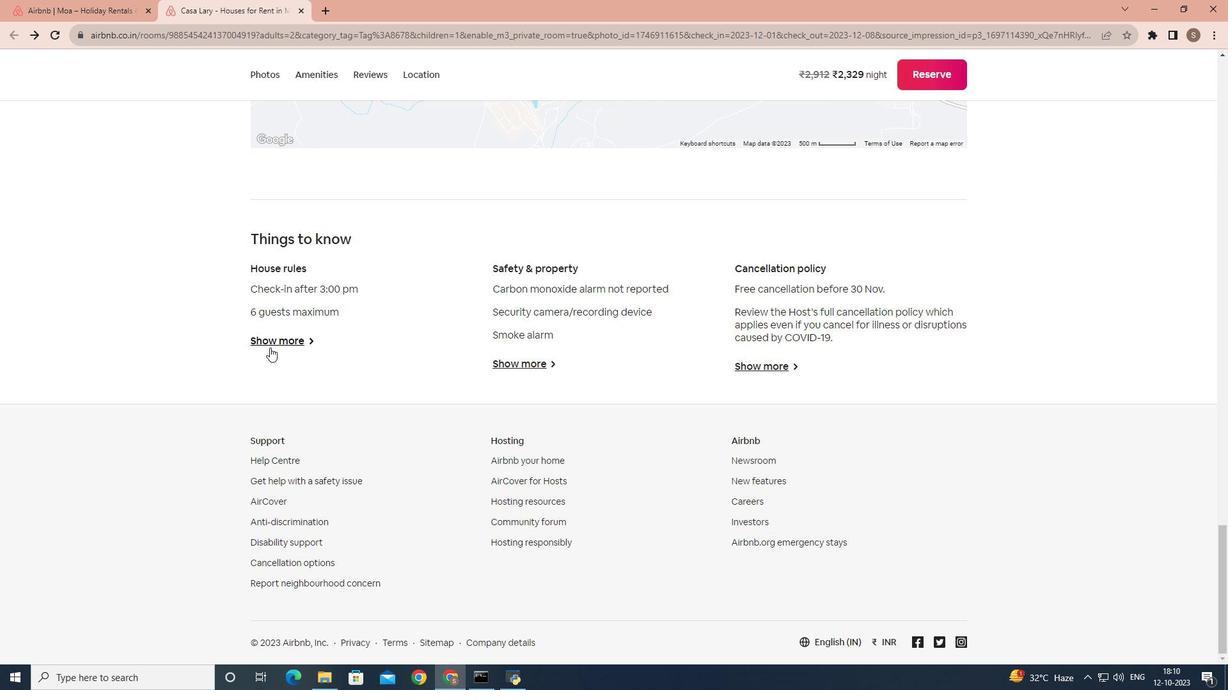 
Action: Mouse moved to (388, 290)
Screenshot: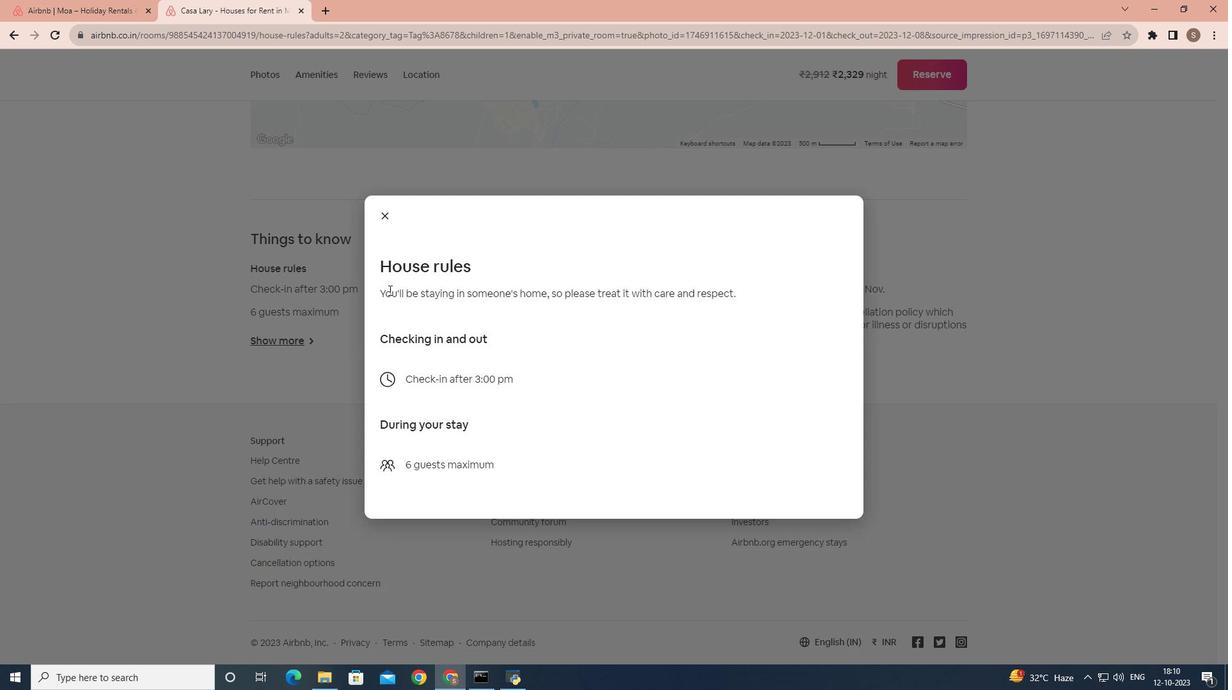 
Action: Mouse scrolled (388, 289) with delta (0, 0)
Screenshot: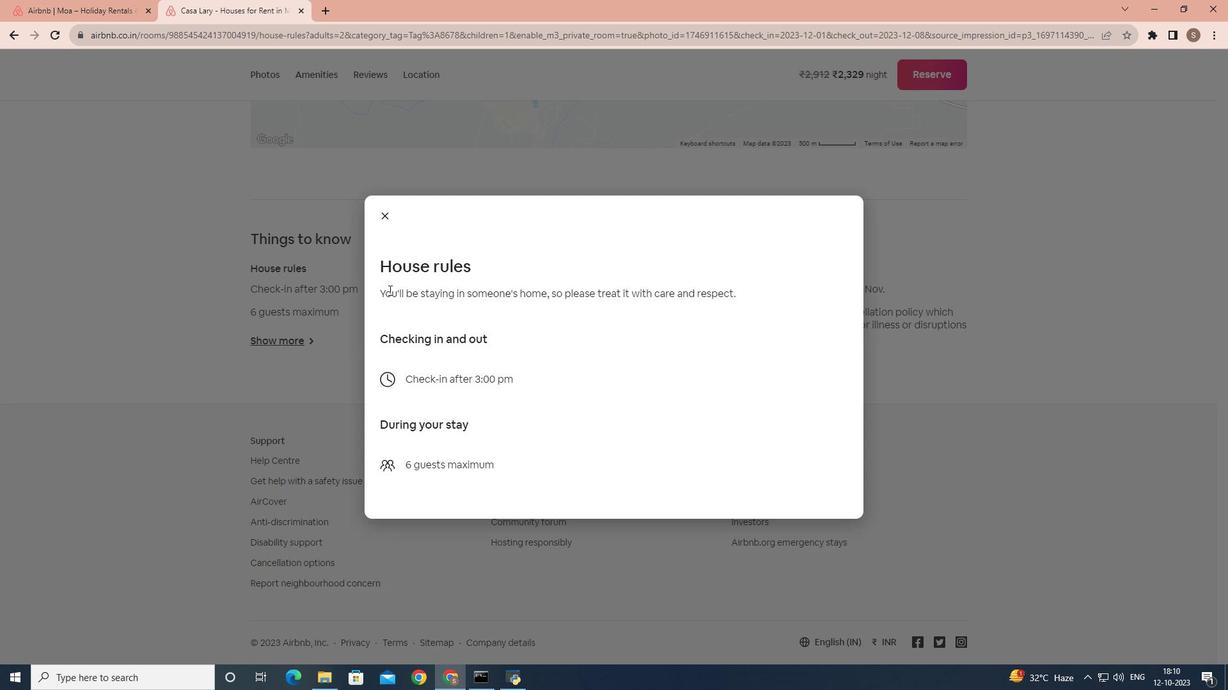 
Action: Mouse scrolled (388, 289) with delta (0, 0)
Screenshot: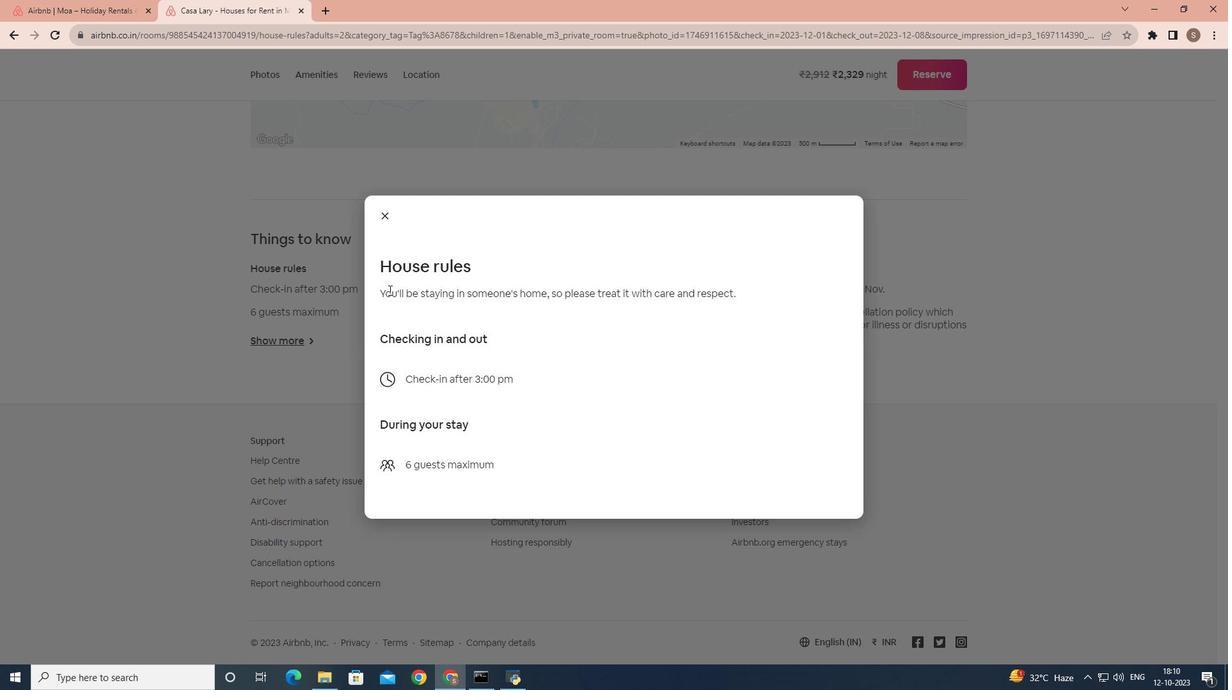 
Action: Mouse scrolled (388, 289) with delta (0, 0)
Screenshot: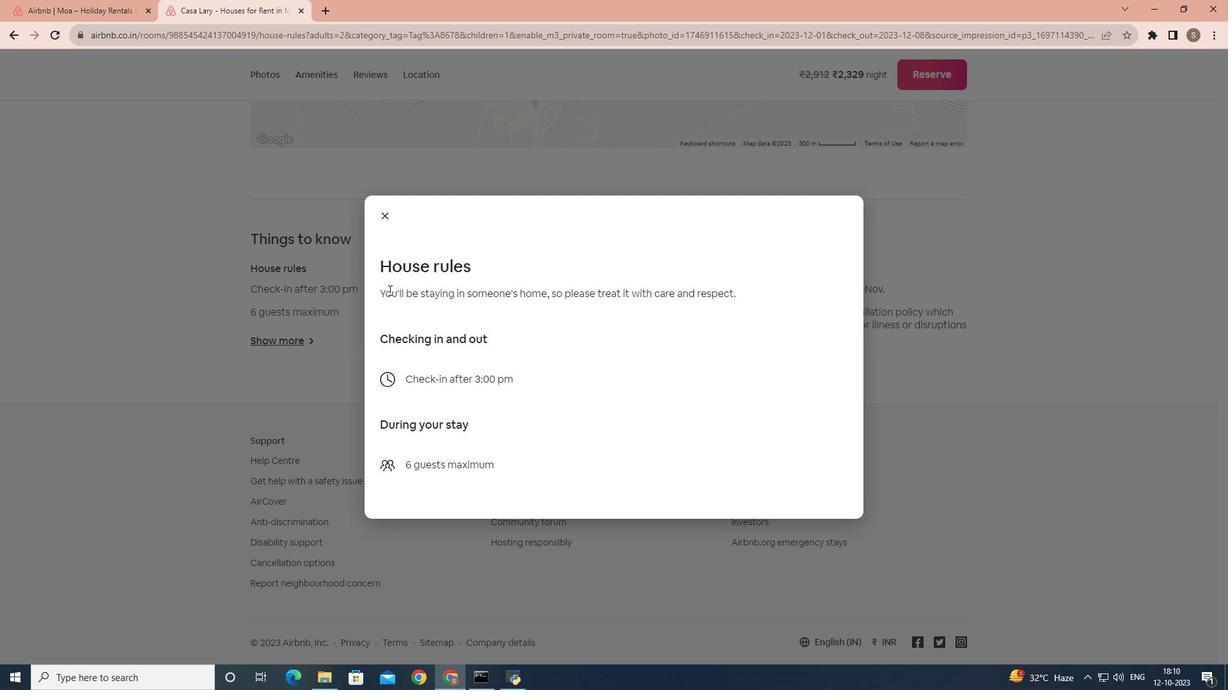
Action: Mouse moved to (381, 213)
Screenshot: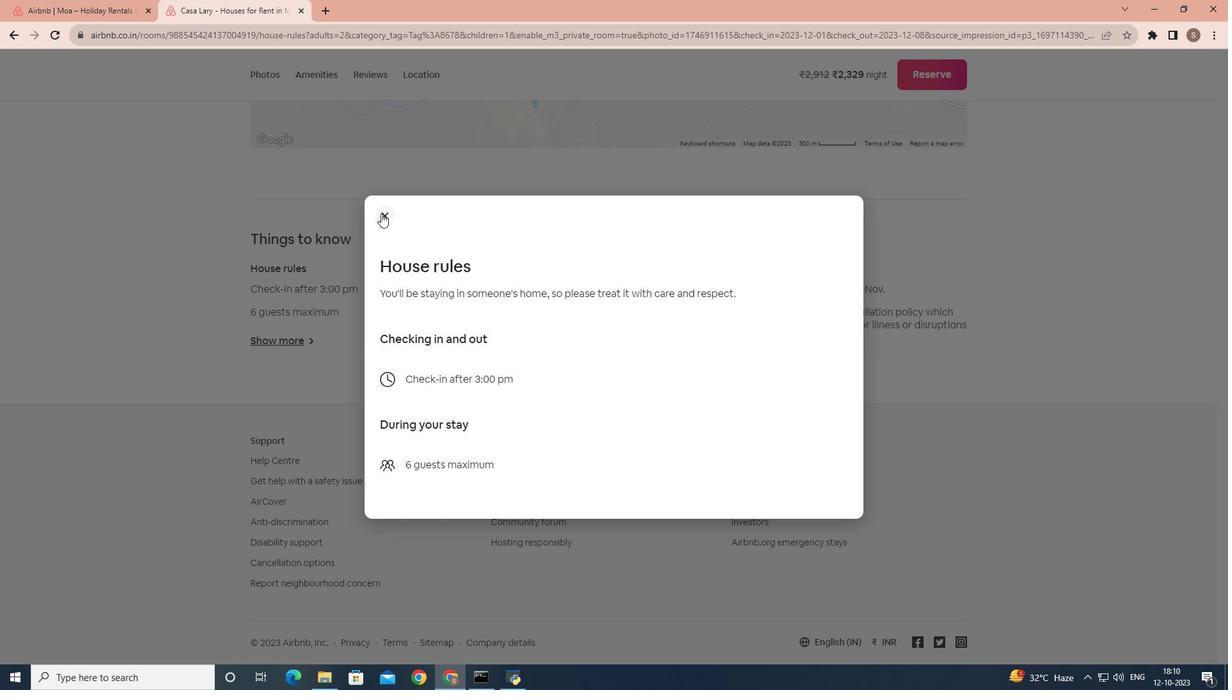 
Action: Mouse pressed left at (381, 213)
Screenshot: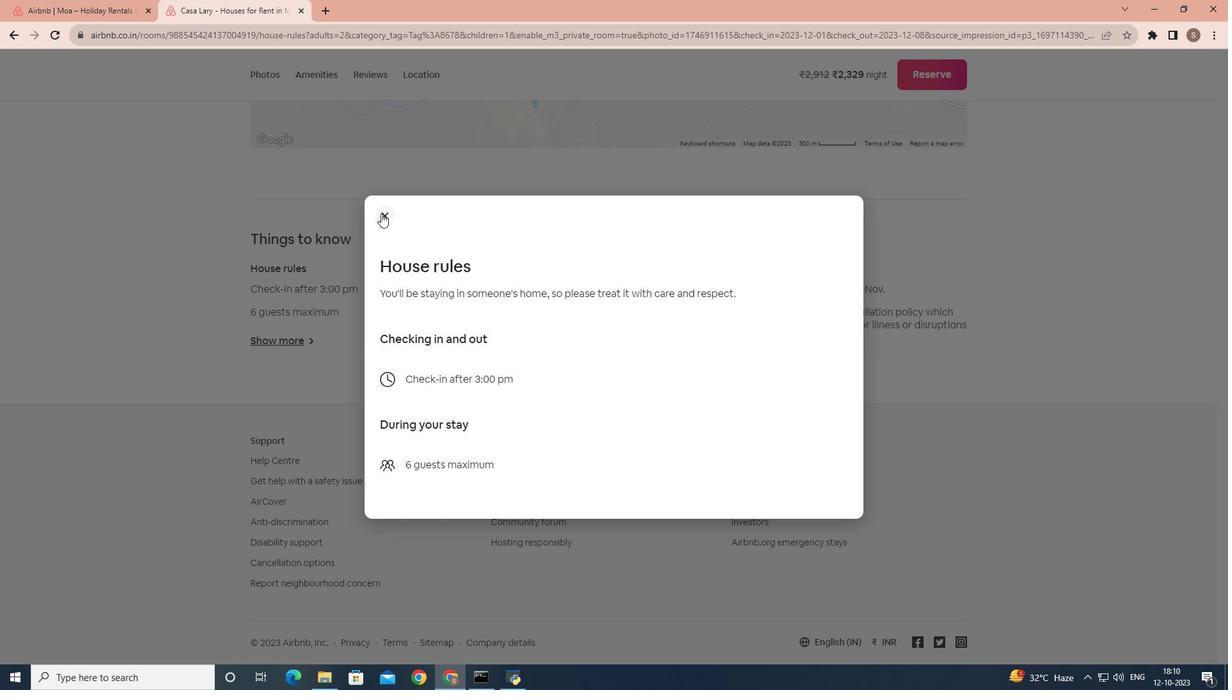 
Action: Mouse moved to (517, 376)
Screenshot: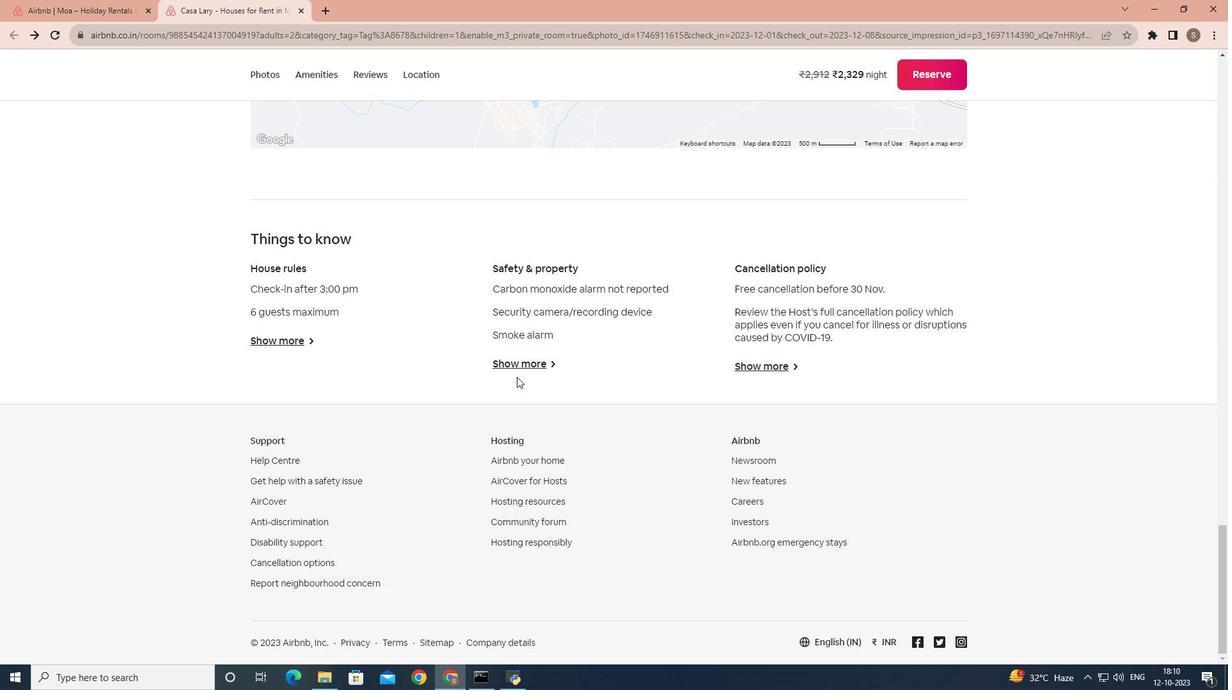 
Action: Mouse pressed left at (517, 376)
Screenshot: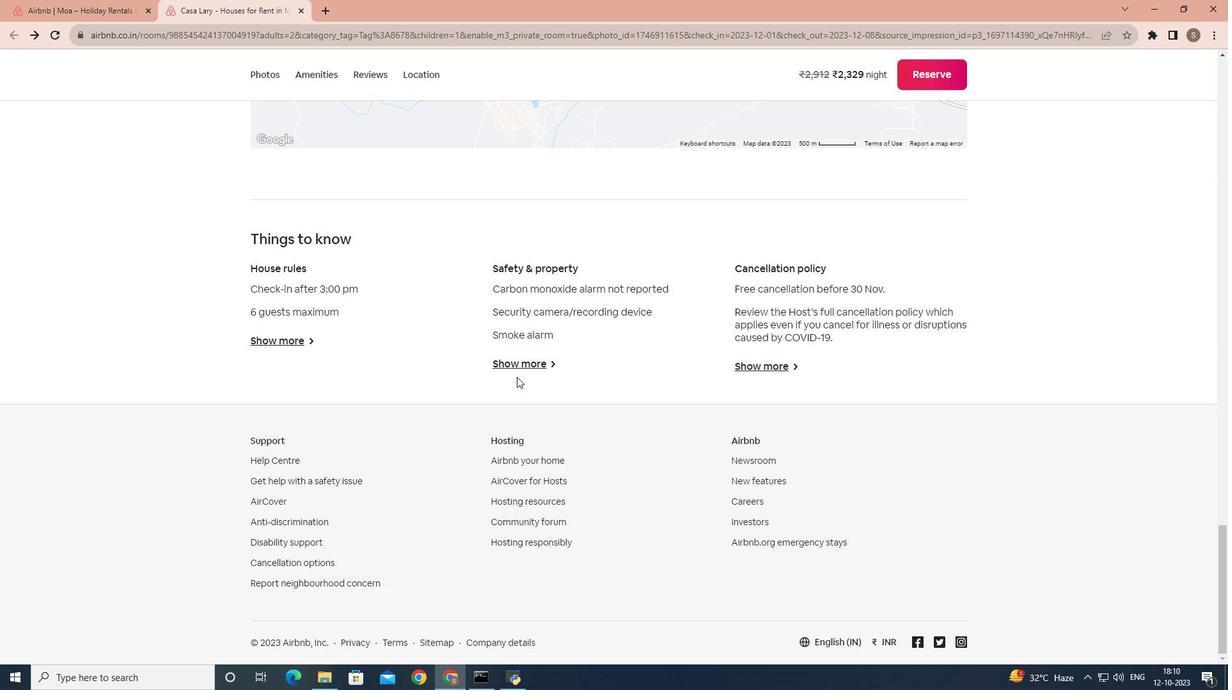 
Action: Mouse moved to (514, 362)
Screenshot: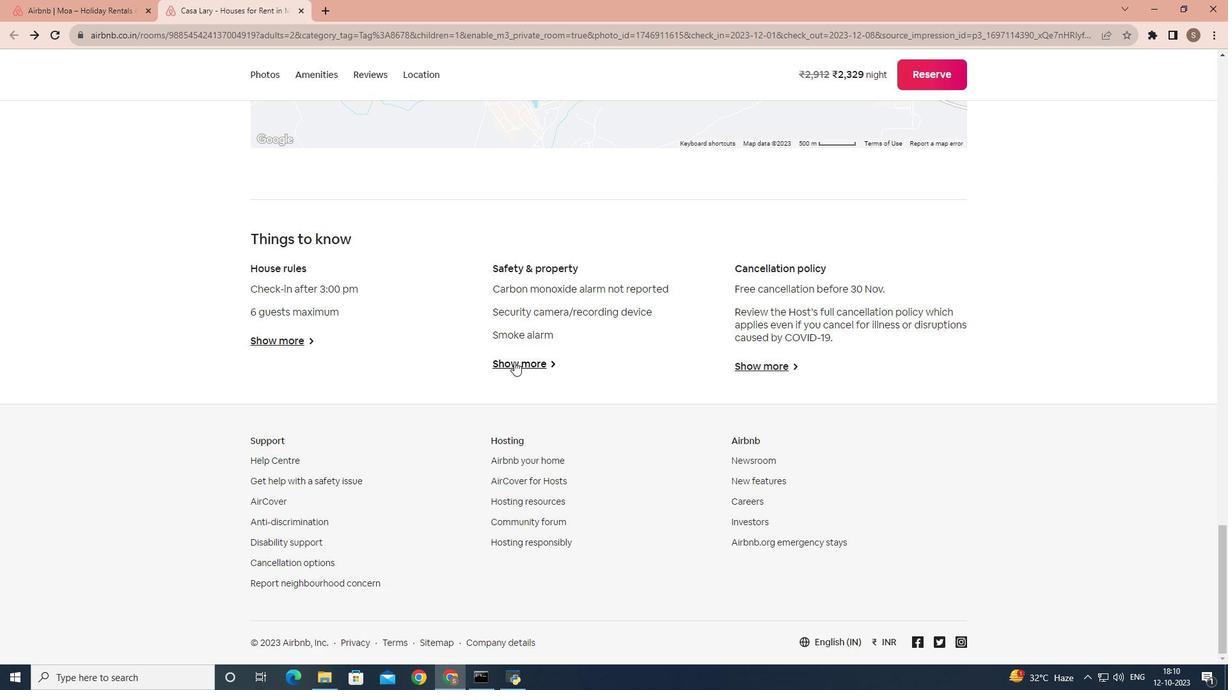 
Action: Mouse pressed left at (514, 362)
Screenshot: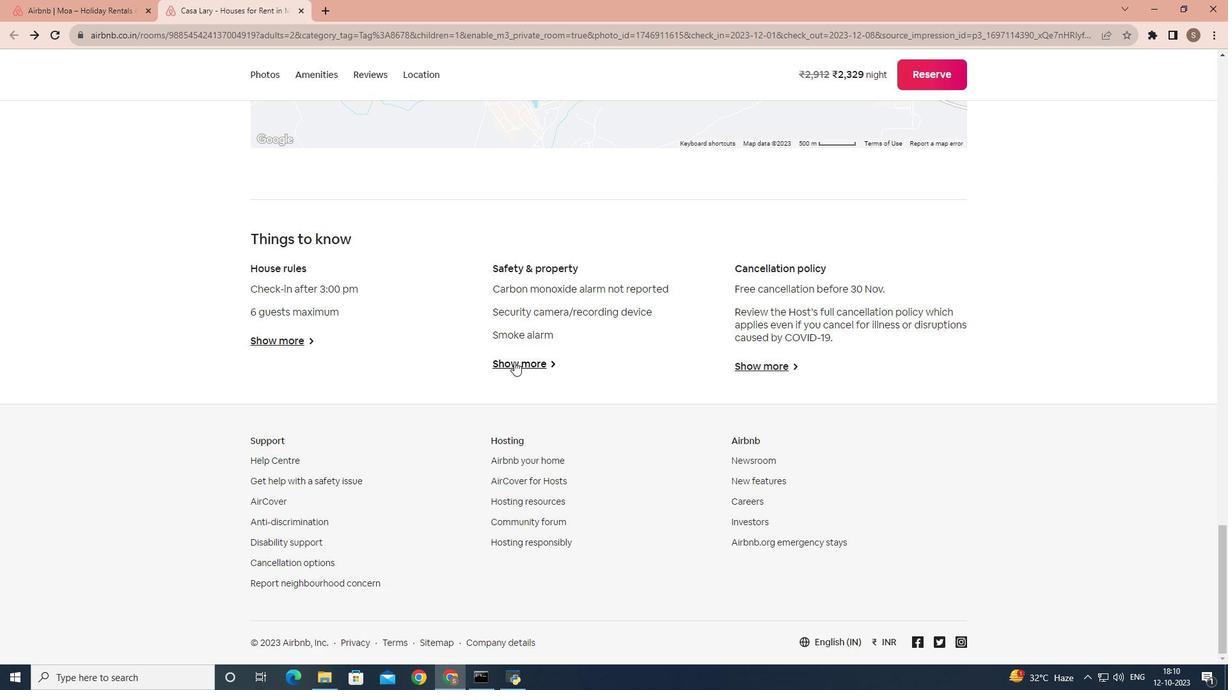 
Action: Mouse moved to (386, 198)
Screenshot: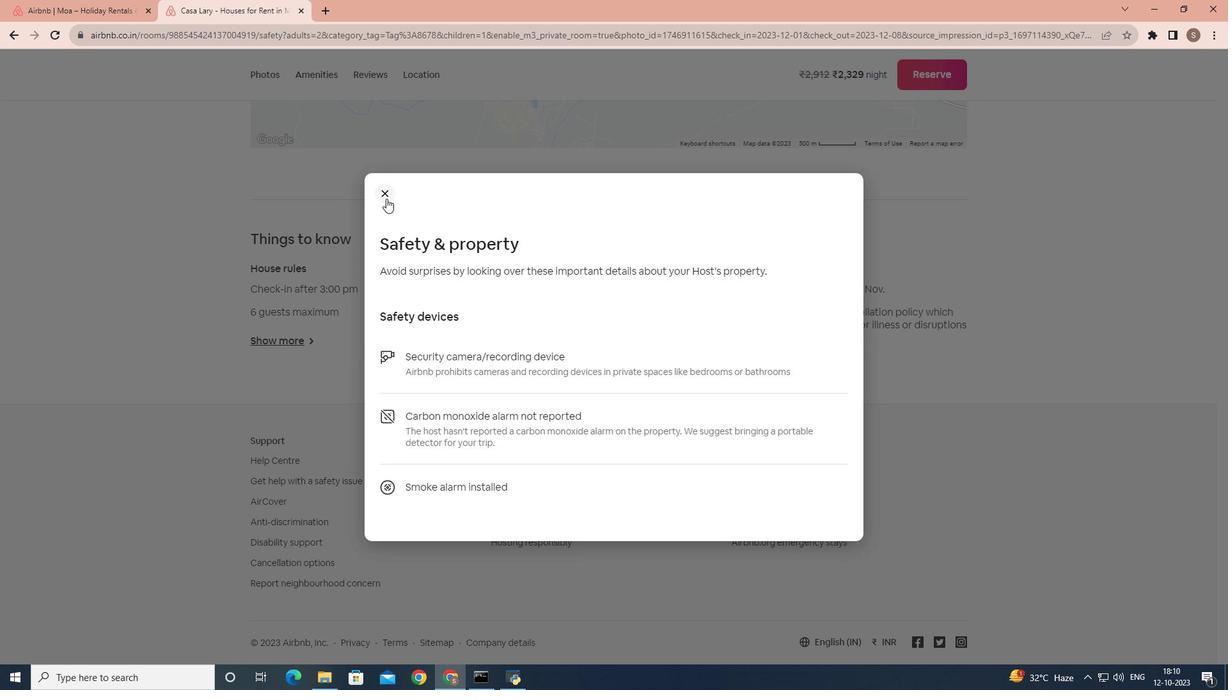 
Action: Mouse pressed left at (386, 198)
Screenshot: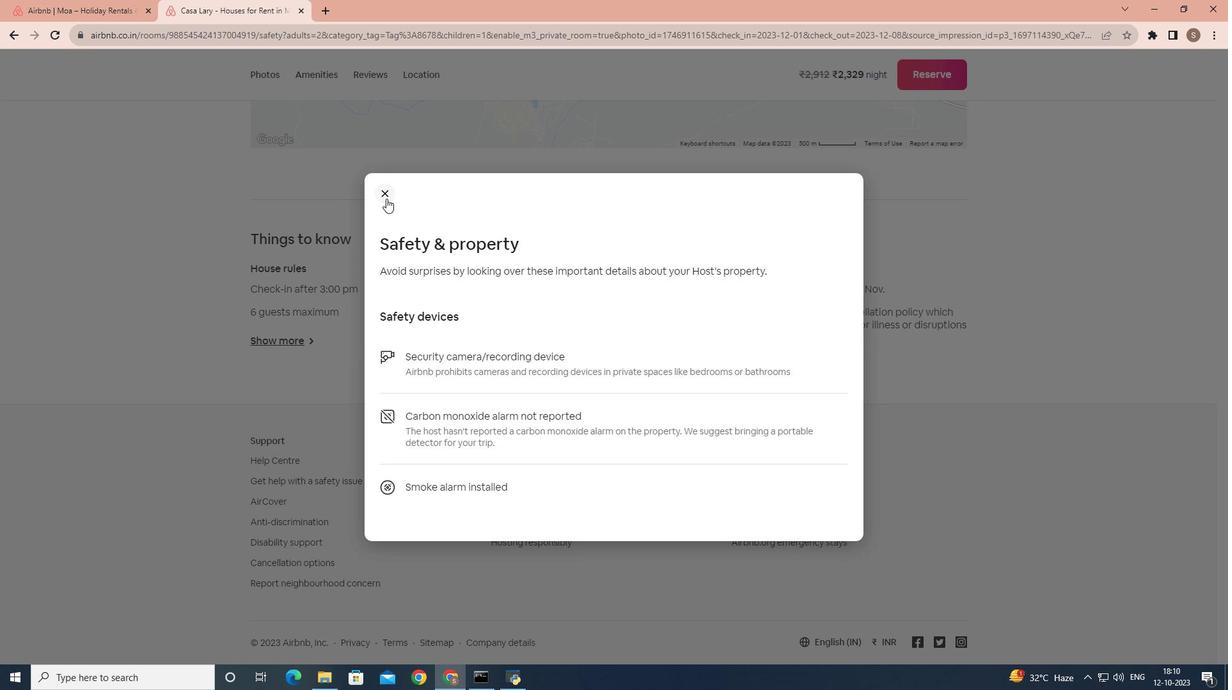 
Action: Mouse moved to (735, 352)
Screenshot: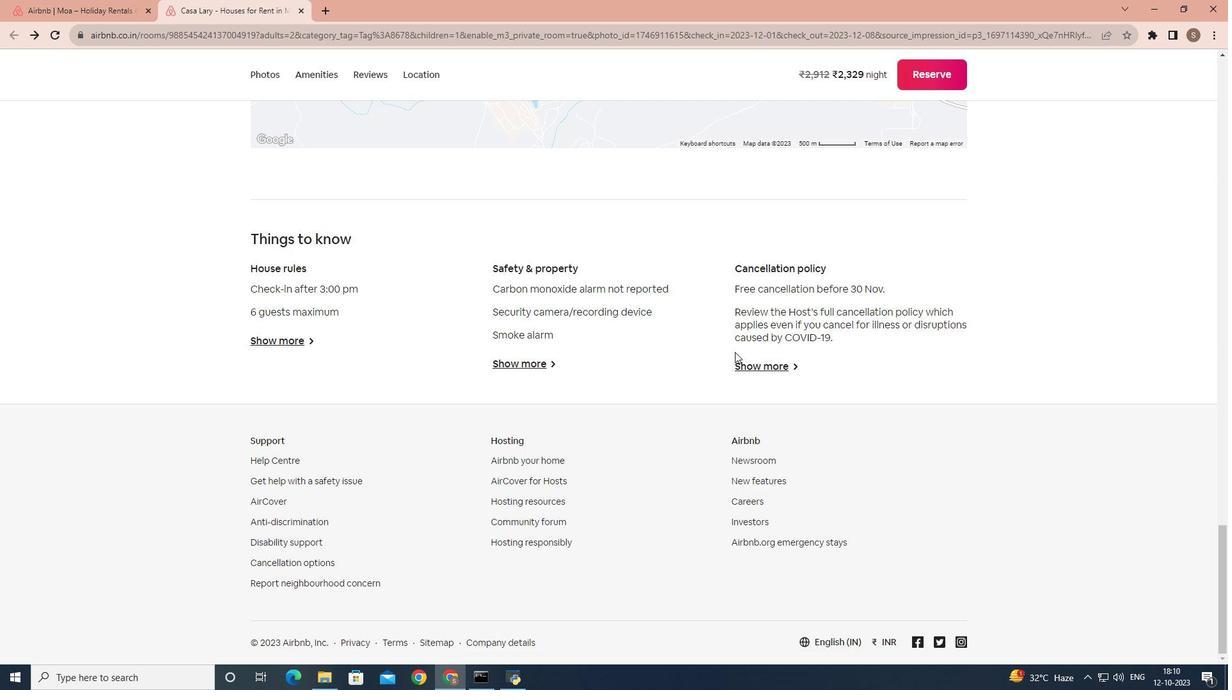 
Action: Mouse pressed left at (735, 352)
Screenshot: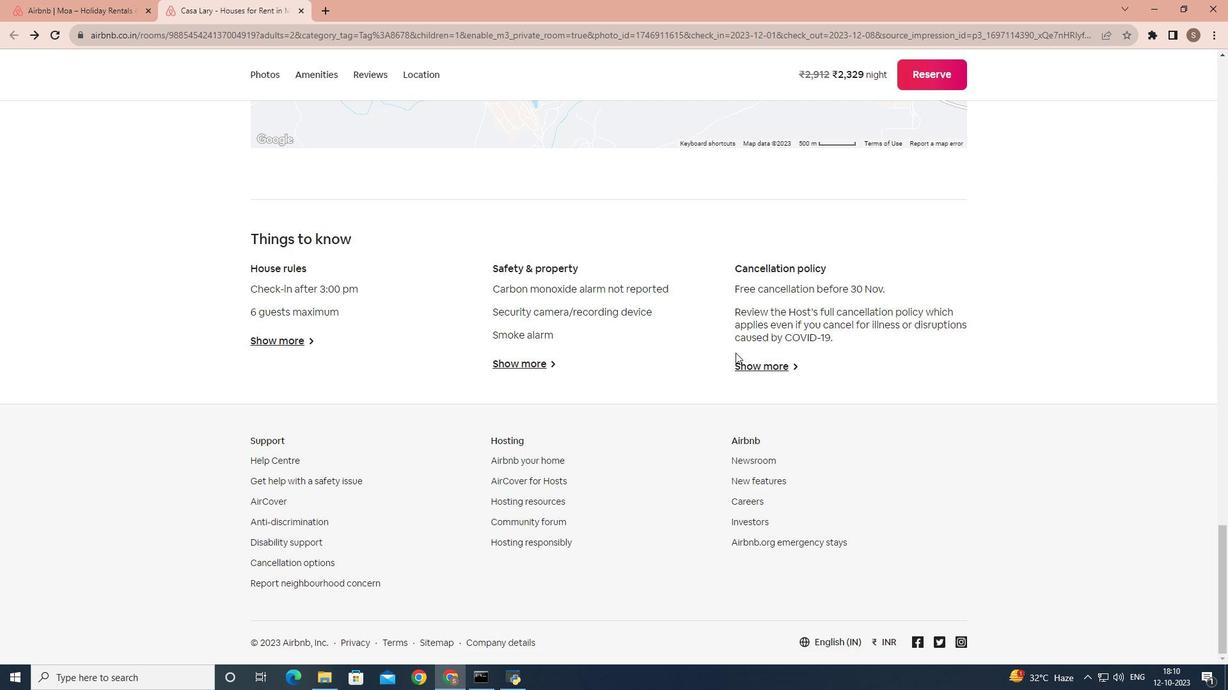
Action: Mouse moved to (735, 355)
Screenshot: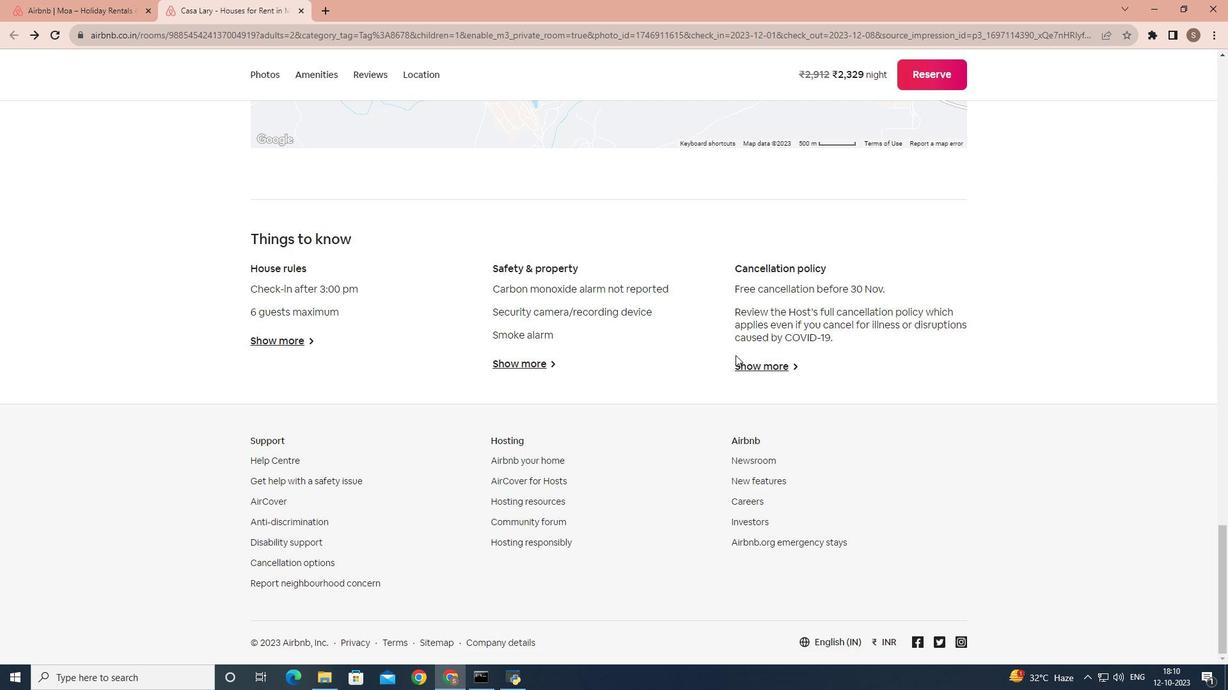 
Action: Mouse pressed left at (735, 355)
Screenshot: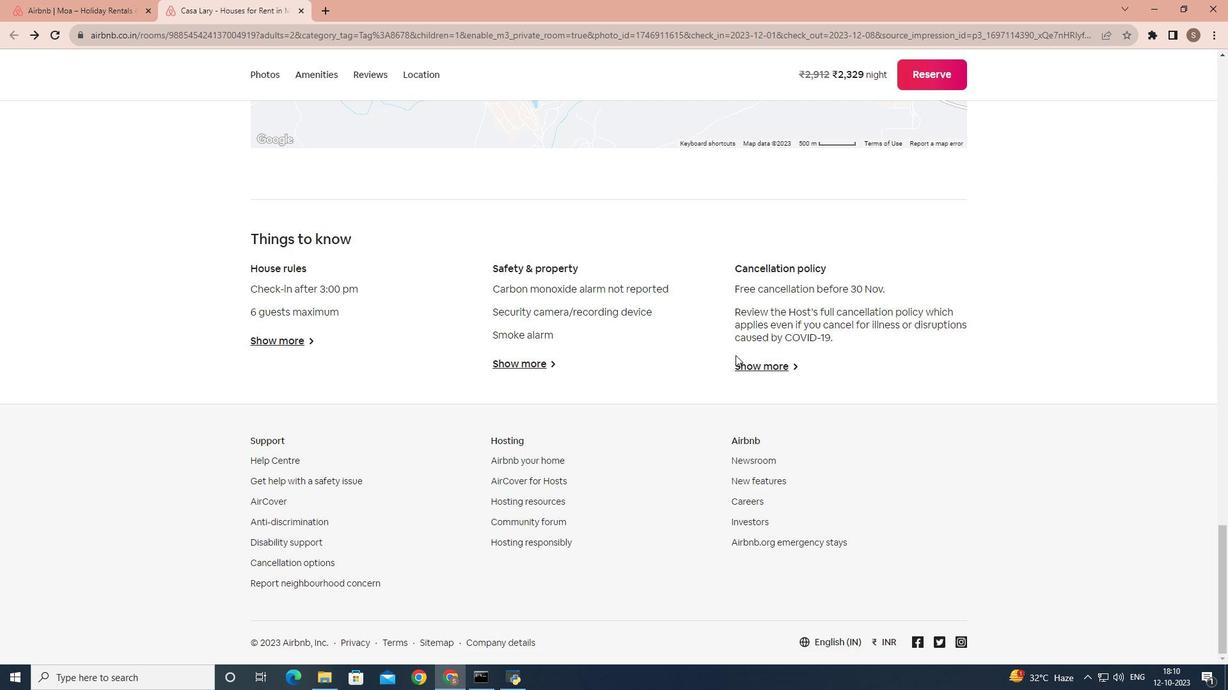 
Action: Mouse moved to (735, 365)
Screenshot: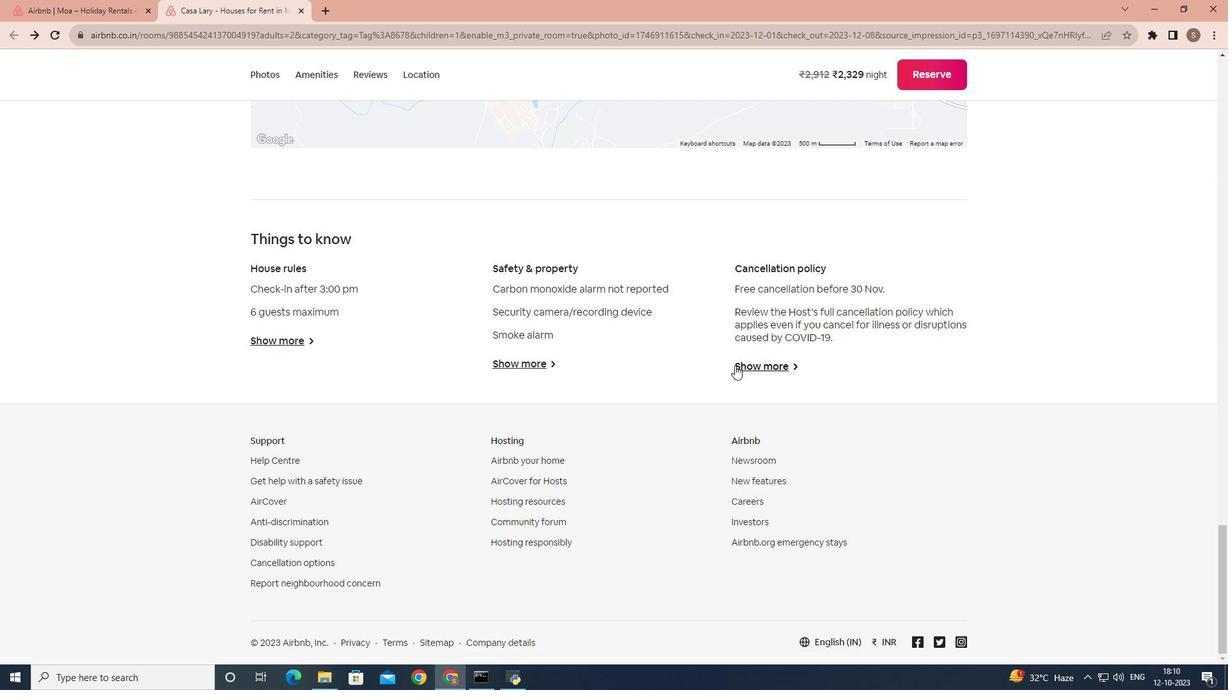 
Action: Mouse pressed left at (735, 365)
Screenshot: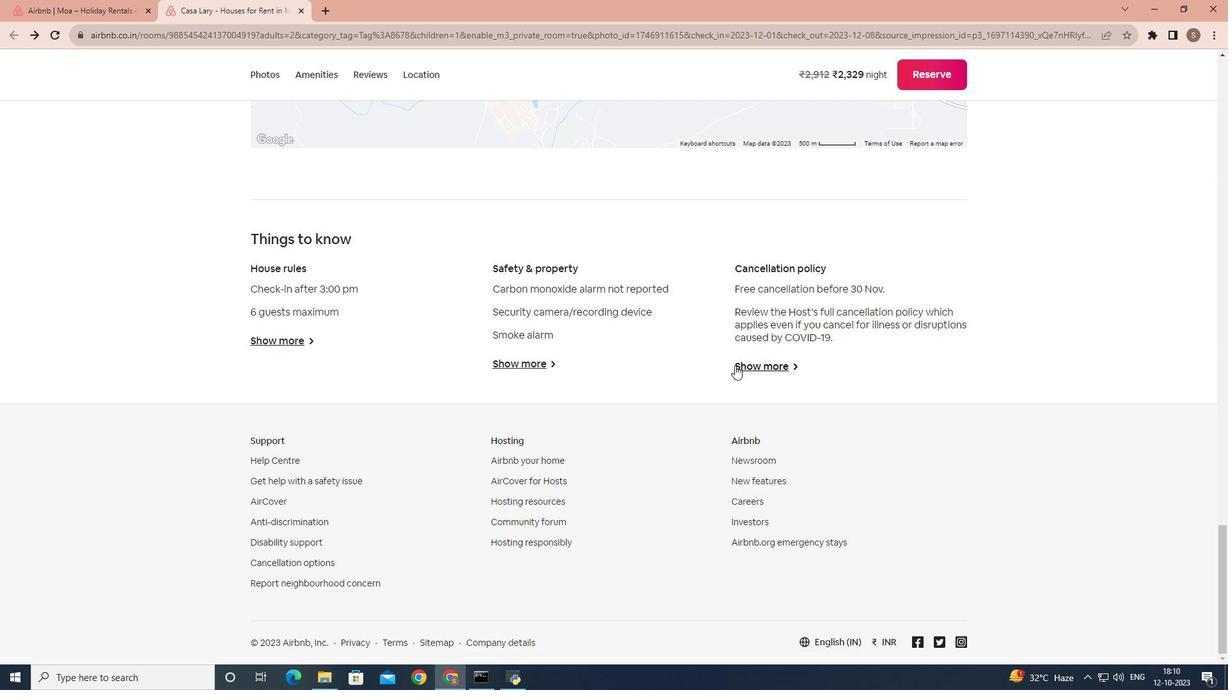 
Action: Mouse moved to (459, 191)
Screenshot: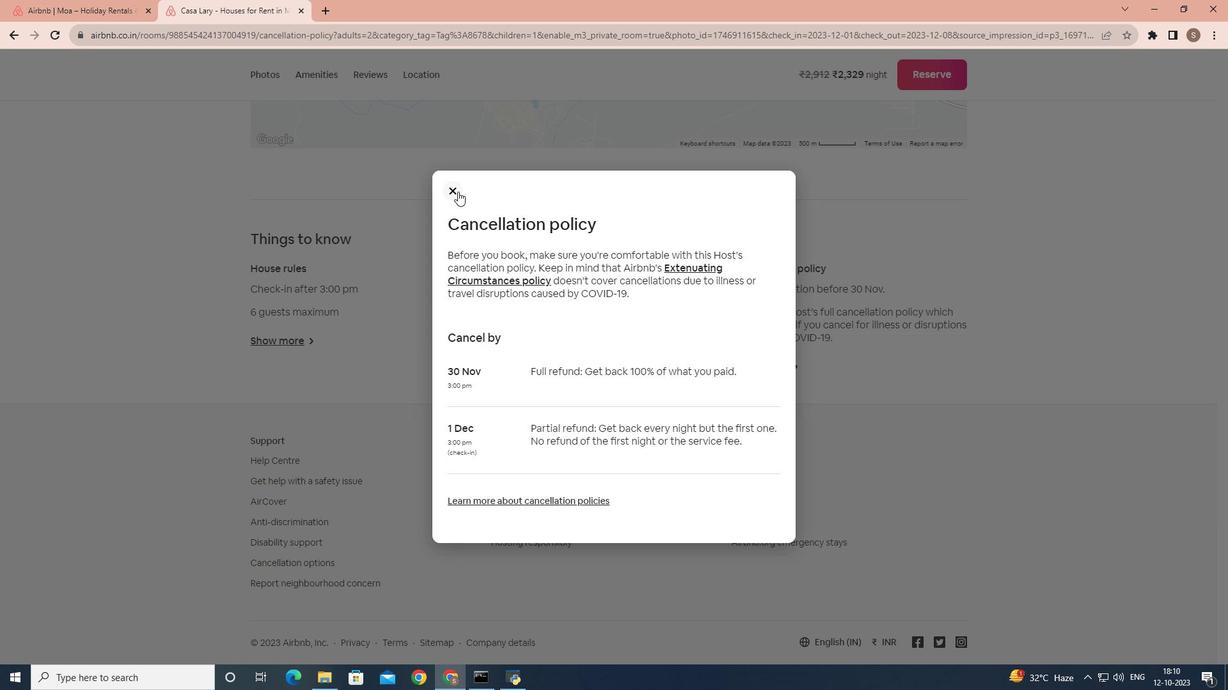 
Action: Mouse pressed left at (459, 191)
Screenshot: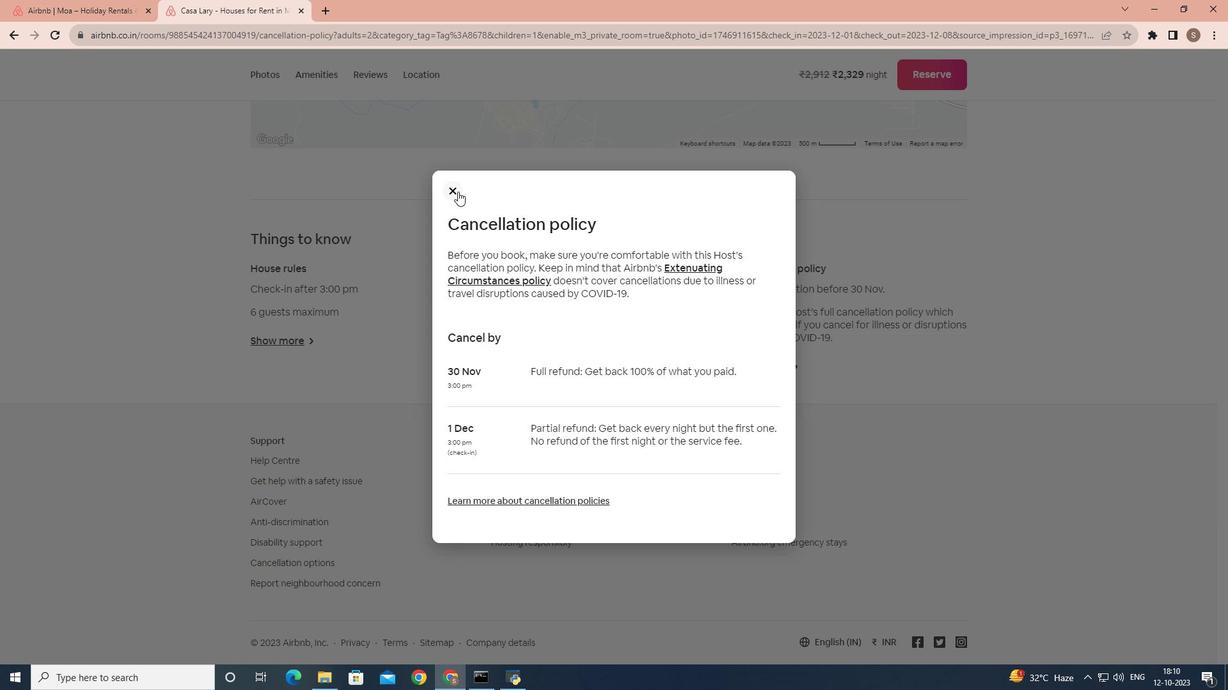 
Action: Mouse moved to (232, 92)
Screenshot: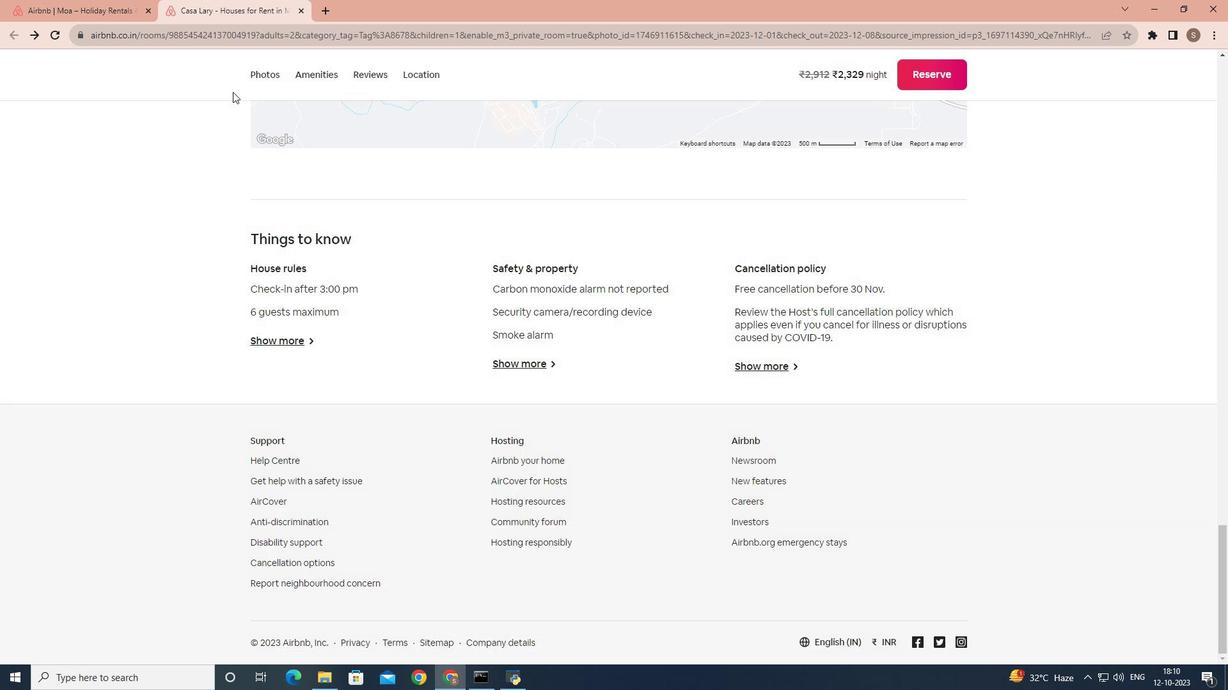 
Action: Mouse scrolled (232, 92) with delta (0, 0)
Screenshot: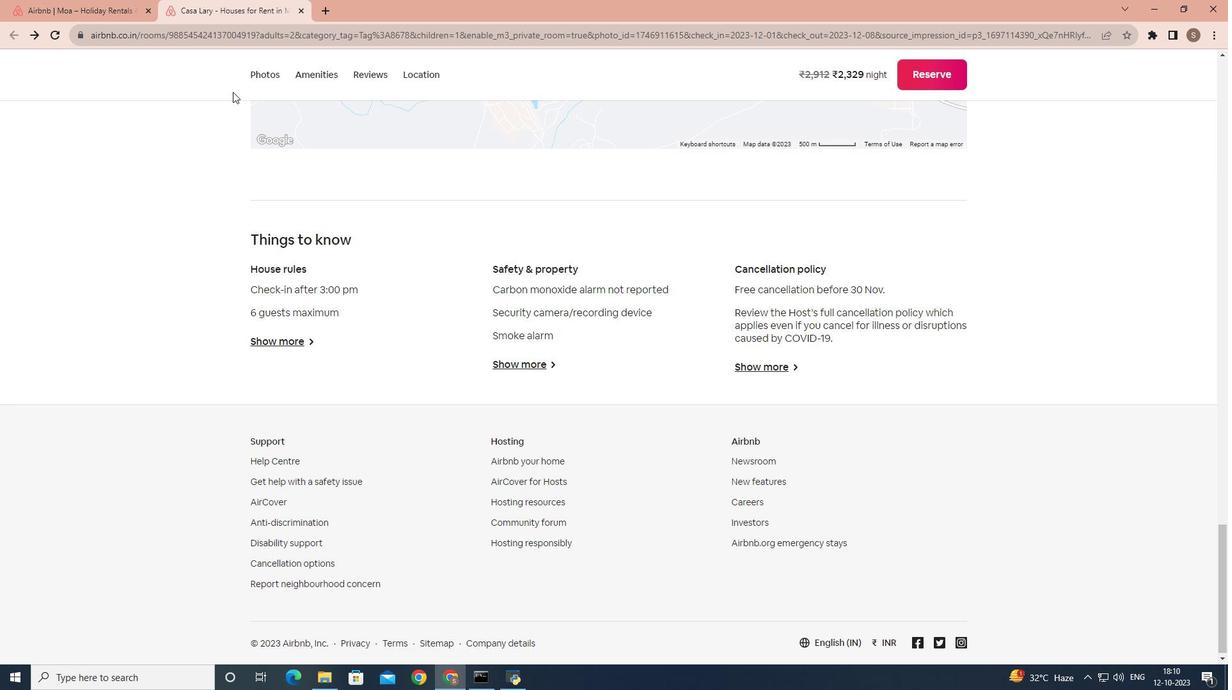 
Action: Mouse scrolled (232, 92) with delta (0, 0)
Screenshot: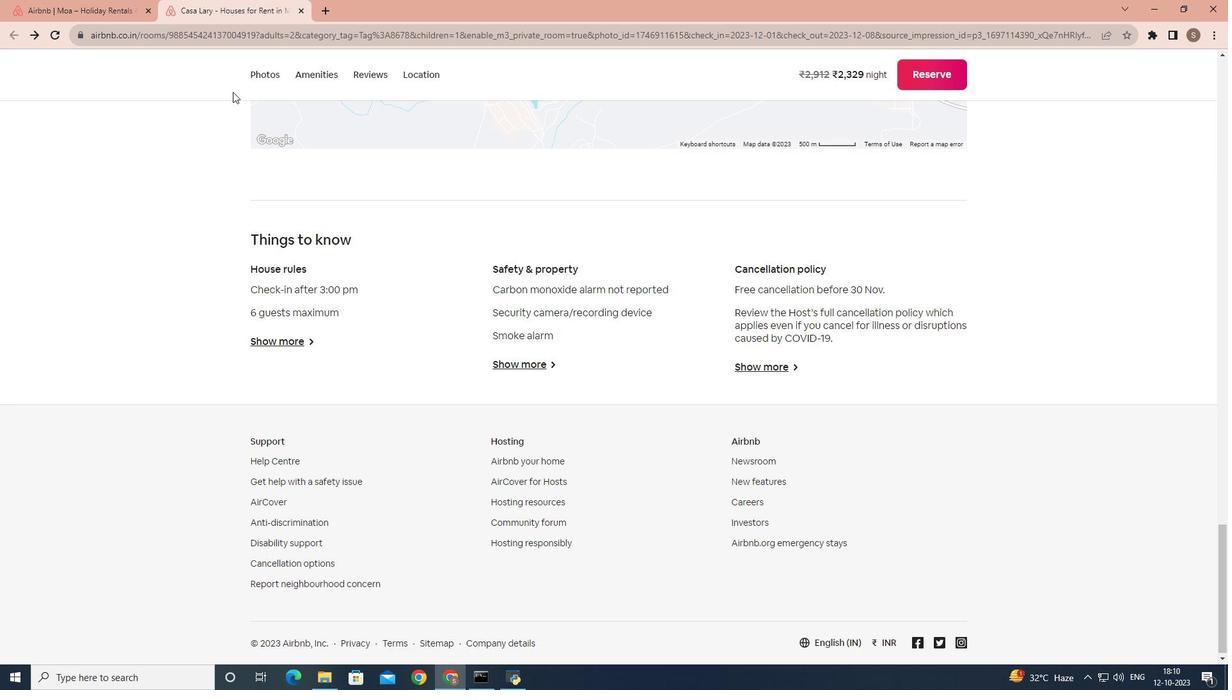 
Action: Mouse scrolled (232, 92) with delta (0, 0)
Screenshot: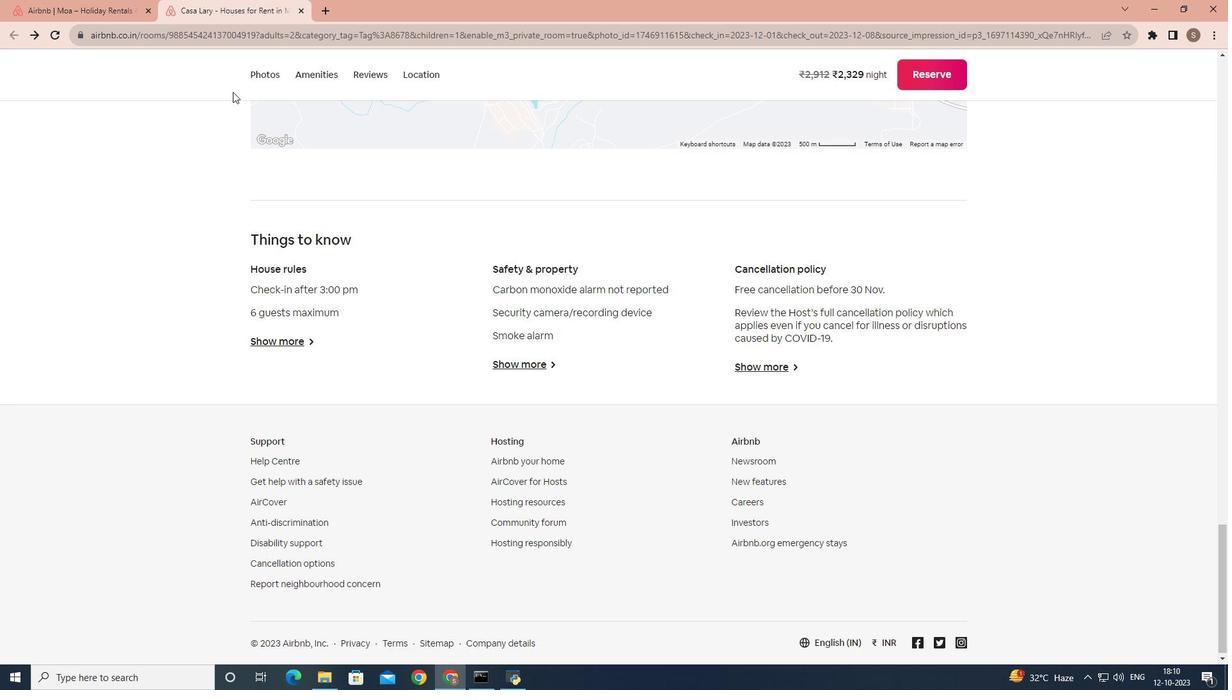 
Action: Mouse scrolled (232, 92) with delta (0, 0)
Screenshot: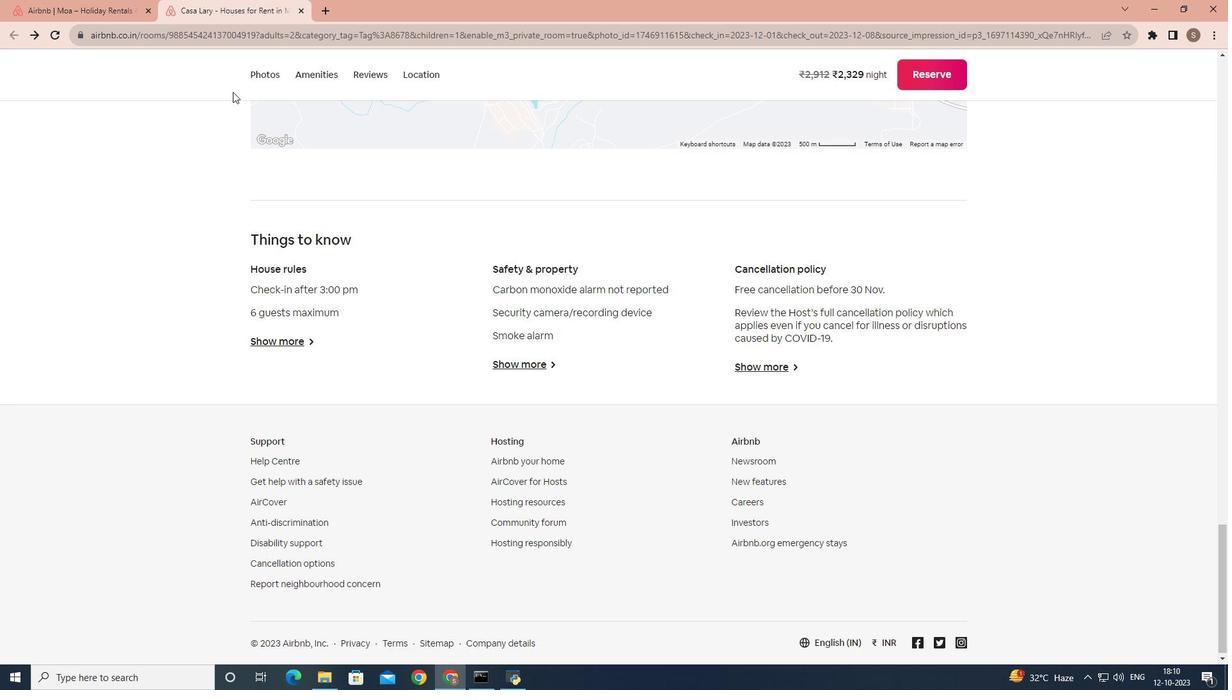 
Action: Mouse scrolled (232, 92) with delta (0, 0)
Screenshot: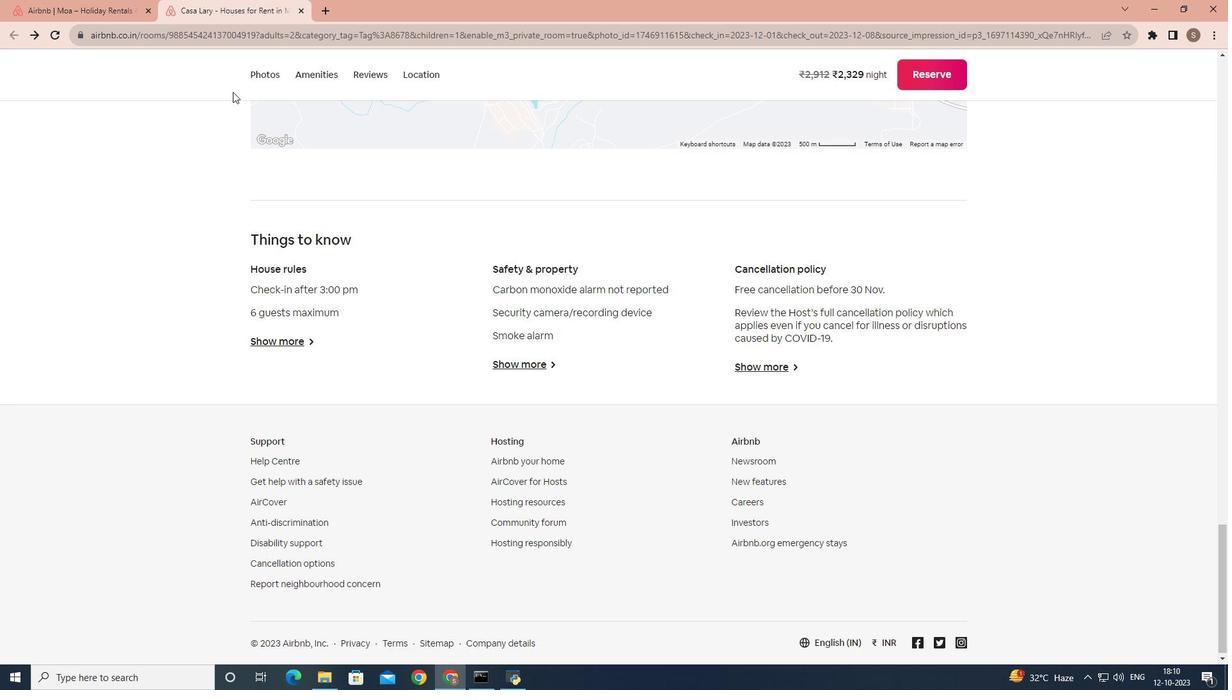 
Action: Mouse scrolled (232, 92) with delta (0, 0)
Screenshot: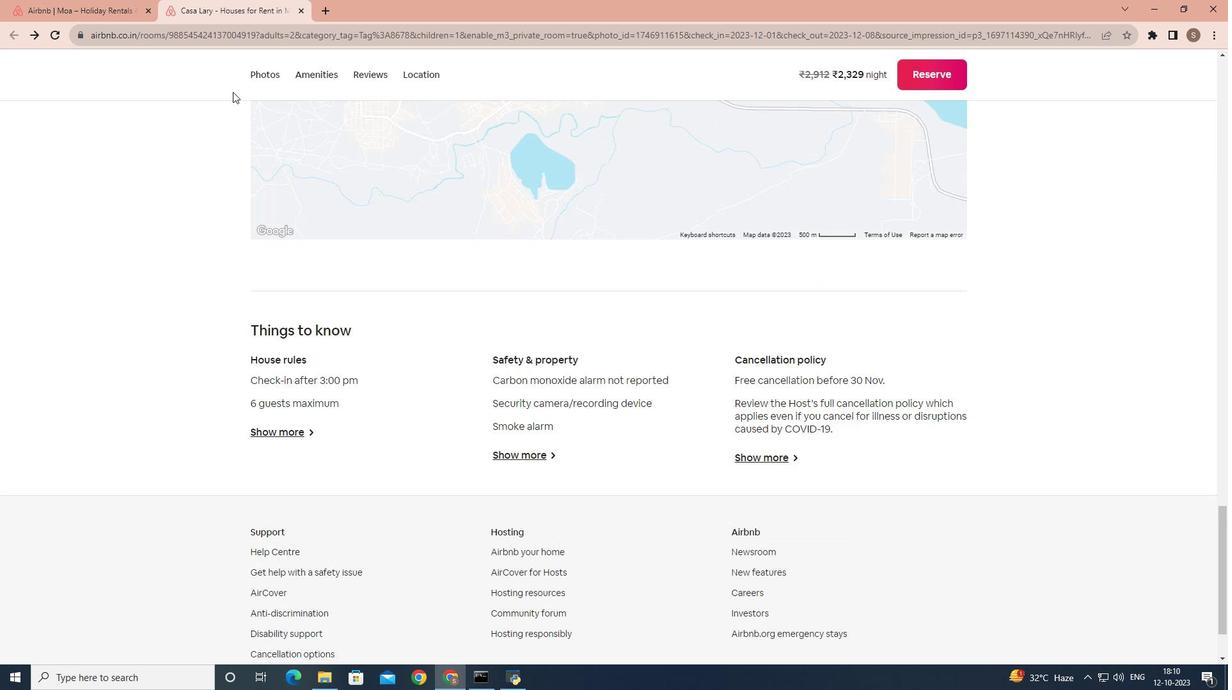
Action: Mouse scrolled (232, 92) with delta (0, 0)
Screenshot: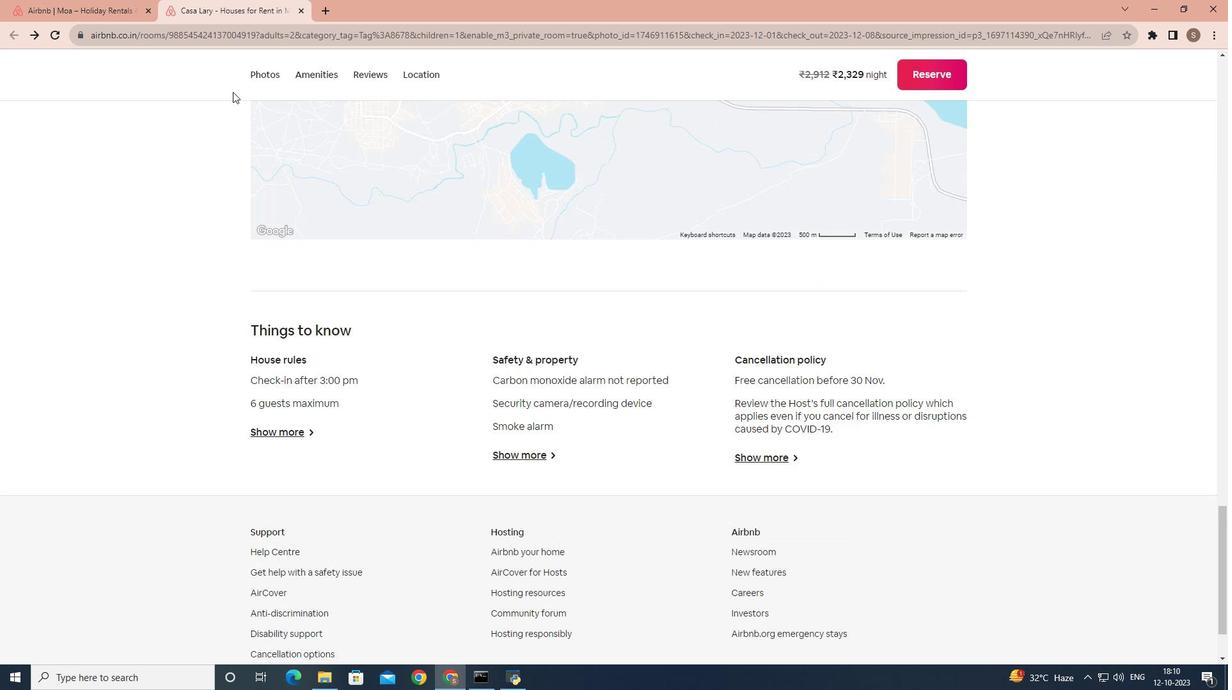 
Action: Mouse scrolled (232, 92) with delta (0, 0)
Screenshot: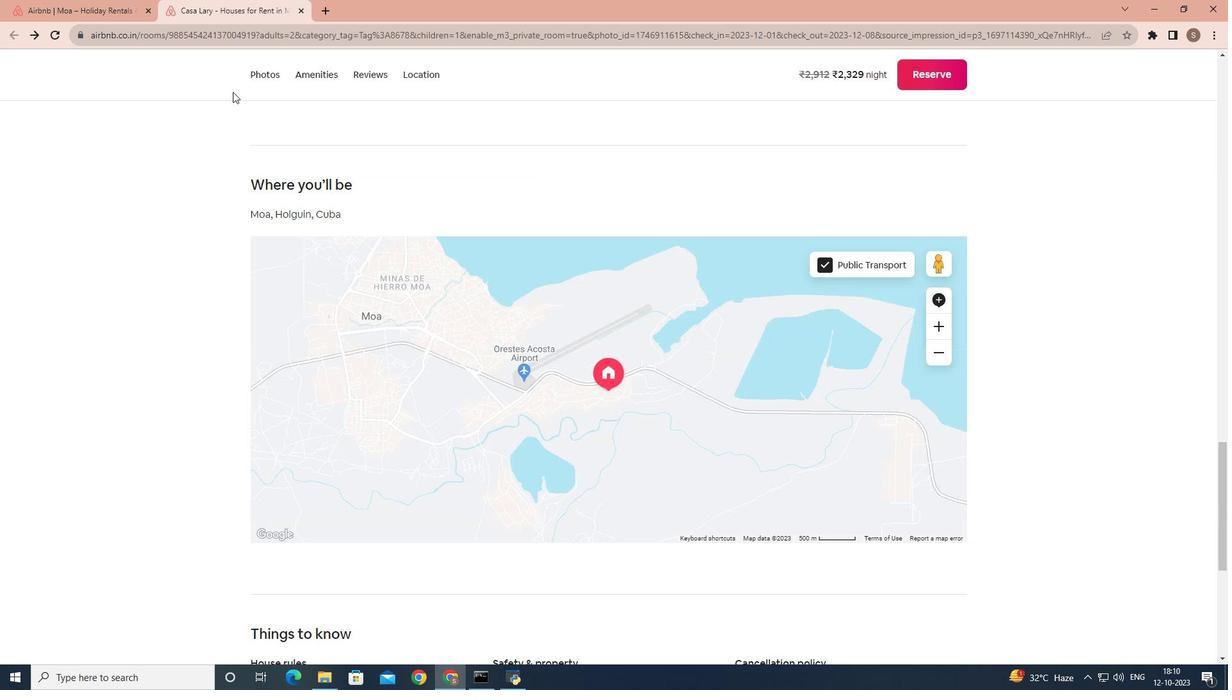 
Action: Mouse scrolled (232, 91) with delta (0, 0)
Screenshot: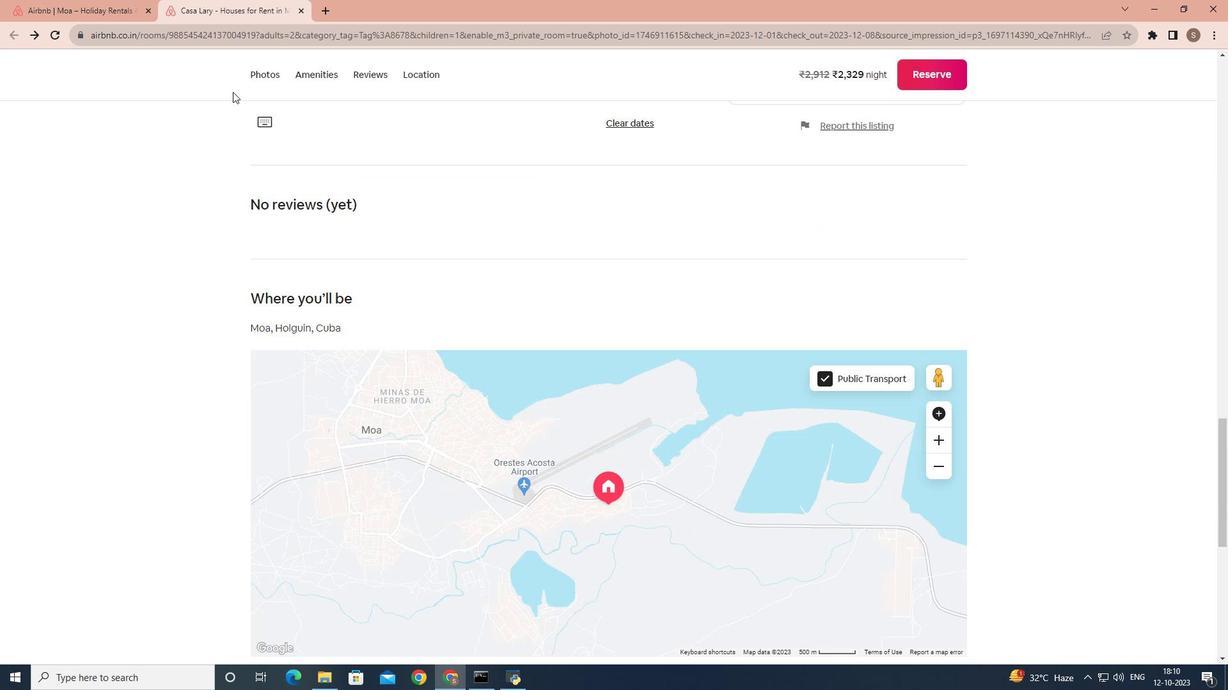 
Action: Mouse moved to (232, 92)
Screenshot: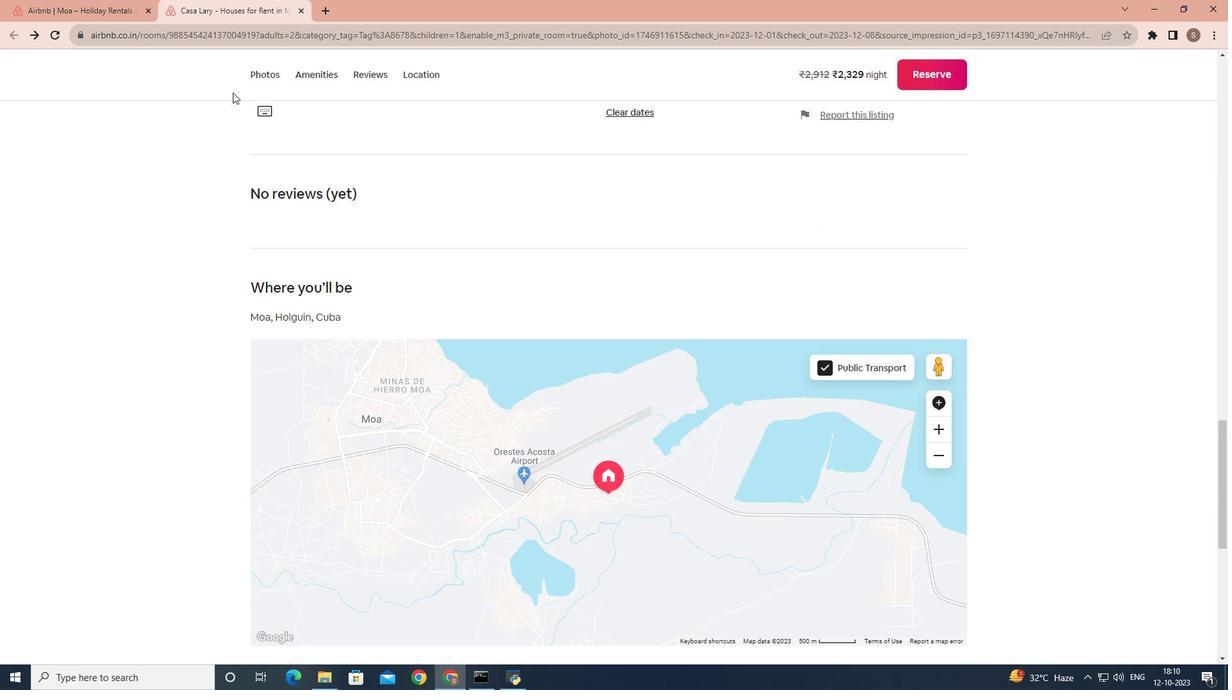 
Action: Mouse scrolled (232, 93) with delta (0, 0)
Screenshot: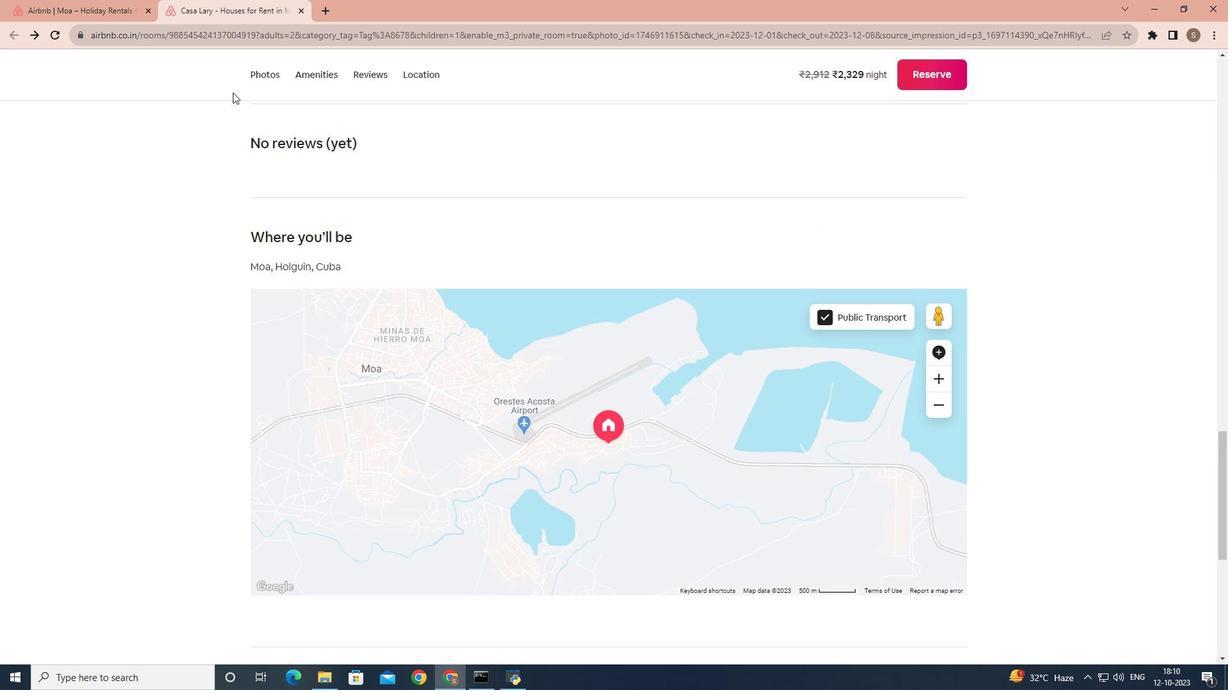 
Action: Mouse scrolled (232, 93) with delta (0, 0)
Screenshot: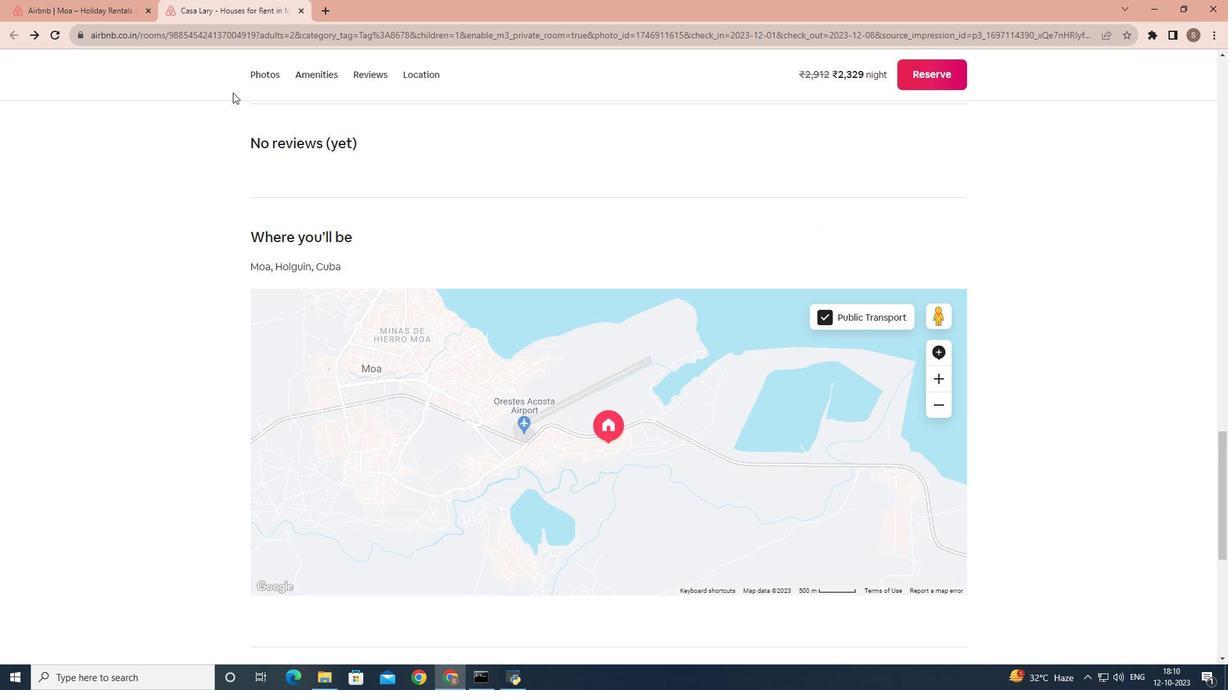 
Action: Mouse scrolled (232, 93) with delta (0, 0)
Screenshot: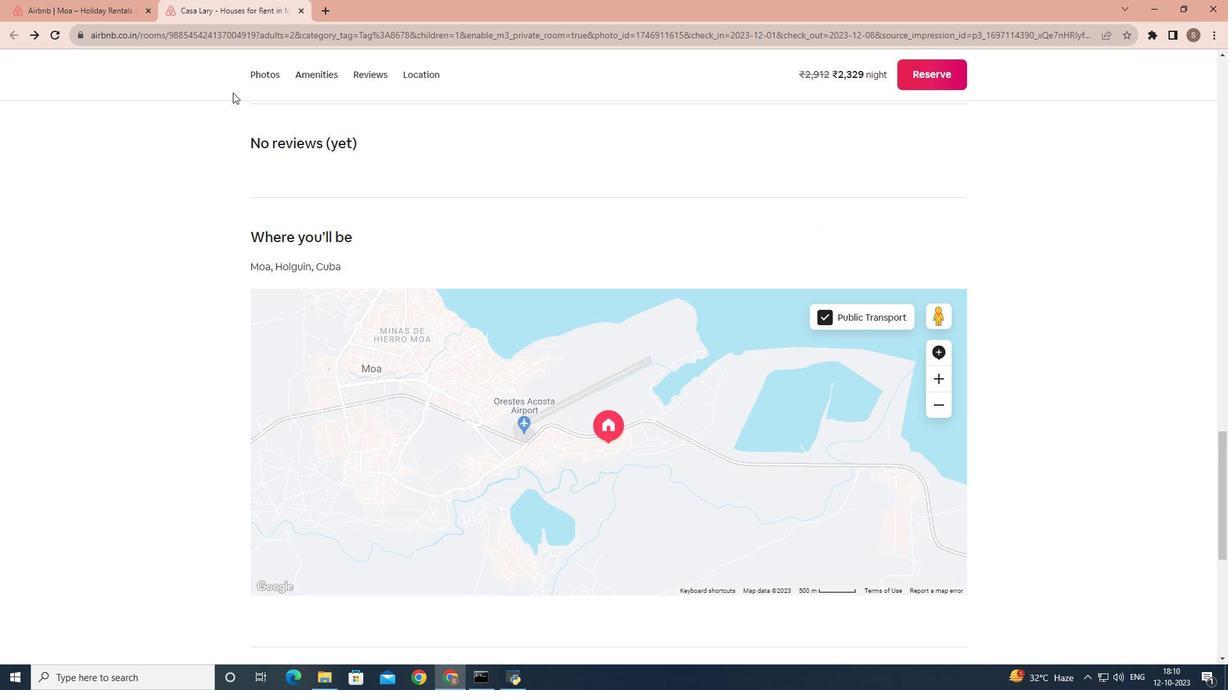 
Action: Mouse scrolled (232, 93) with delta (0, 0)
Screenshot: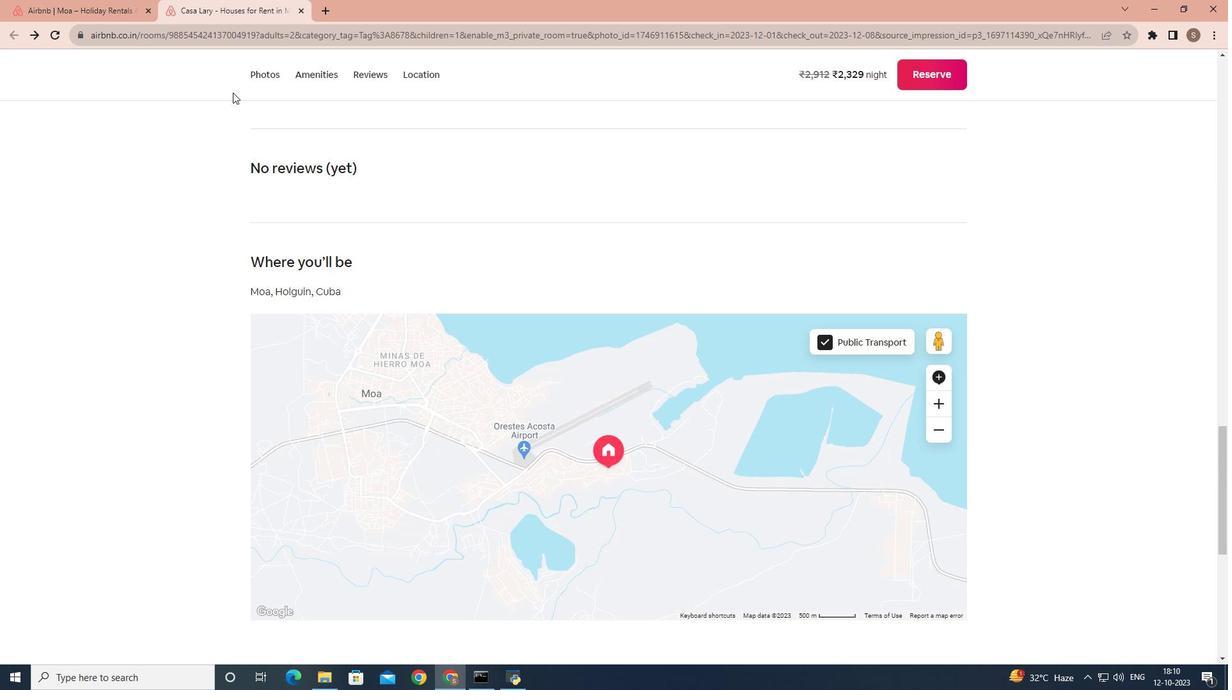 
Action: Mouse scrolled (232, 93) with delta (0, 0)
Screenshot: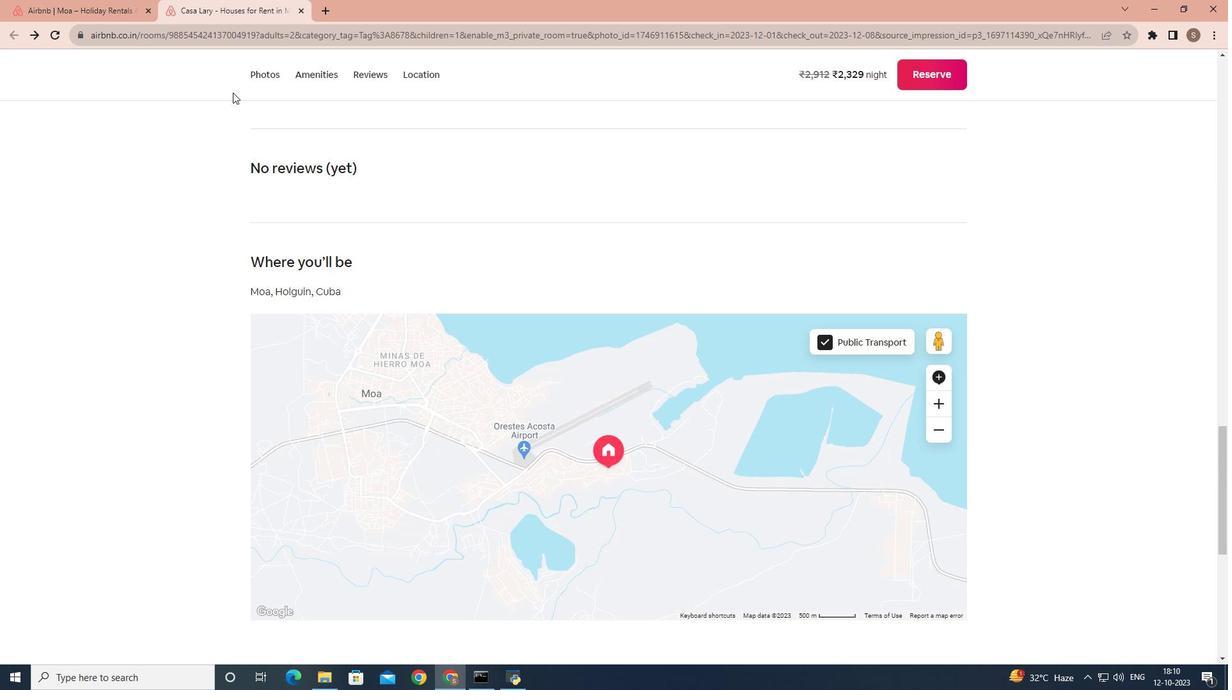 
Action: Mouse scrolled (232, 93) with delta (0, 0)
Screenshot: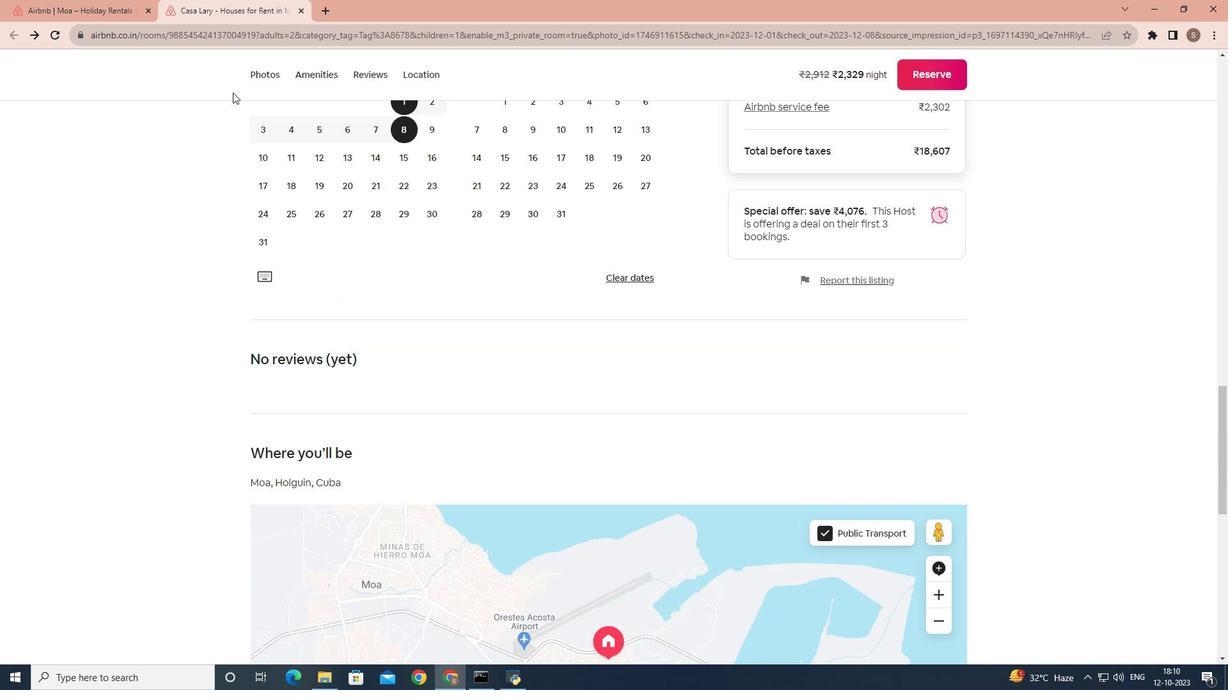 
Action: Mouse scrolled (232, 93) with delta (0, 0)
Screenshot: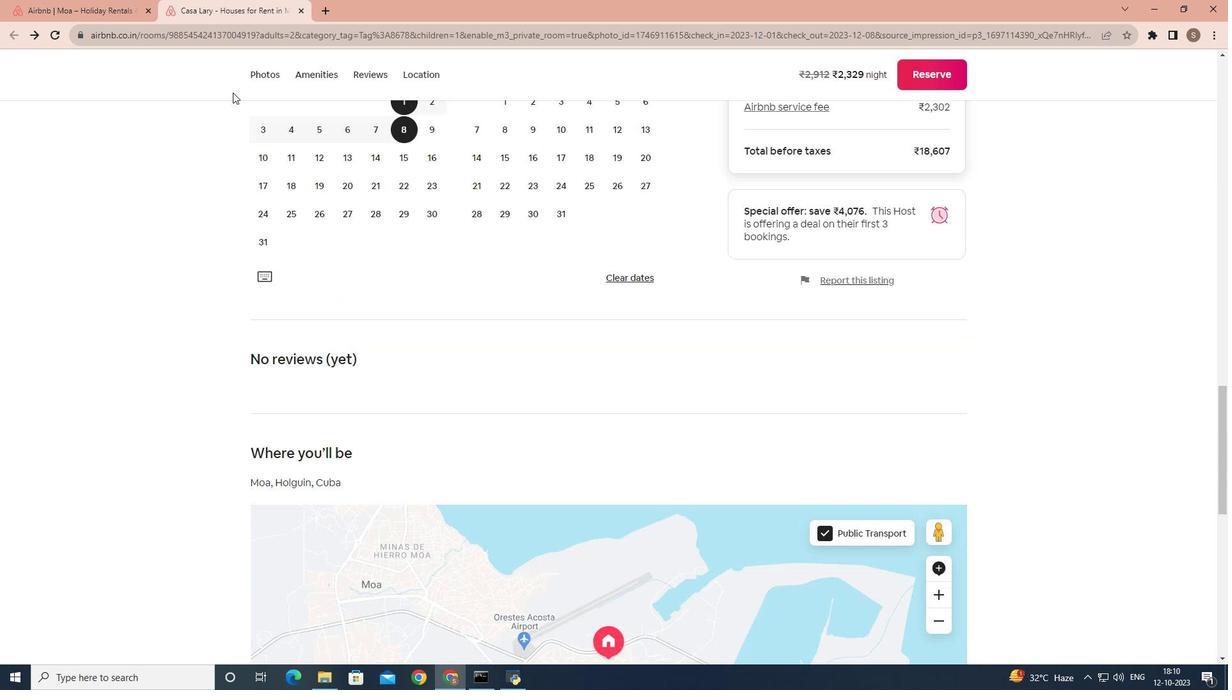 
Action: Mouse scrolled (232, 93) with delta (0, 0)
Screenshot: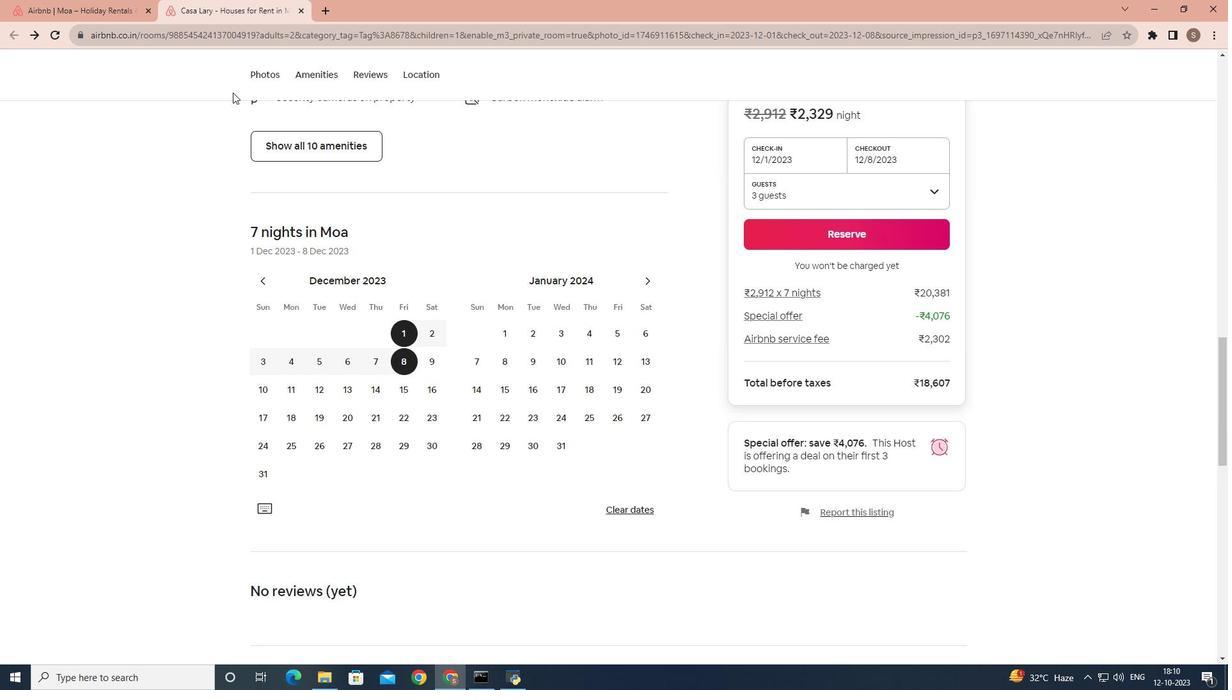 
Action: Mouse scrolled (232, 93) with delta (0, 0)
Screenshot: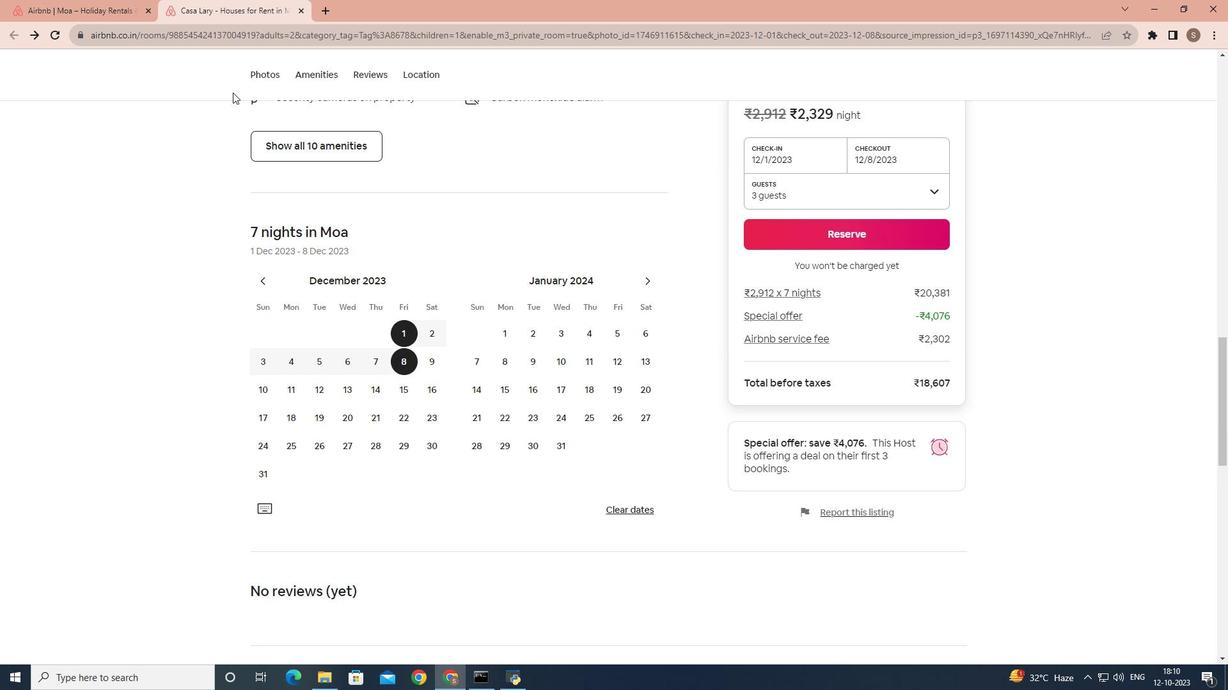 
Action: Mouse scrolled (232, 93) with delta (0, 0)
Screenshot: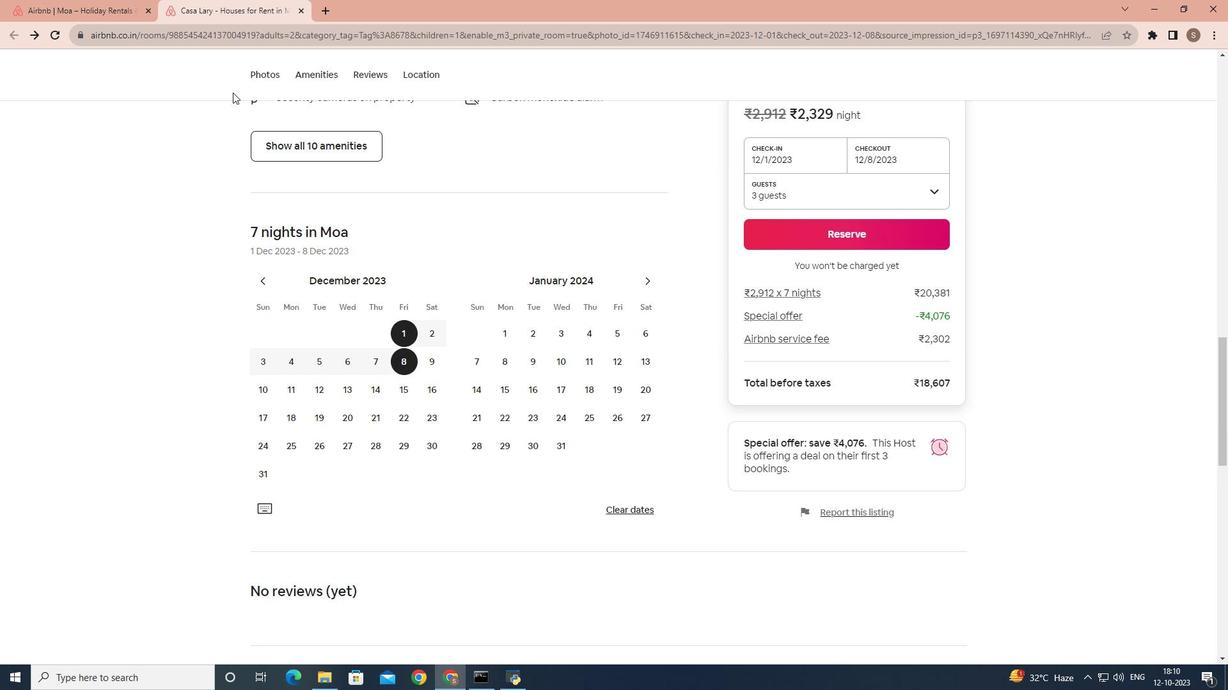 
Action: Mouse scrolled (232, 93) with delta (0, 0)
Screenshot: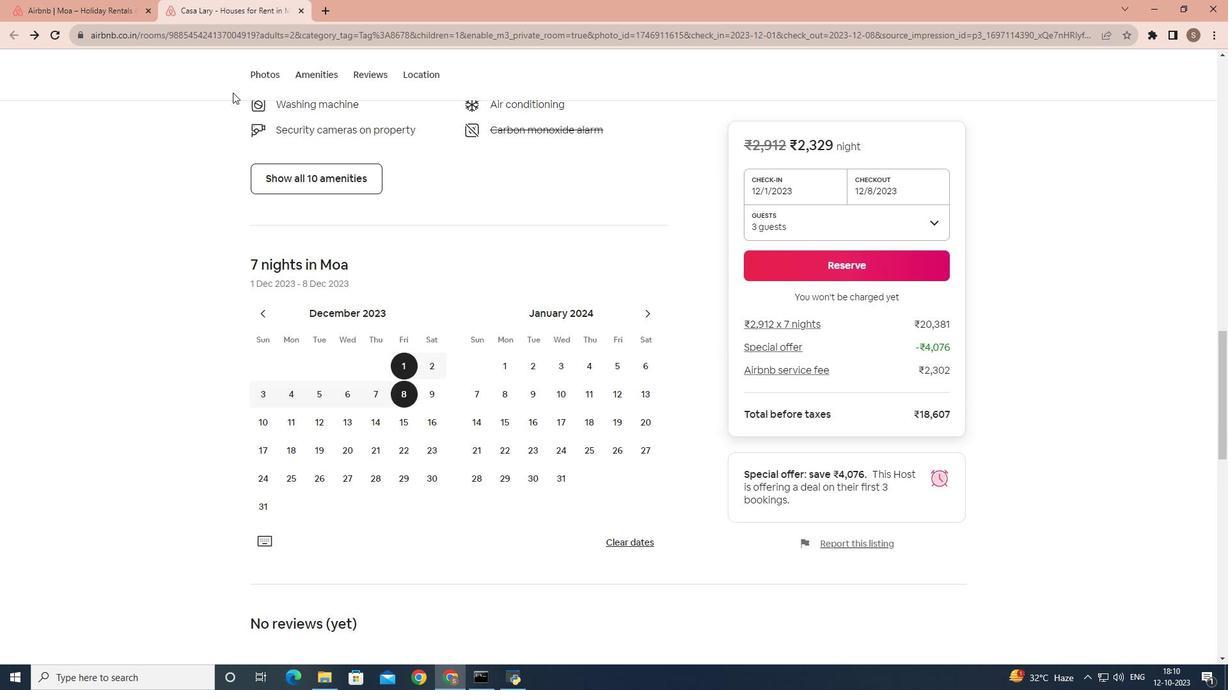 
Action: Mouse scrolled (232, 93) with delta (0, 0)
Screenshot: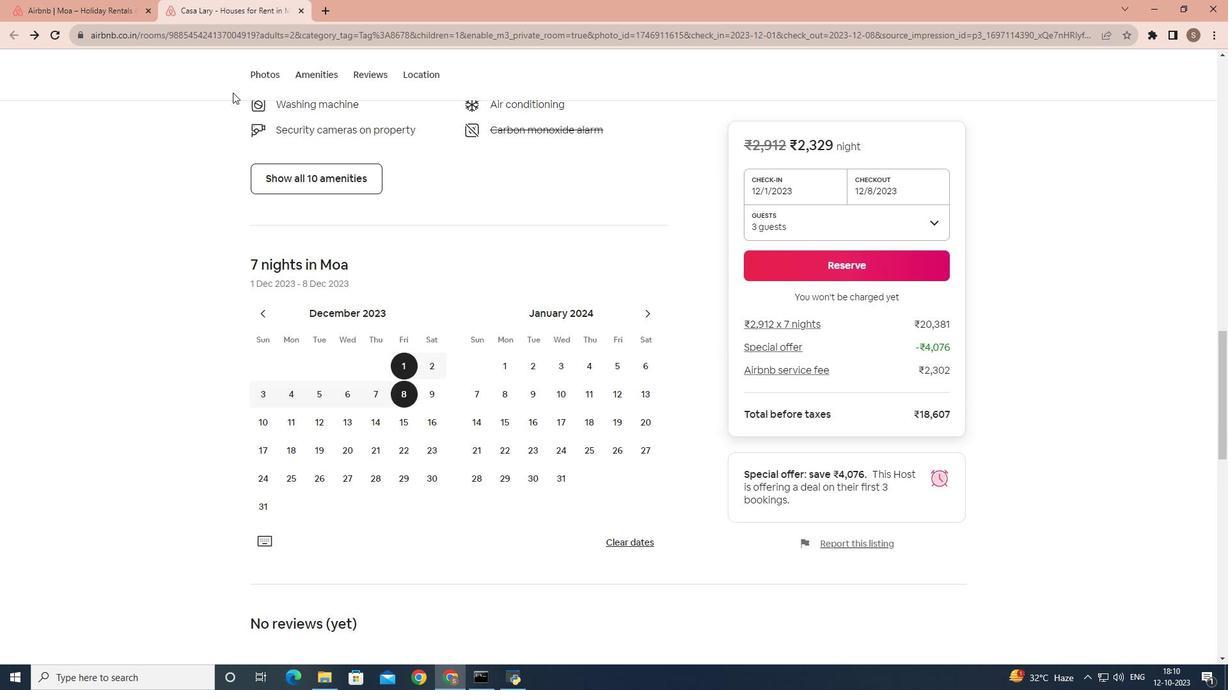 
Action: Mouse scrolled (232, 93) with delta (0, 0)
Screenshot: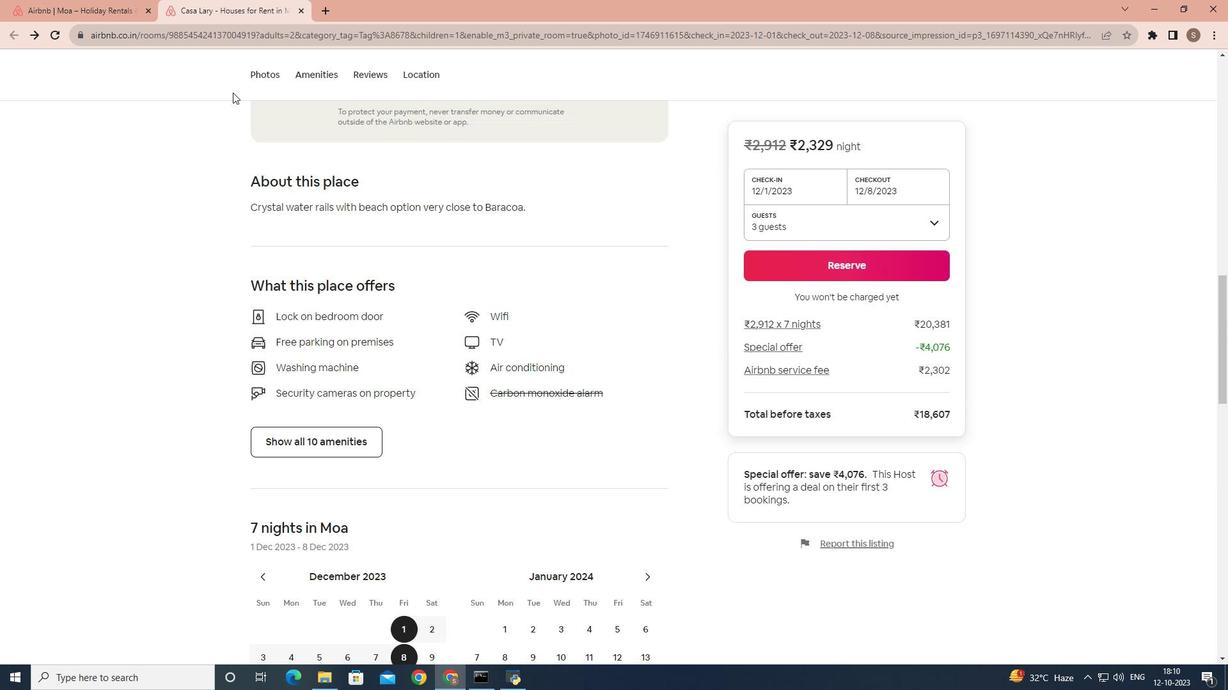 
Action: Mouse scrolled (232, 93) with delta (0, 0)
Screenshot: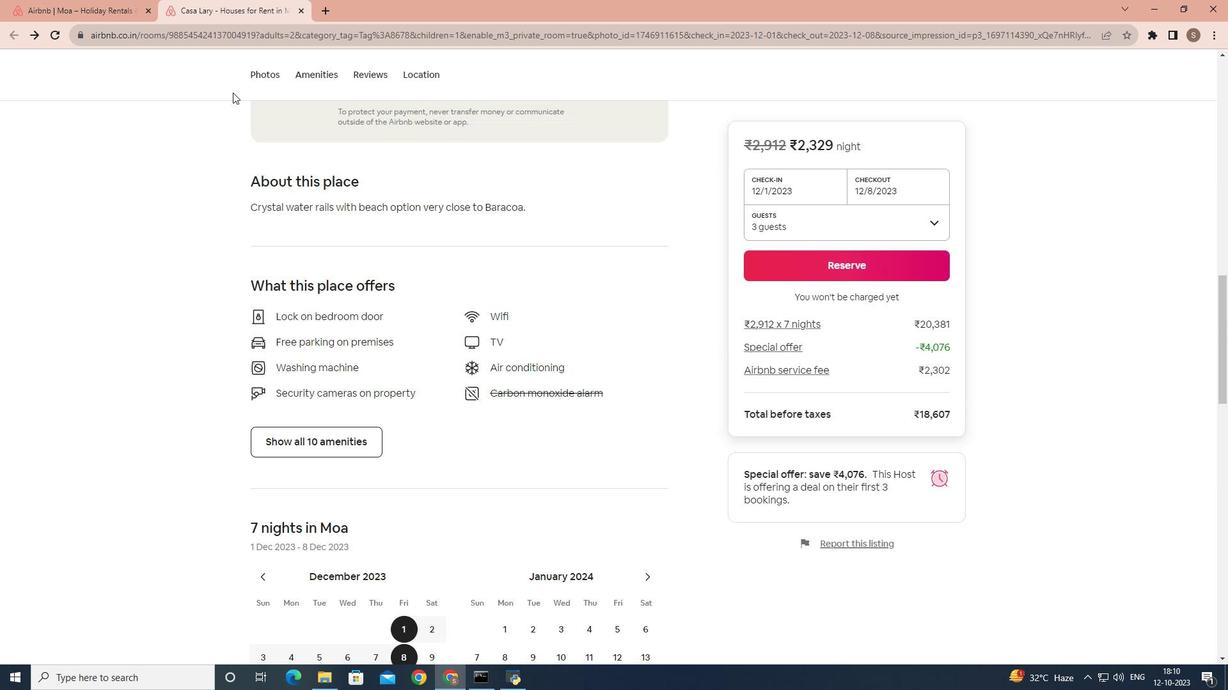 
Action: Mouse scrolled (232, 93) with delta (0, 0)
Screenshot: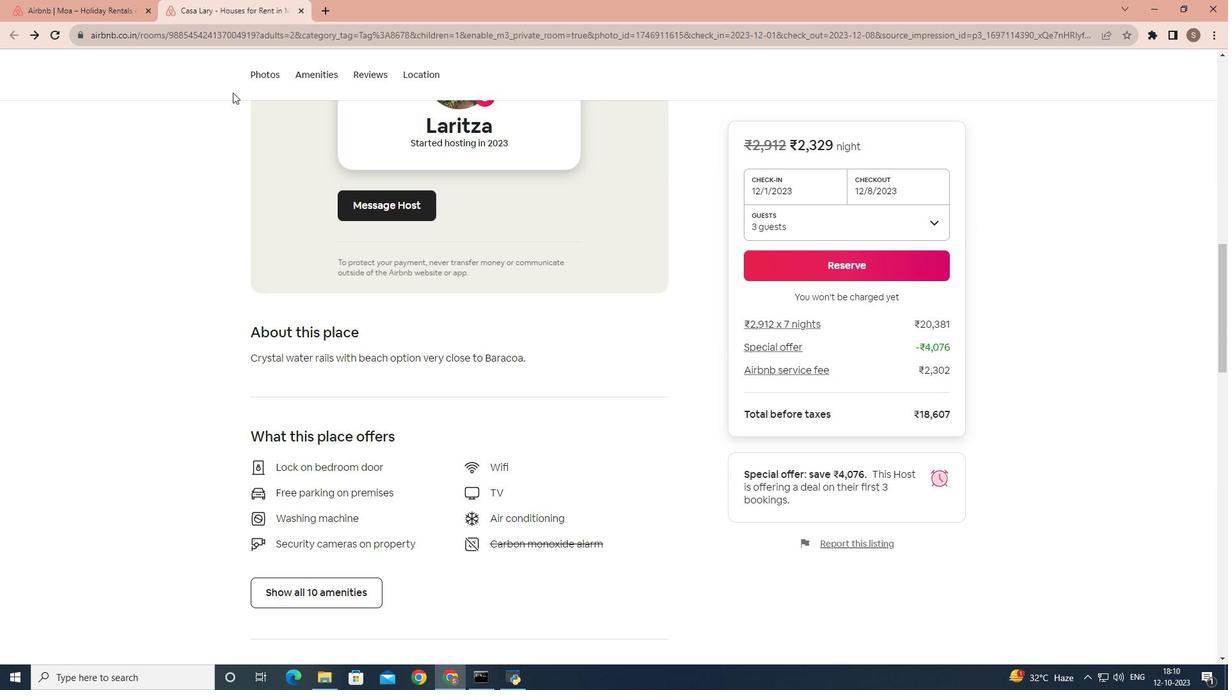 
Action: Mouse scrolled (232, 93) with delta (0, 0)
Screenshot: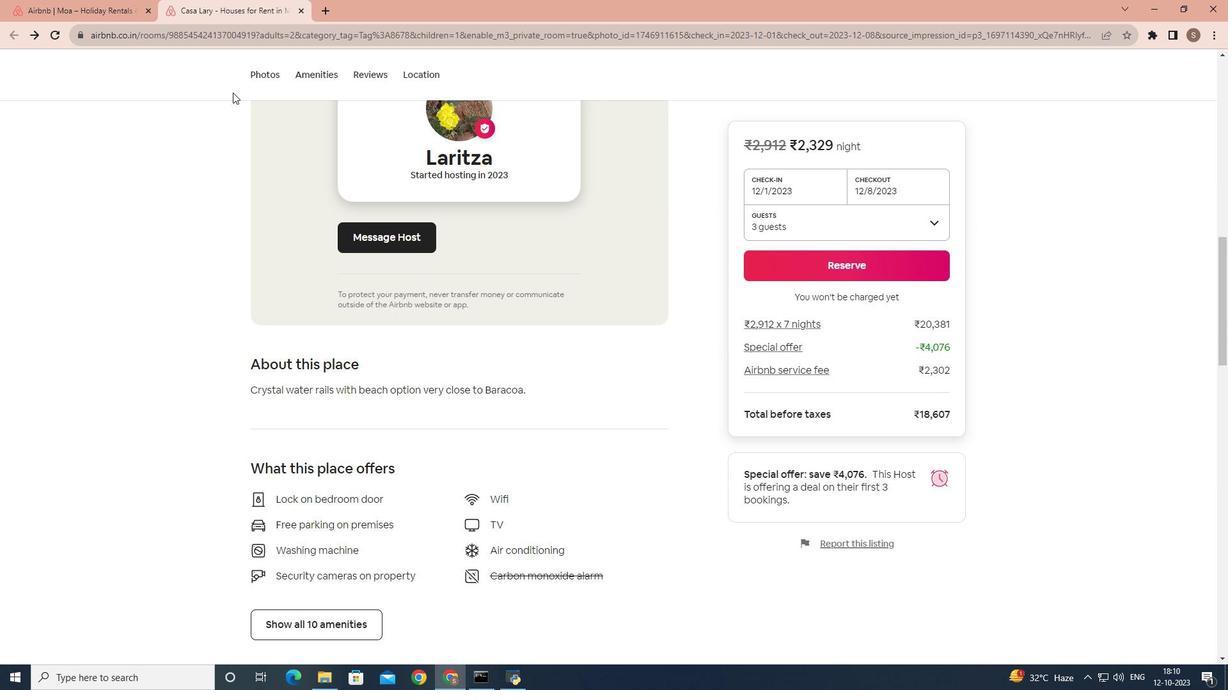 
Action: Mouse scrolled (232, 93) with delta (0, 0)
Screenshot: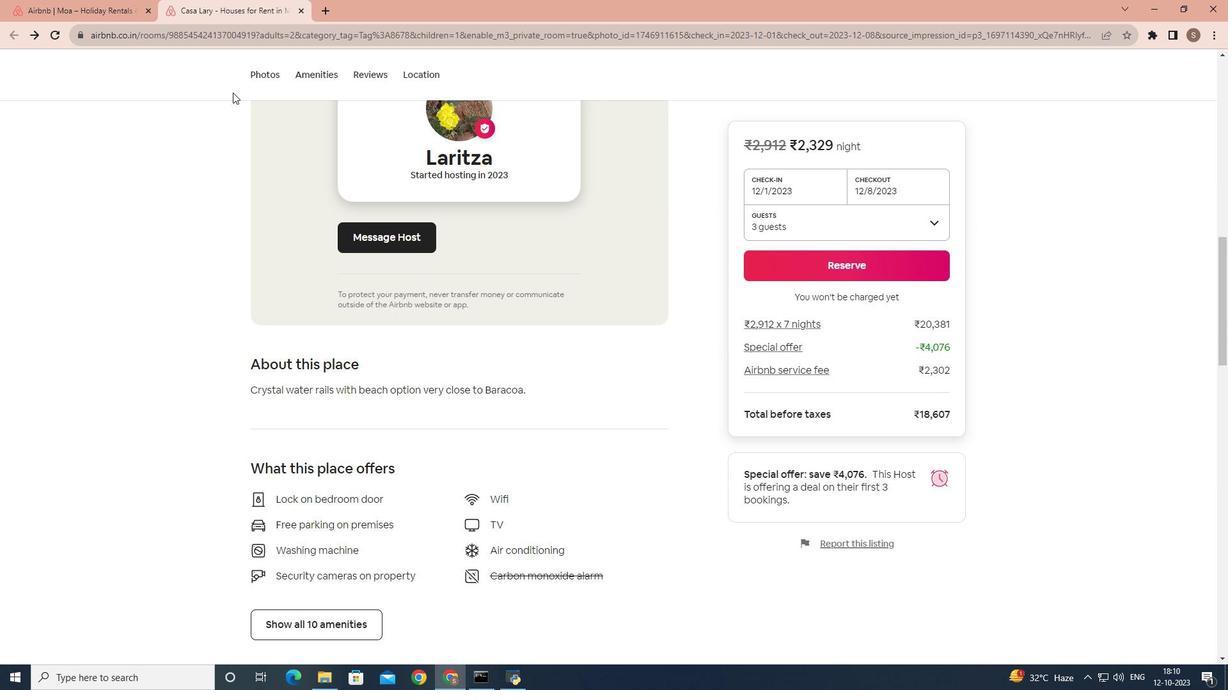 
Action: Mouse scrolled (232, 93) with delta (0, 0)
Screenshot: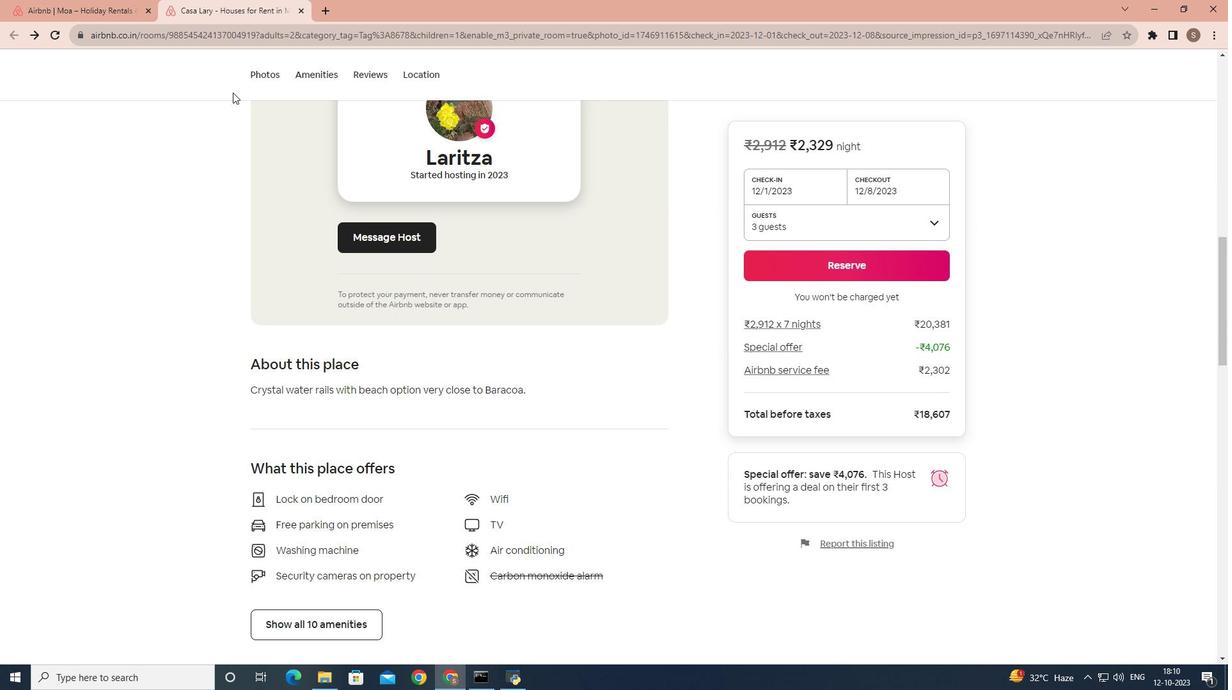 
Action: Mouse scrolled (232, 93) with delta (0, 0)
Screenshot: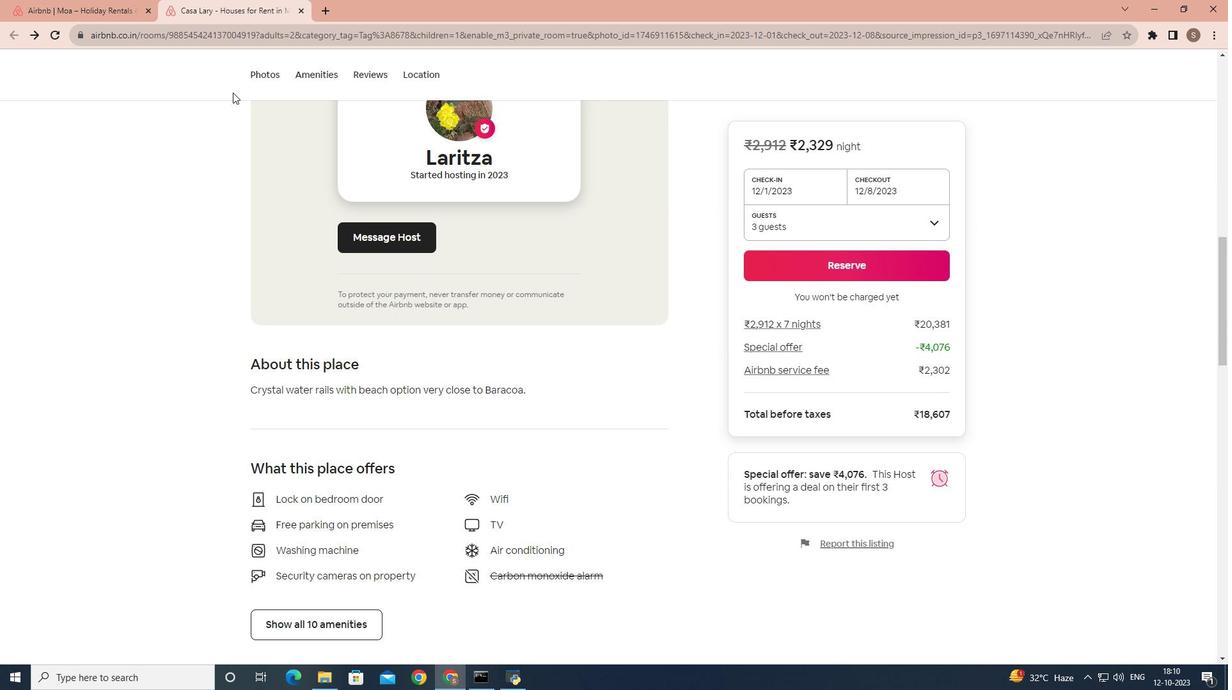 
Action: Mouse scrolled (232, 93) with delta (0, 0)
Screenshot: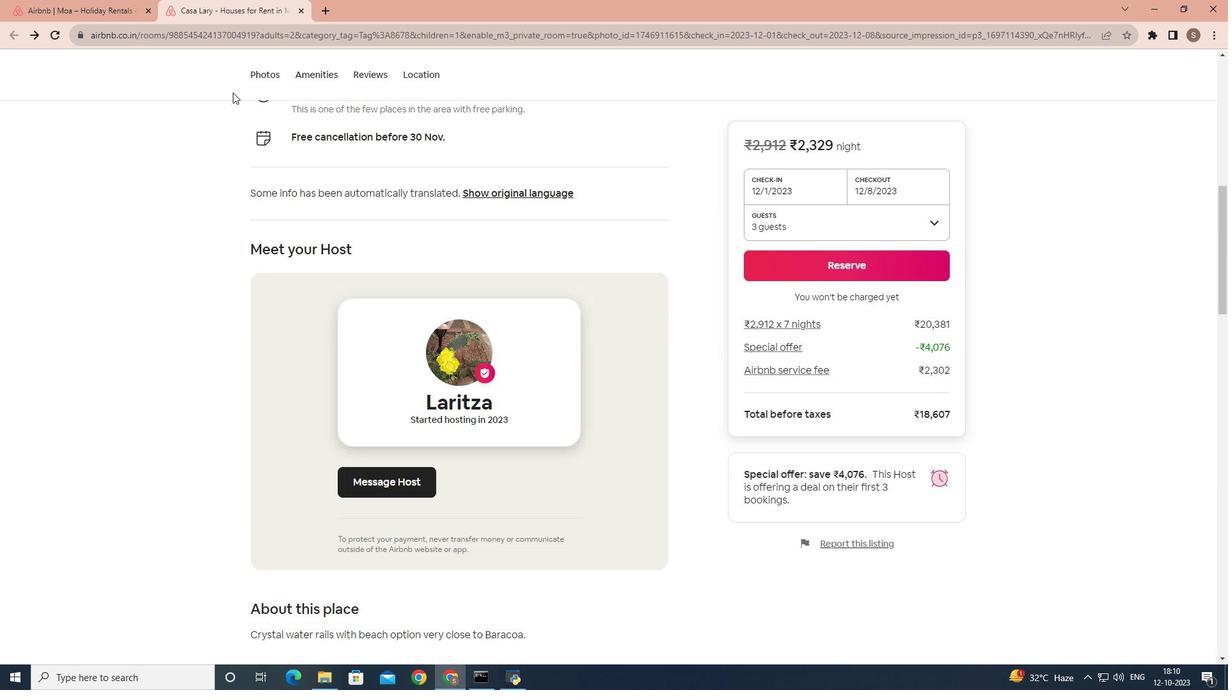 
Action: Mouse scrolled (232, 93) with delta (0, 0)
Screenshot: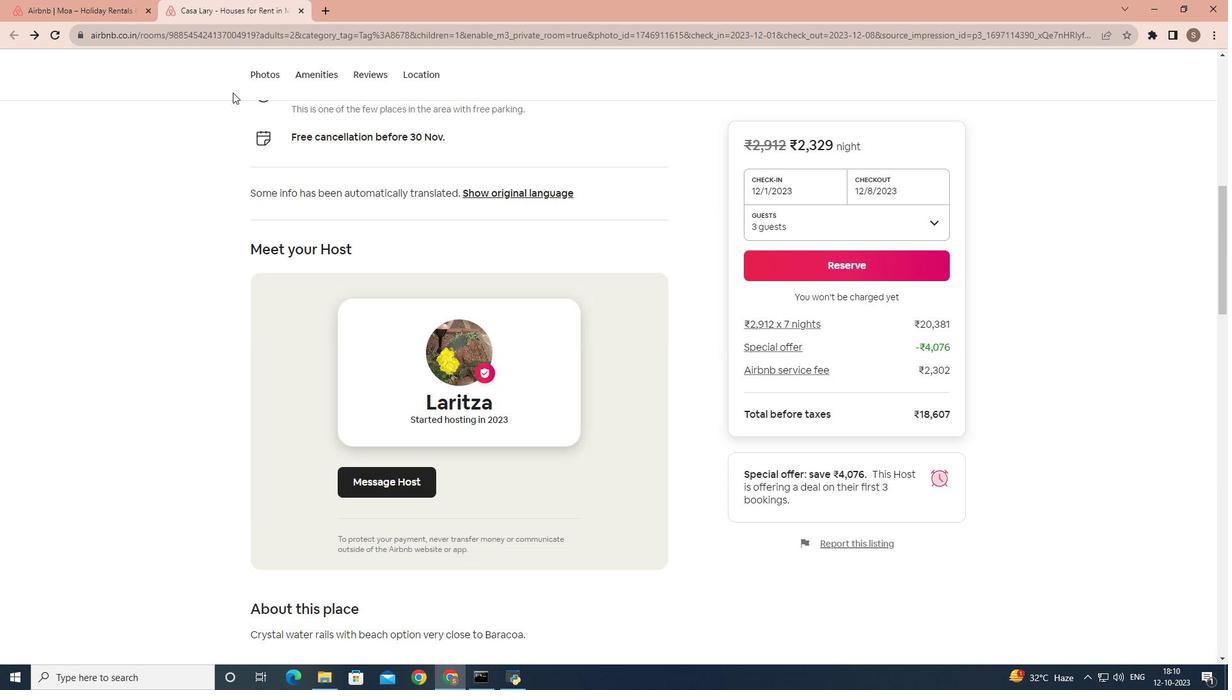 
Action: Mouse scrolled (232, 93) with delta (0, 0)
Screenshot: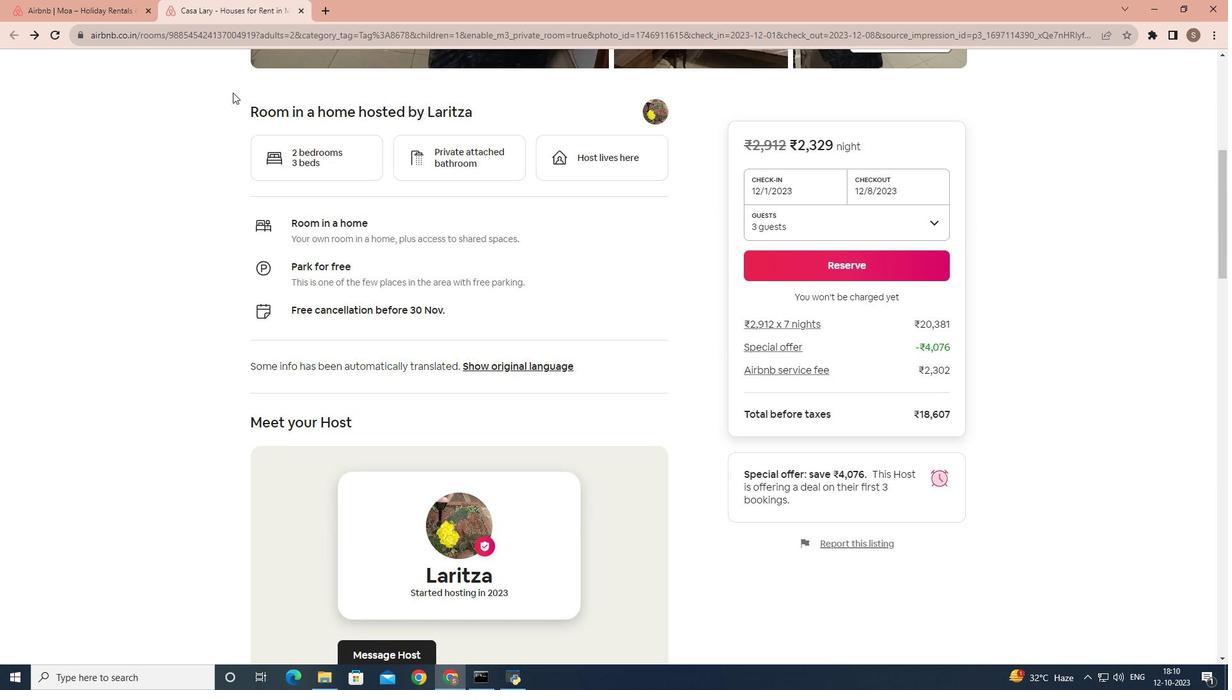 
Action: Mouse scrolled (232, 93) with delta (0, 0)
Screenshot: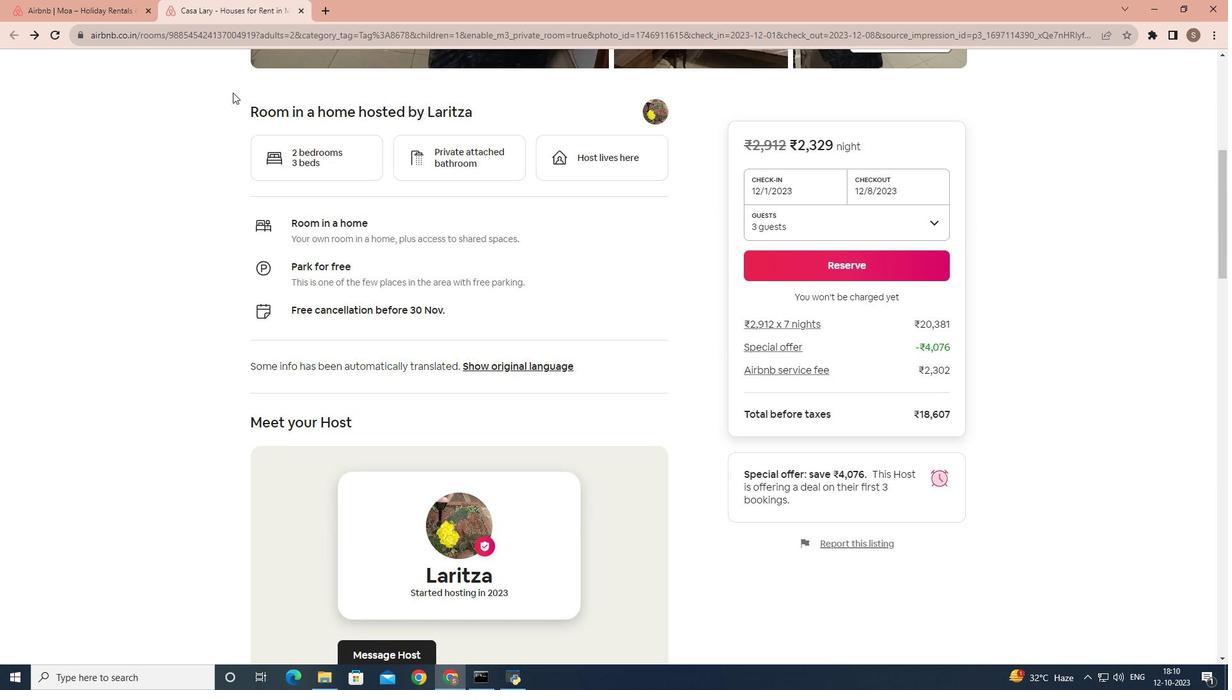 
Action: Mouse scrolled (232, 93) with delta (0, 0)
Screenshot: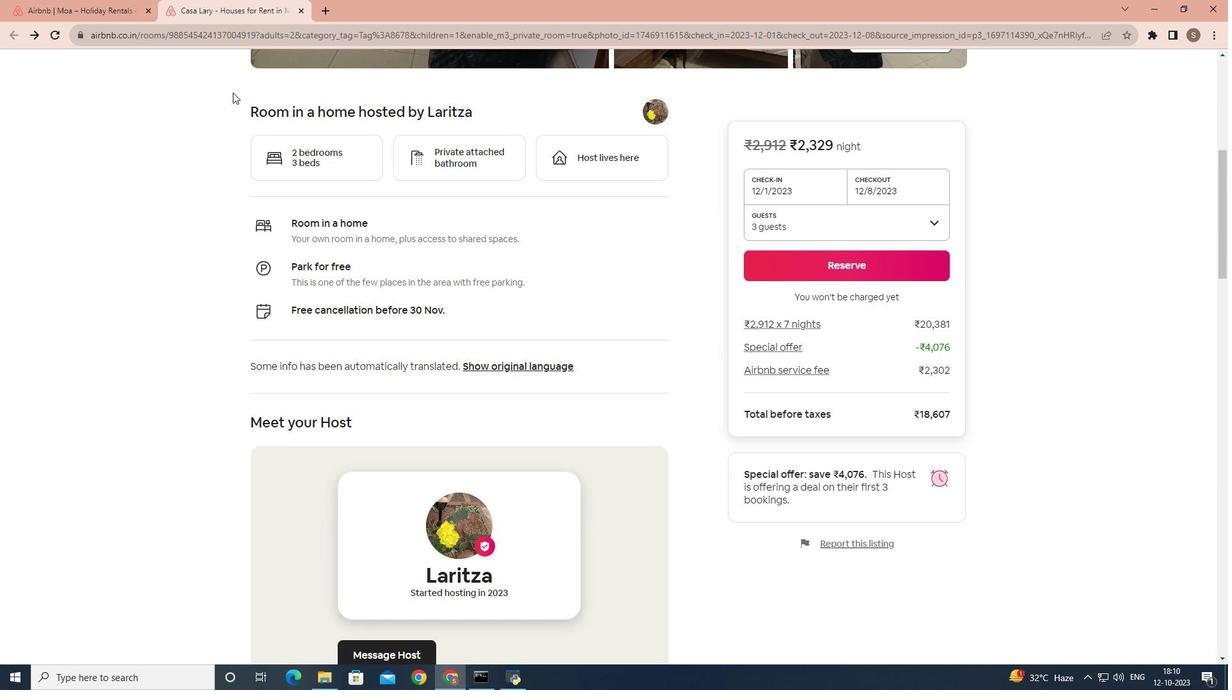 
Action: Mouse scrolled (232, 93) with delta (0, 0)
Screenshot: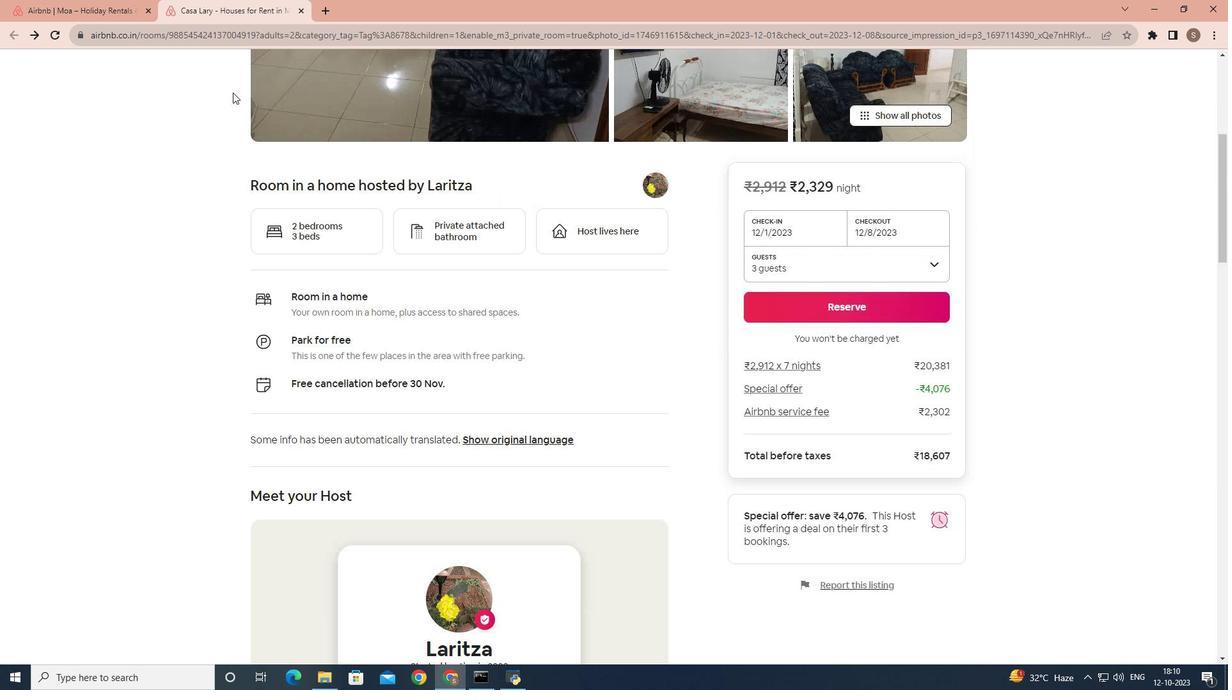 
Action: Mouse scrolled (232, 93) with delta (0, 0)
Screenshot: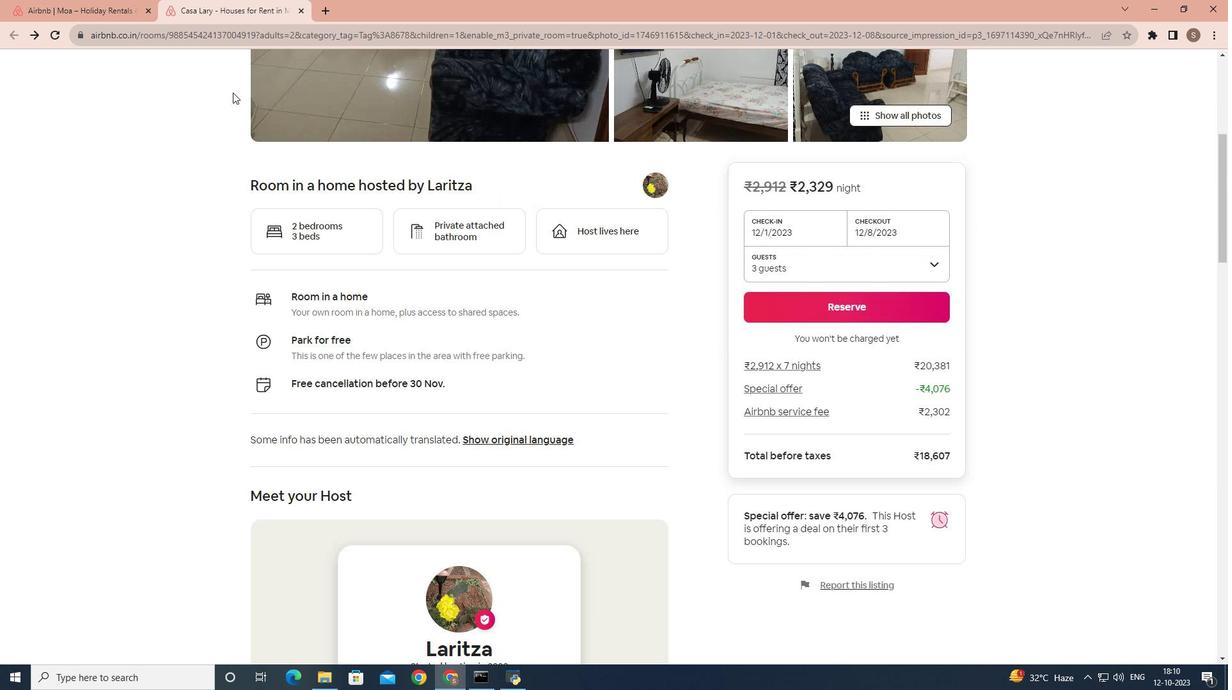 
Action: Mouse scrolled (232, 93) with delta (0, 0)
Screenshot: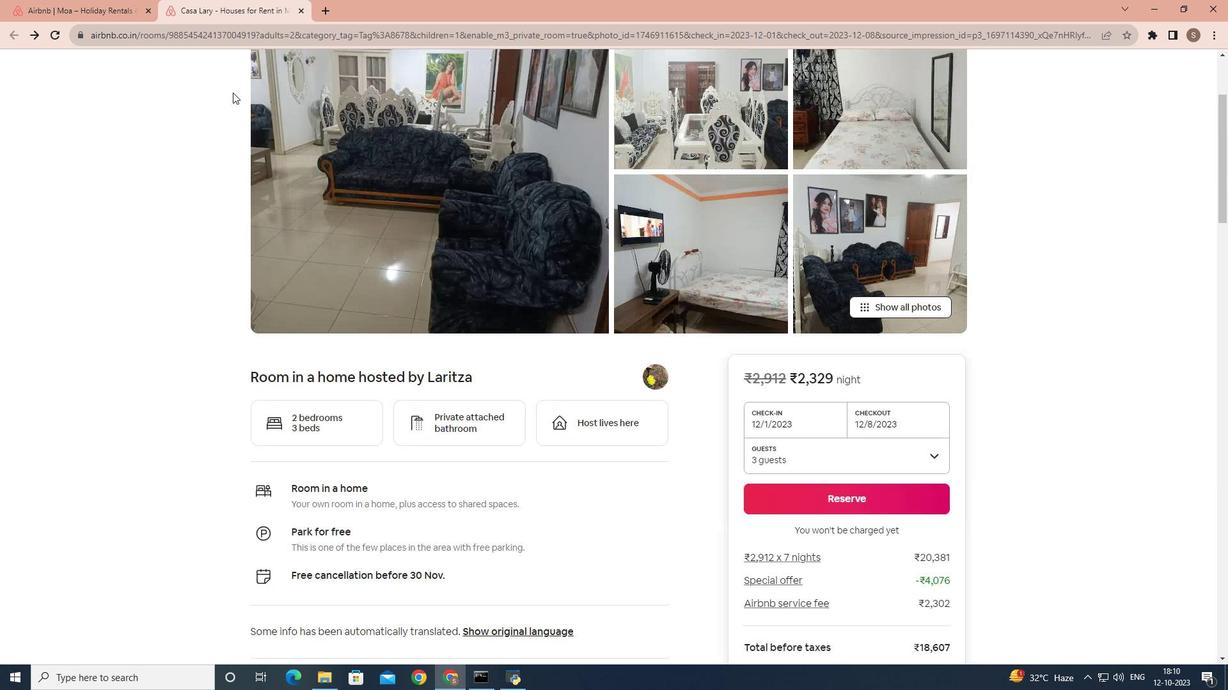 
Action: Mouse moved to (234, 92)
Screenshot: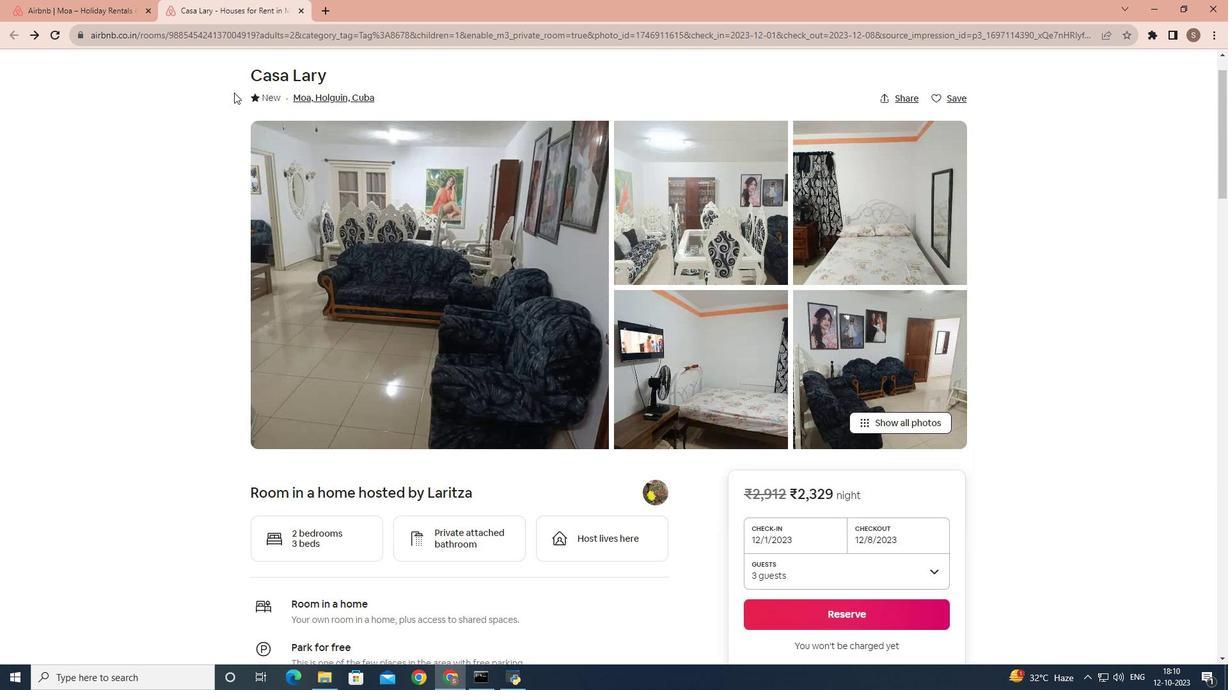 
Action: Mouse scrolled (234, 93) with delta (0, 0)
Screenshot: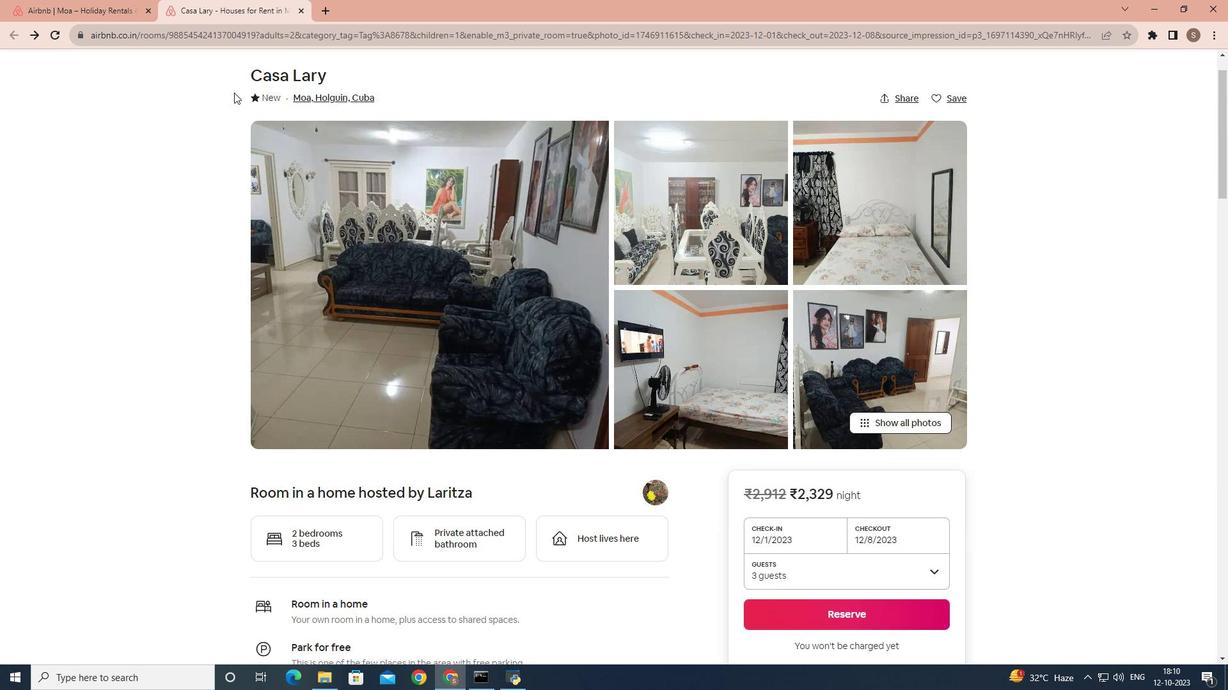 
Action: Mouse scrolled (234, 93) with delta (0, 0)
Screenshot: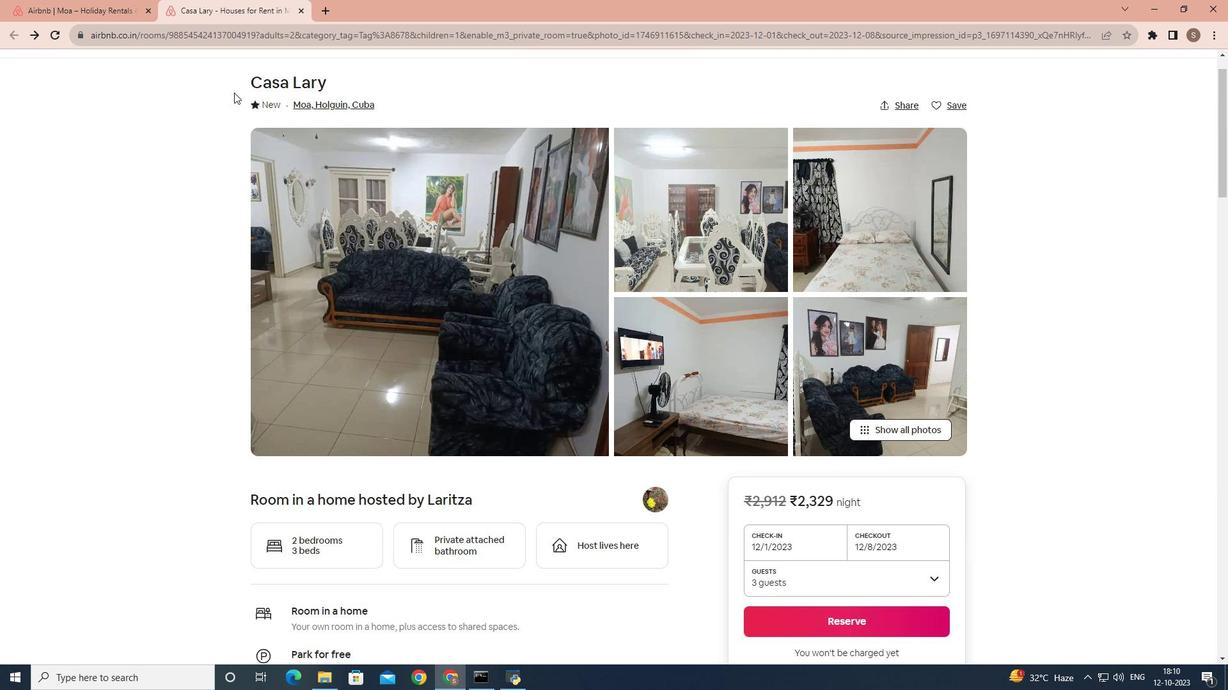 
Action: Mouse scrolled (234, 93) with delta (0, 0)
Screenshot: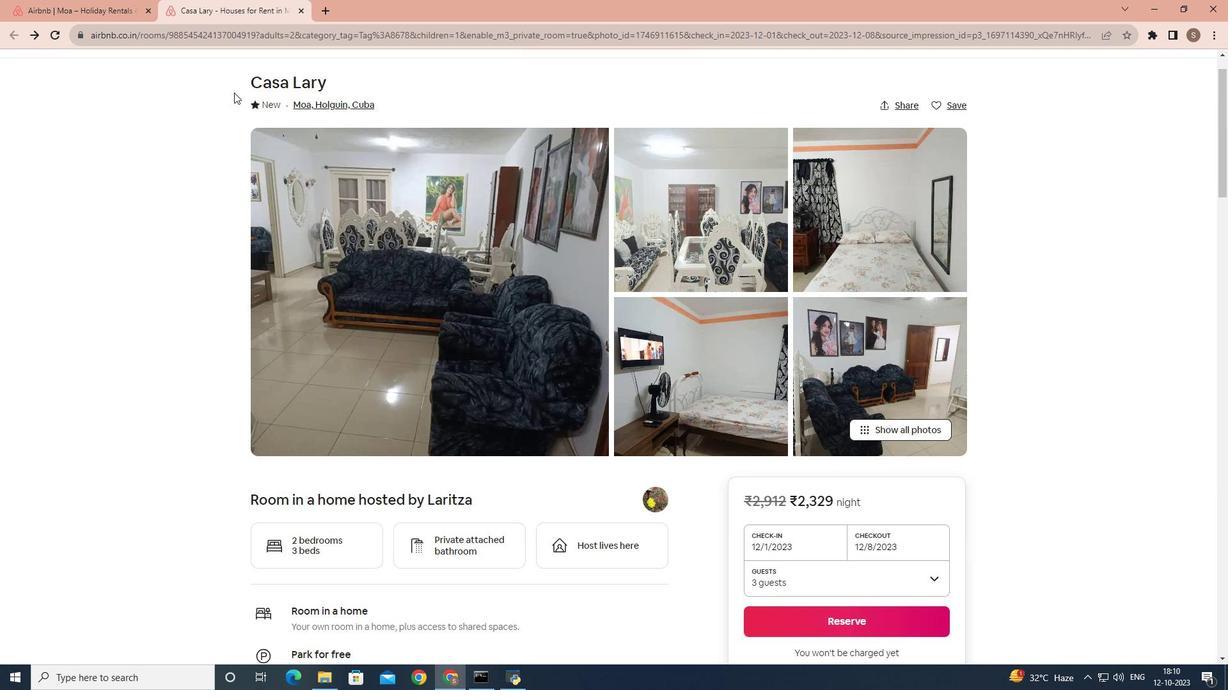 
Action: Mouse scrolled (234, 93) with delta (0, 0)
Screenshot: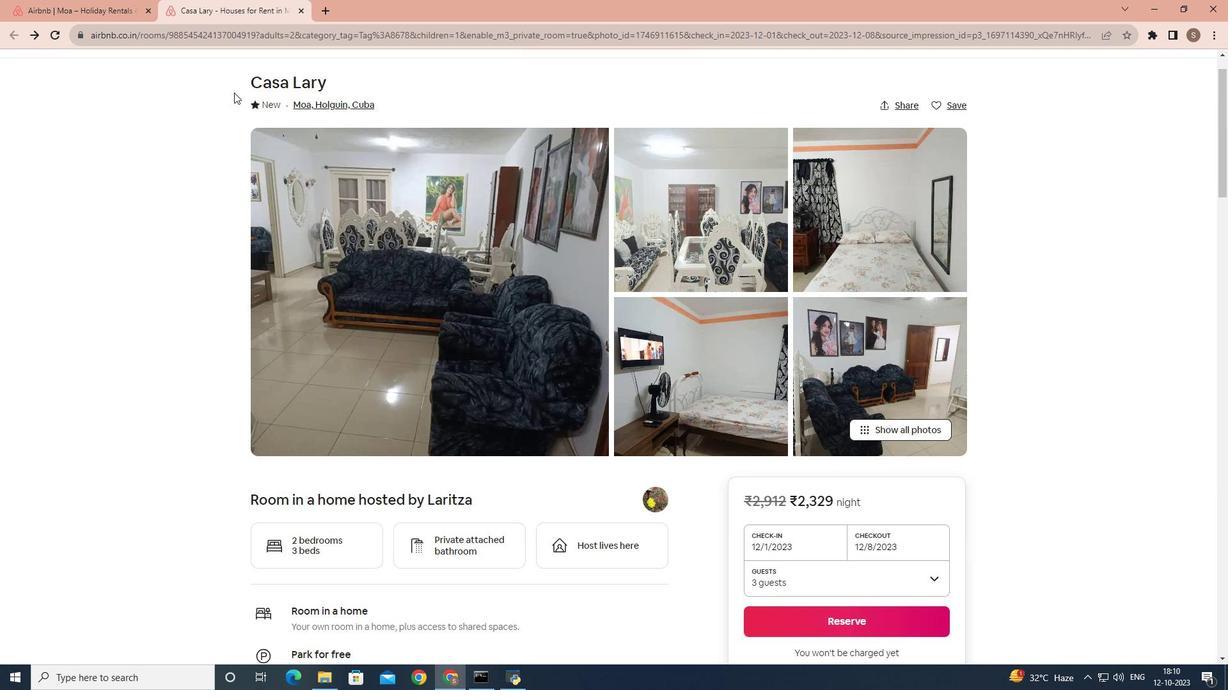 
Action: Mouse scrolled (234, 93) with delta (0, 0)
Screenshot: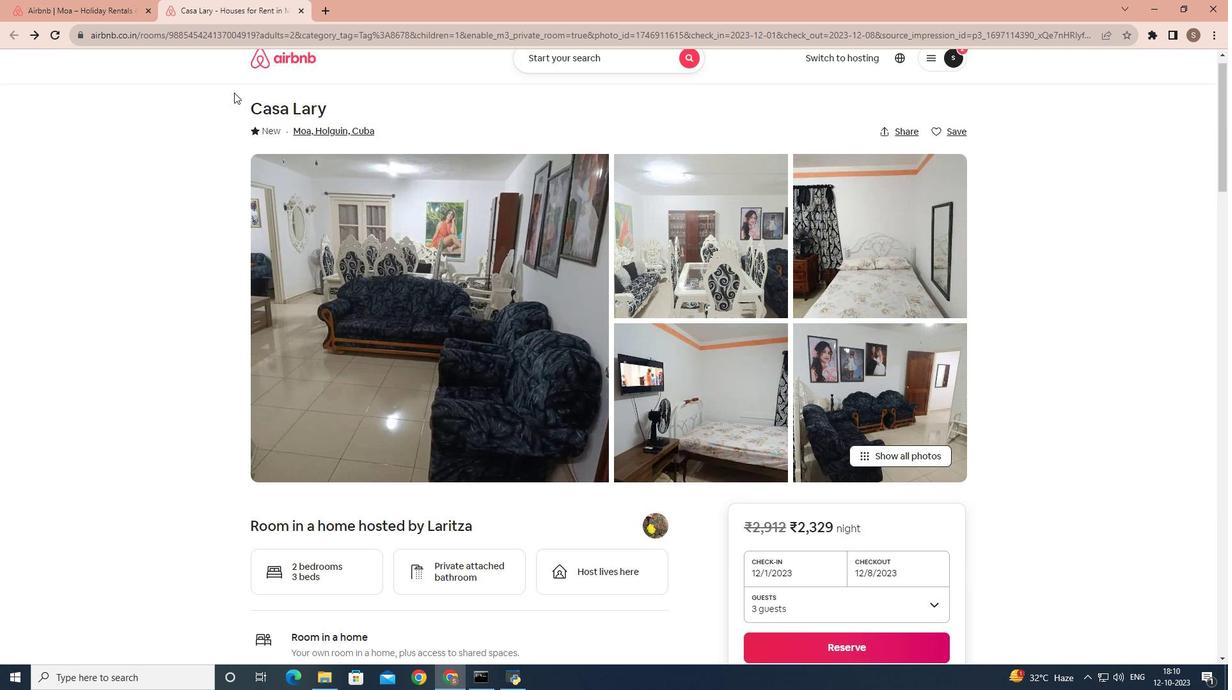 
Action: Mouse moved to (351, 251)
Screenshot: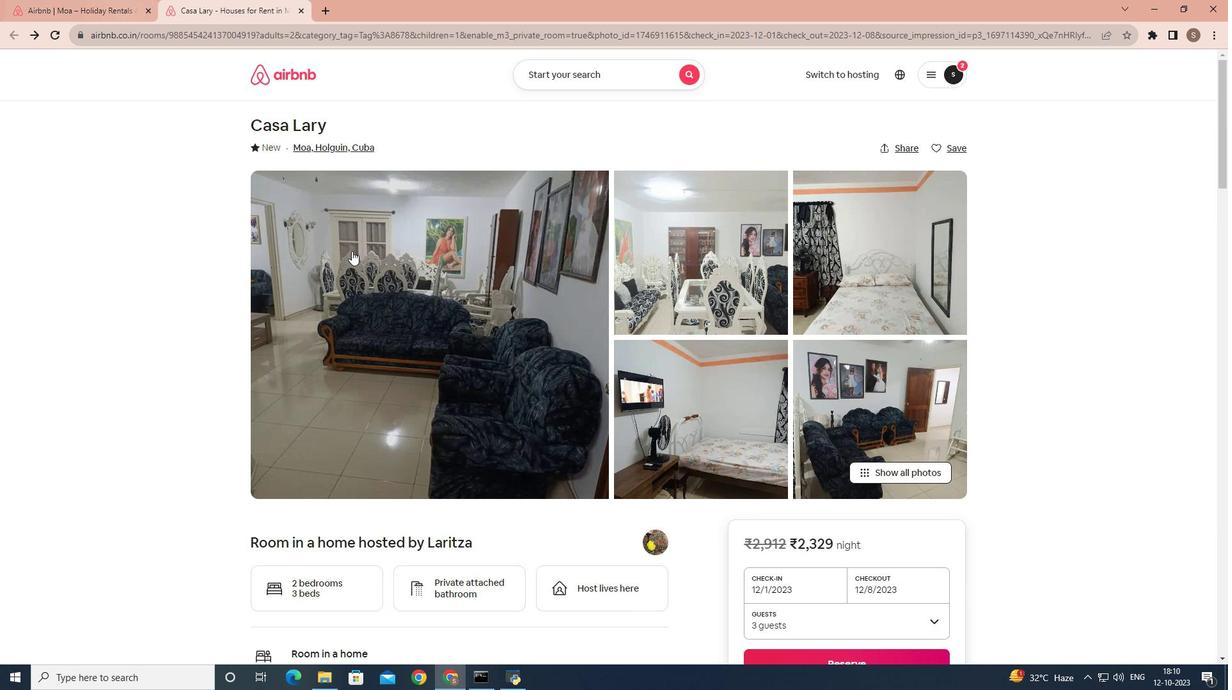 
Action: Mouse pressed left at (351, 251)
Screenshot: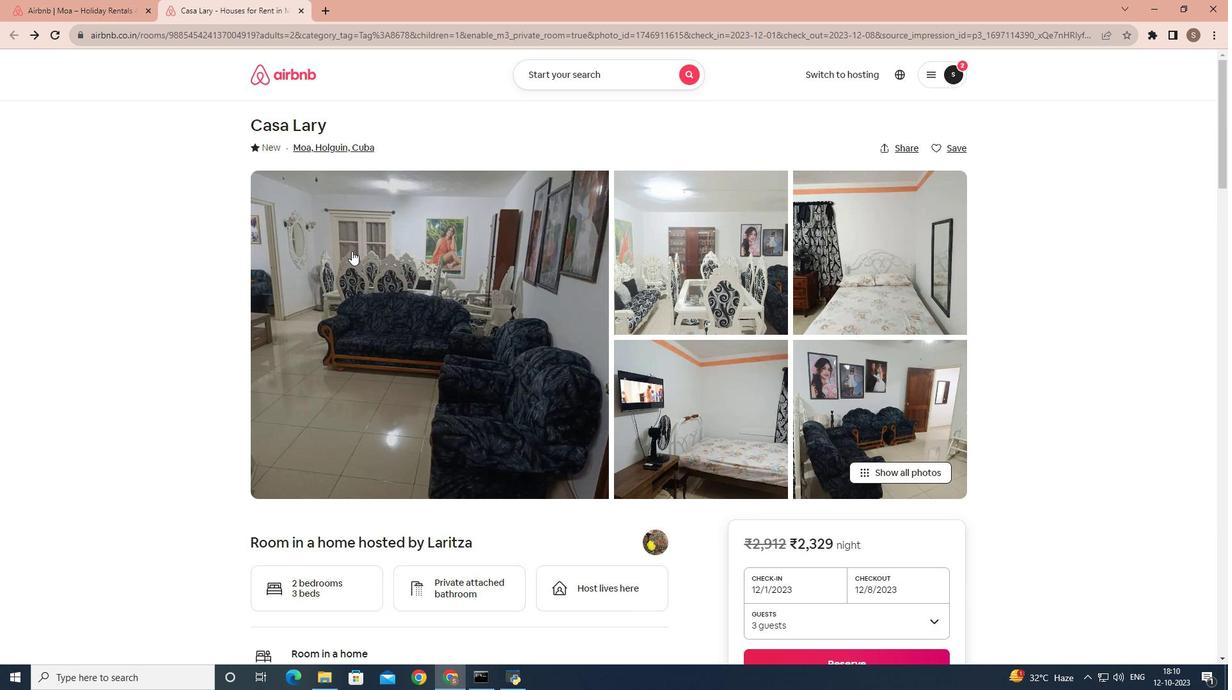 
Action: Mouse scrolled (351, 250) with delta (0, 0)
Screenshot: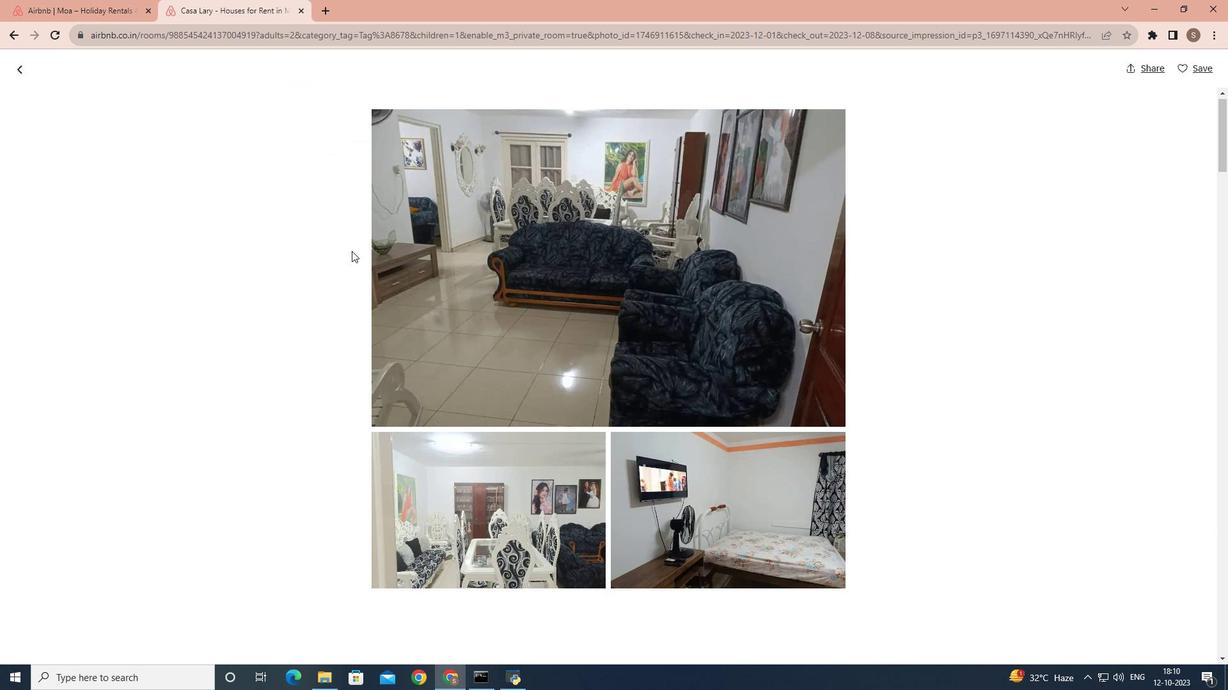 
Action: Mouse scrolled (351, 250) with delta (0, 0)
Screenshot: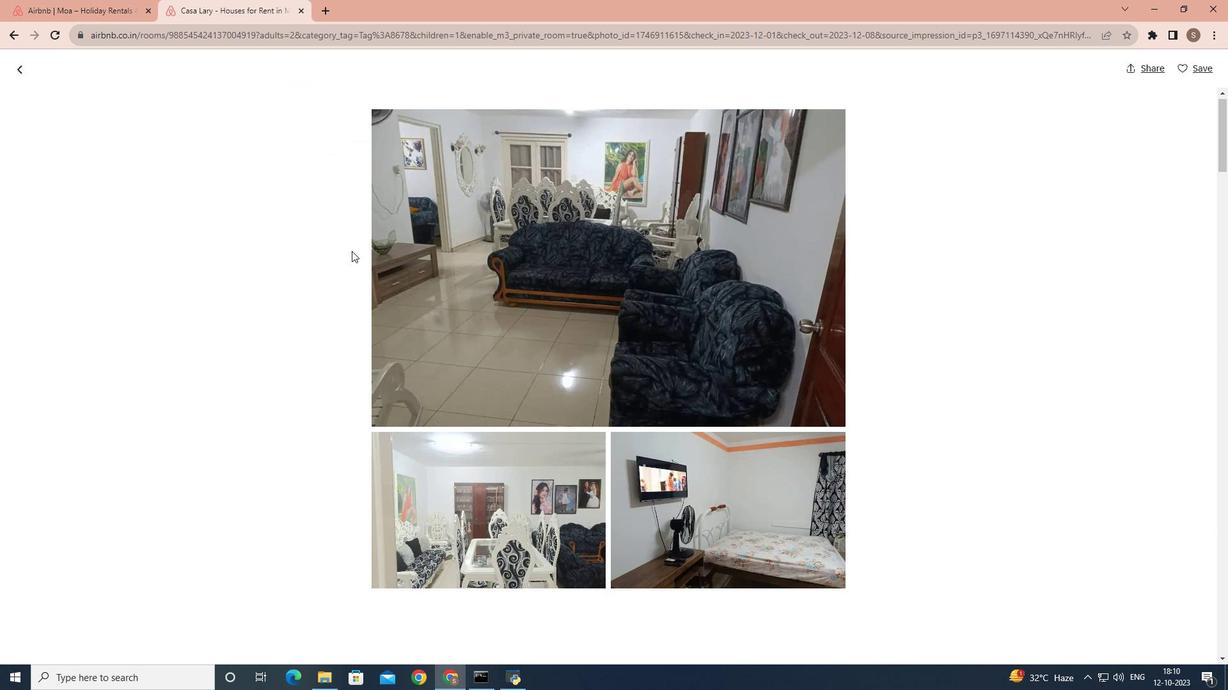 
Action: Mouse scrolled (351, 250) with delta (0, 0)
Screenshot: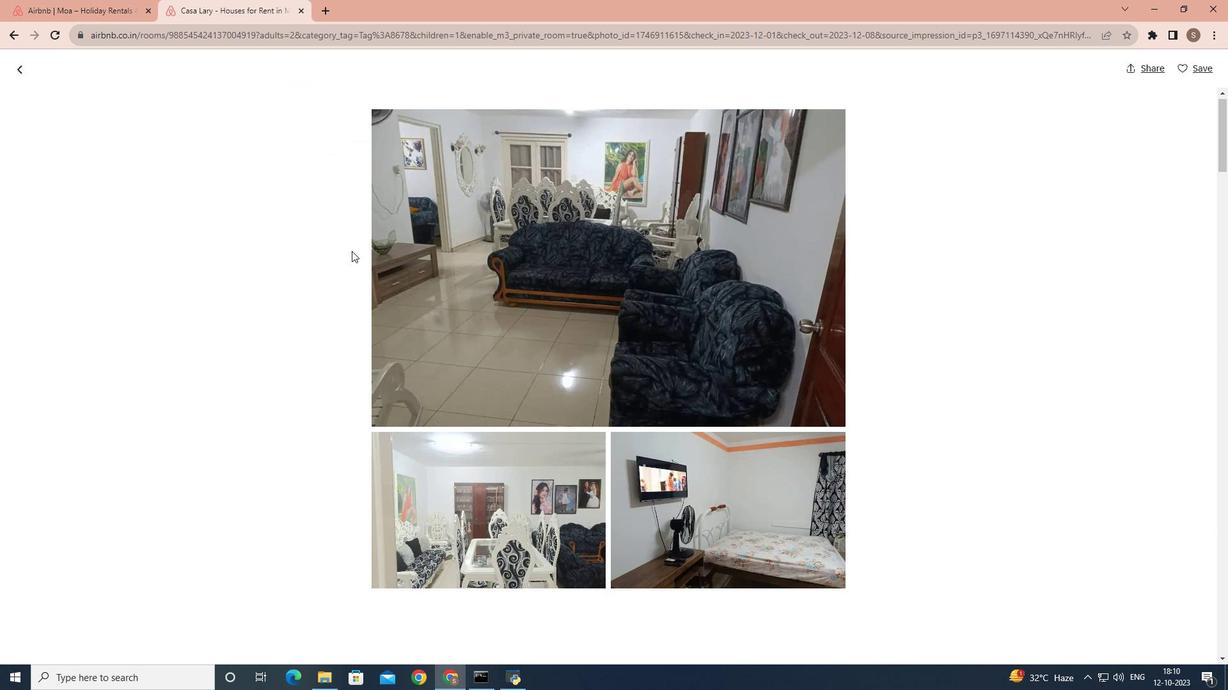 
Action: Mouse scrolled (351, 250) with delta (0, 0)
Screenshot: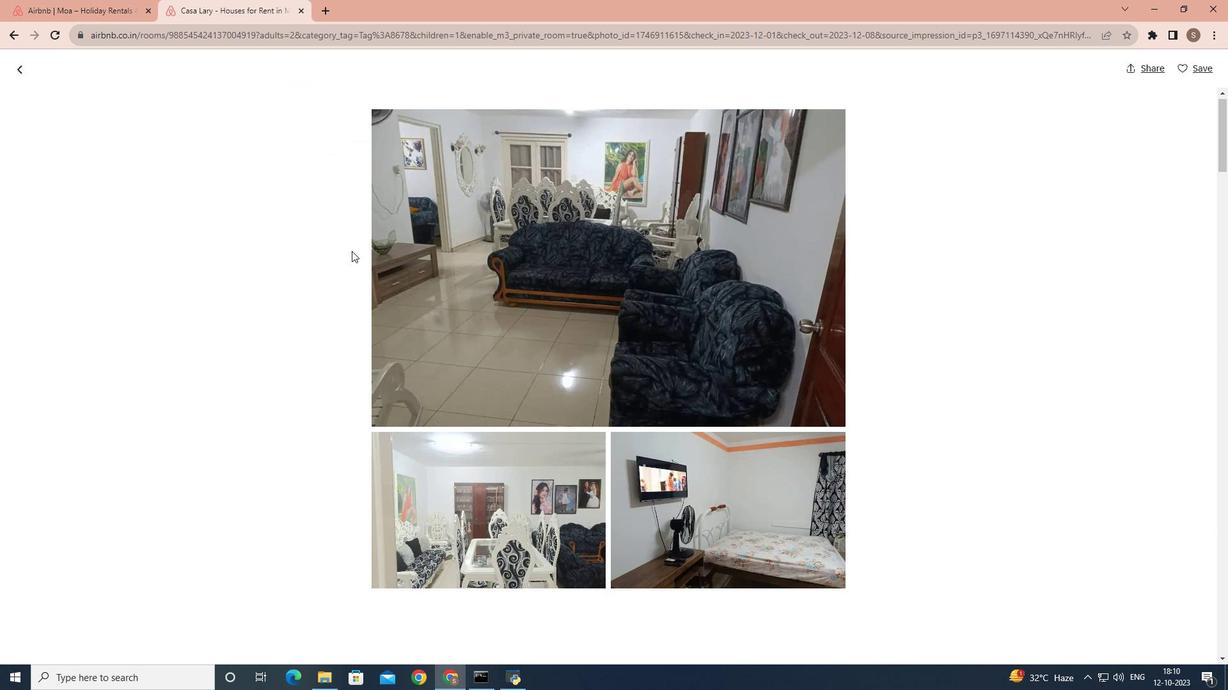 
Action: Mouse scrolled (351, 250) with delta (0, 0)
Screenshot: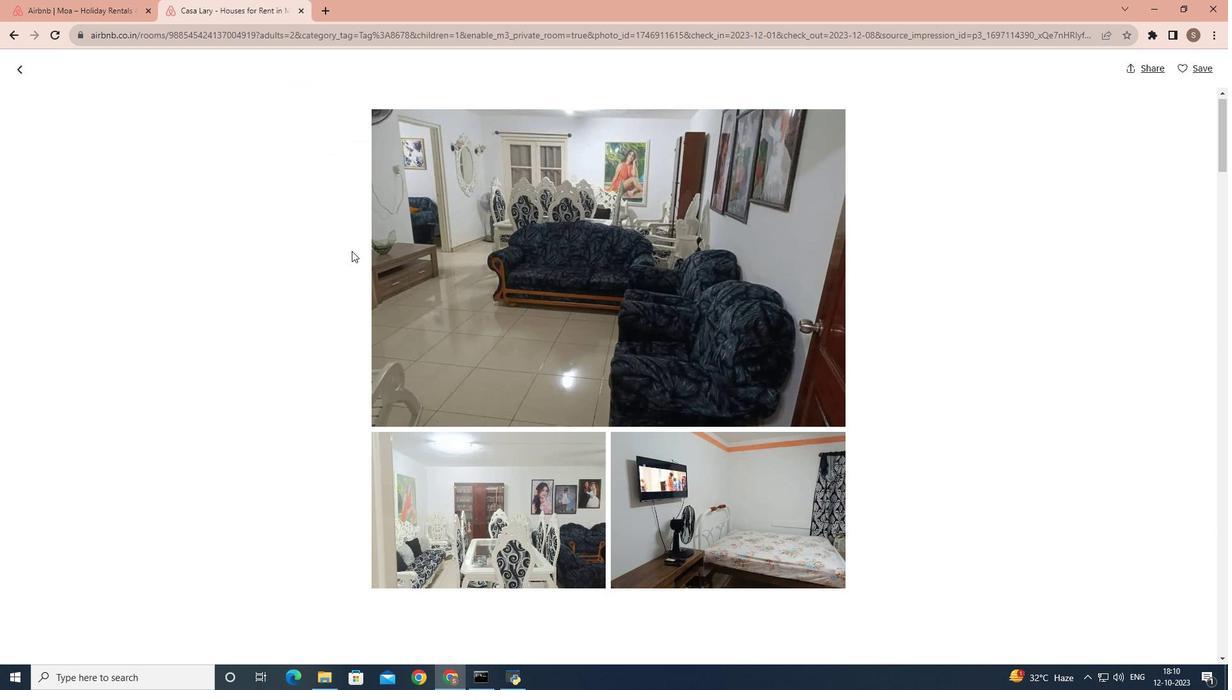 
Action: Mouse scrolled (351, 250) with delta (0, 0)
Screenshot: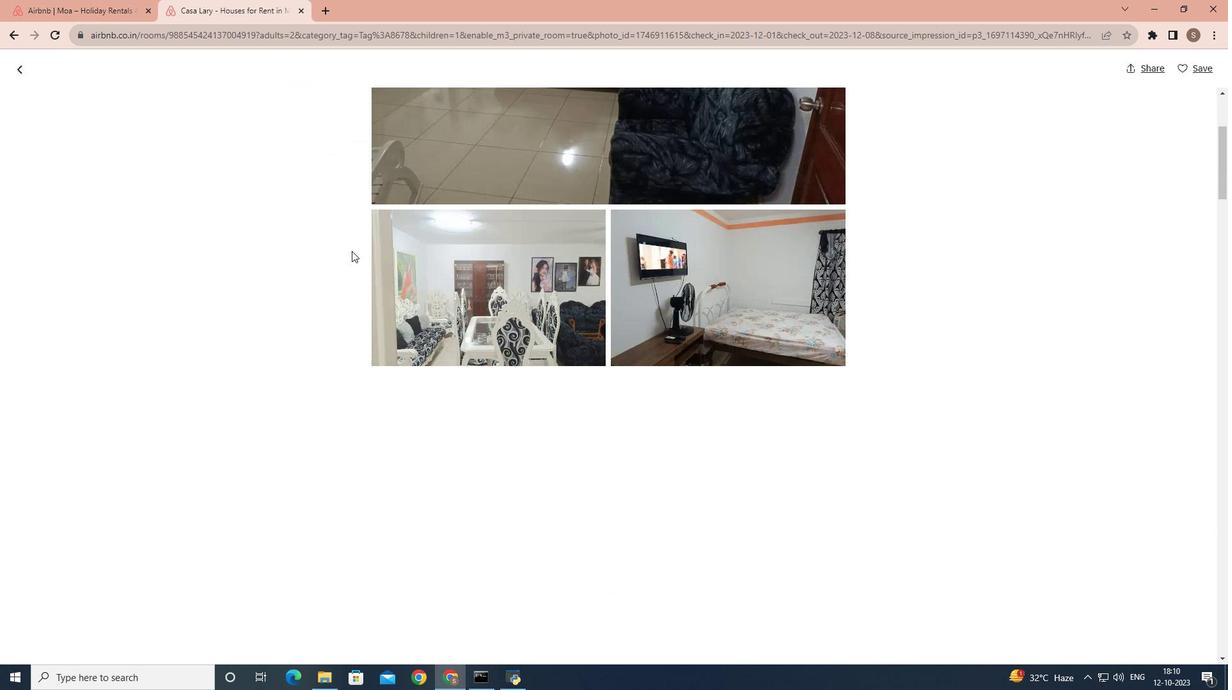 
Action: Mouse scrolled (351, 250) with delta (0, 0)
Screenshot: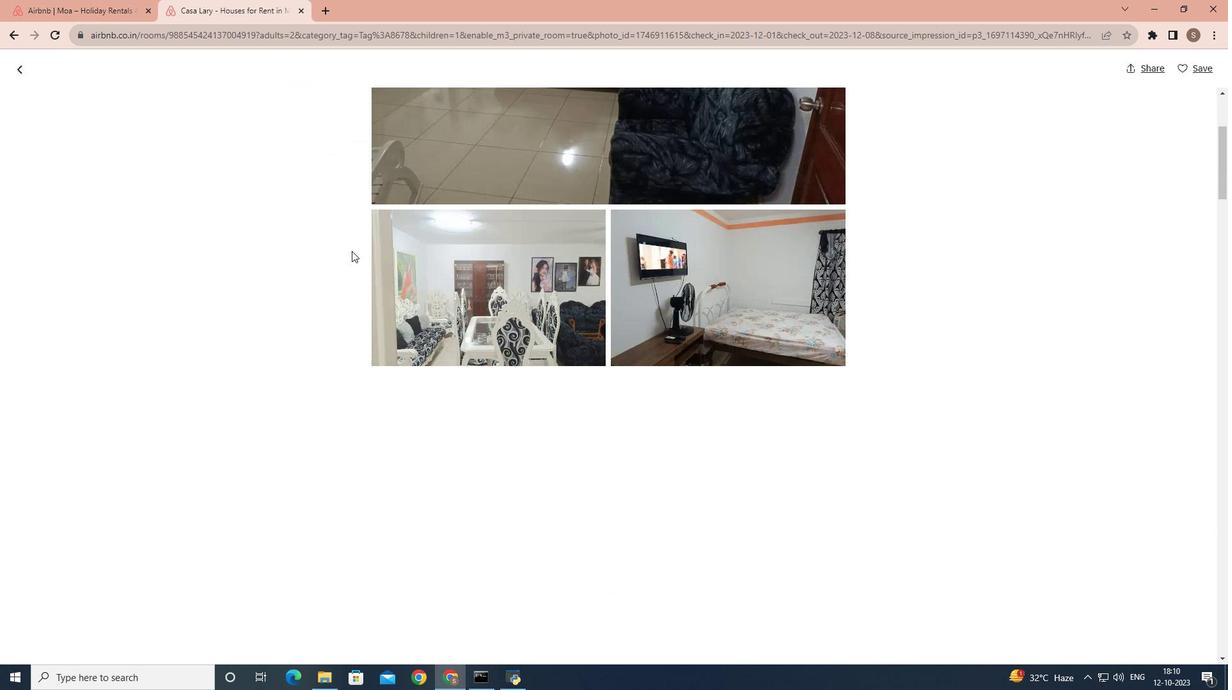 
Action: Mouse scrolled (351, 250) with delta (0, 0)
Screenshot: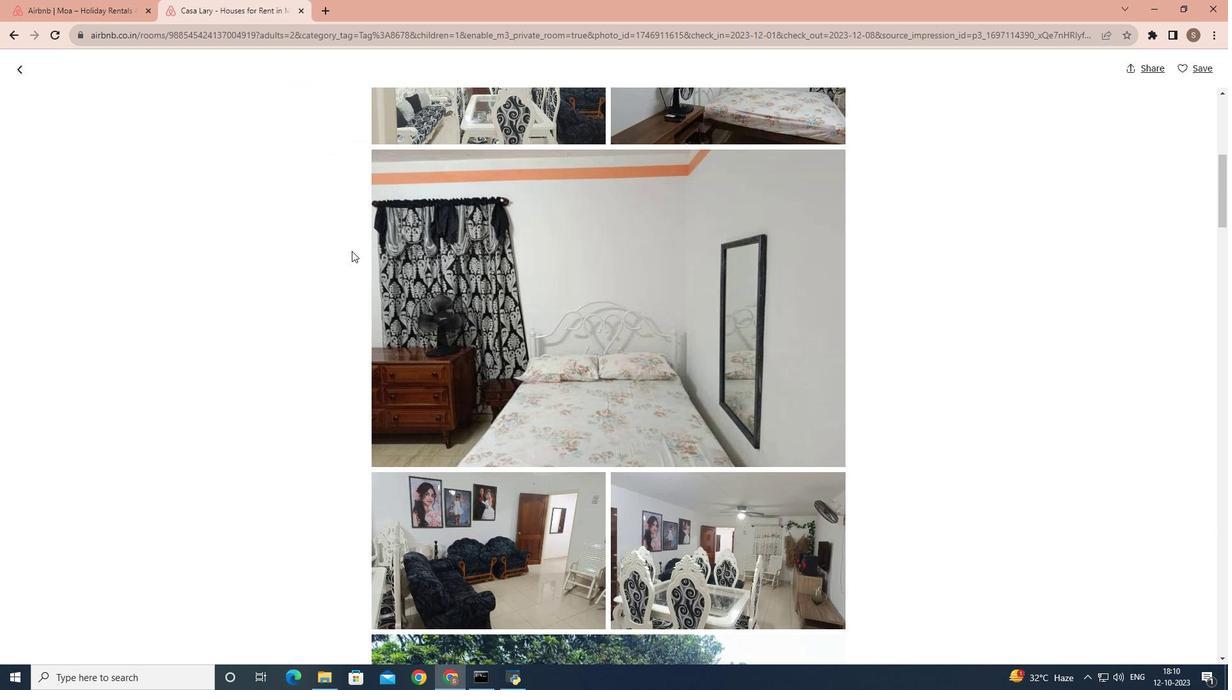 
Action: Mouse scrolled (351, 250) with delta (0, 0)
Screenshot: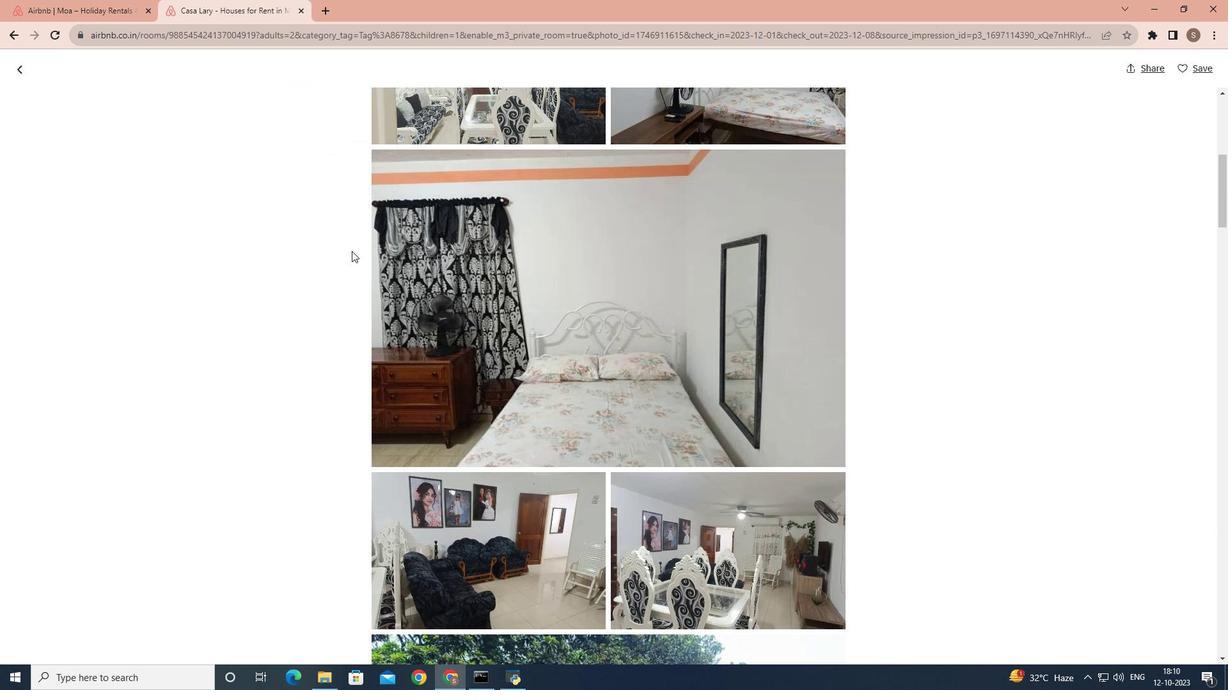 
Action: Mouse scrolled (351, 250) with delta (0, 0)
Screenshot: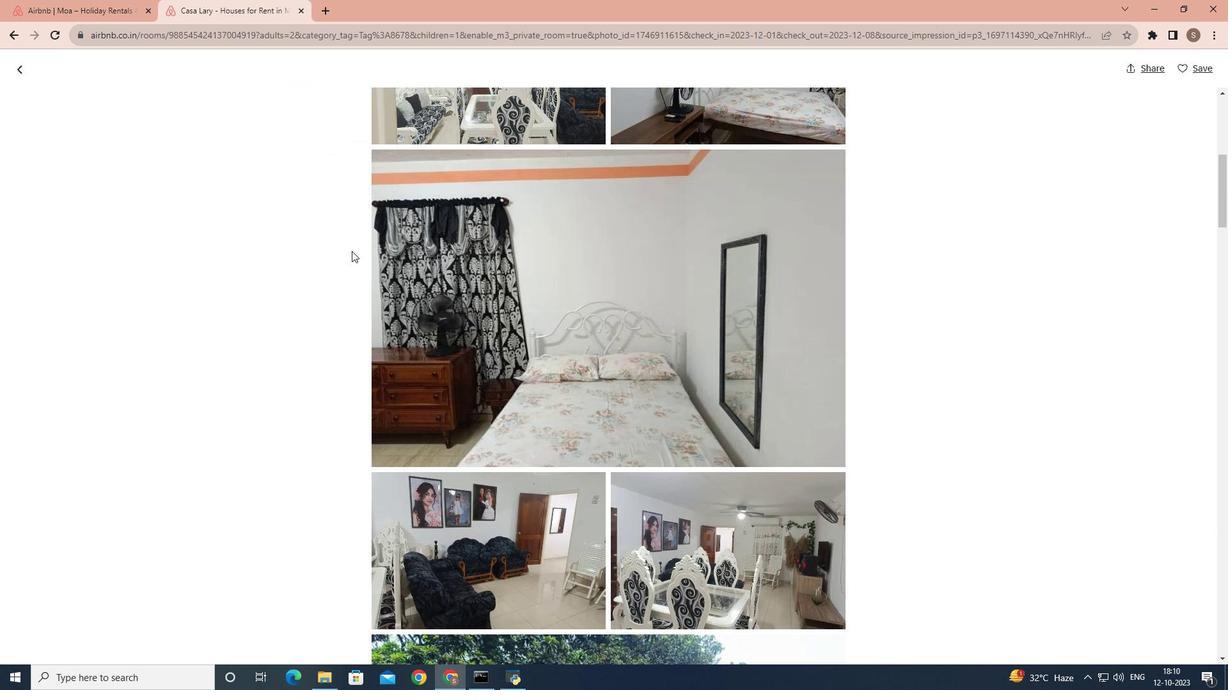 
Action: Mouse scrolled (351, 250) with delta (0, 0)
Screenshot: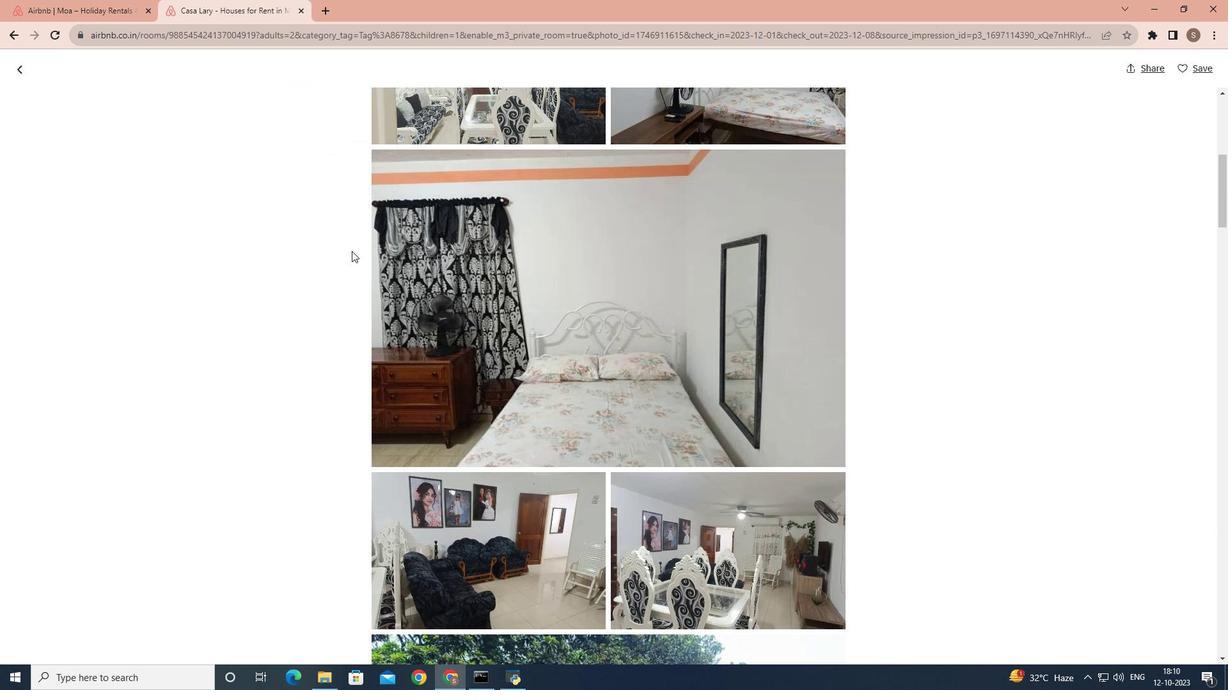 
Action: Mouse scrolled (351, 250) with delta (0, 0)
Screenshot: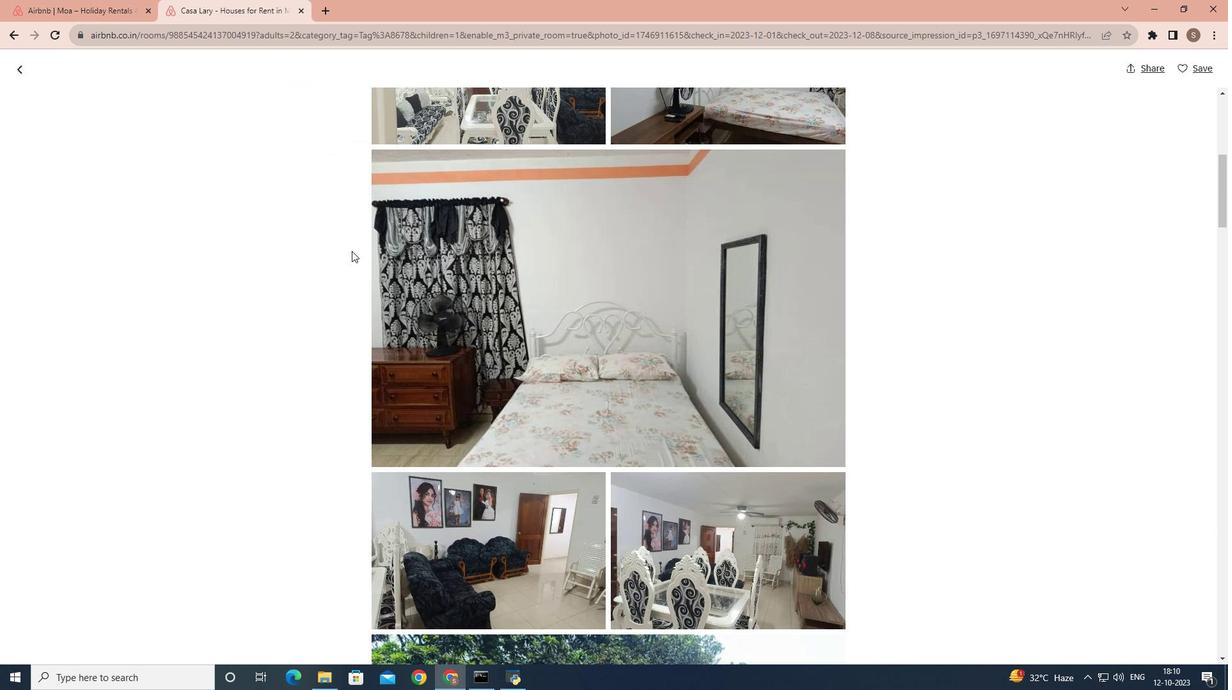 
Action: Mouse scrolled (351, 250) with delta (0, 0)
Screenshot: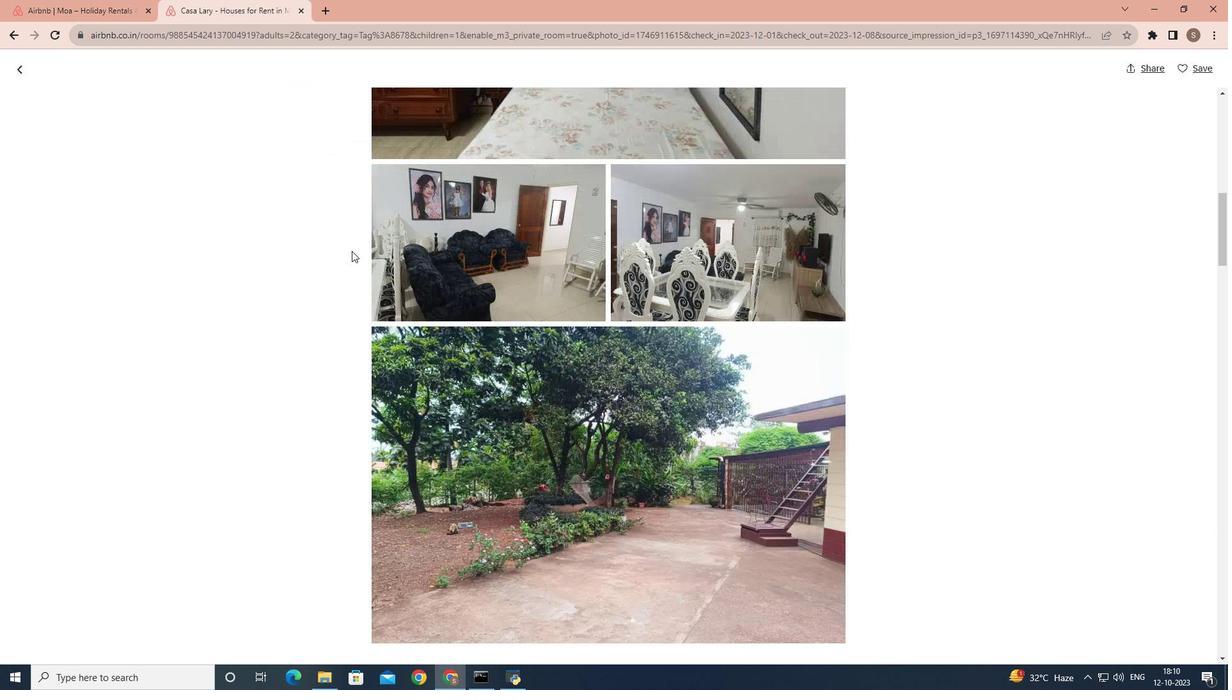 
Action: Mouse scrolled (351, 250) with delta (0, 0)
Screenshot: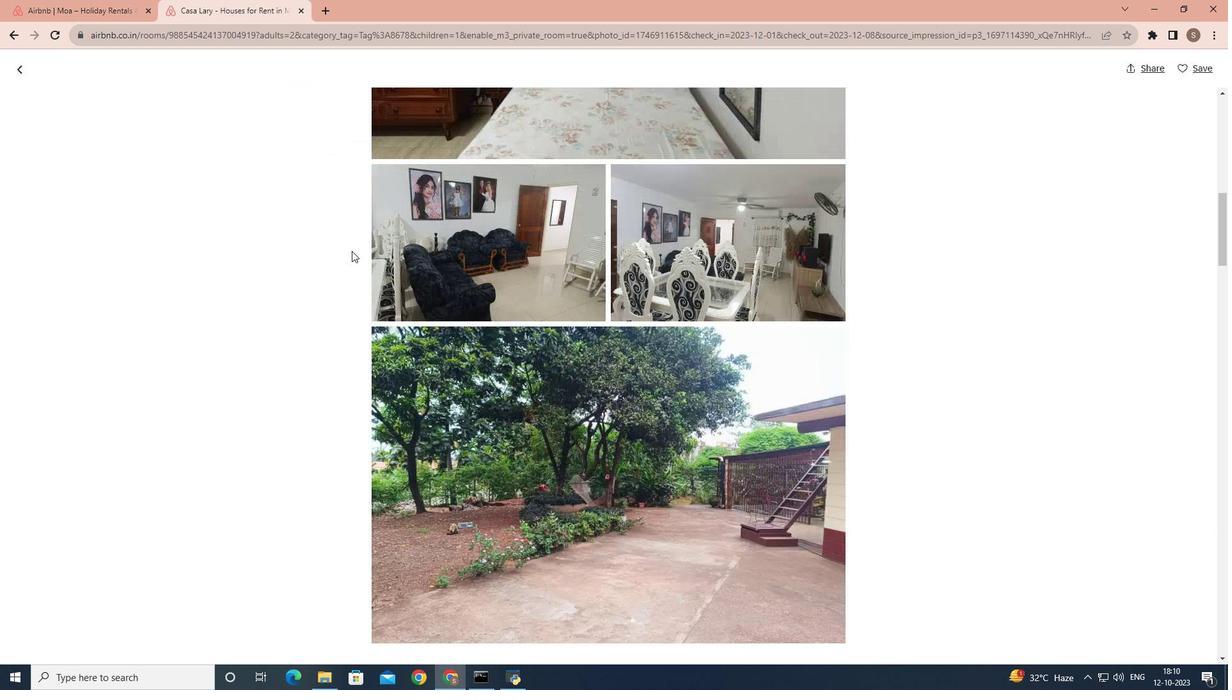 
Action: Mouse scrolled (351, 252) with delta (0, 0)
Screenshot: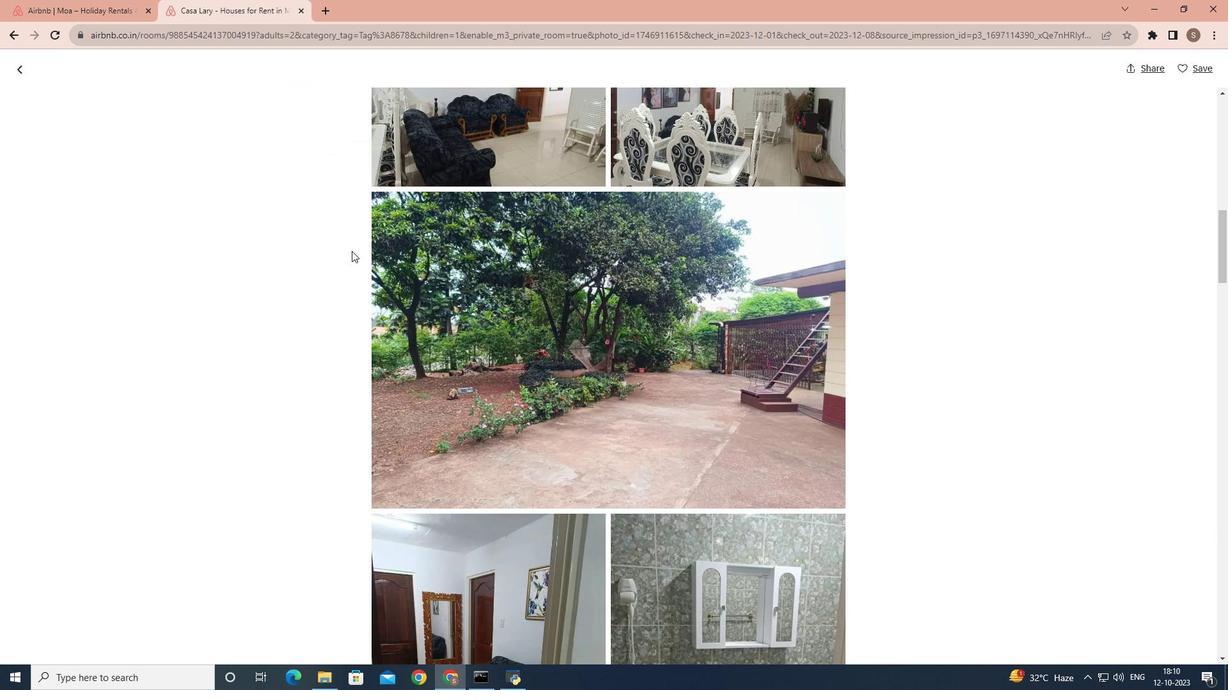 
Action: Mouse scrolled (351, 252) with delta (0, 0)
Screenshot: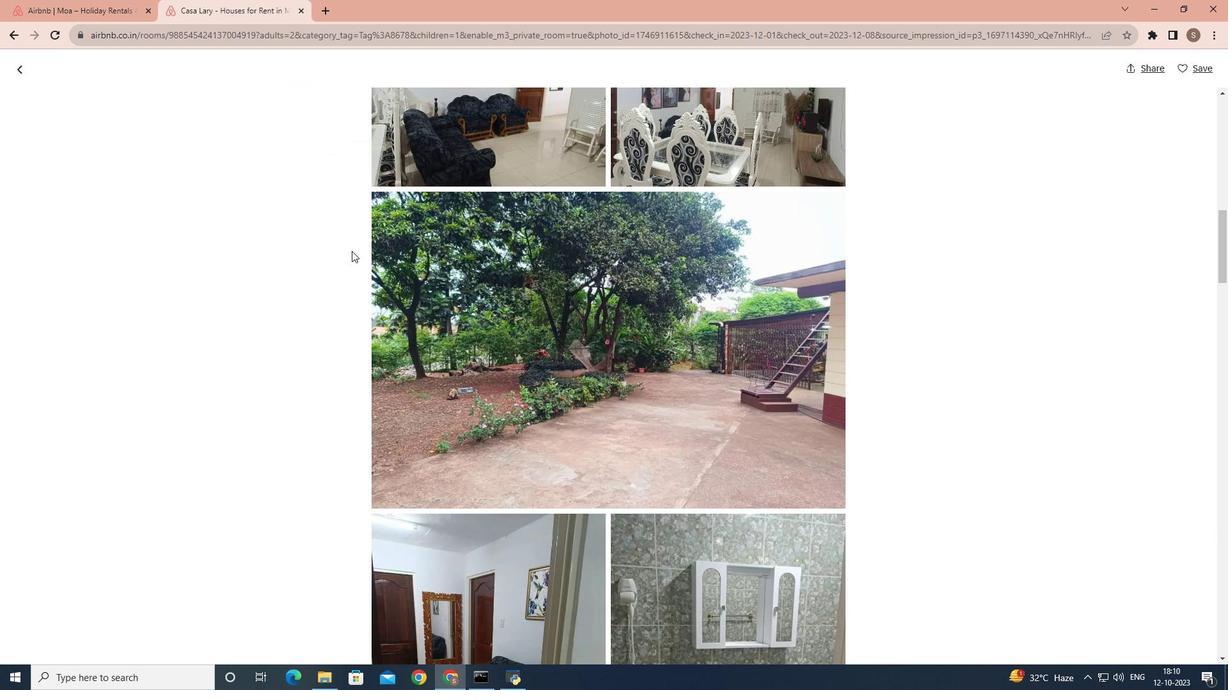 
Action: Mouse scrolled (351, 252) with delta (0, 0)
